 Task: Create a Low-Poly Animal.
Action: Mouse moved to (453, 313)
Screenshot: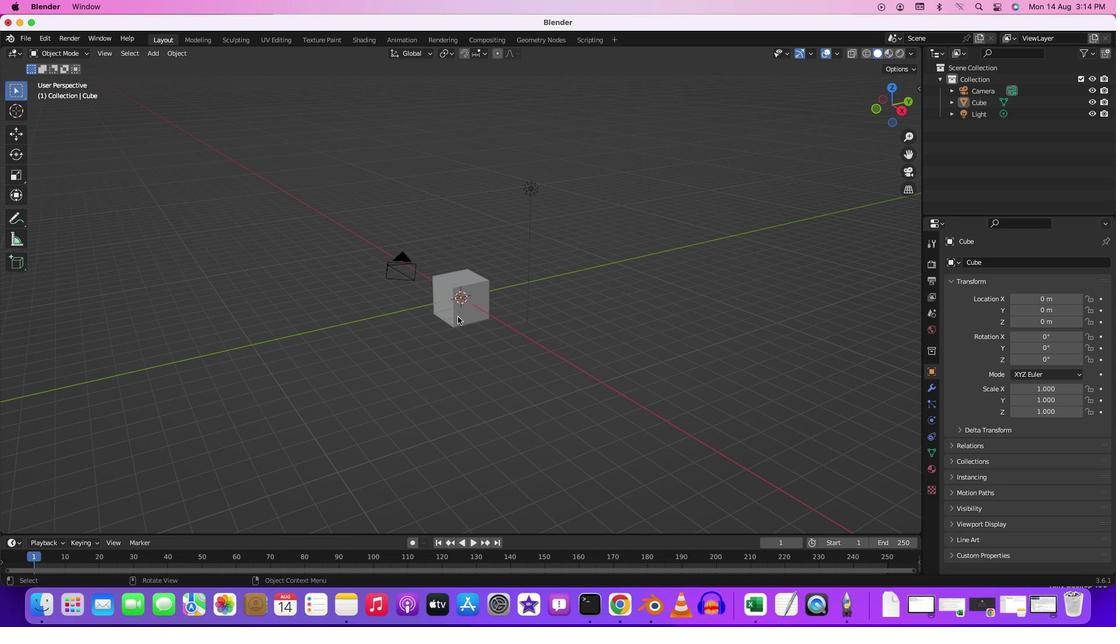 
Action: Mouse pressed left at (453, 313)
Screenshot: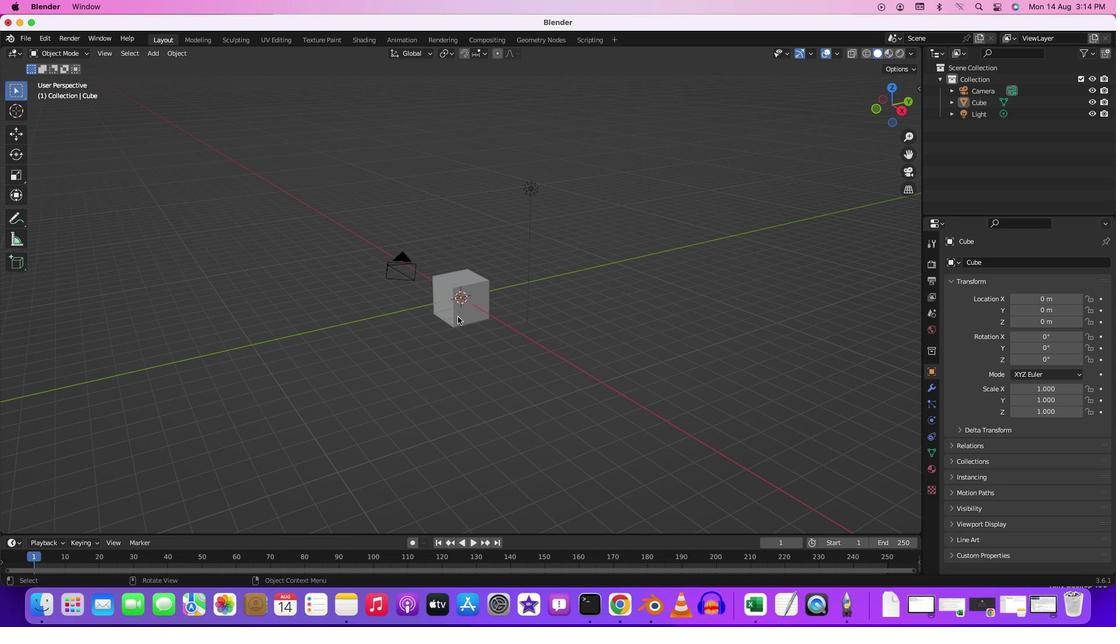 
Action: Mouse moved to (453, 313)
Screenshot: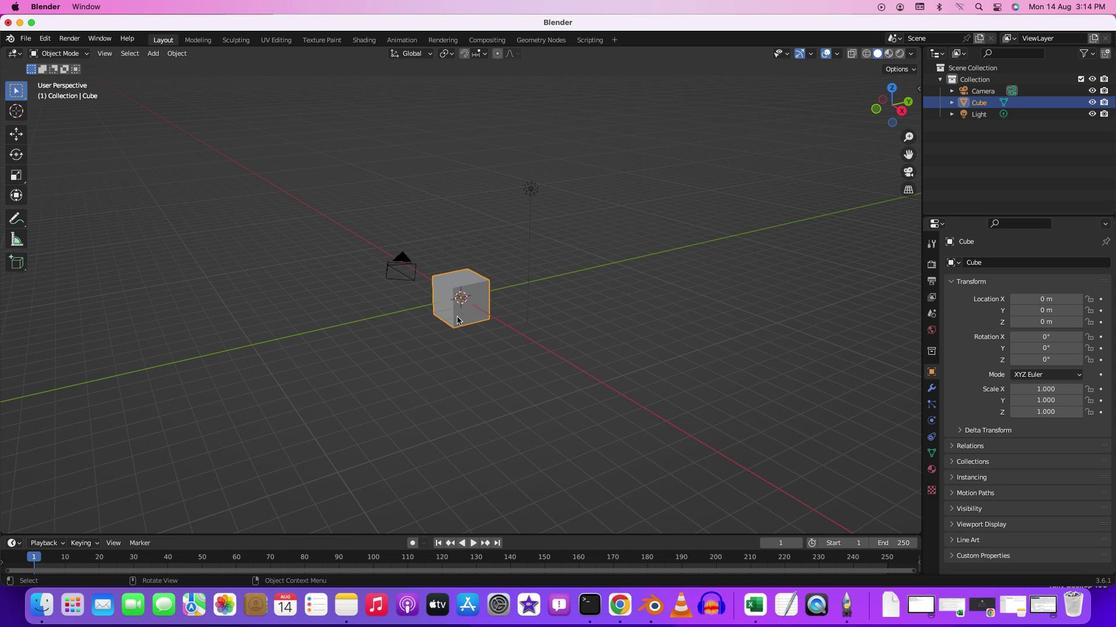 
Action: Key pressed Key.delete
Screenshot: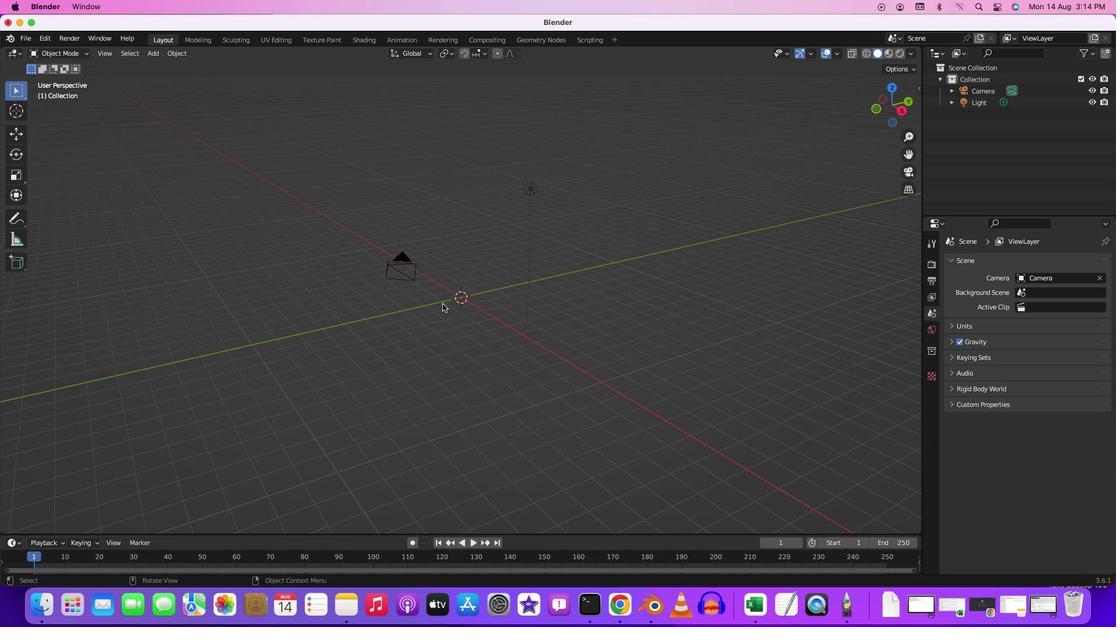 
Action: Mouse moved to (403, 271)
Screenshot: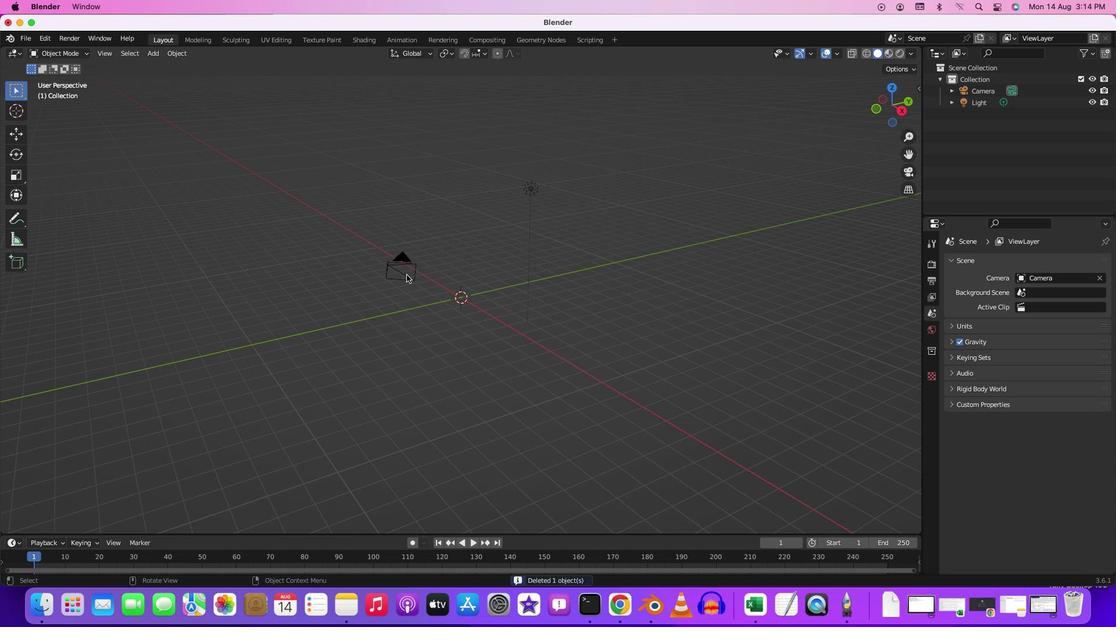 
Action: Mouse pressed left at (403, 271)
Screenshot: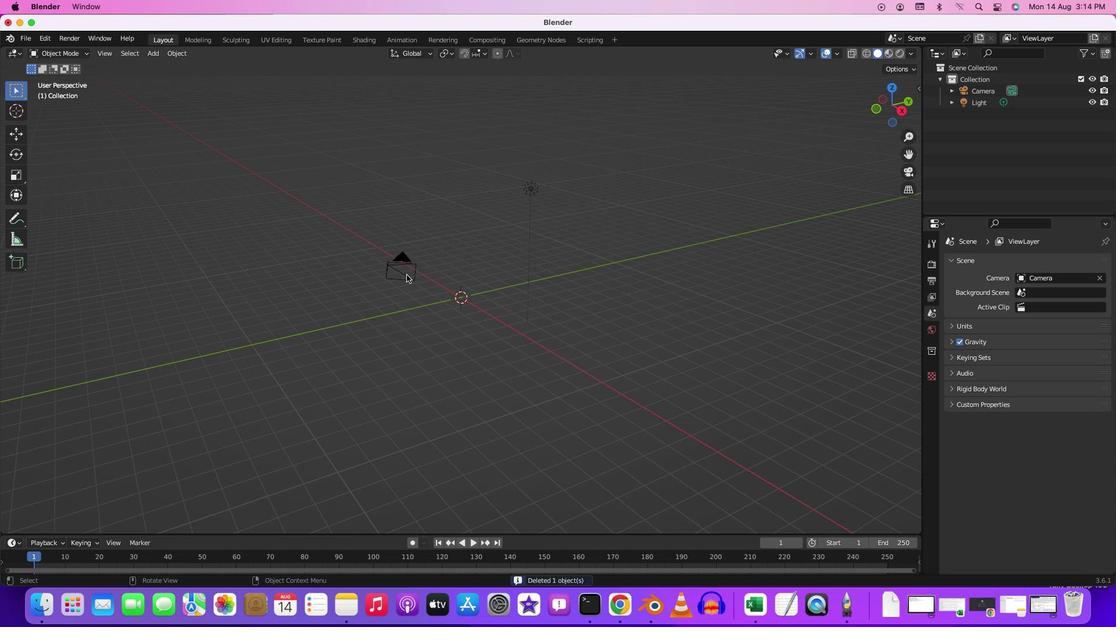 
Action: Mouse moved to (472, 242)
Screenshot: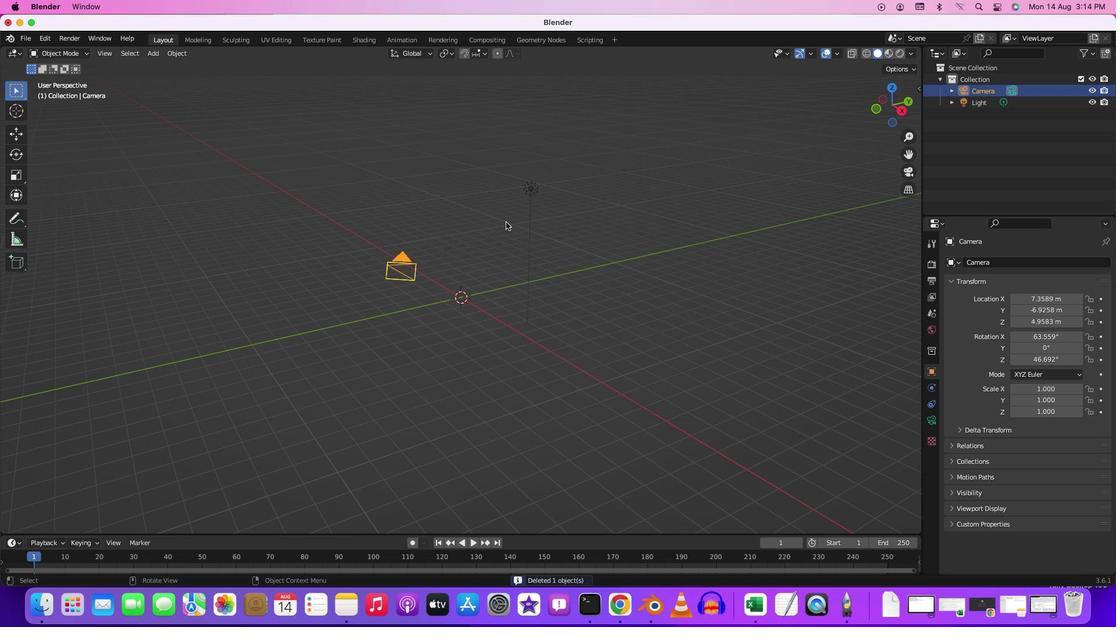 
Action: Key pressed Key.delete
Screenshot: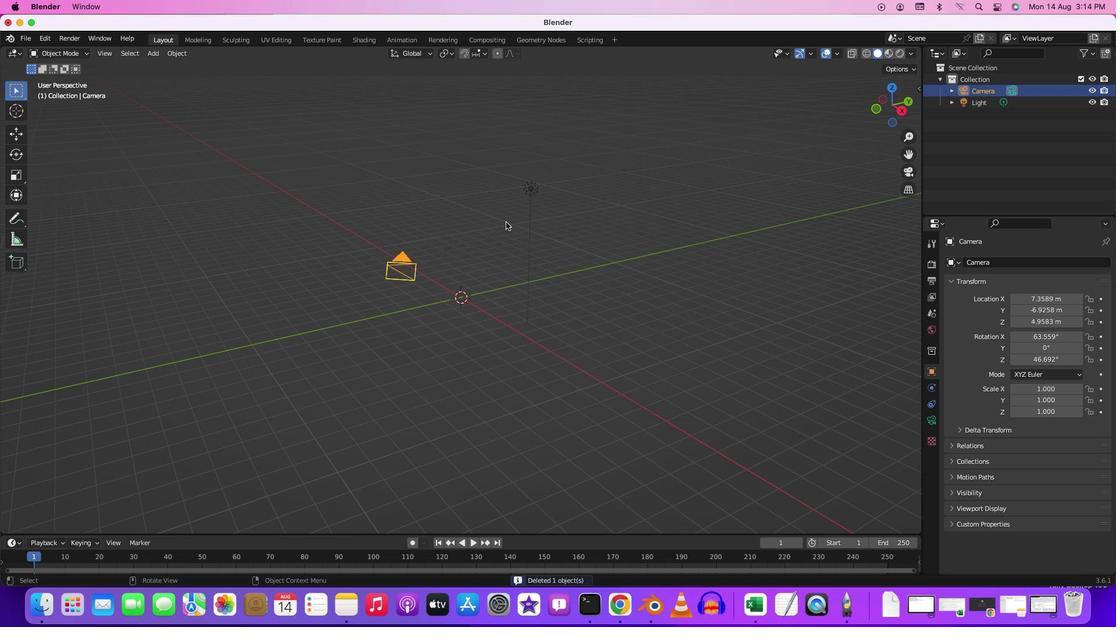 
Action: Mouse moved to (524, 188)
Screenshot: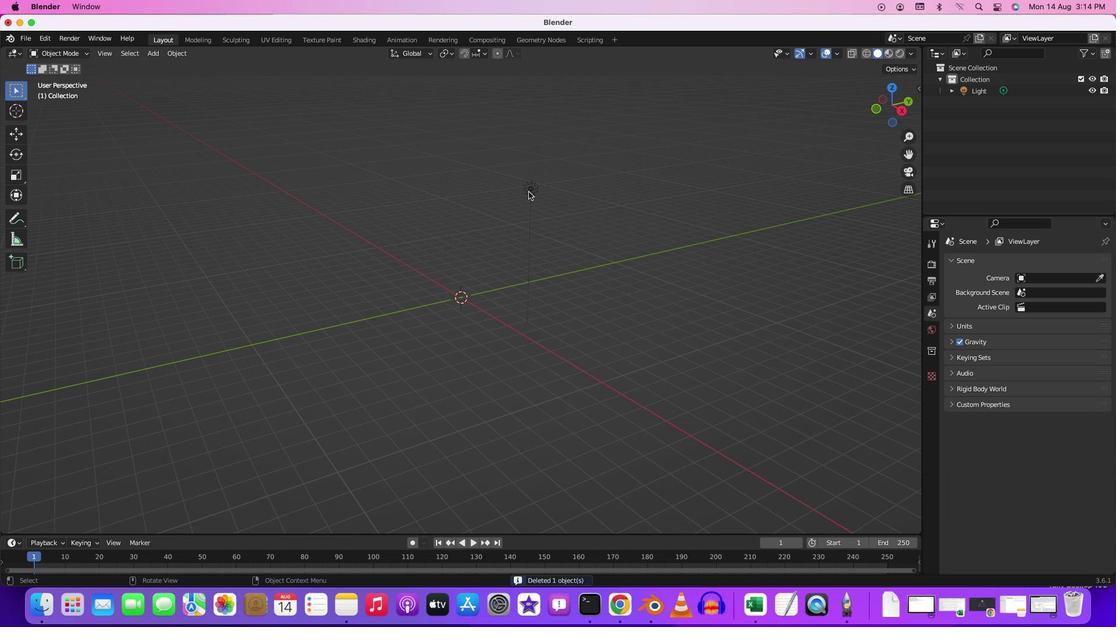 
Action: Mouse pressed left at (524, 188)
Screenshot: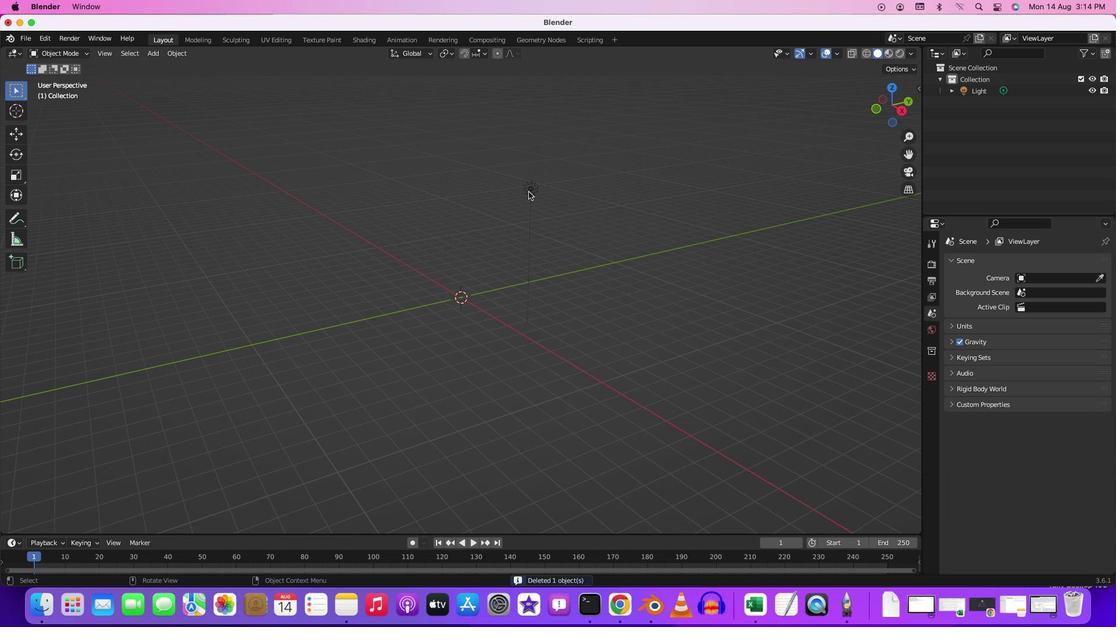 
Action: Mouse moved to (524, 212)
Screenshot: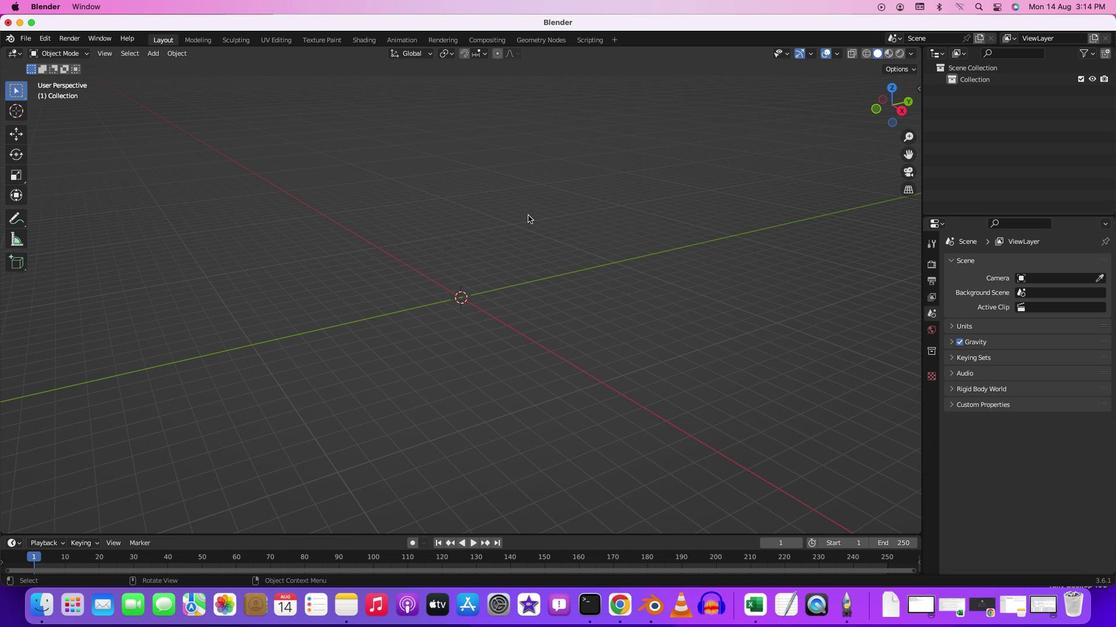 
Action: Key pressed Key.delete
Screenshot: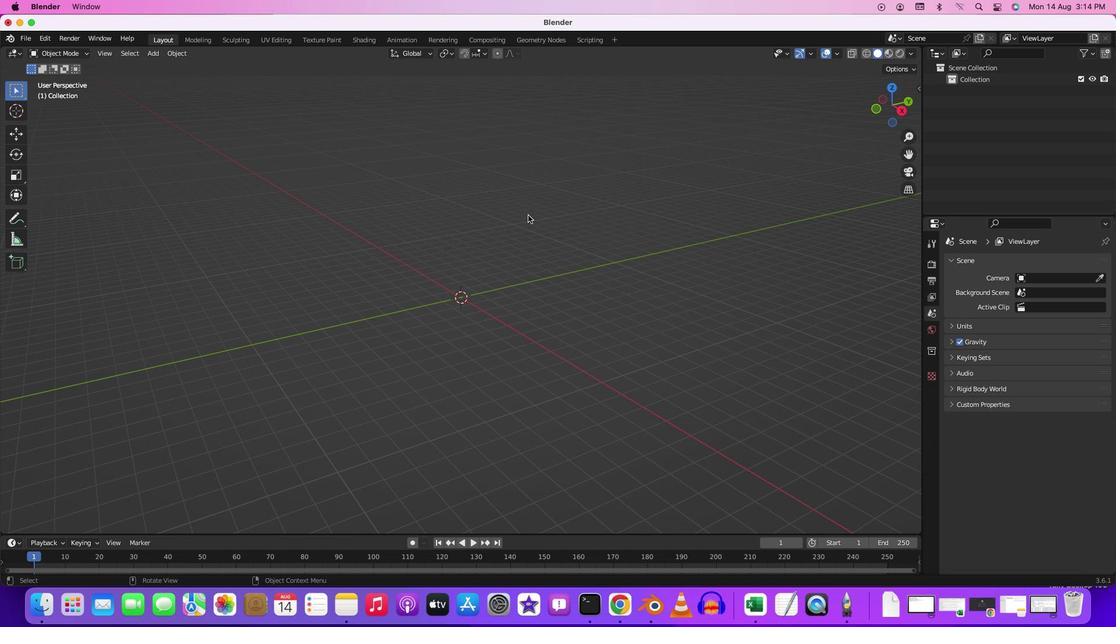 
Action: Mouse moved to (435, 291)
Screenshot: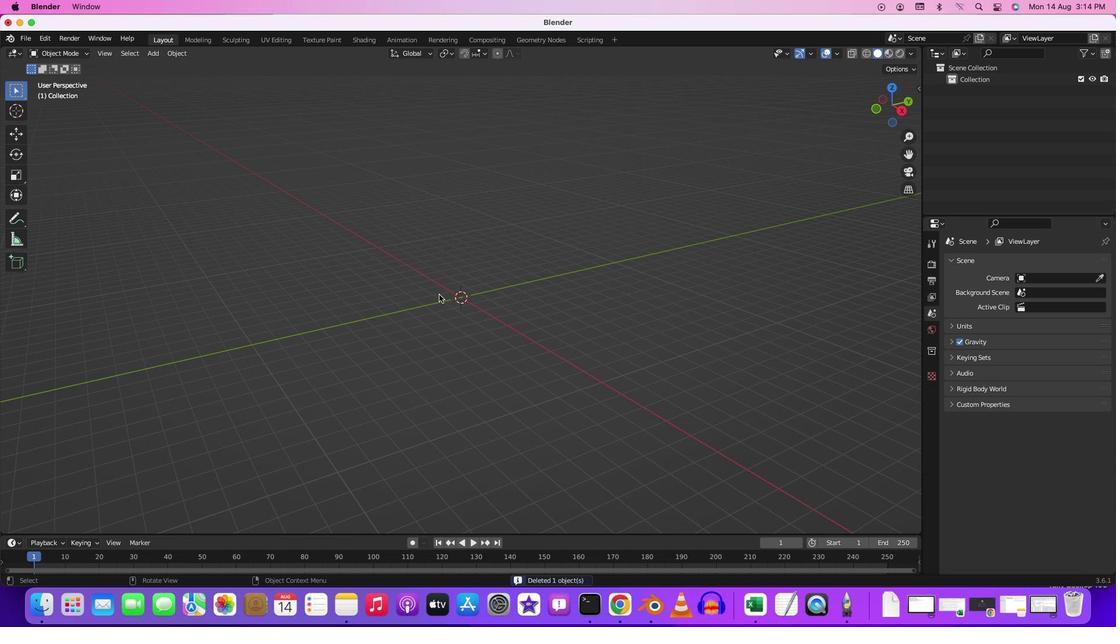 
Action: Key pressed Key.shift'A'
Screenshot: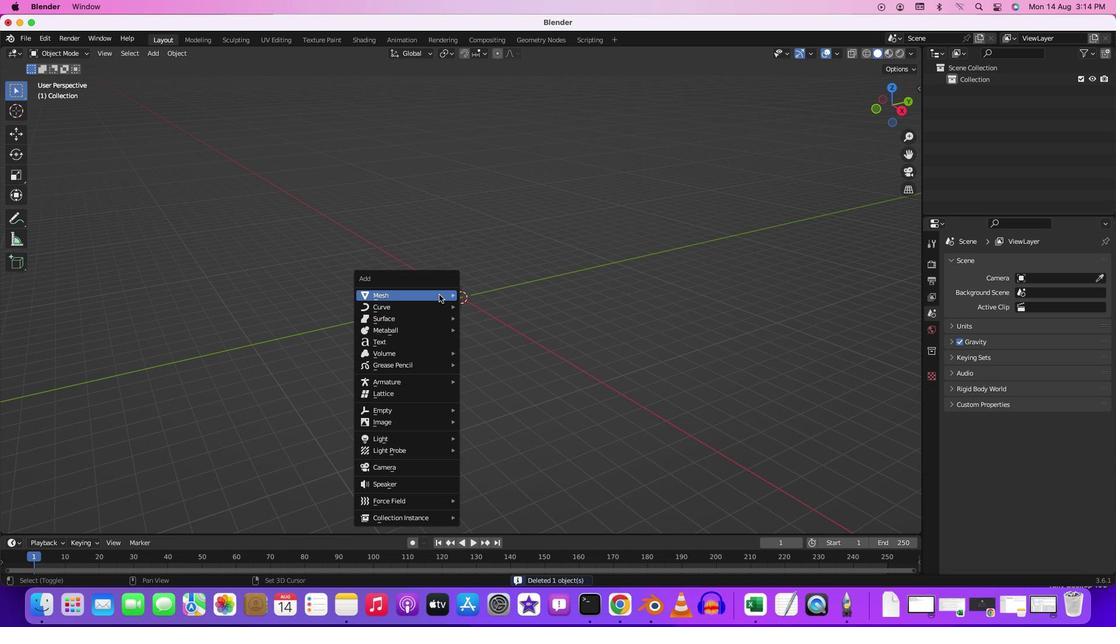 
Action: Mouse moved to (485, 346)
Screenshot: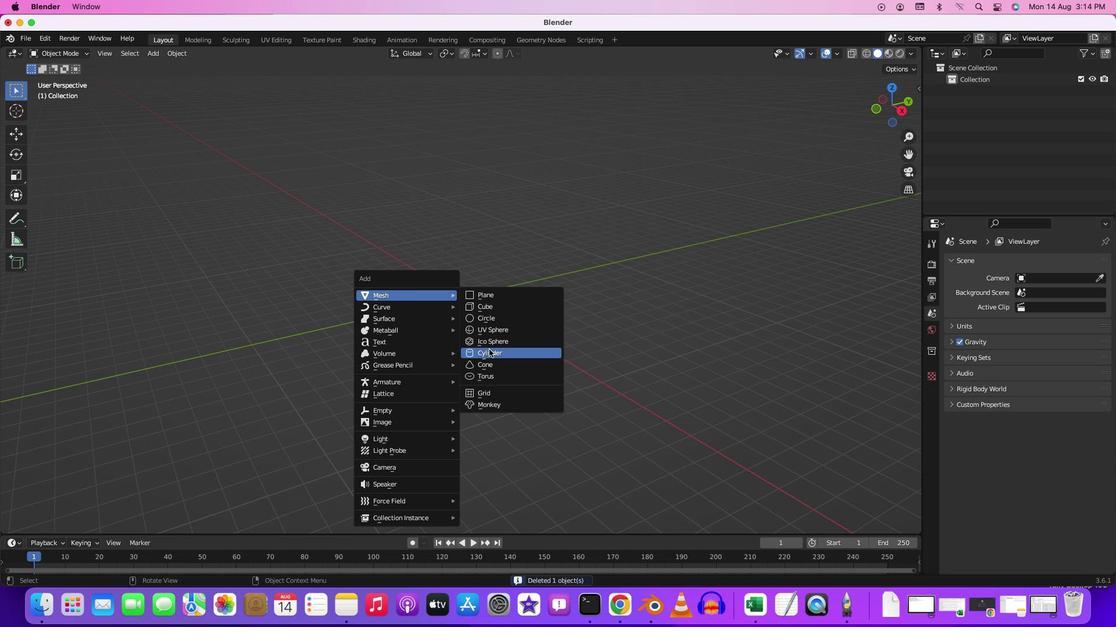 
Action: Mouse pressed left at (485, 346)
Screenshot: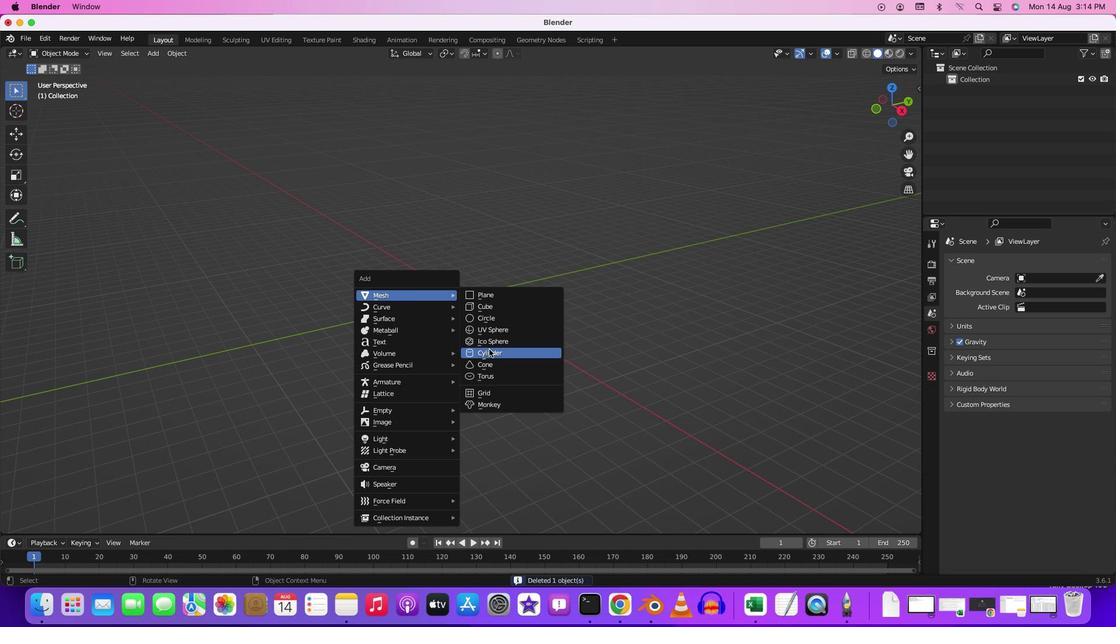 
Action: Mouse moved to (512, 293)
Screenshot: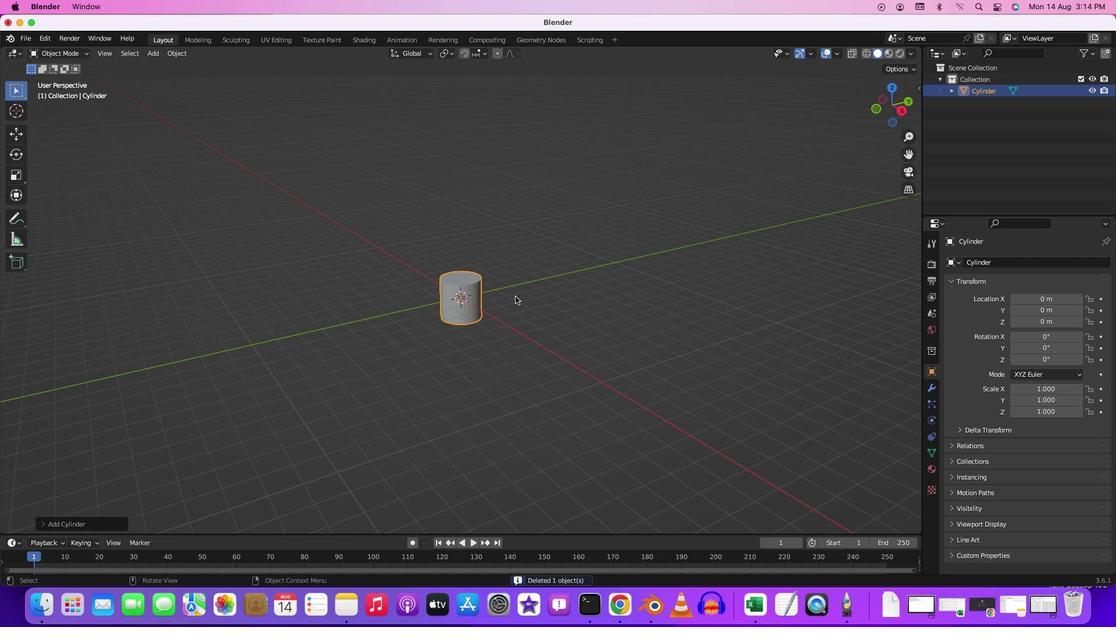 
Action: Mouse pressed middle at (512, 293)
Screenshot: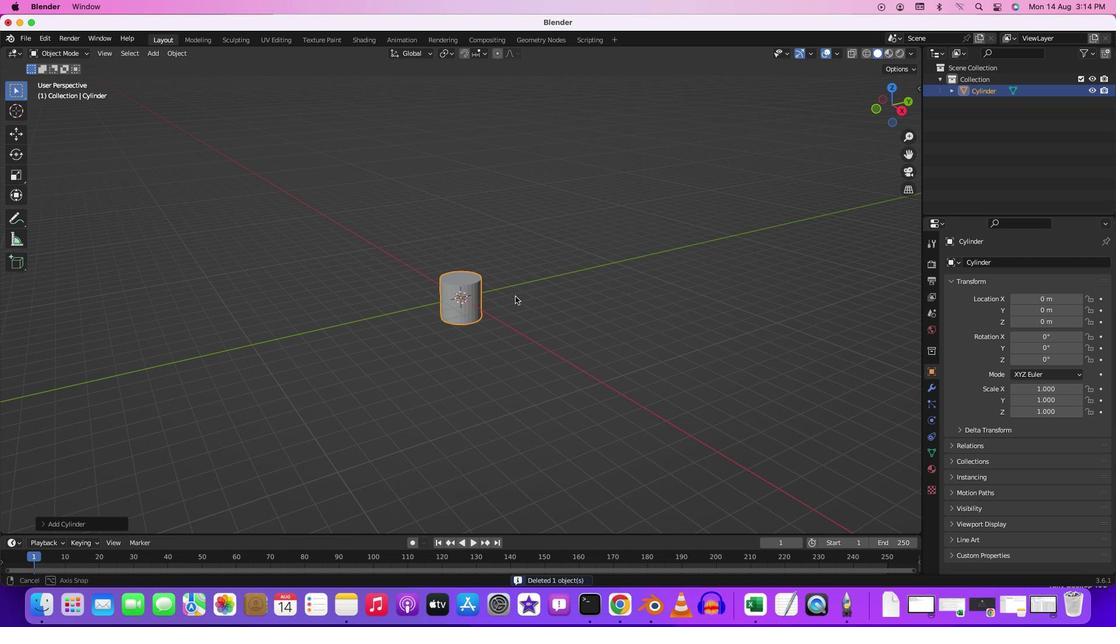 
Action: Mouse moved to (496, 288)
Screenshot: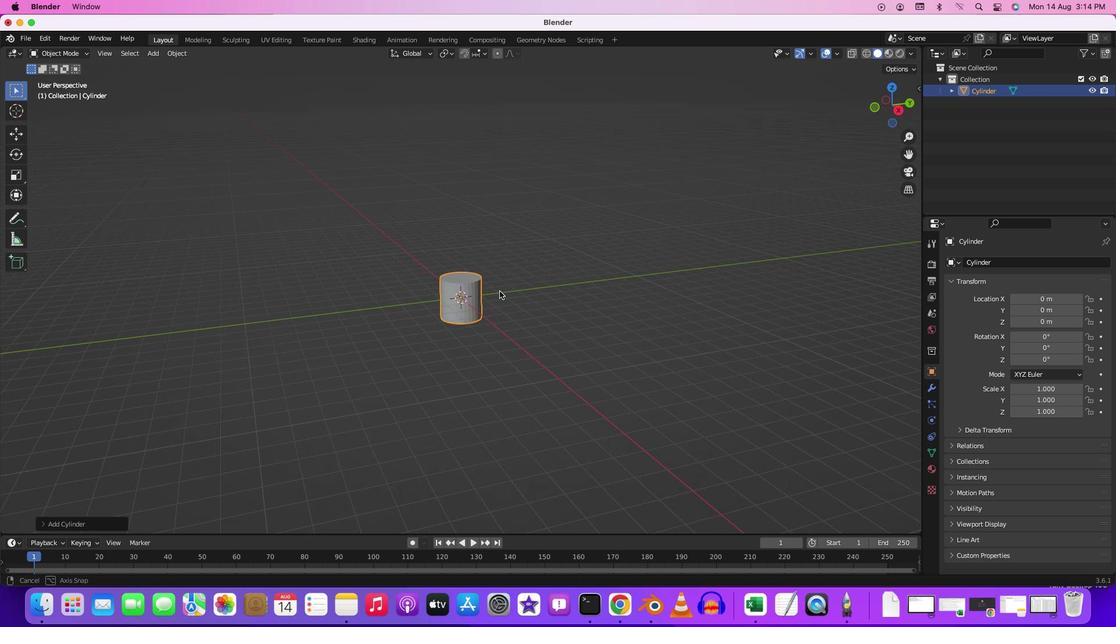 
Action: Key pressed 'r''x''9''0'Key.enter
Screenshot: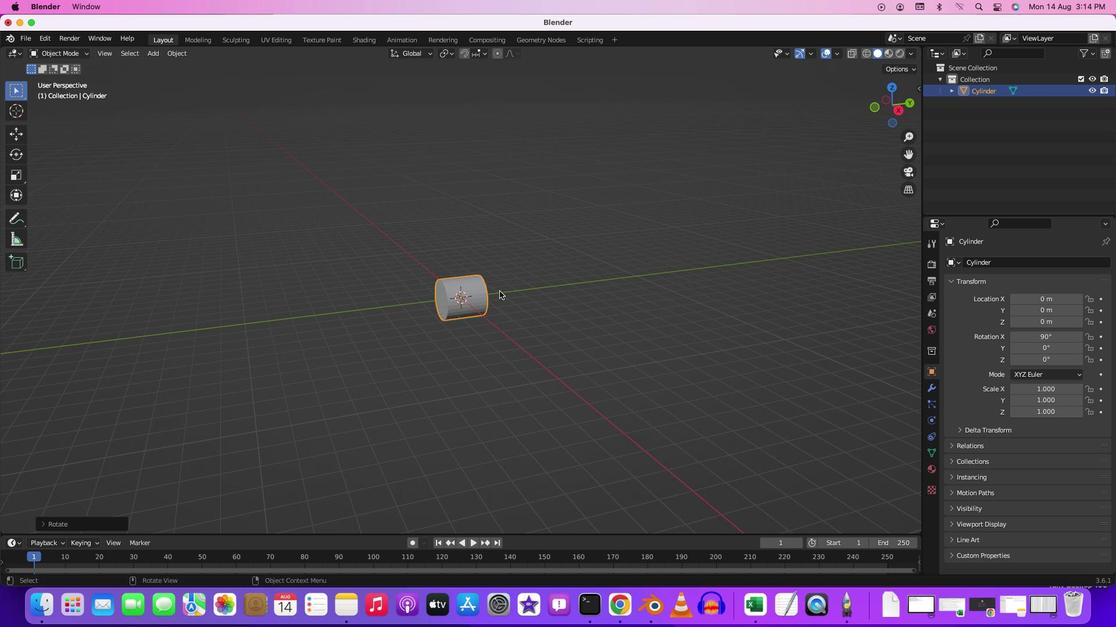
Action: Mouse moved to (487, 321)
Screenshot: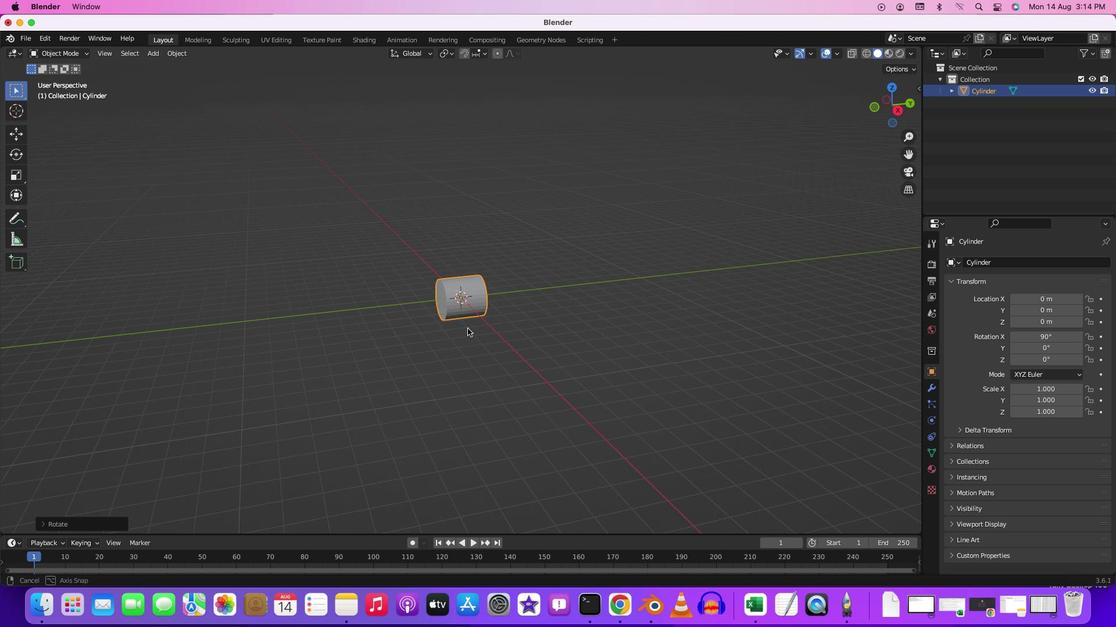 
Action: Mouse pressed middle at (487, 321)
Screenshot: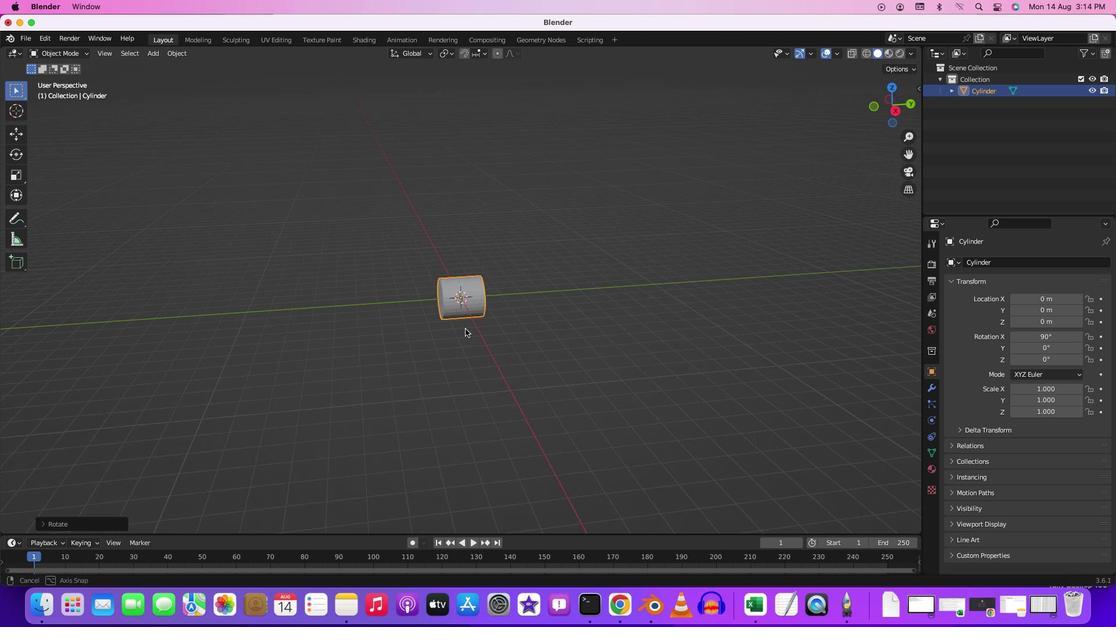 
Action: Mouse moved to (463, 337)
Screenshot: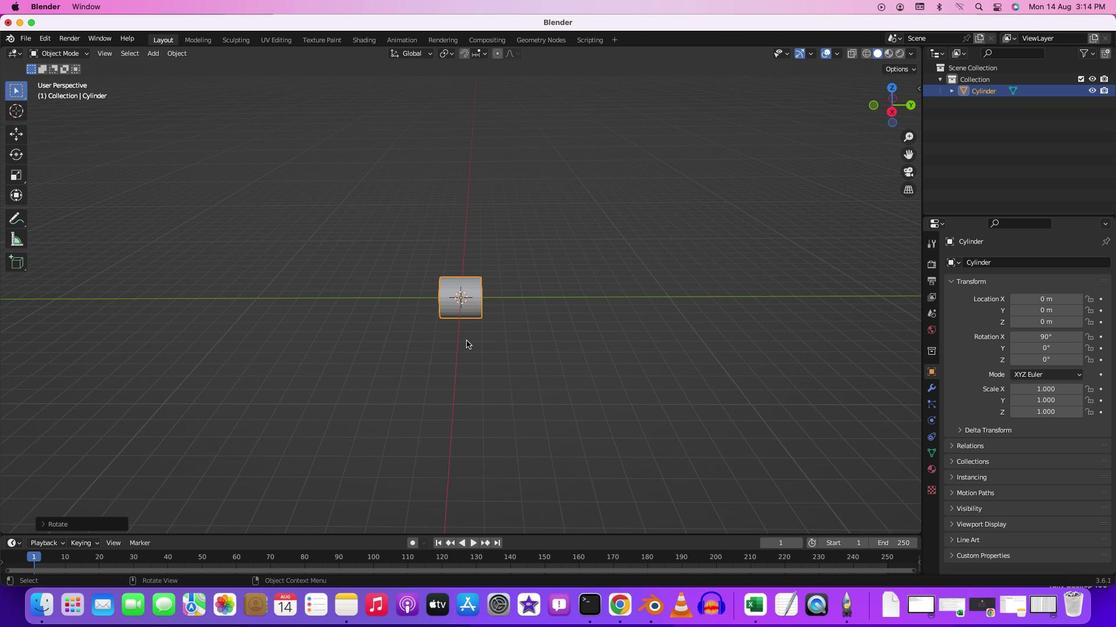 
Action: Mouse scrolled (463, 337) with delta (-2, -2)
Screenshot: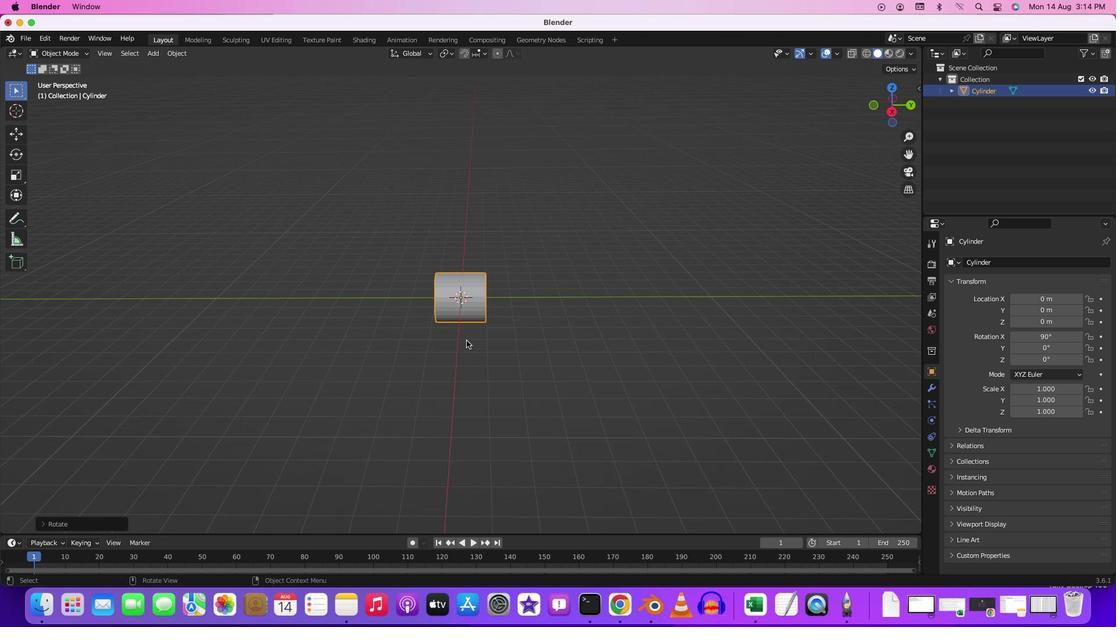 
Action: Mouse scrolled (463, 337) with delta (-2, -2)
Screenshot: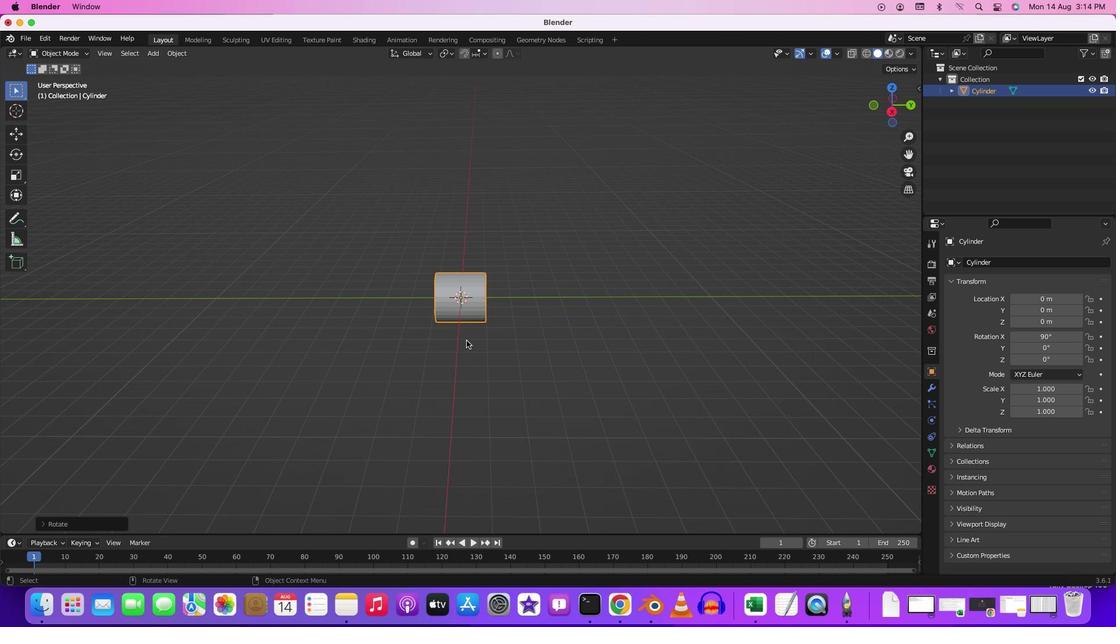 
Action: Mouse scrolled (463, 337) with delta (-2, -2)
Screenshot: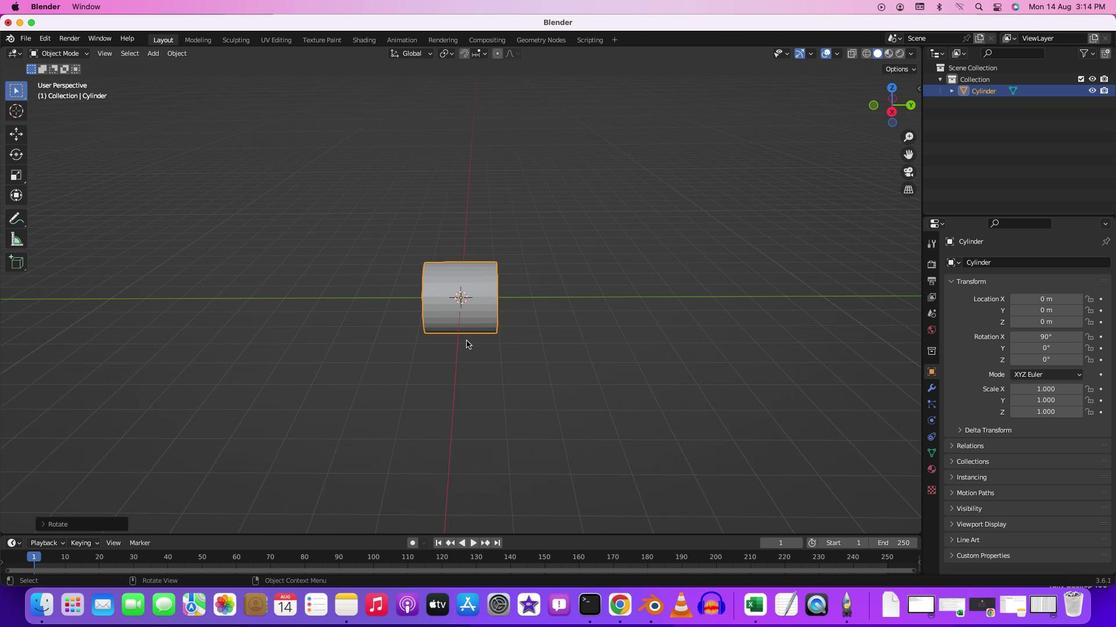 
Action: Mouse scrolled (463, 337) with delta (-2, -2)
Screenshot: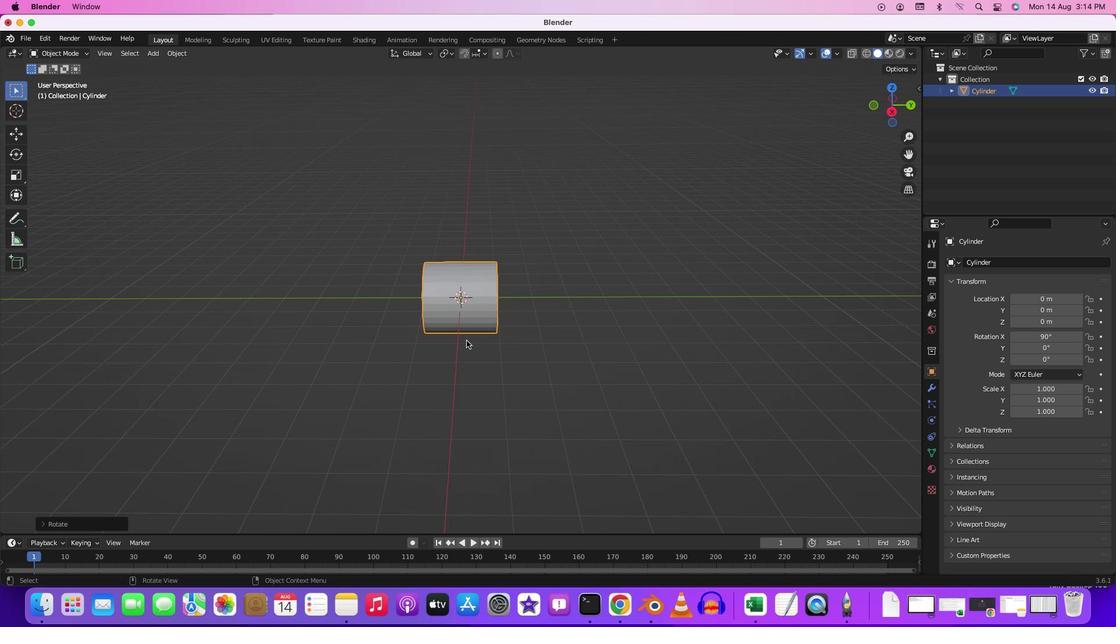 
Action: Mouse scrolled (463, 337) with delta (-2, -2)
Screenshot: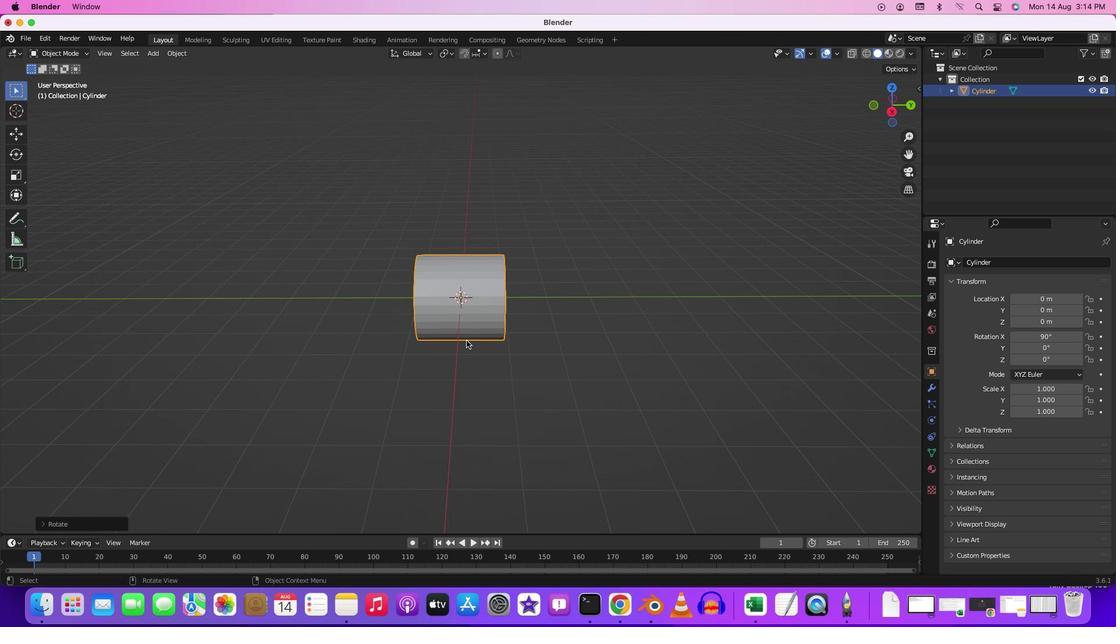 
Action: Mouse scrolled (463, 337) with delta (-2, -2)
Screenshot: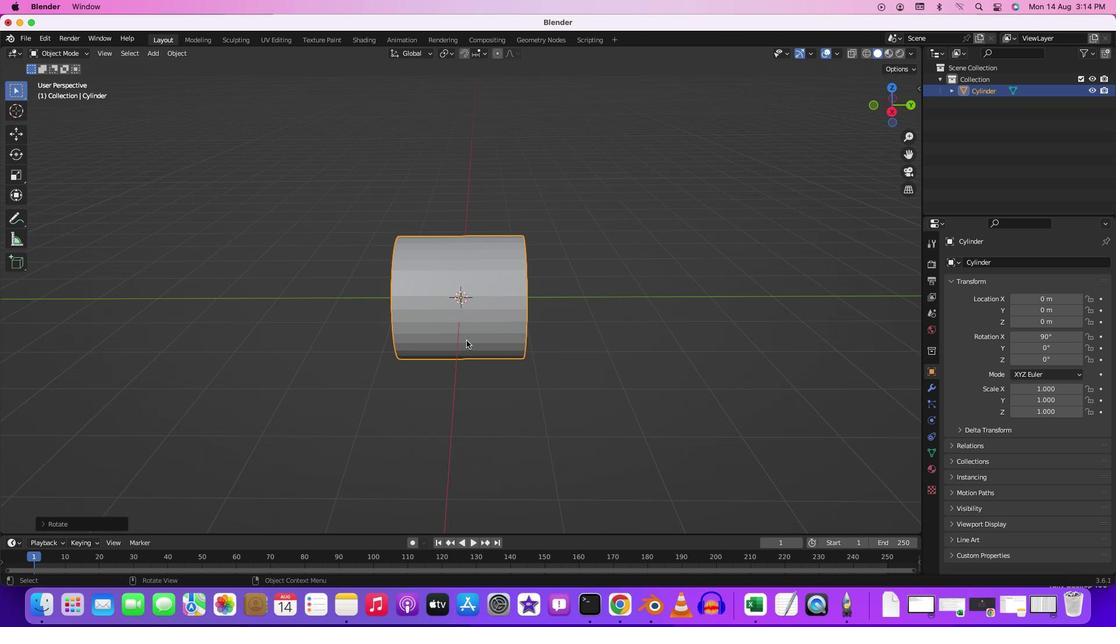 
Action: Mouse scrolled (463, 337) with delta (-2, -2)
Screenshot: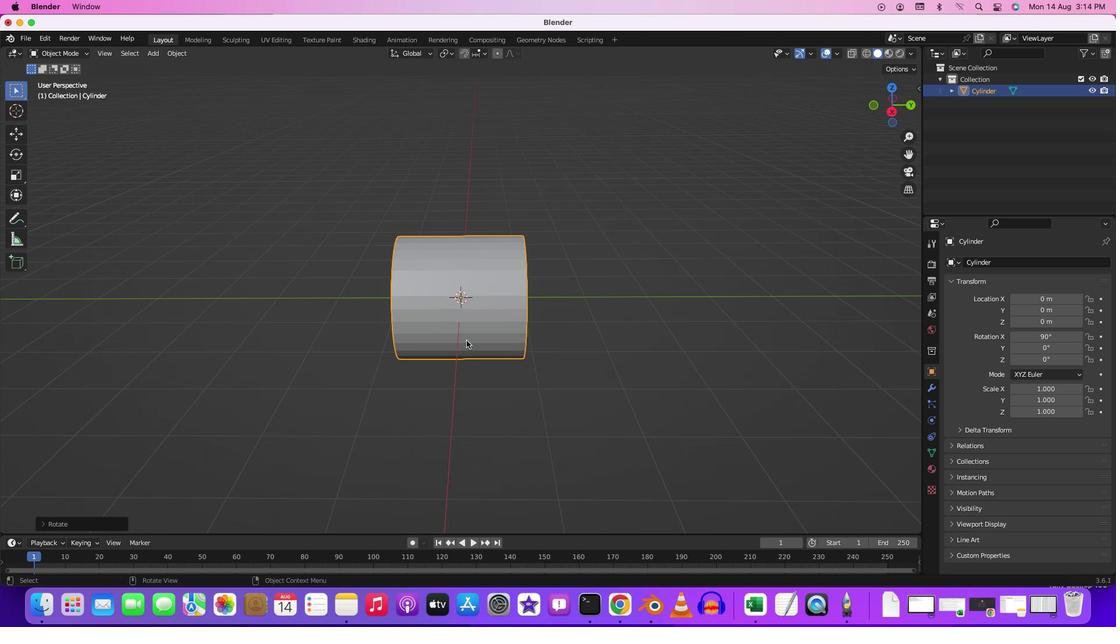 
Action: Mouse scrolled (463, 337) with delta (-2, -2)
Screenshot: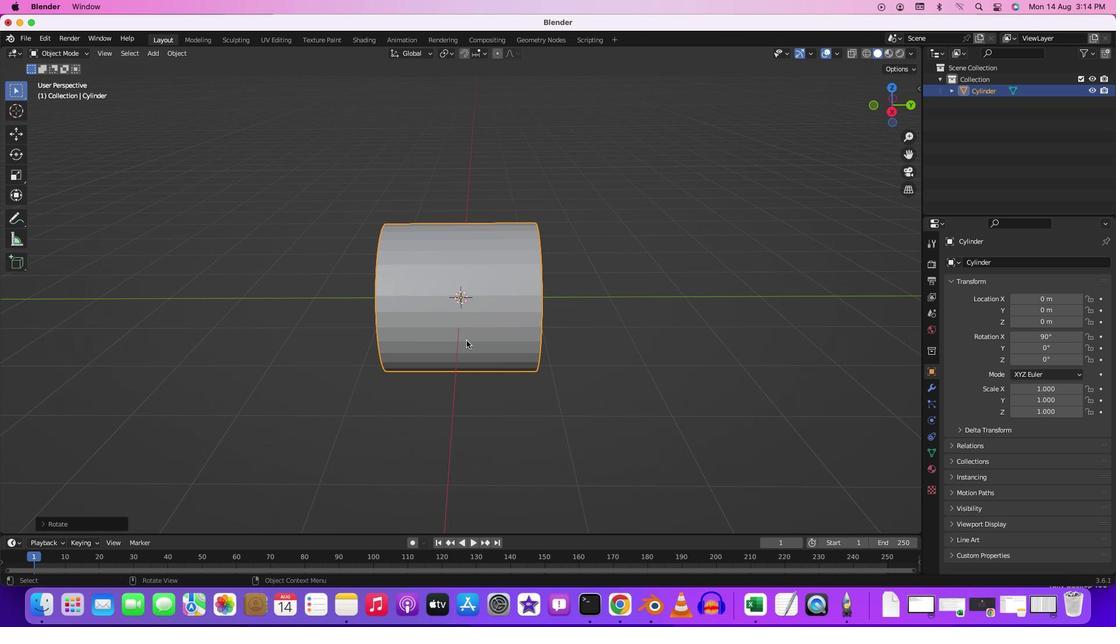 
Action: Mouse scrolled (463, 337) with delta (-2, -2)
Screenshot: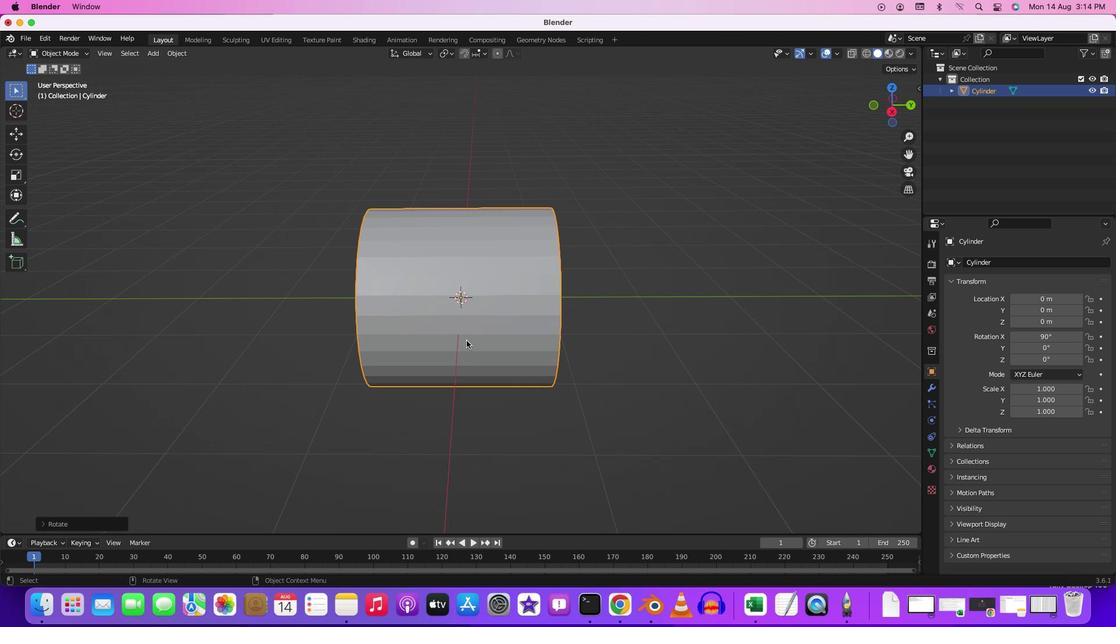 
Action: Mouse scrolled (463, 337) with delta (-2, -2)
Screenshot: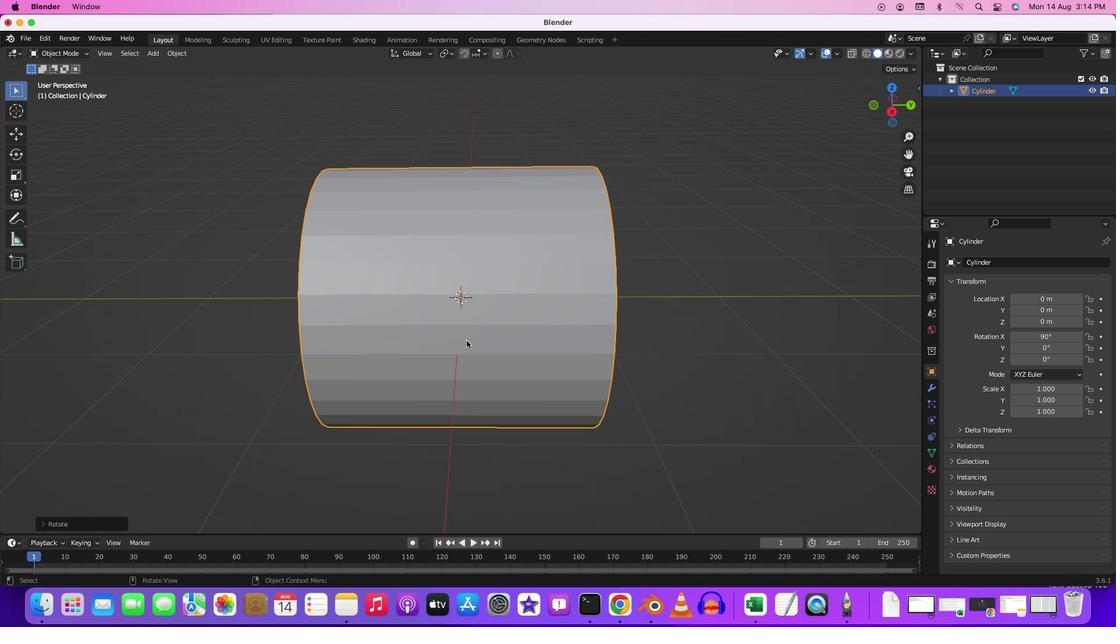
Action: Mouse scrolled (463, 337) with delta (-2, -2)
Screenshot: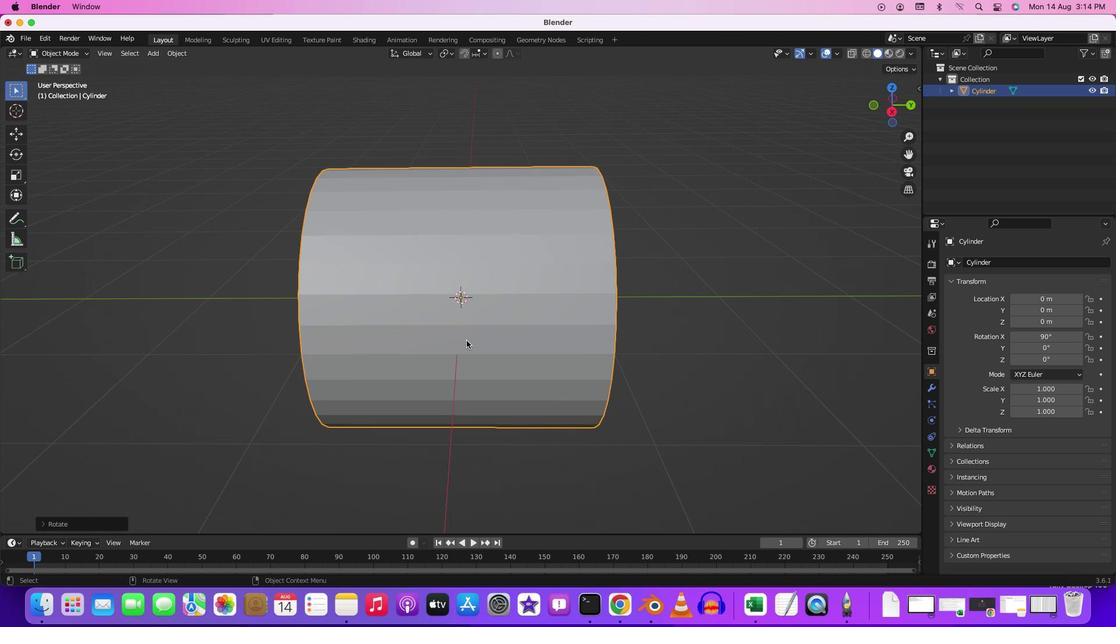 
Action: Mouse moved to (485, 337)
Screenshot: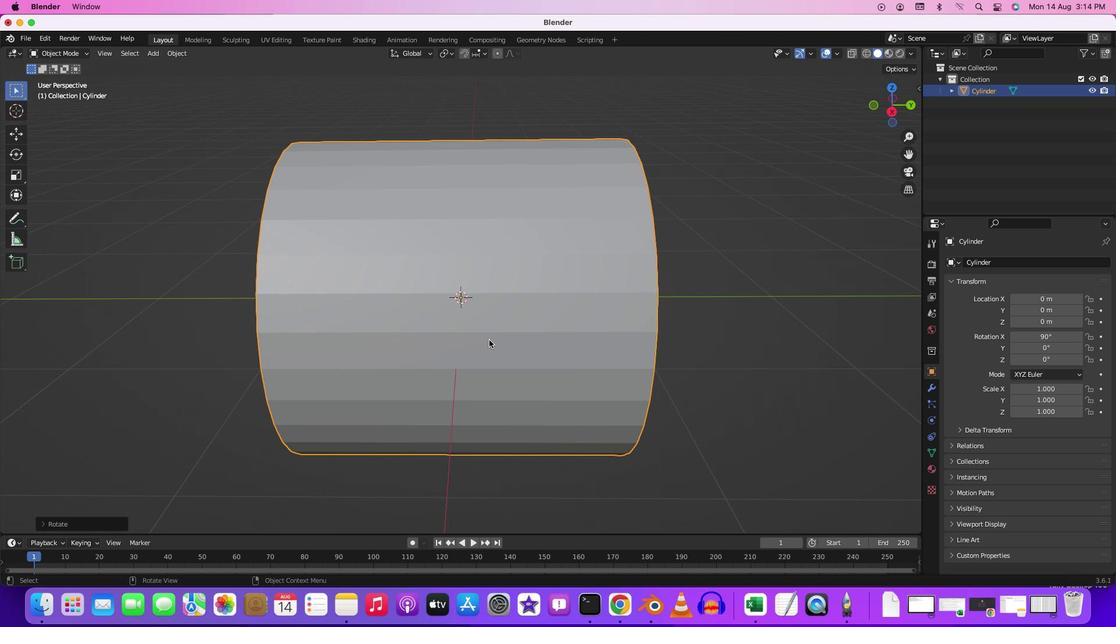 
Action: Mouse pressed middle at (485, 337)
Screenshot: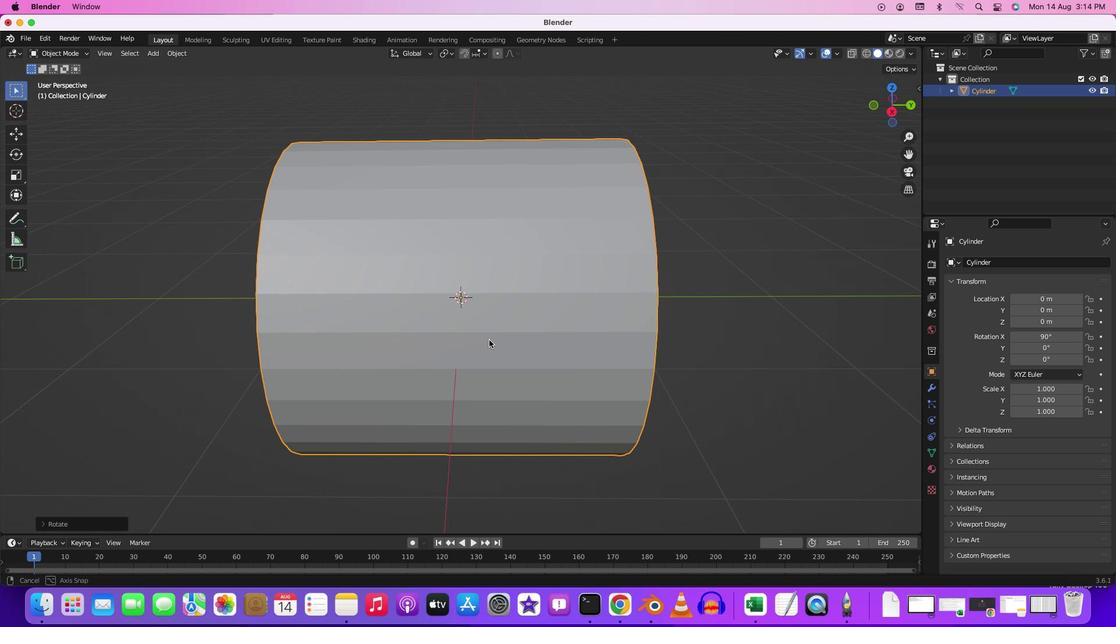 
Action: Mouse moved to (555, 348)
Screenshot: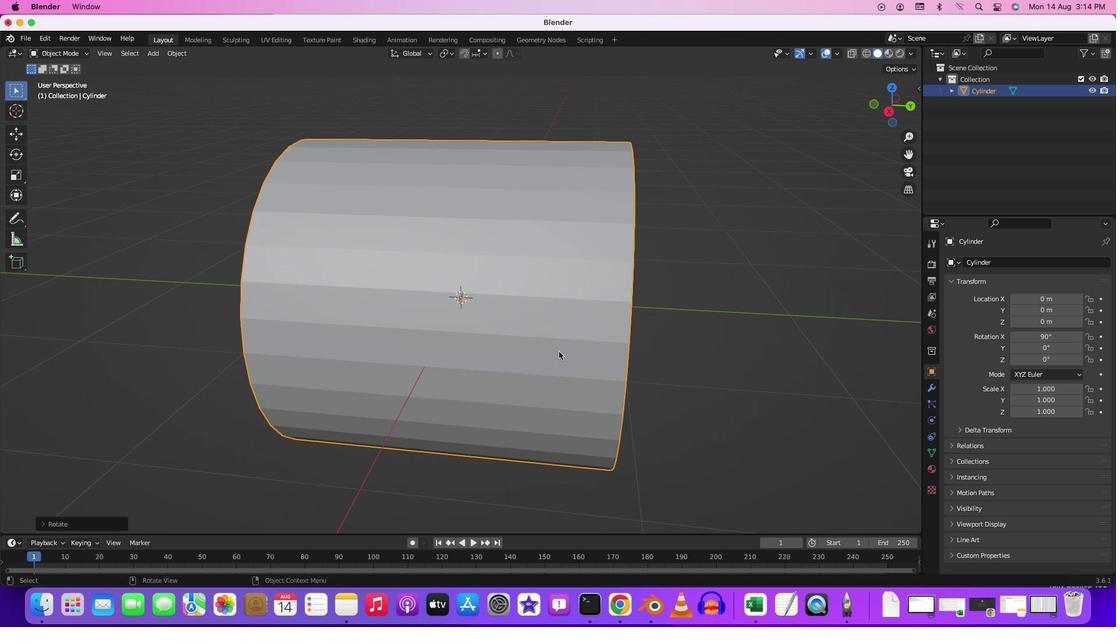 
Action: Mouse pressed middle at (555, 348)
Screenshot: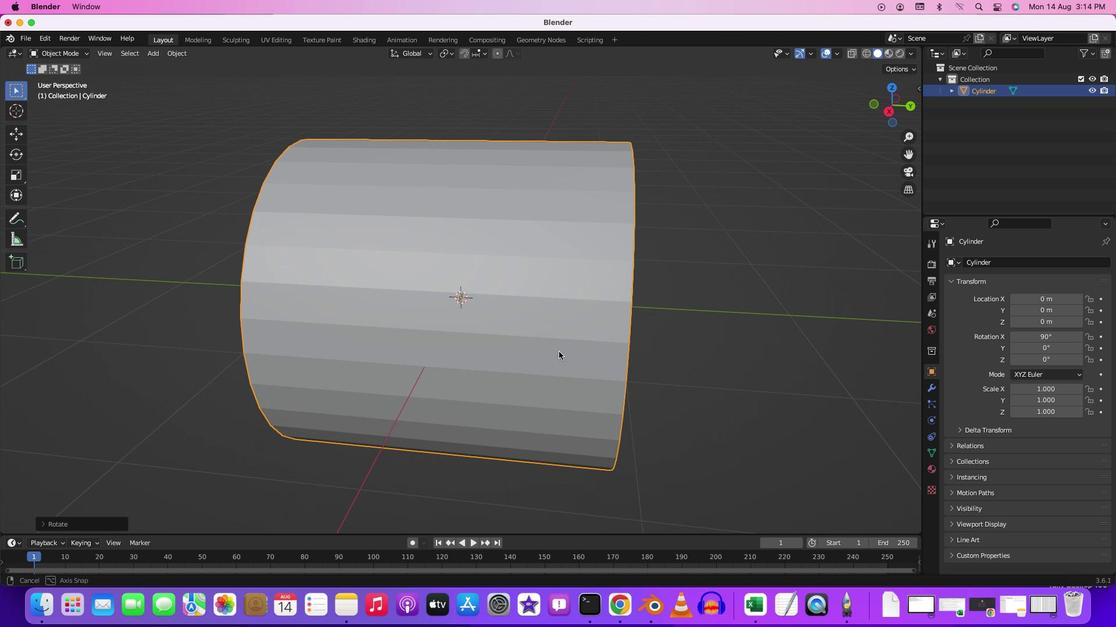 
Action: Mouse moved to (573, 339)
Screenshot: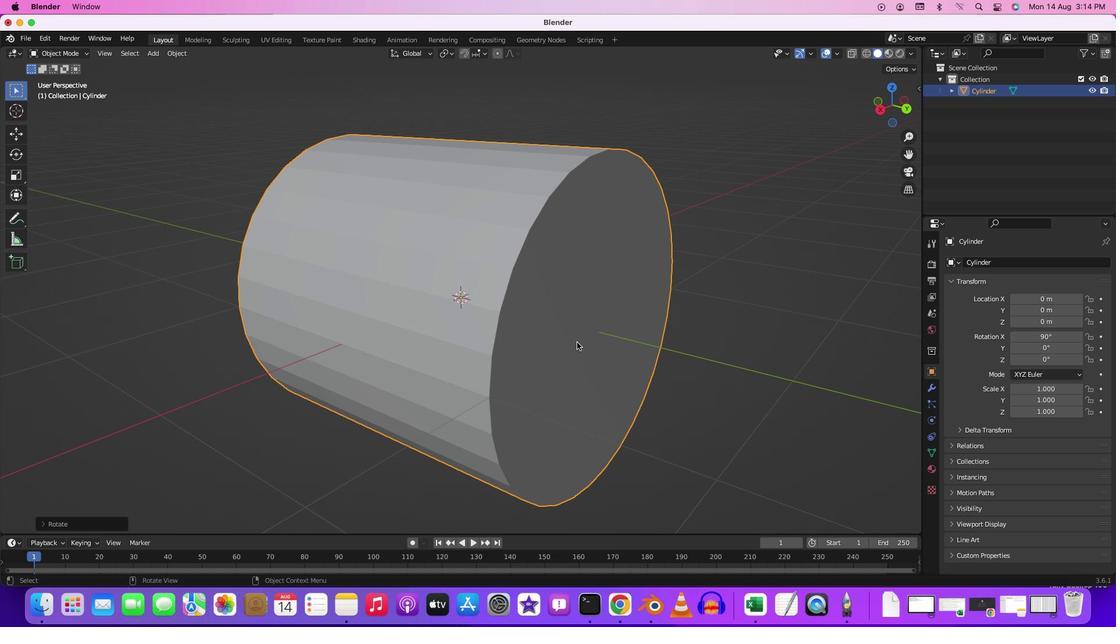 
Action: Mouse pressed left at (573, 339)
Screenshot: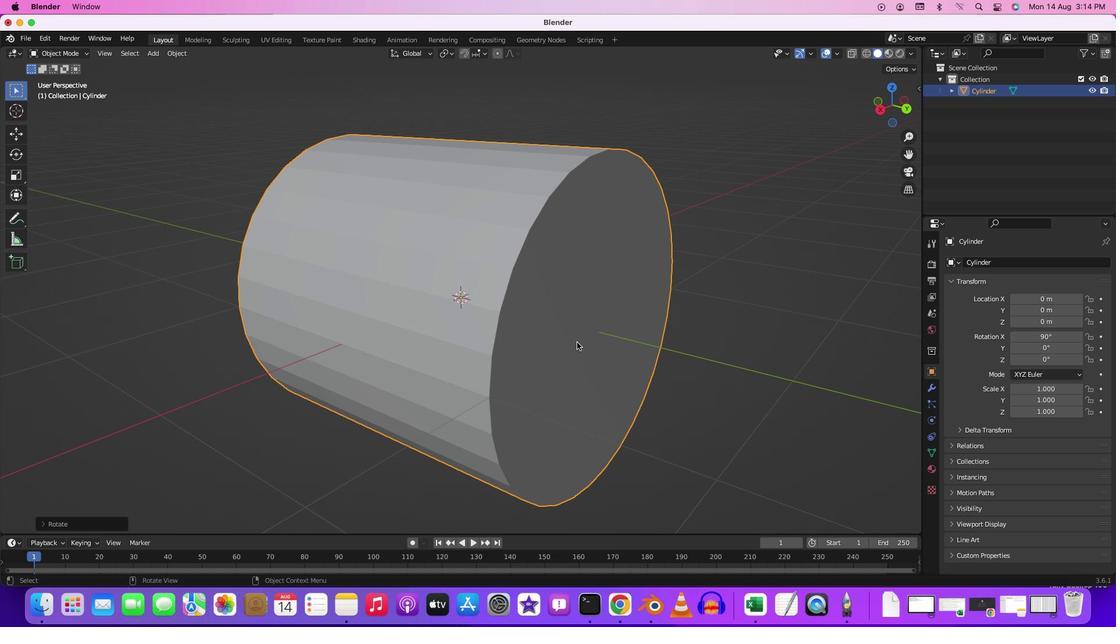
Action: Mouse moved to (612, 263)
Screenshot: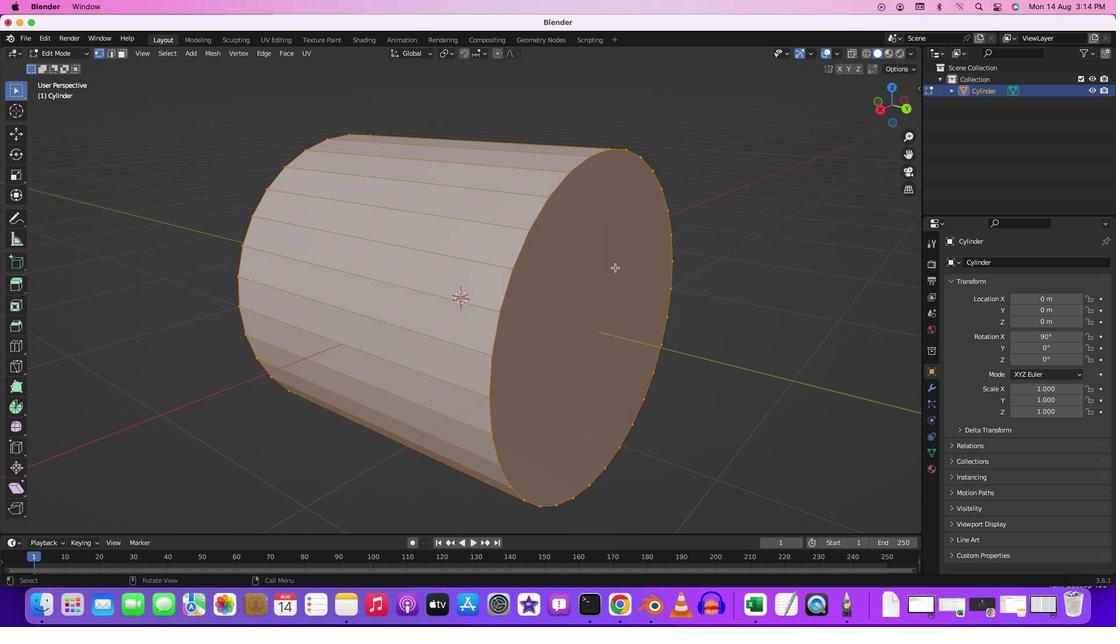 
Action: Key pressed Key.tab
Screenshot: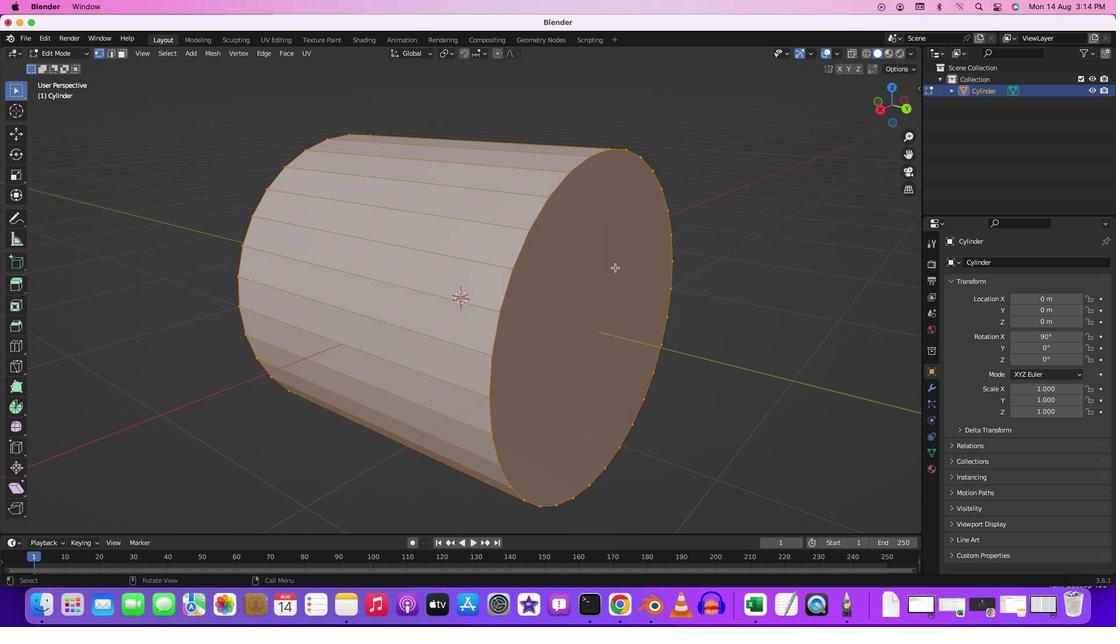 
Action: Mouse moved to (119, 52)
Screenshot: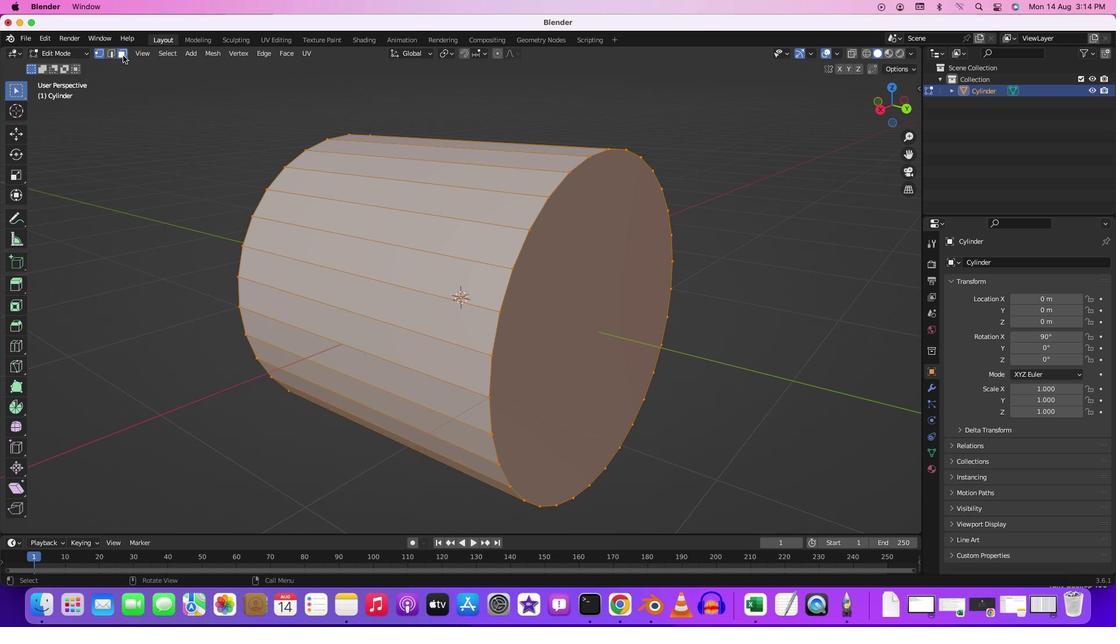 
Action: Mouse pressed left at (119, 52)
Screenshot: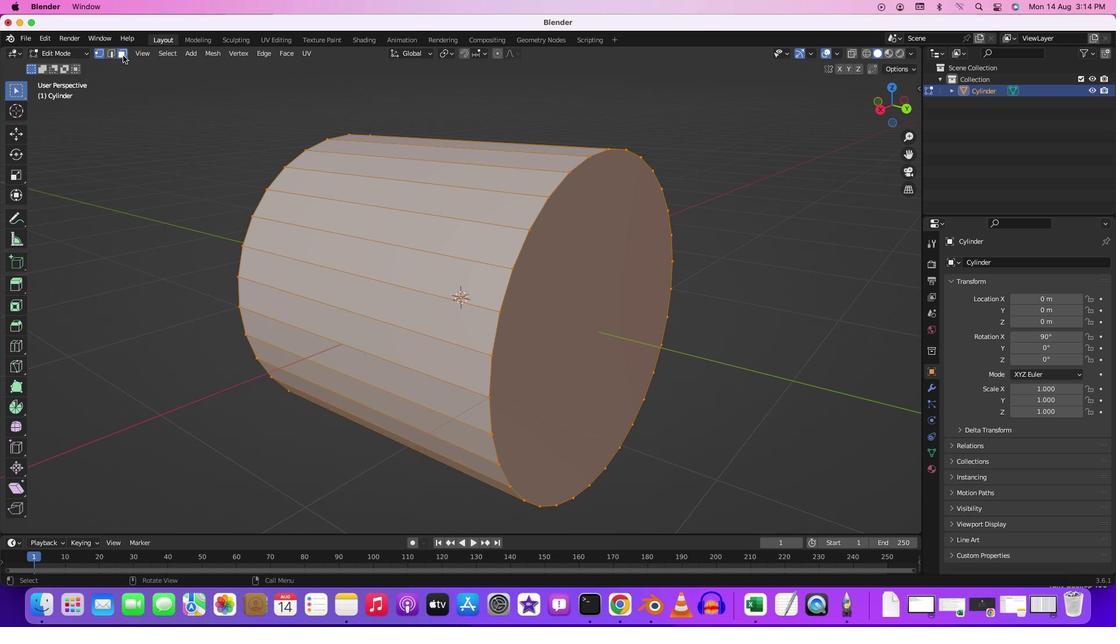 
Action: Mouse moved to (539, 273)
Screenshot: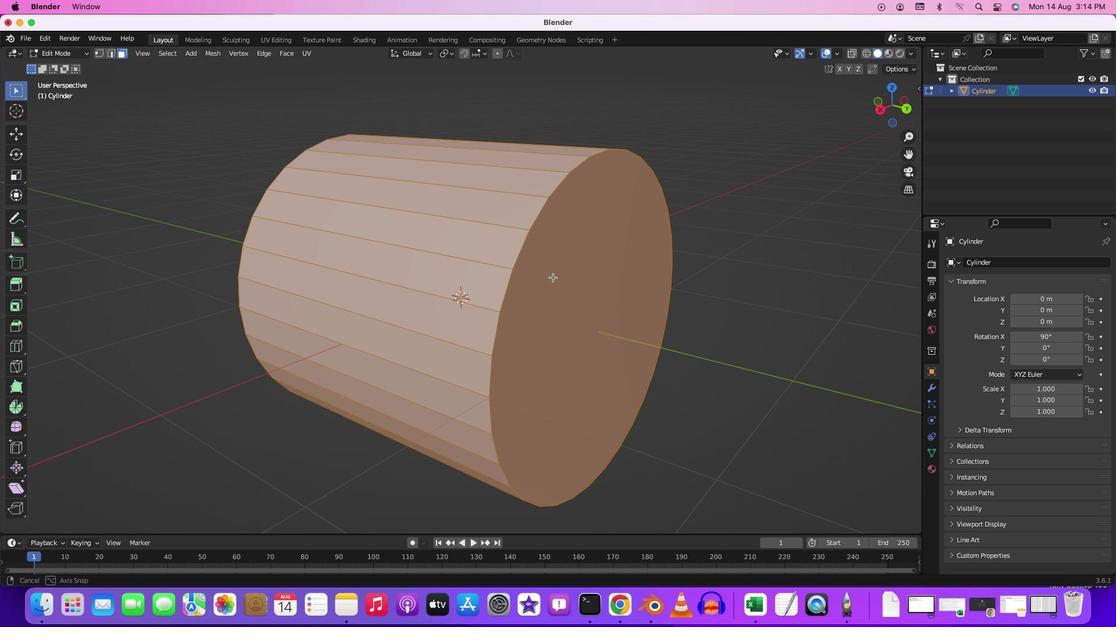 
Action: Mouse pressed middle at (539, 273)
Screenshot: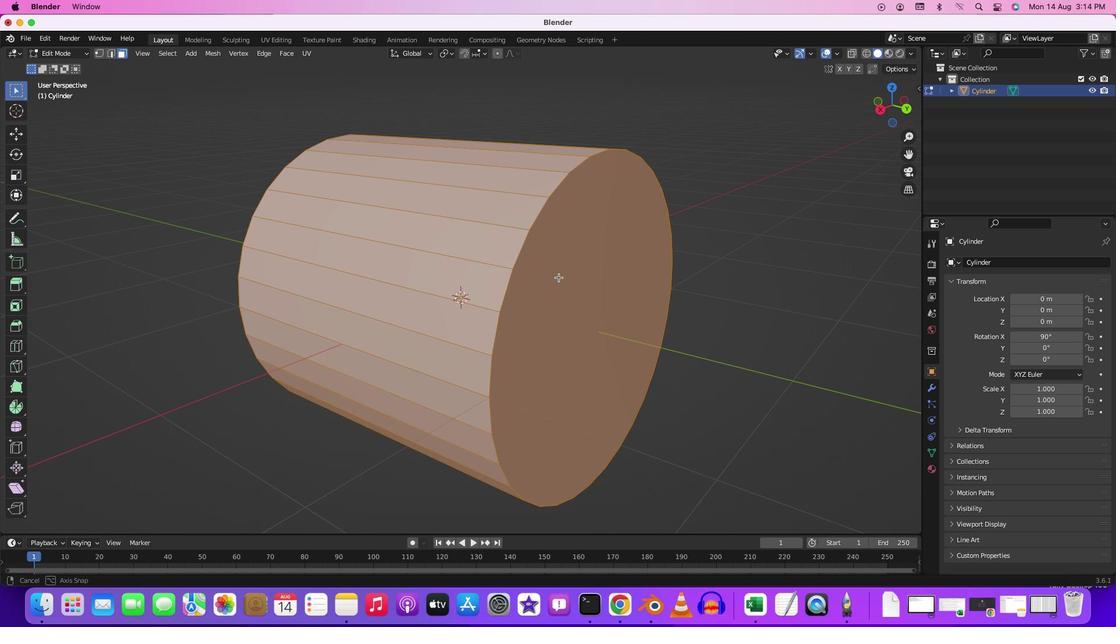 
Action: Mouse moved to (587, 266)
Screenshot: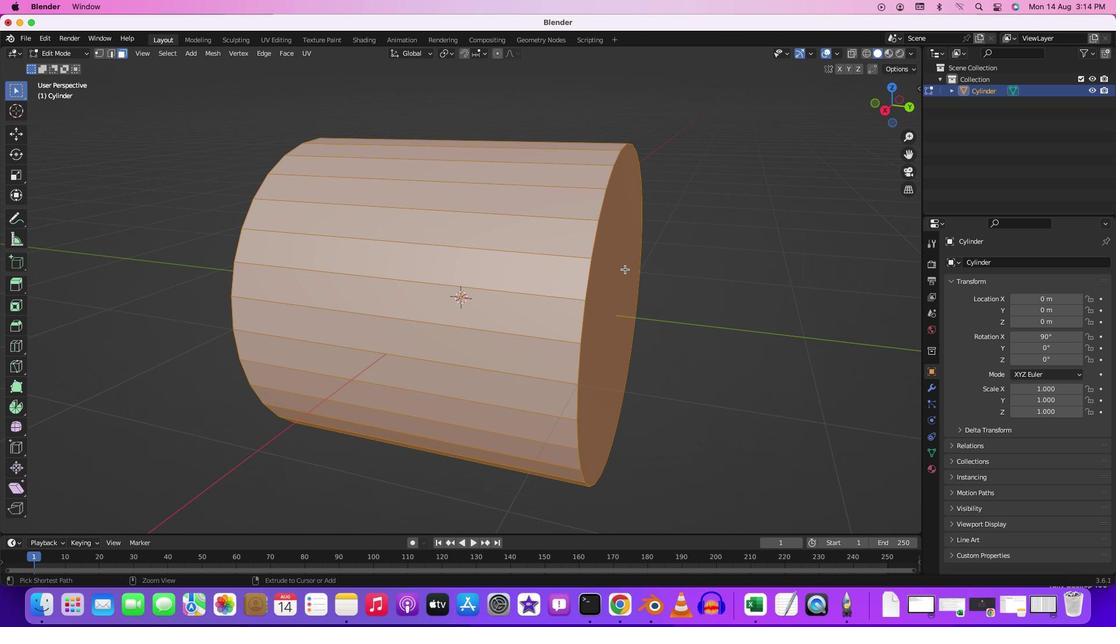 
Action: Key pressed Key.cmd
Screenshot: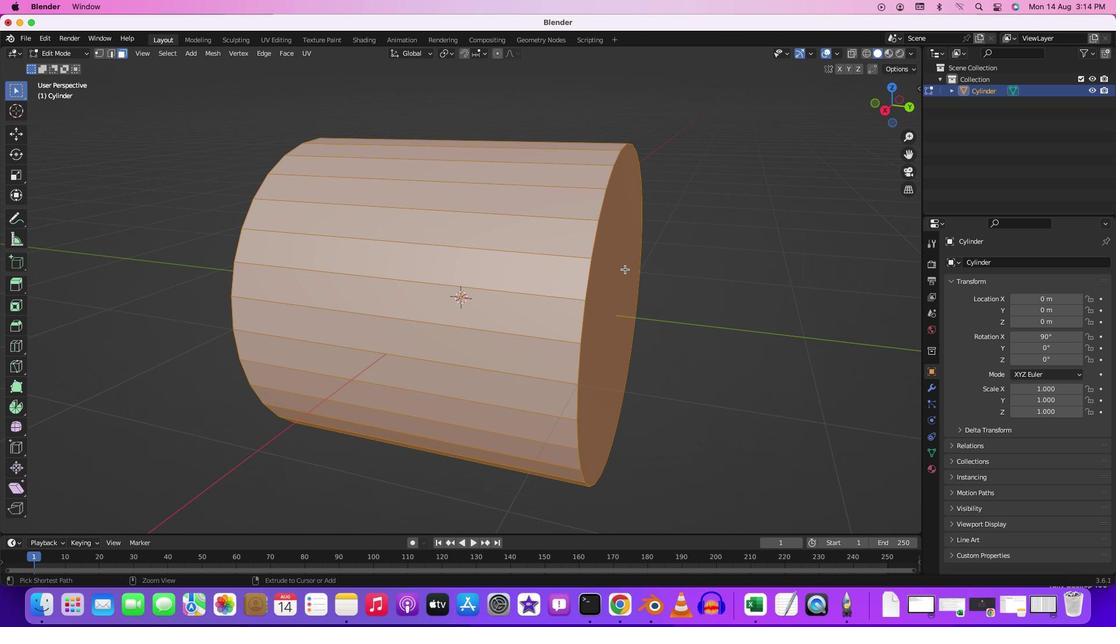 
Action: Mouse moved to (621, 265)
Screenshot: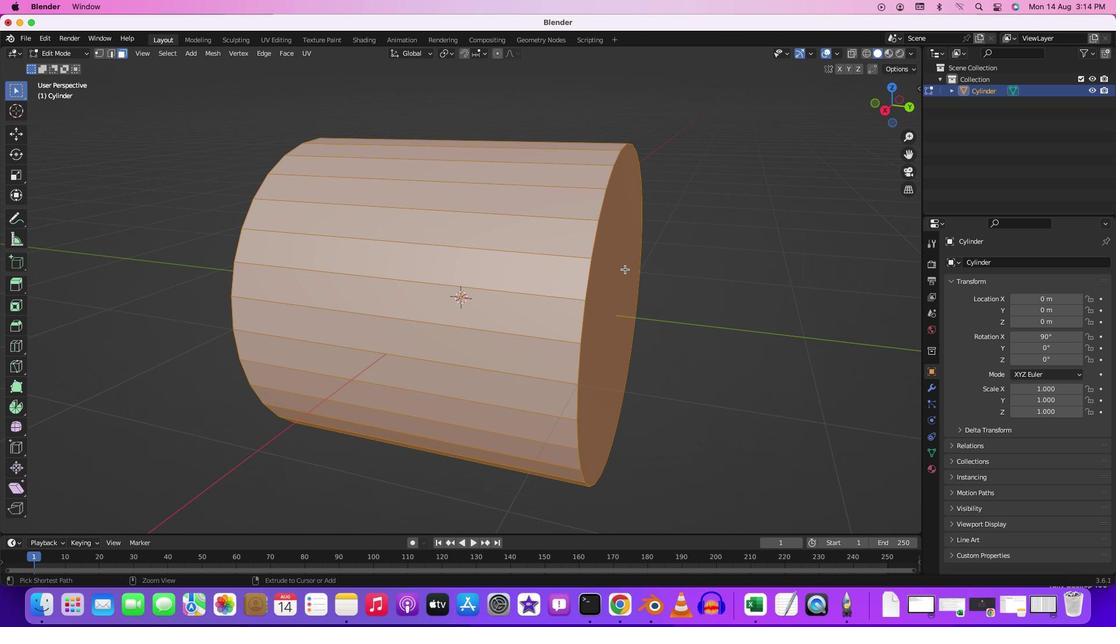 
Action: Mouse scrolled (621, 265) with delta (-2, -3)
Screenshot: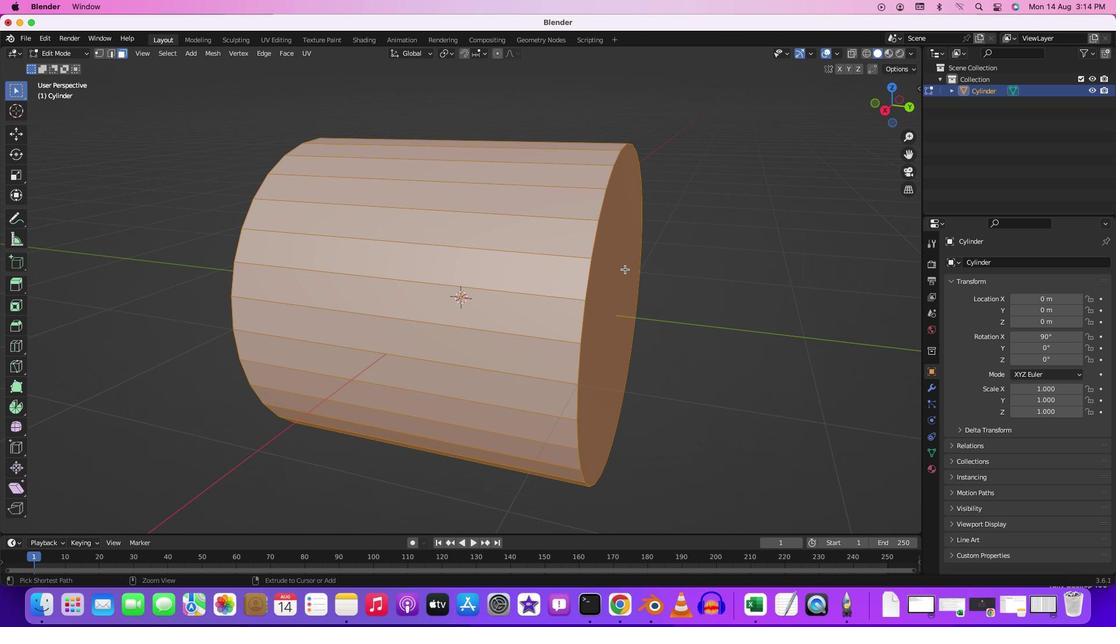 
Action: Mouse scrolled (621, 265) with delta (-2, -3)
Screenshot: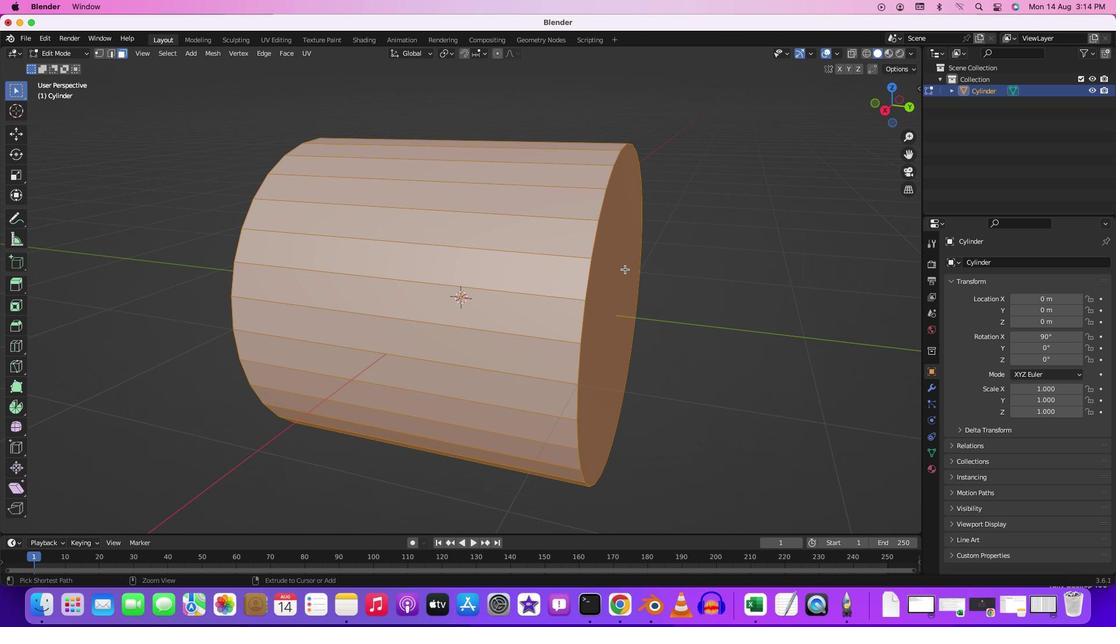 
Action: Mouse scrolled (621, 265) with delta (-2, -3)
Screenshot: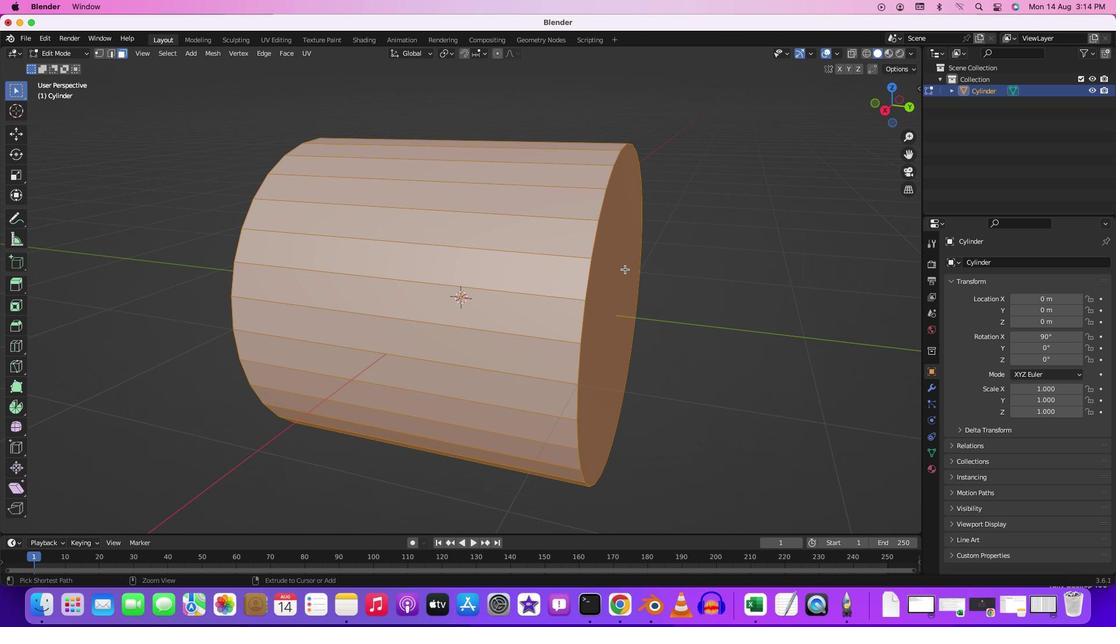
Action: Mouse scrolled (621, 265) with delta (-2, -3)
Screenshot: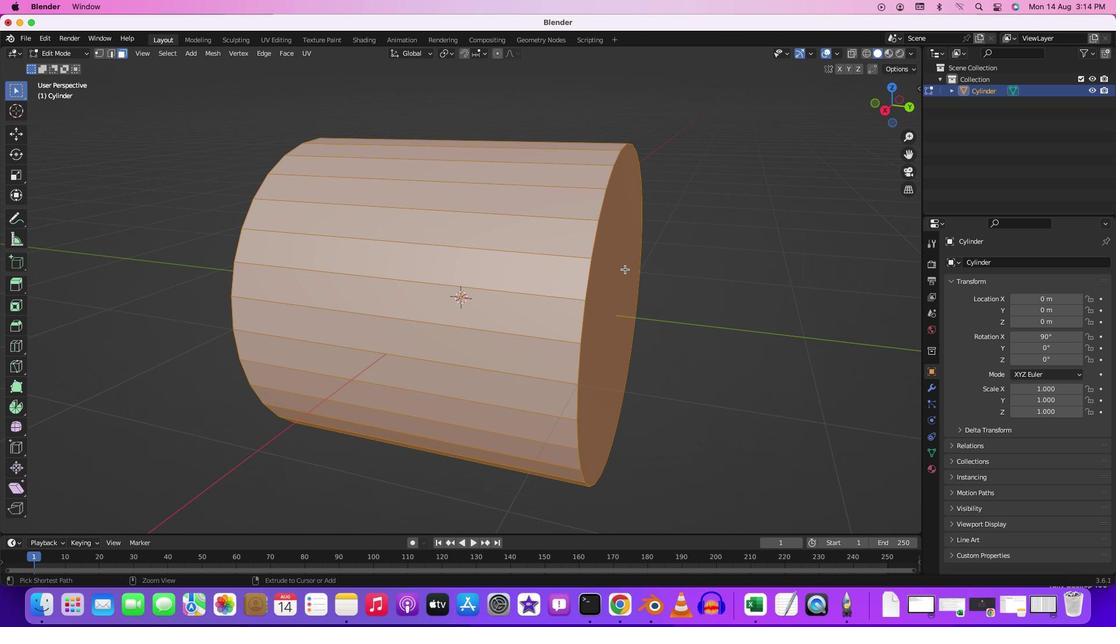 
Action: Mouse moved to (706, 297)
Screenshot: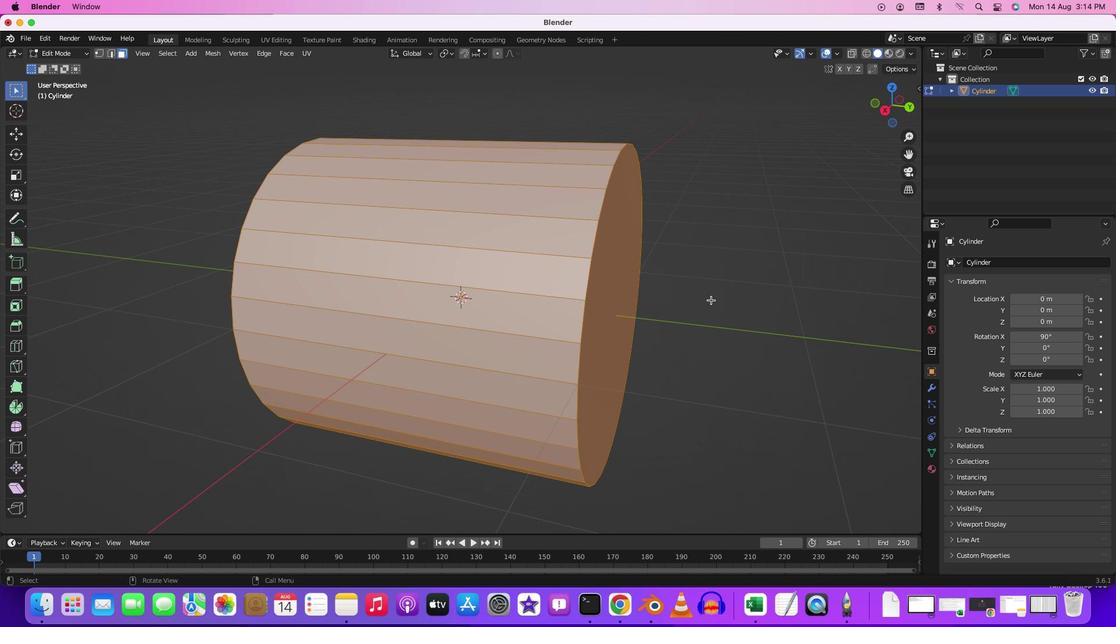 
Action: Mouse pressed left at (706, 297)
Screenshot: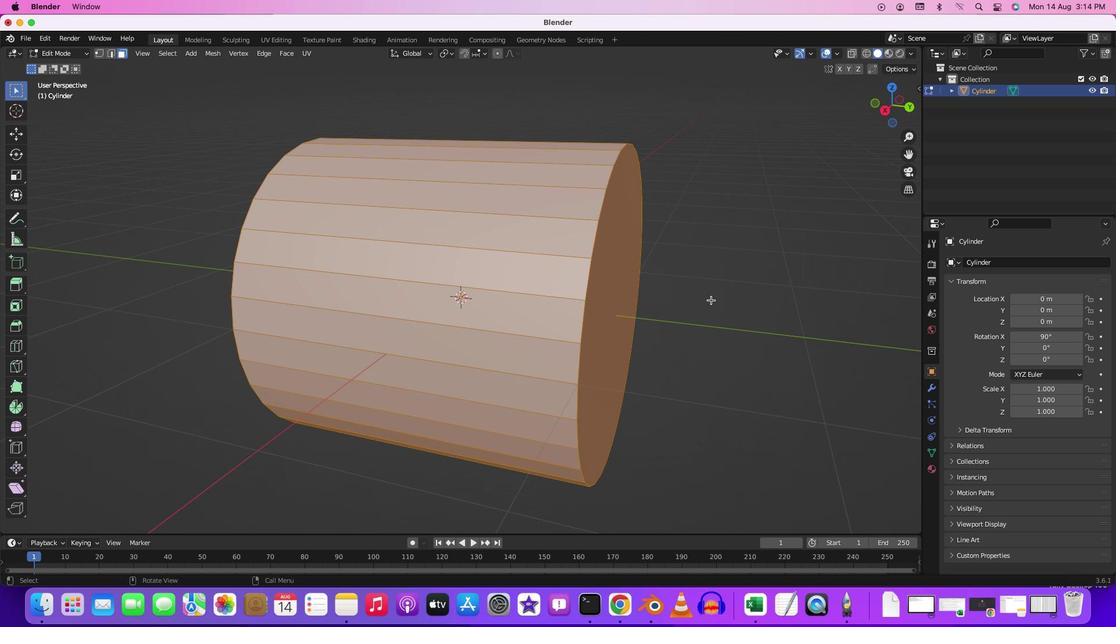 
Action: Mouse moved to (633, 288)
Screenshot: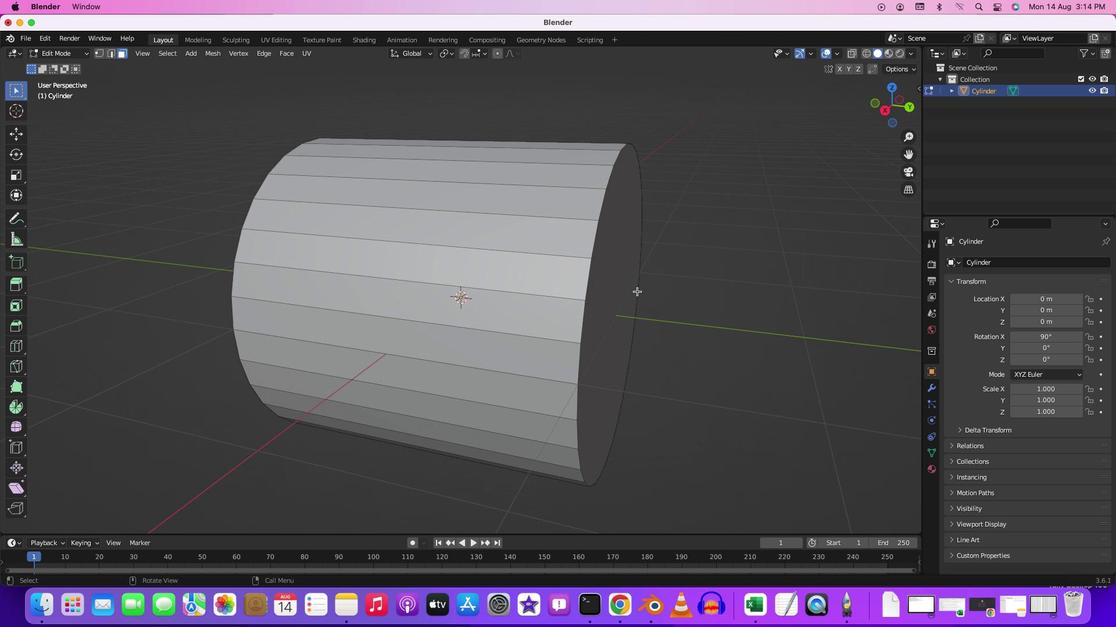 
Action: Mouse pressed left at (633, 288)
Screenshot: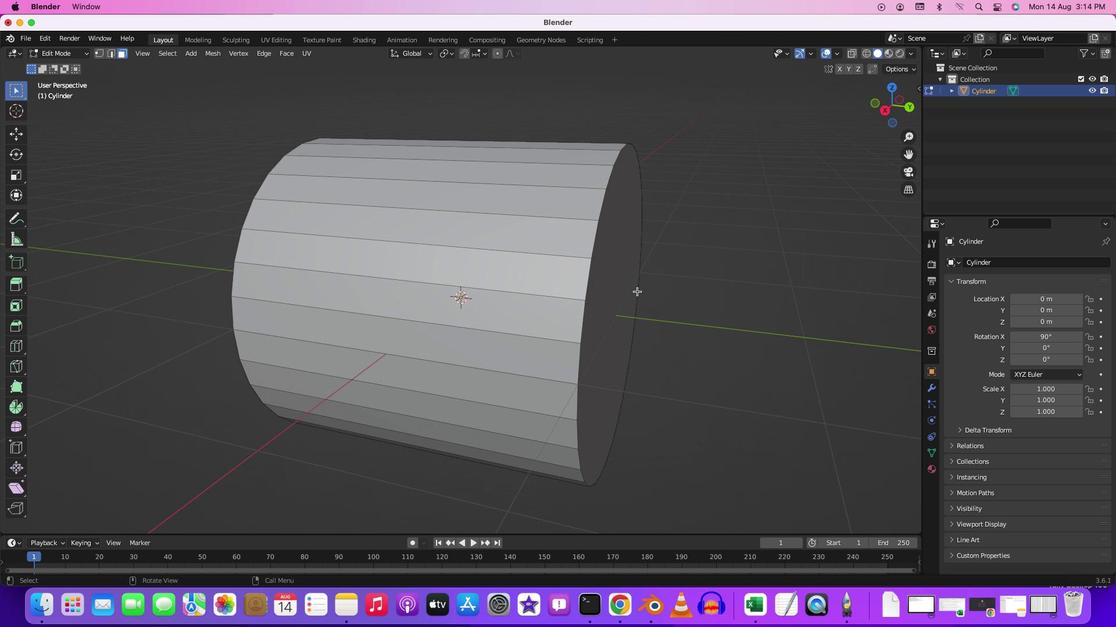 
Action: Mouse moved to (660, 285)
Screenshot: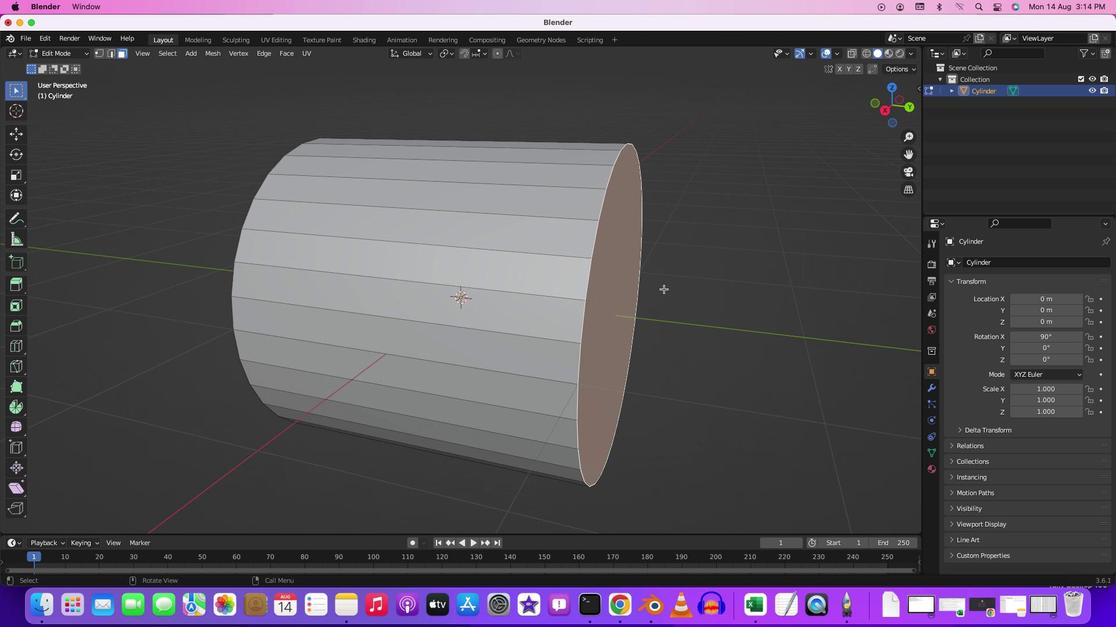 
Action: Mouse scrolled (660, 285) with delta (-2, -3)
Screenshot: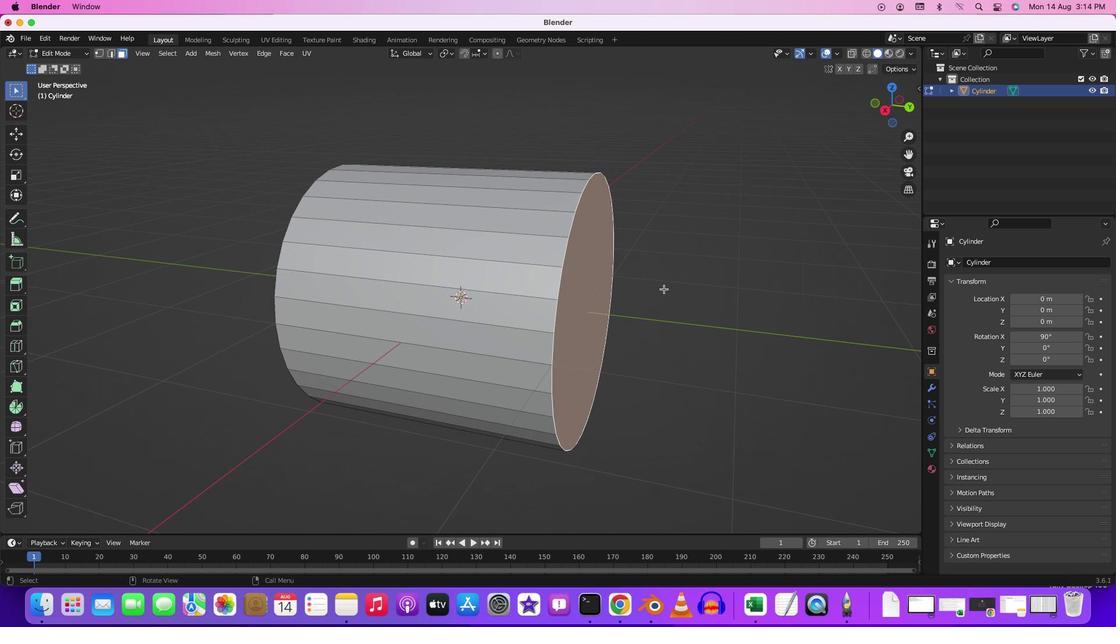 
Action: Mouse scrolled (660, 285) with delta (-2, -3)
Screenshot: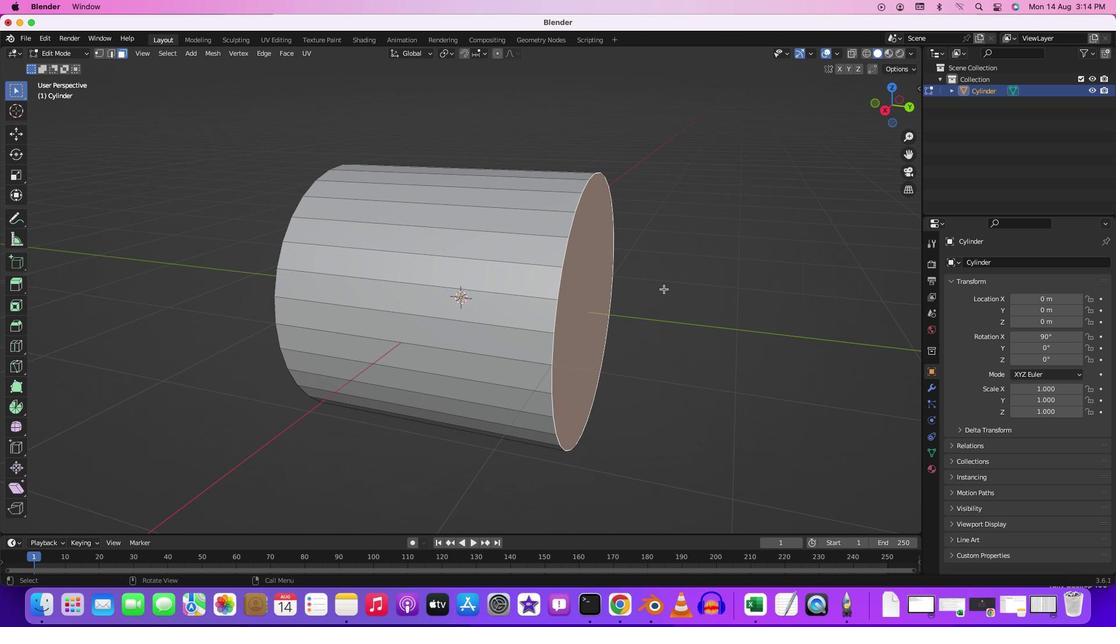 
Action: Mouse moved to (626, 279)
Screenshot: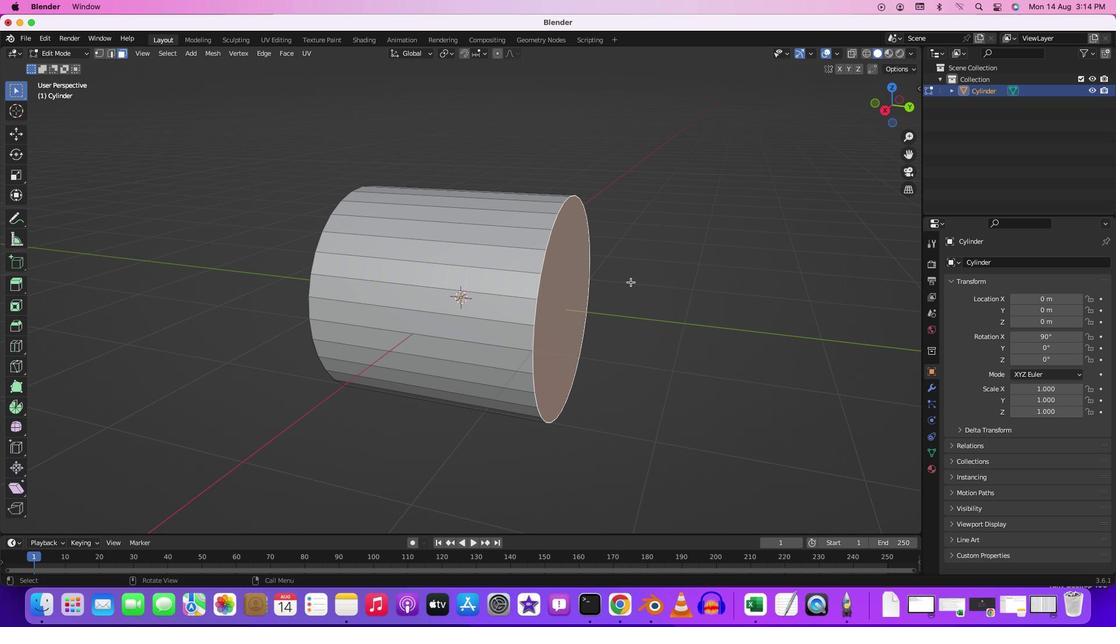 
Action: Key pressed 'e'
Screenshot: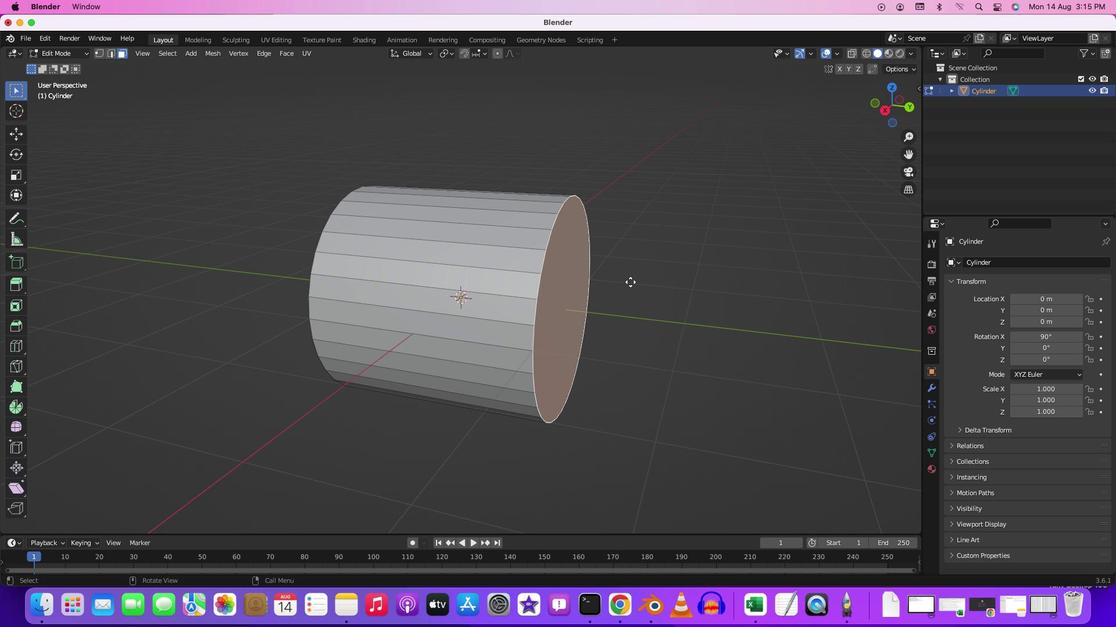 
Action: Mouse moved to (774, 321)
Screenshot: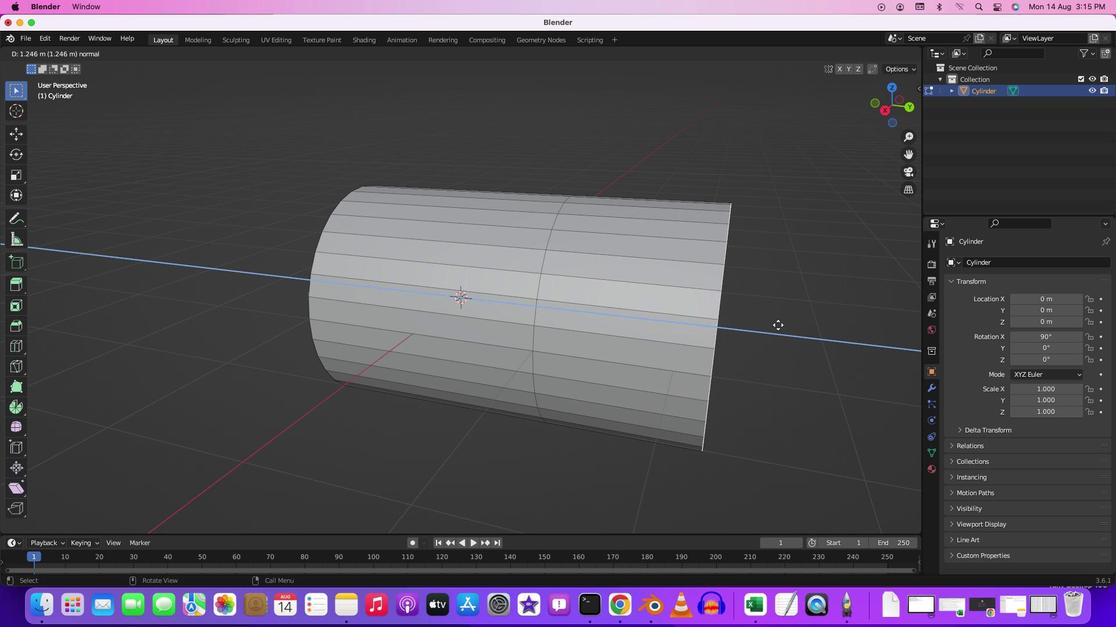 
Action: Mouse pressed left at (774, 321)
Screenshot: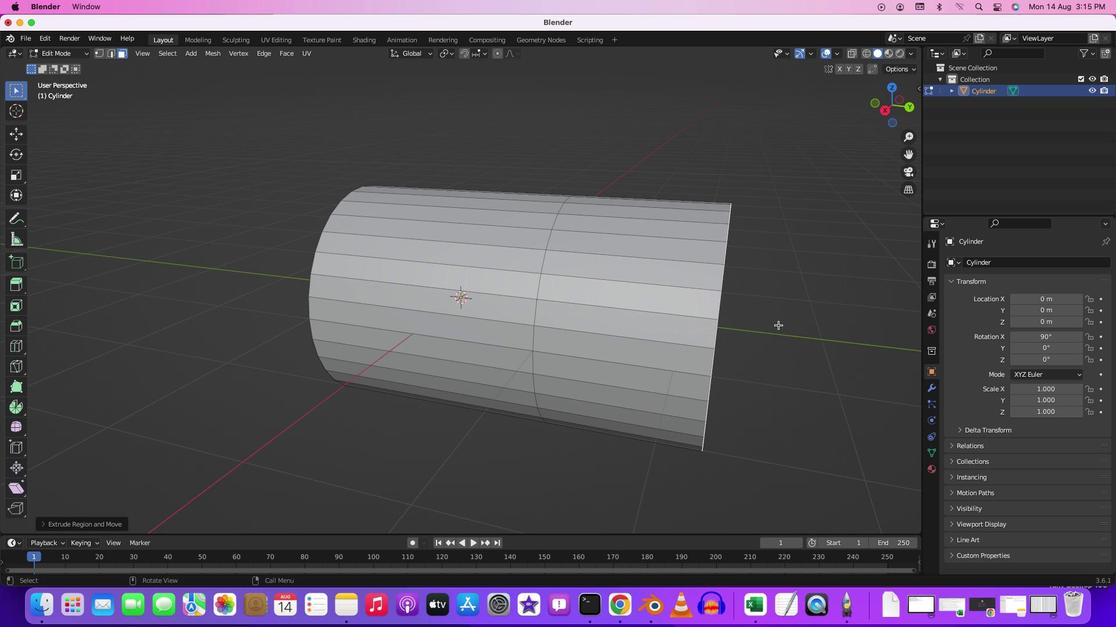 
Action: Mouse moved to (770, 320)
Screenshot: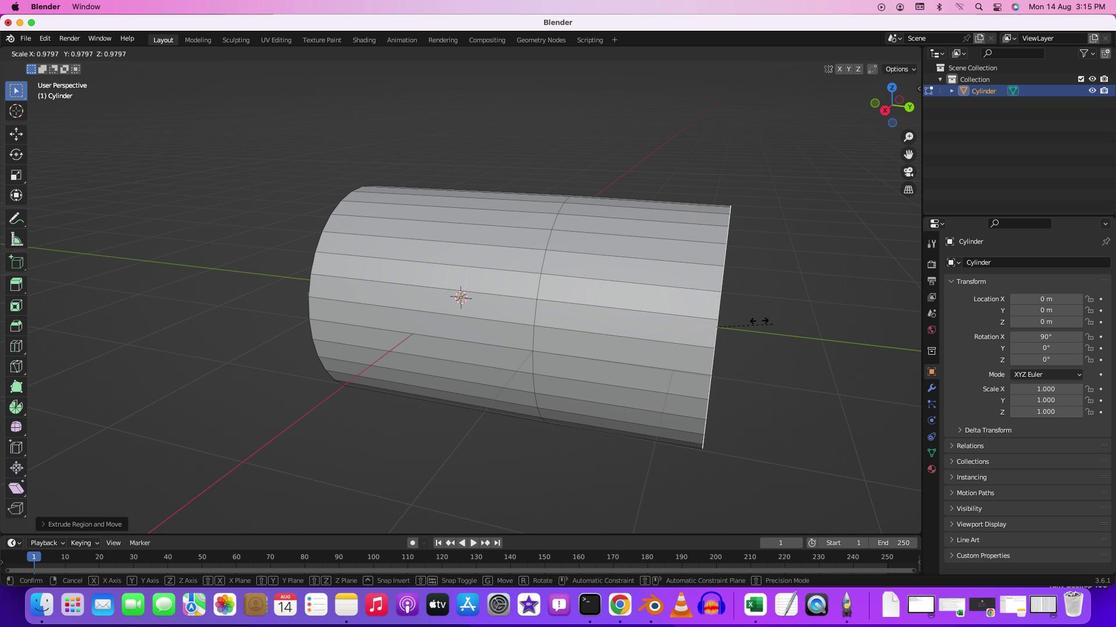 
Action: Key pressed 's'
Screenshot: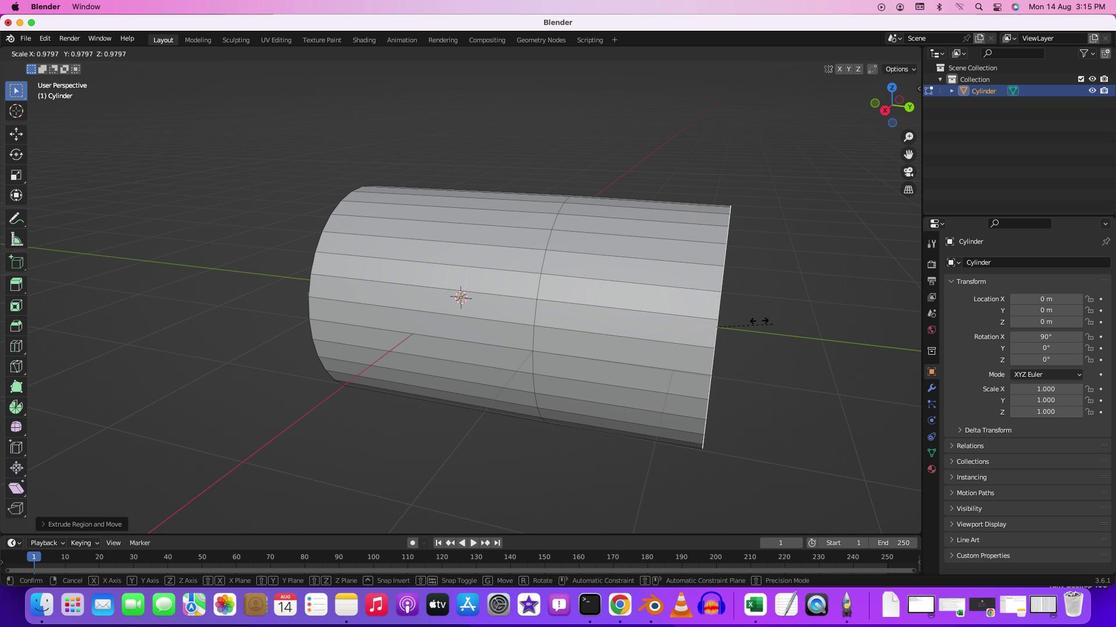 
Action: Mouse moved to (715, 319)
Screenshot: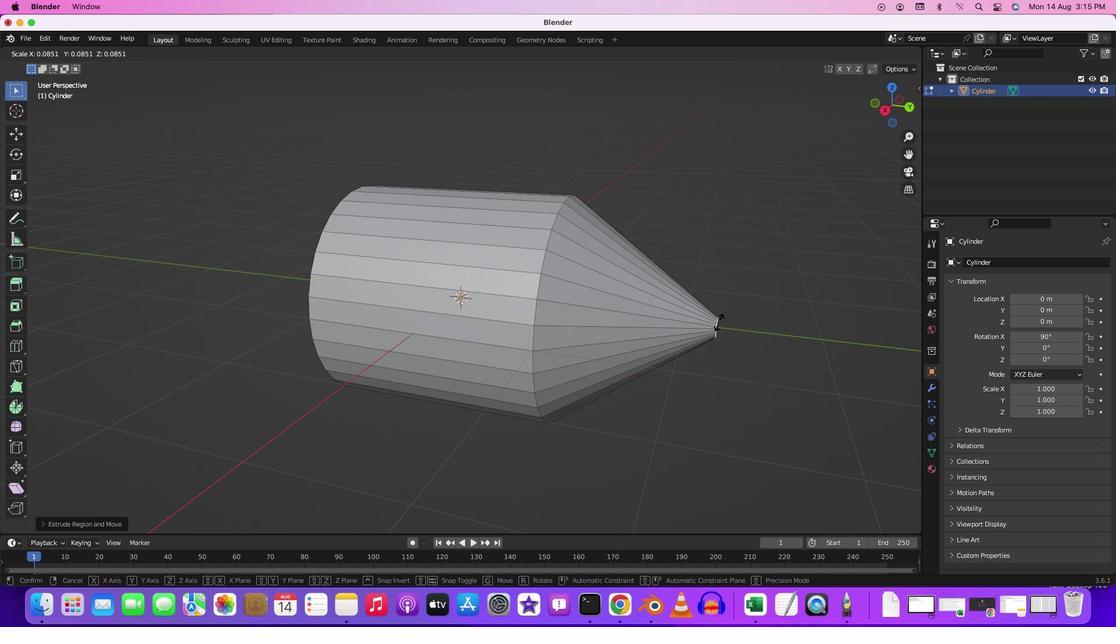 
Action: Mouse pressed left at (715, 319)
Screenshot: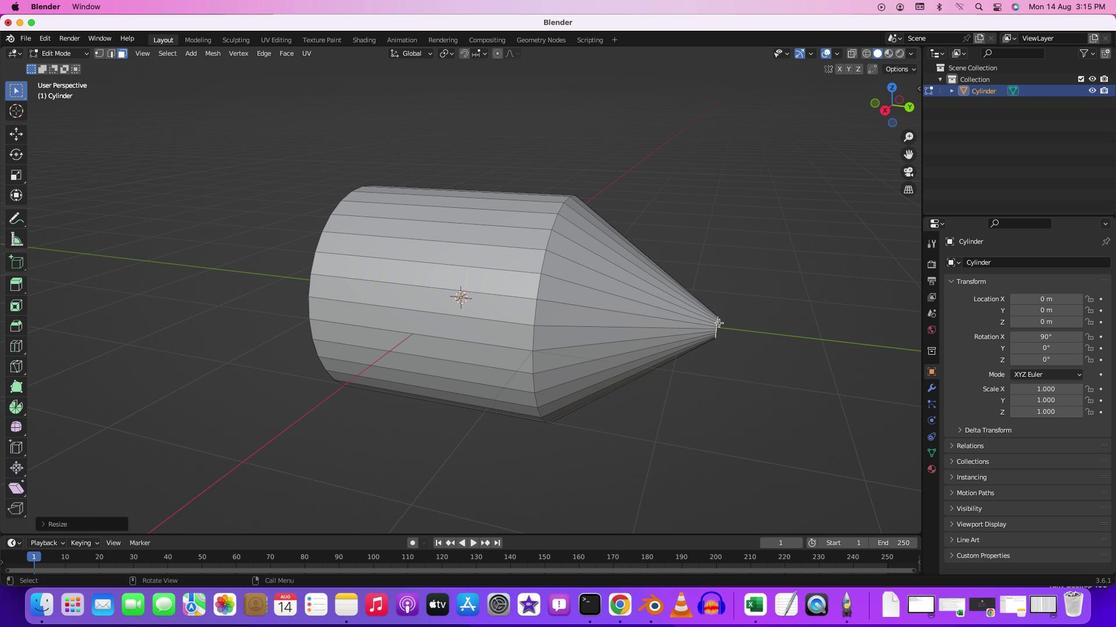 
Action: Mouse moved to (774, 323)
Screenshot: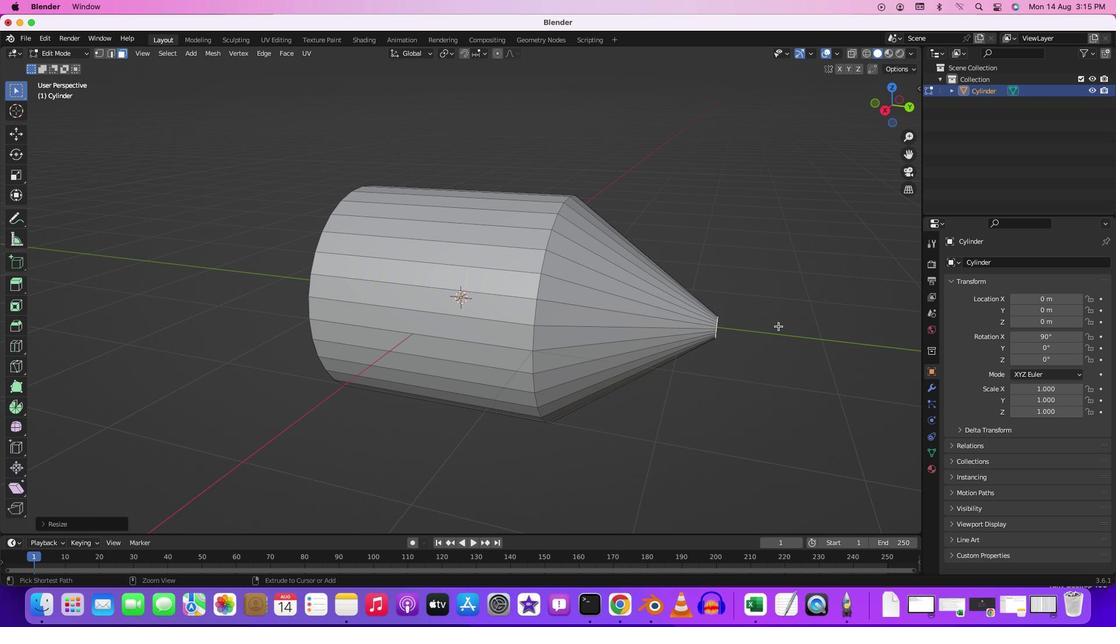
Action: Key pressed Key.cmd
Screenshot: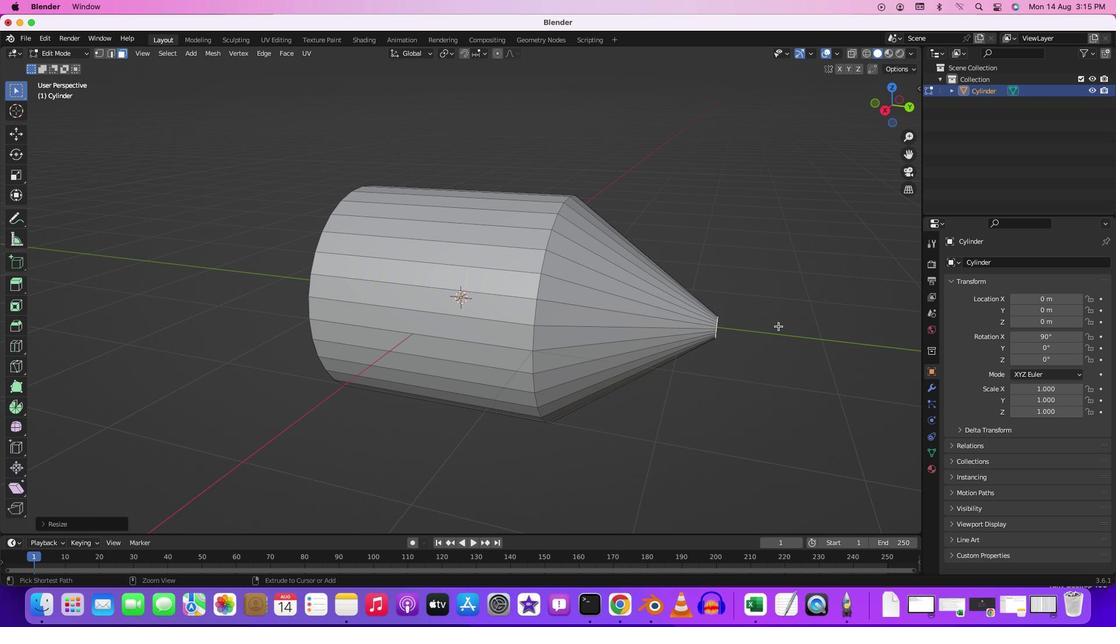 
Action: Mouse moved to (775, 322)
Screenshot: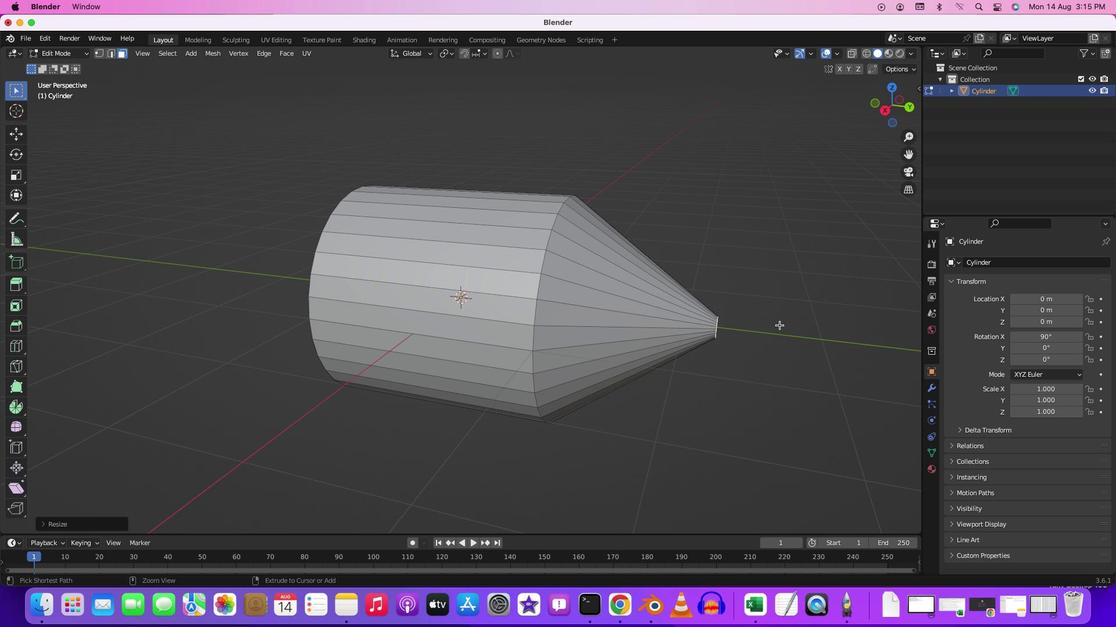 
Action: Key pressed 'z'
Screenshot: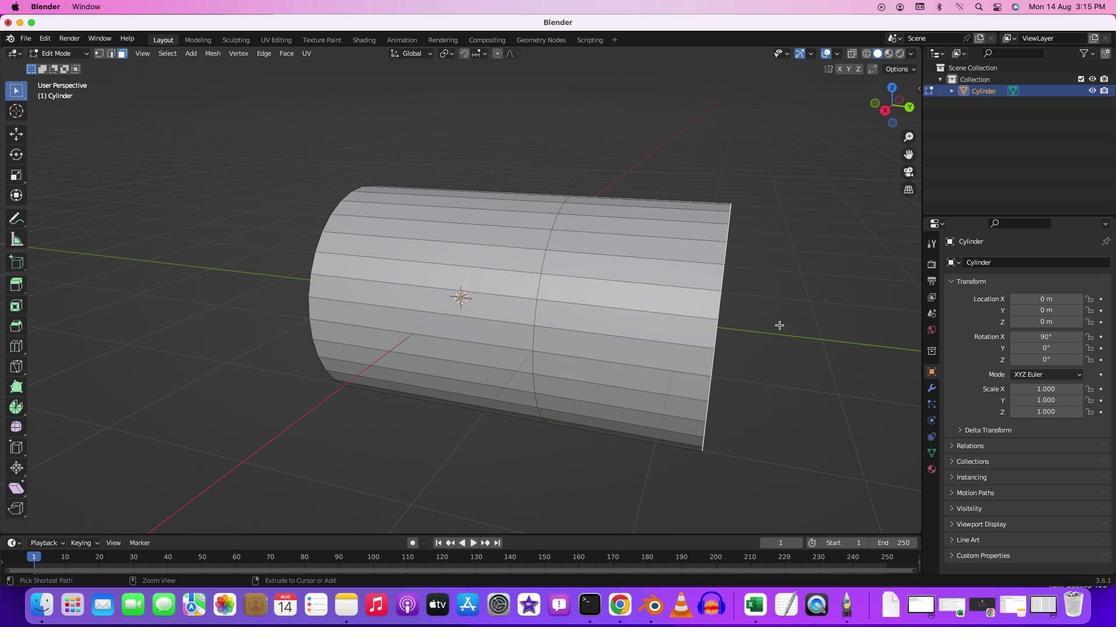 
Action: Mouse moved to (833, 486)
Screenshot: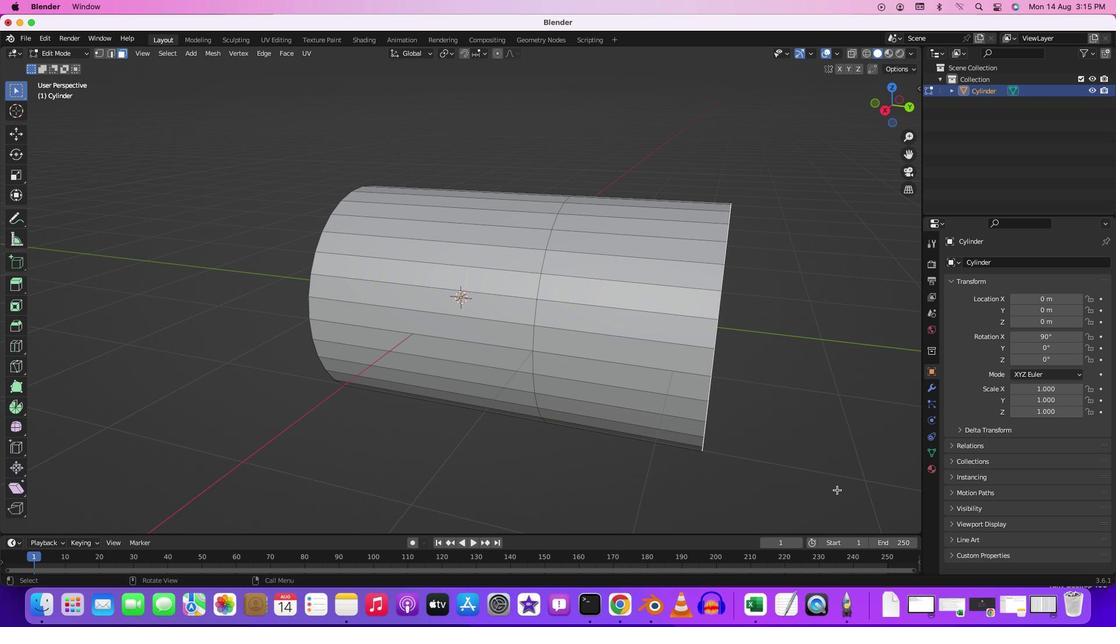 
Action: Key pressed 's'
Screenshot: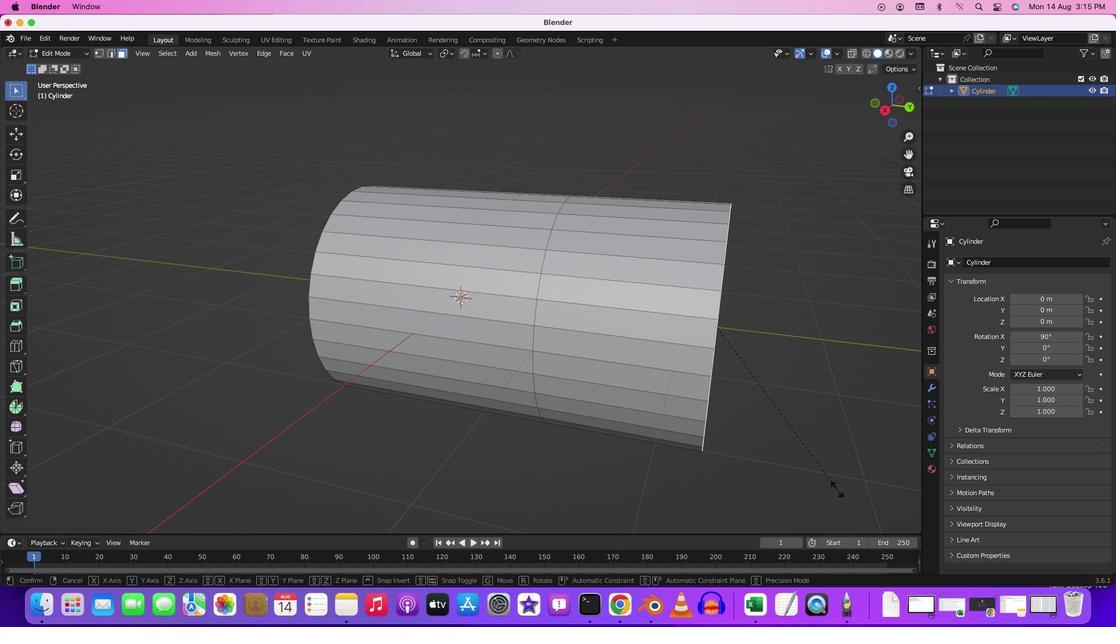 
Action: Mouse moved to (714, 331)
Screenshot: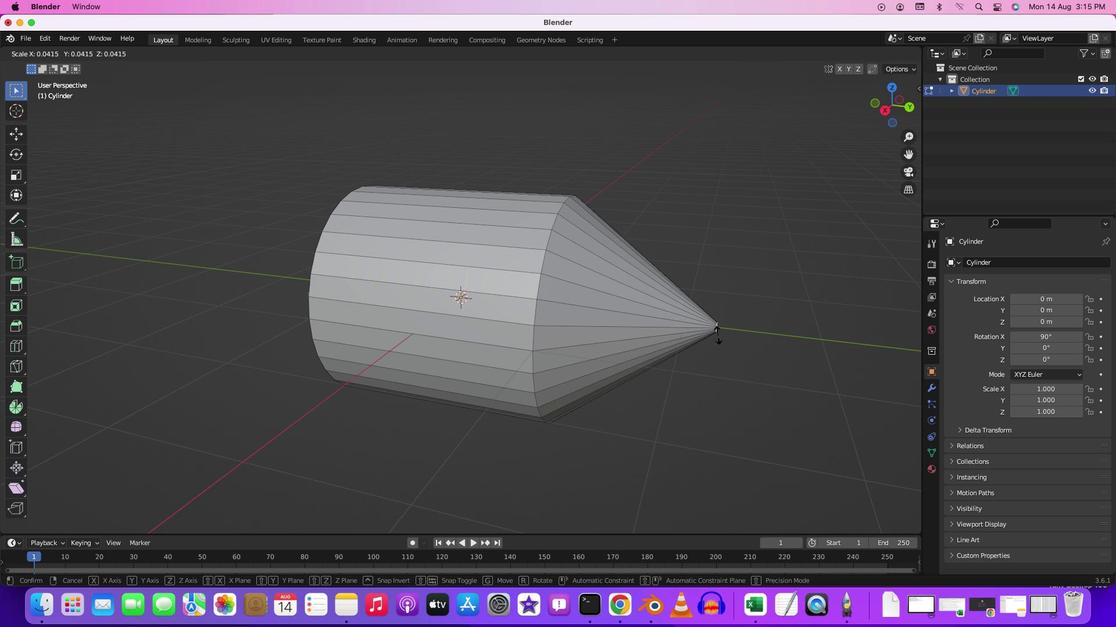 
Action: Mouse pressed left at (714, 331)
Screenshot: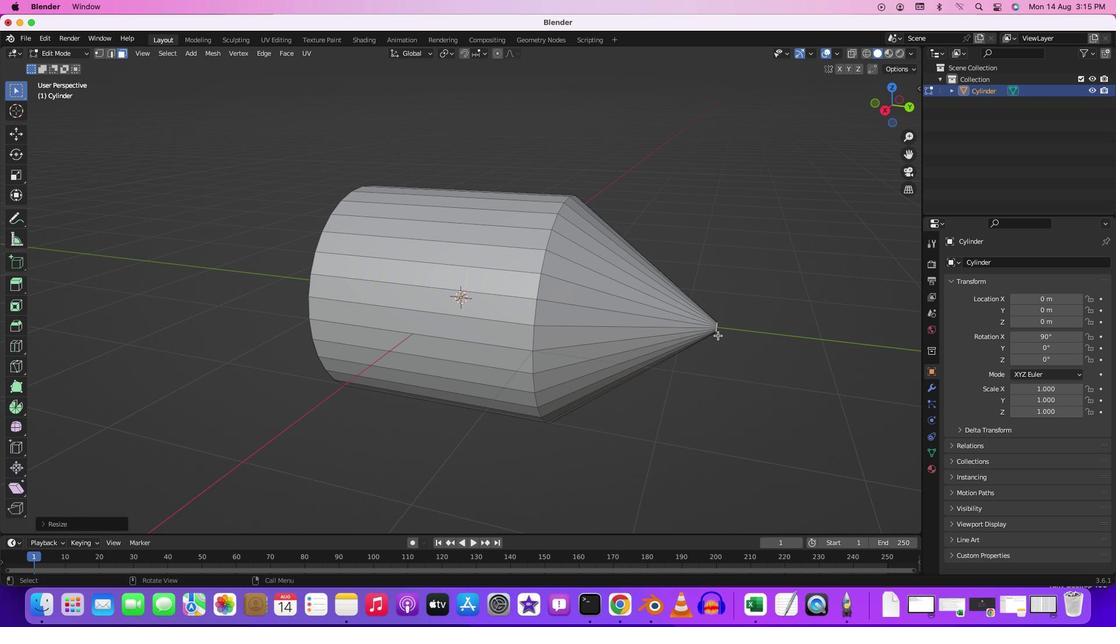 
Action: Mouse moved to (755, 355)
Screenshot: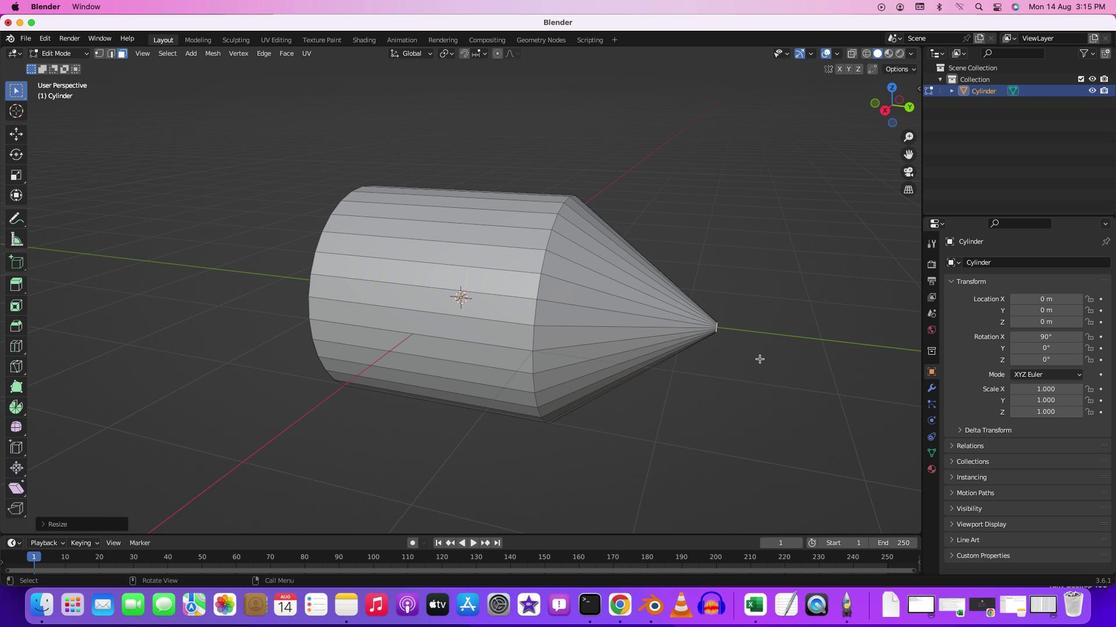 
Action: Mouse pressed middle at (755, 355)
Screenshot: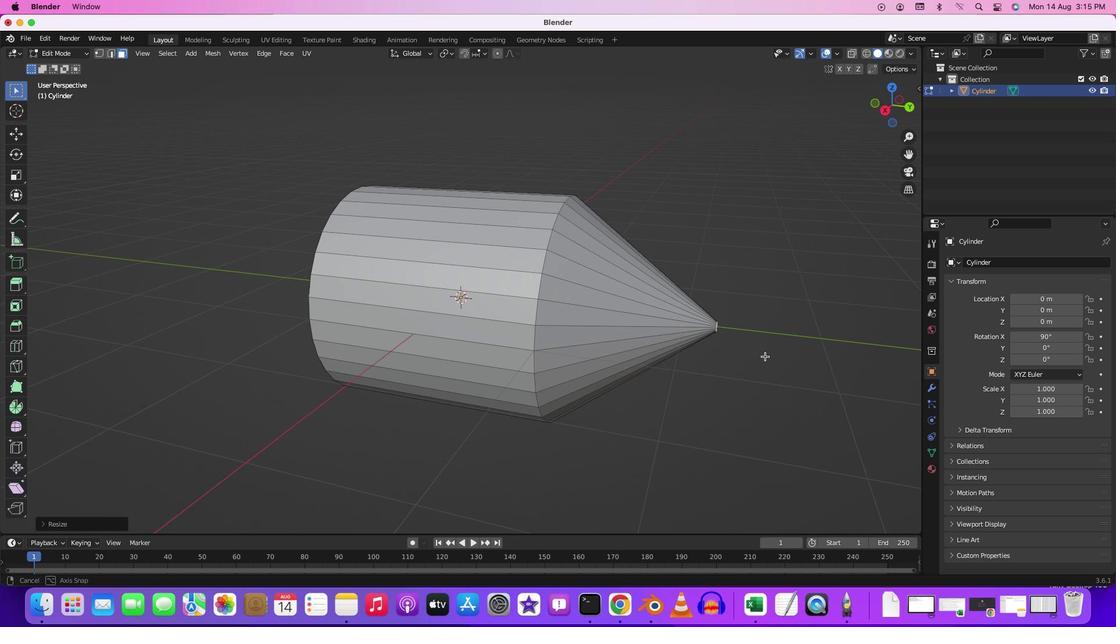 
Action: Mouse moved to (764, 315)
Screenshot: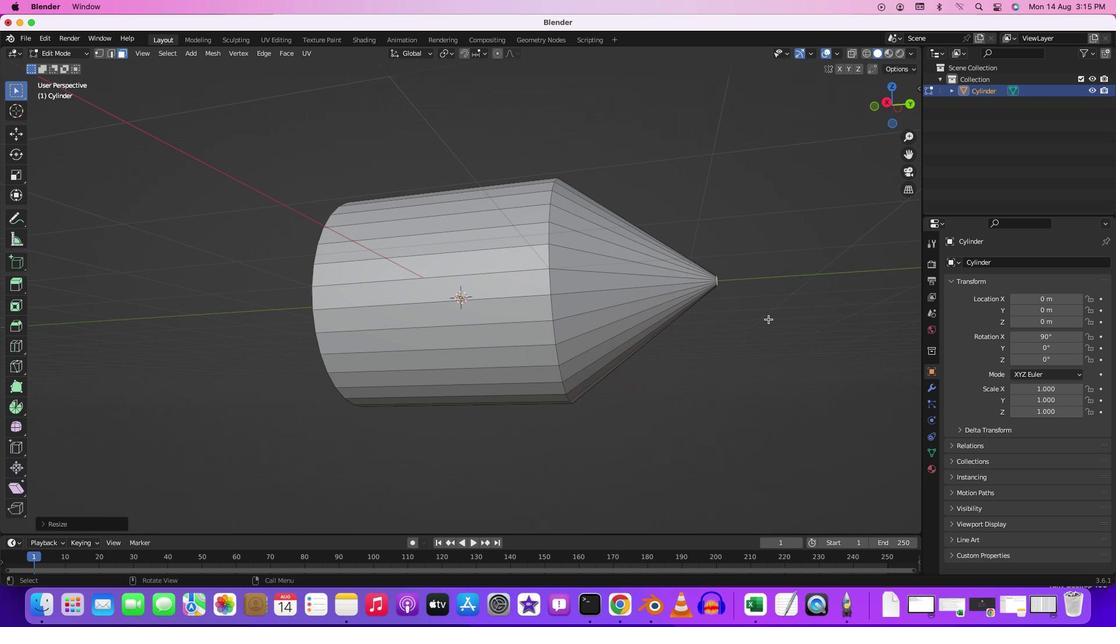
Action: Key pressed '1''3'
Screenshot: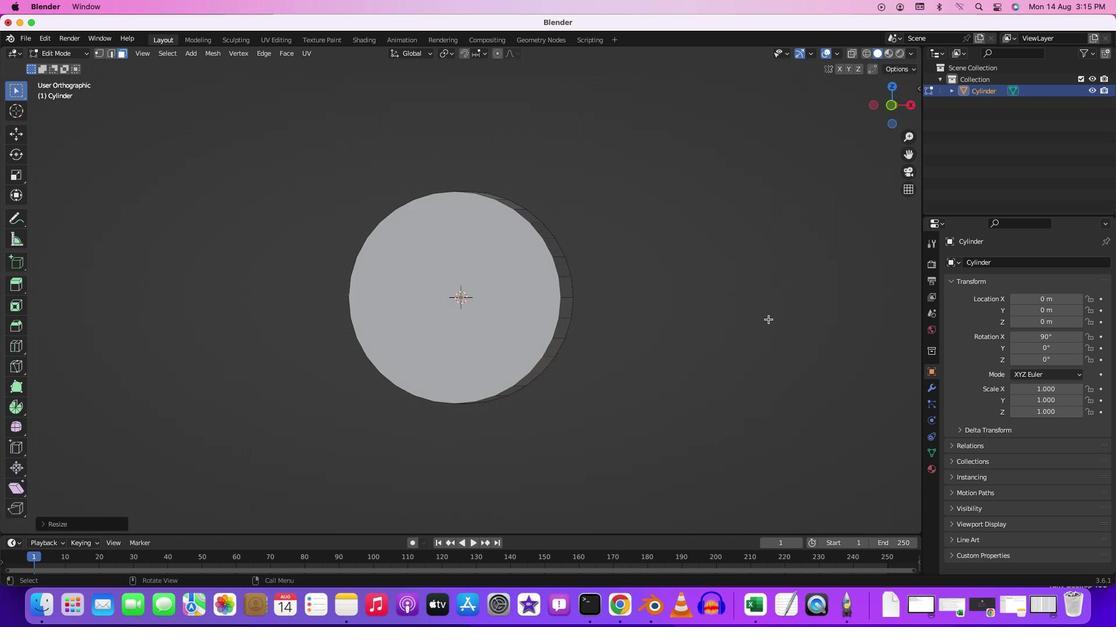 
Action: Mouse moved to (753, 310)
Screenshot: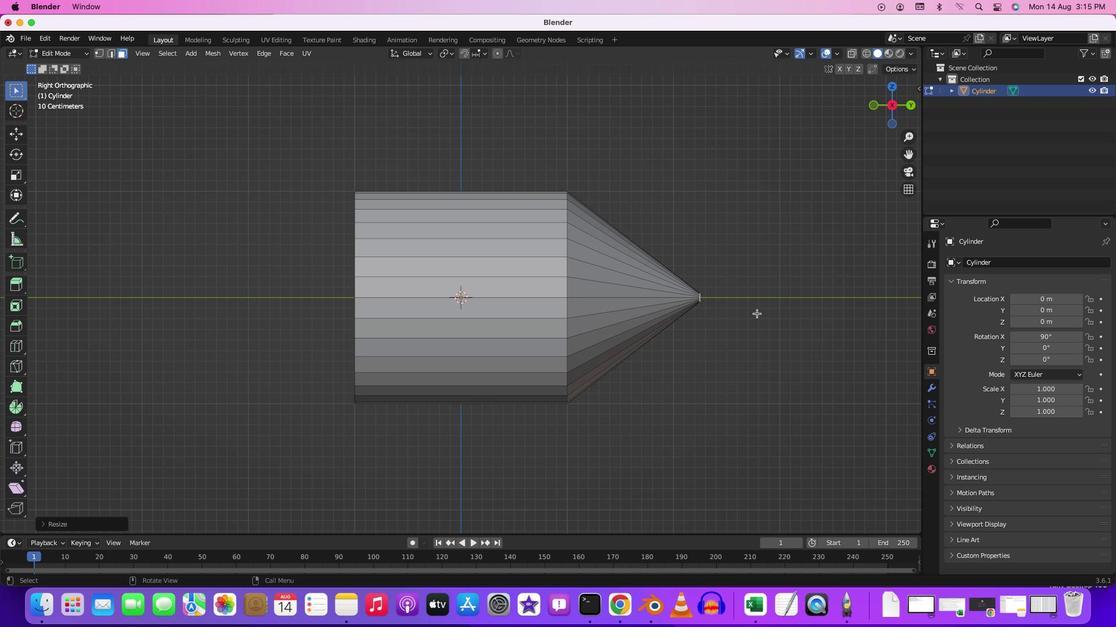 
Action: Key pressed 'g'
Screenshot: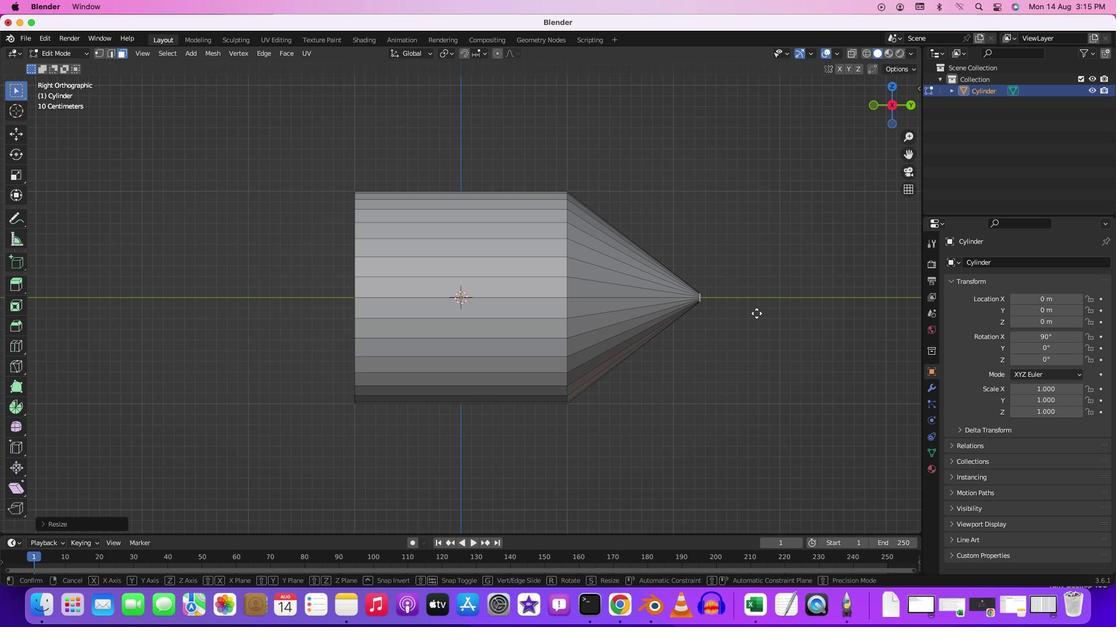
Action: Mouse moved to (773, 381)
Screenshot: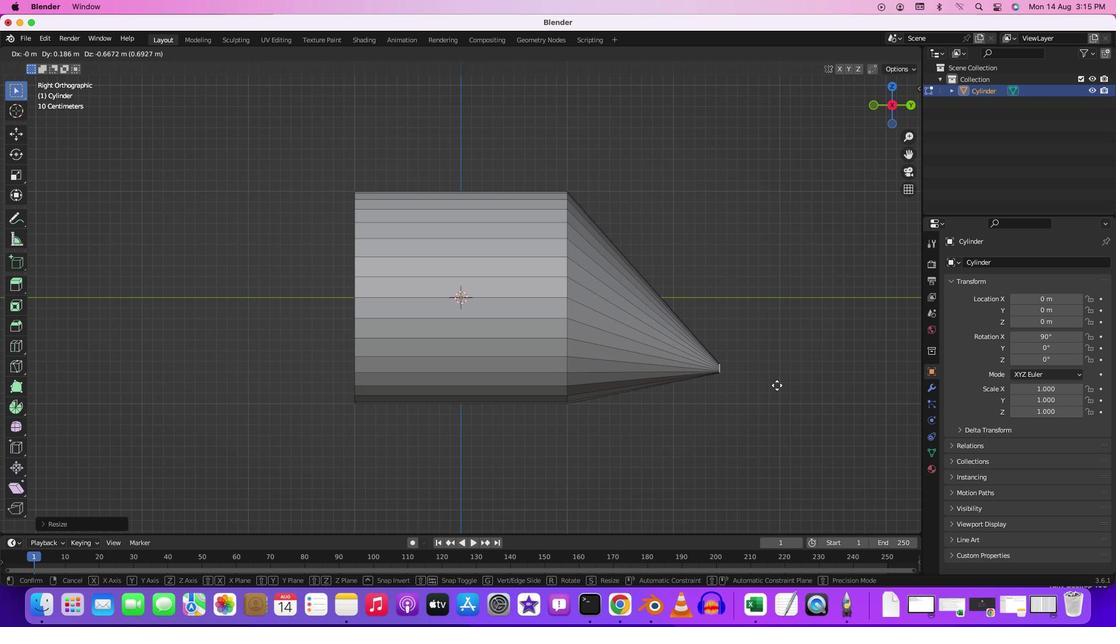
Action: Mouse pressed left at (773, 381)
Screenshot: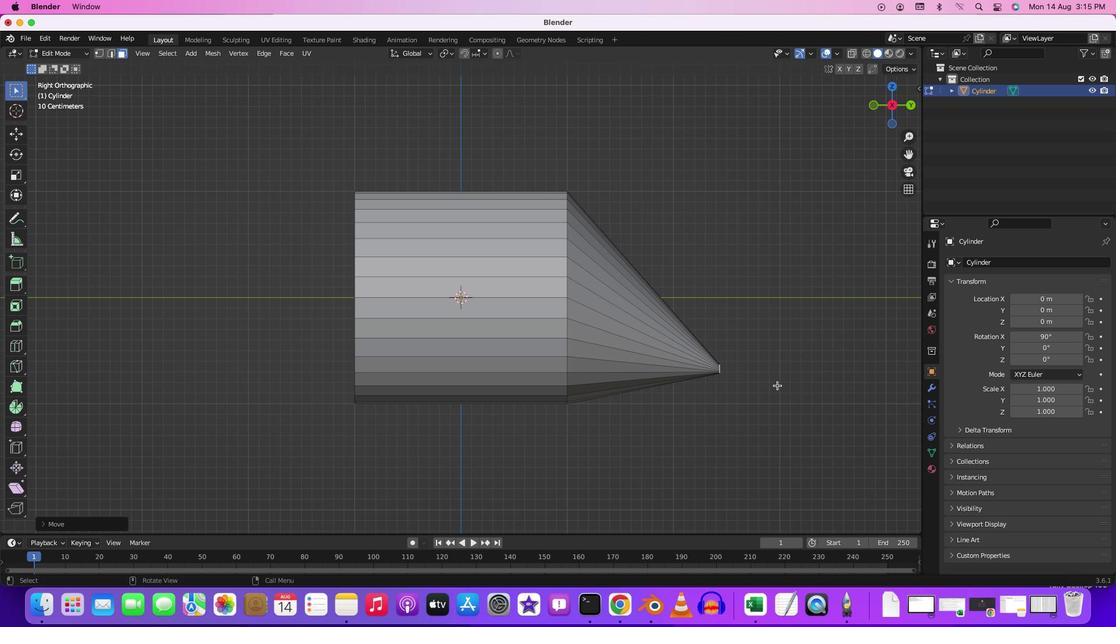 
Action: Key pressed Key.cmd'z''z''z''z''z''z''z''z''z''z'
Screenshot: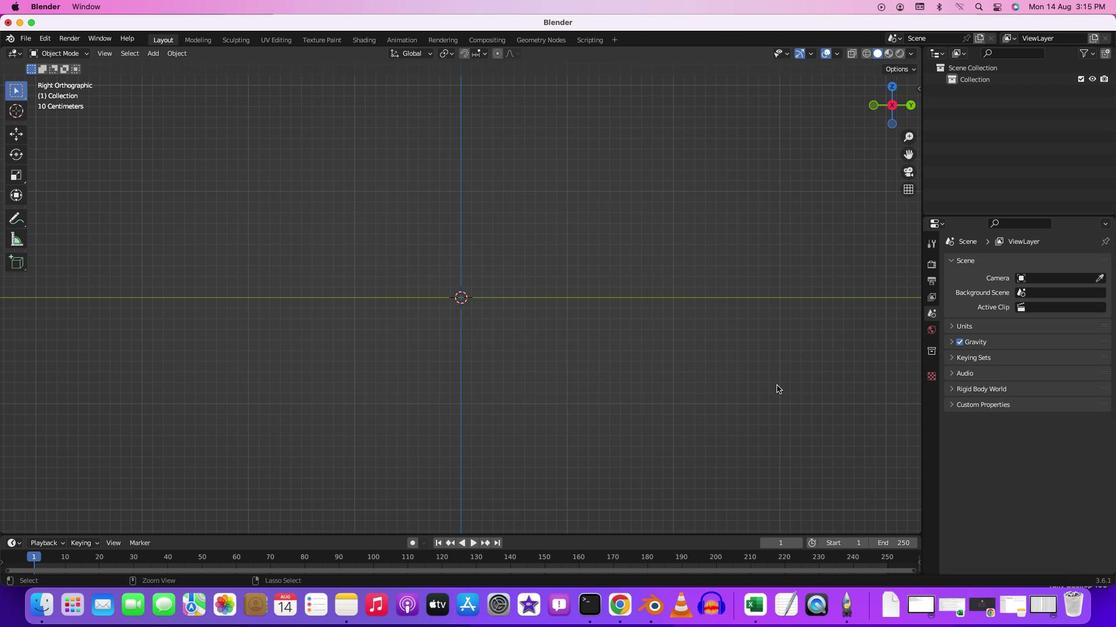 
Action: Mouse moved to (536, 359)
Screenshot: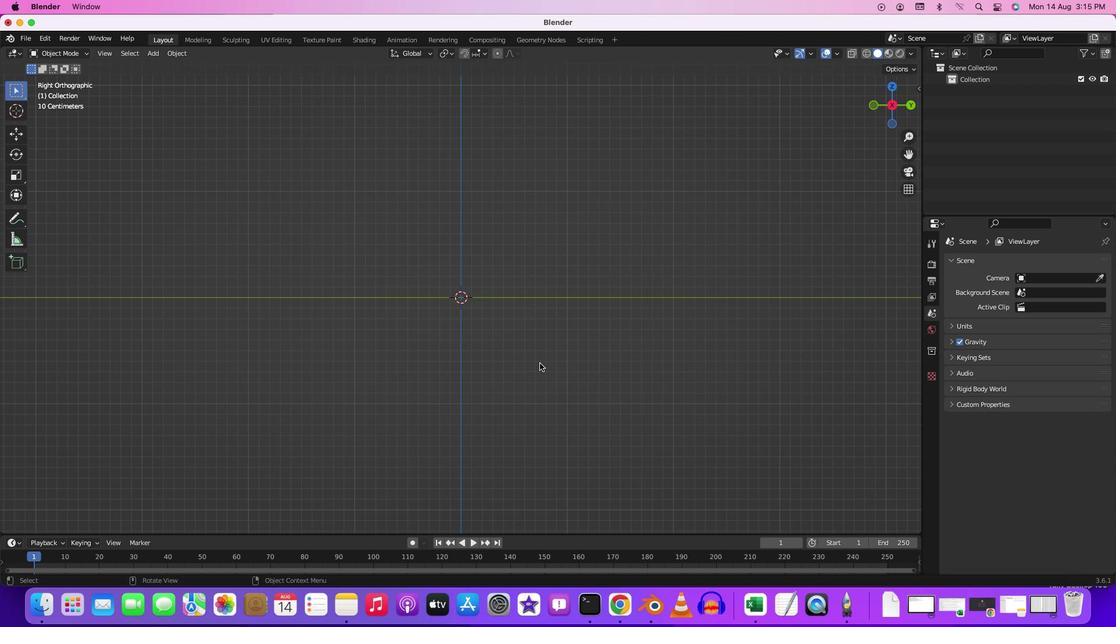 
Action: Key pressed Key.shift'A'
Screenshot: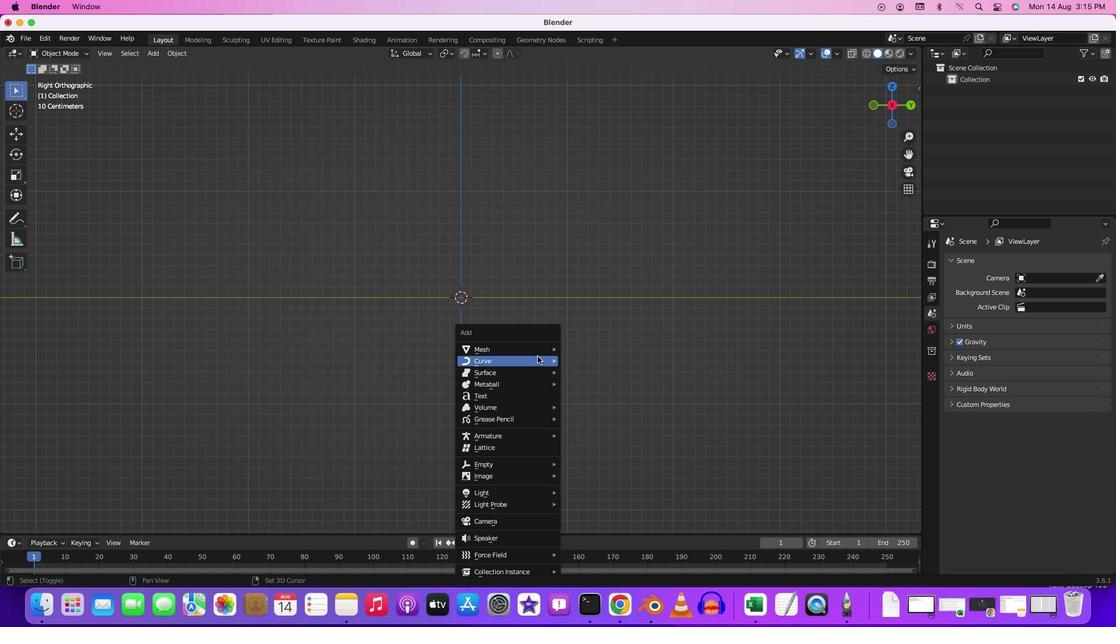 
Action: Mouse moved to (583, 401)
Screenshot: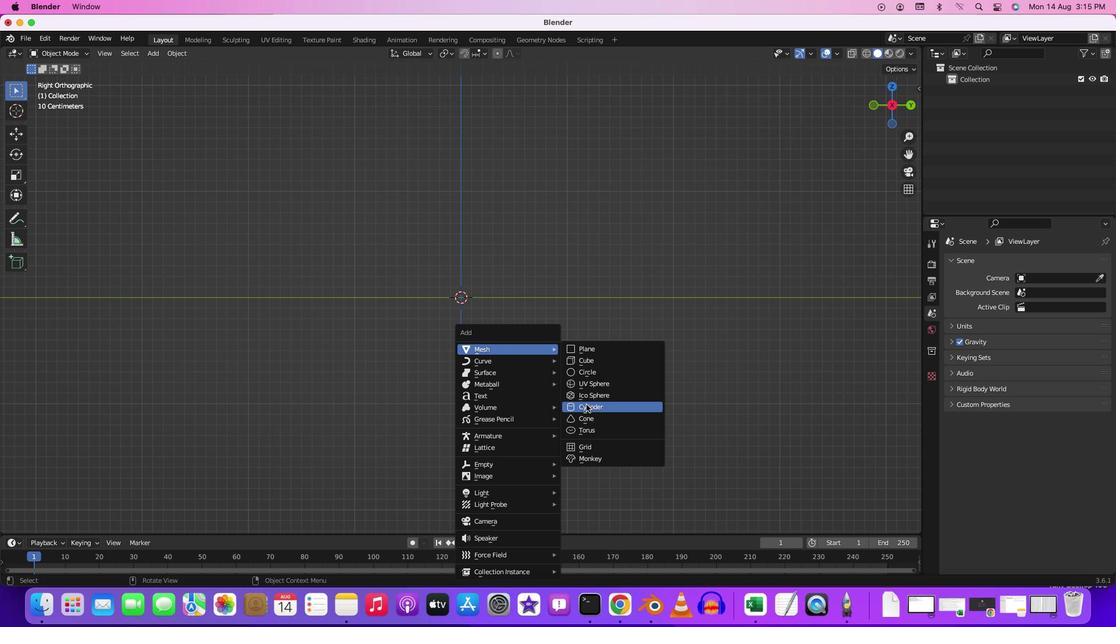 
Action: Mouse pressed left at (583, 401)
Screenshot: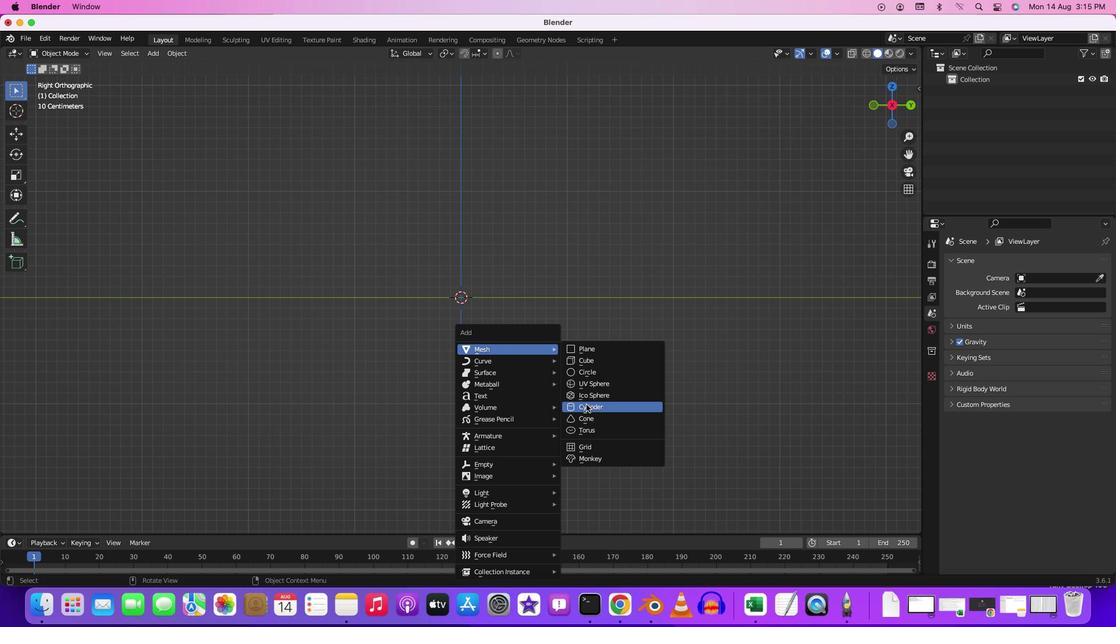 
Action: Mouse moved to (40, 519)
Screenshot: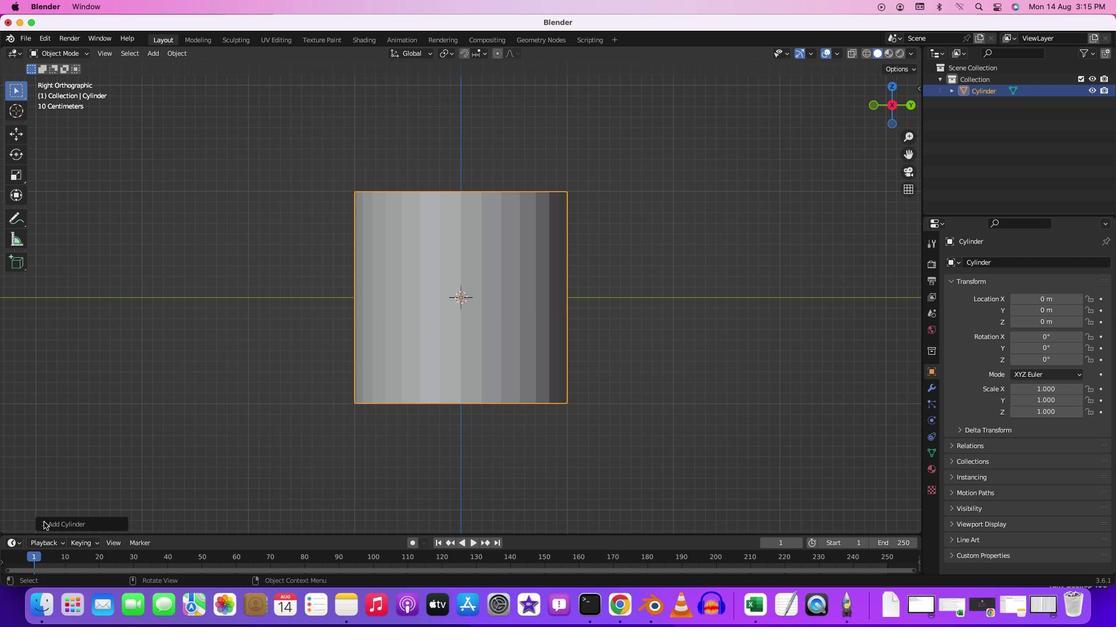 
Action: Mouse pressed left at (40, 519)
Screenshot: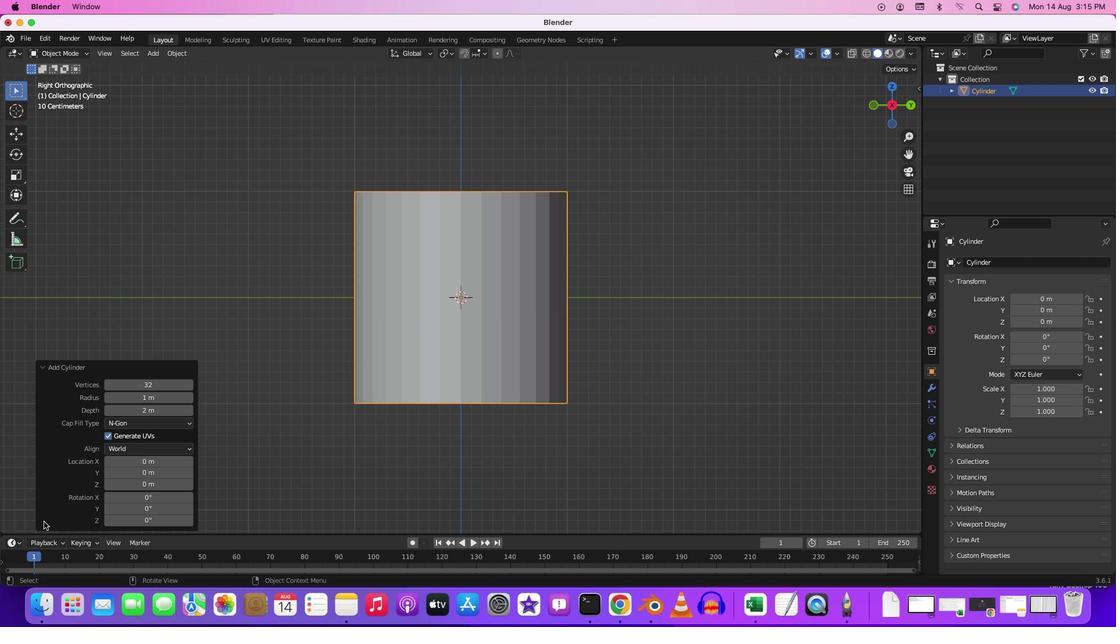 
Action: Mouse moved to (164, 387)
Screenshot: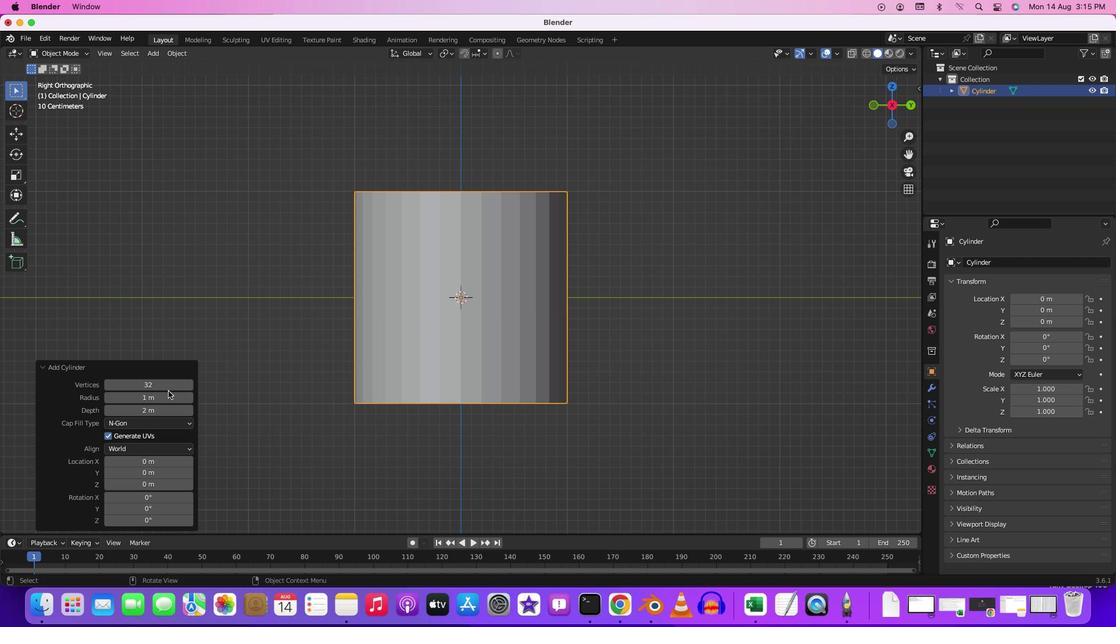 
Action: Mouse pressed left at (164, 387)
Screenshot: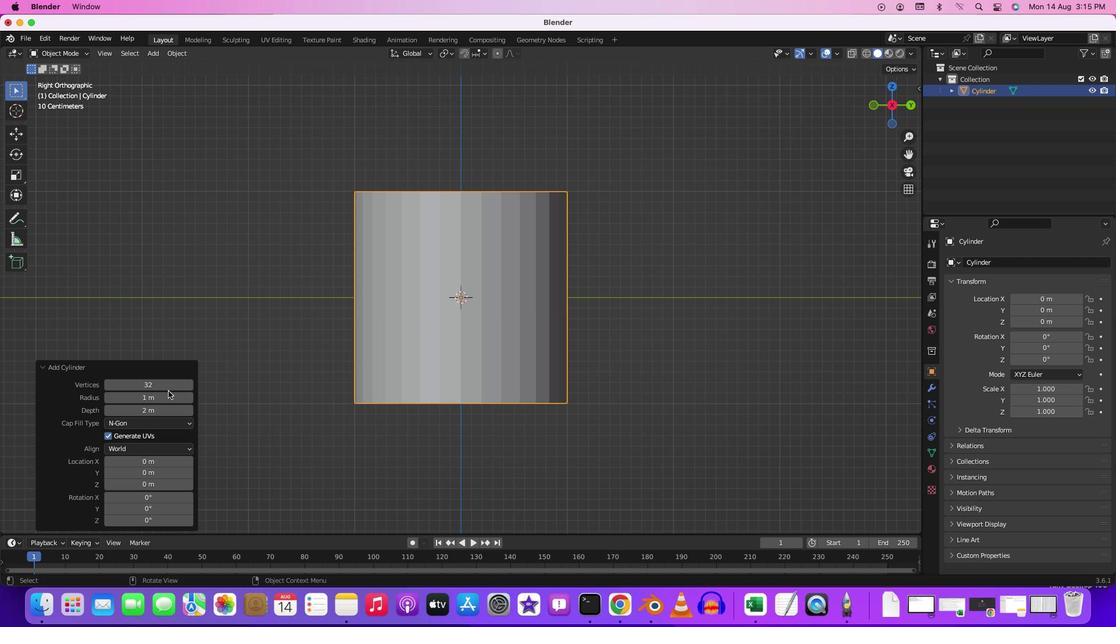 
Action: Mouse moved to (165, 383)
Screenshot: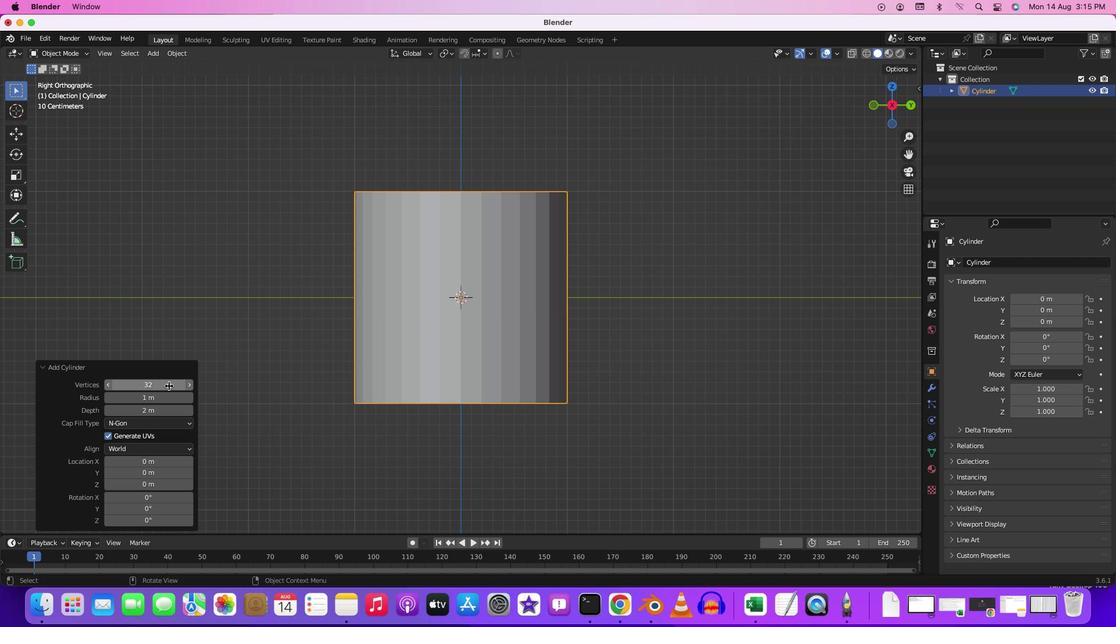 
Action: Mouse pressed left at (165, 383)
Screenshot: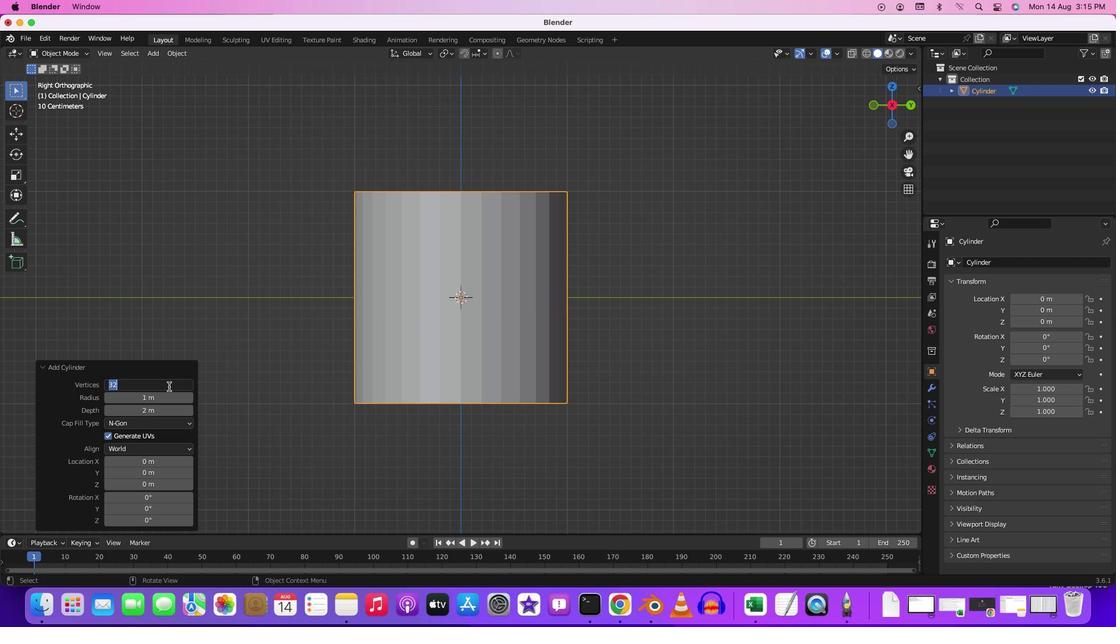 
Action: Key pressed '=''8'Key.enter'8'Key.backspace
Screenshot: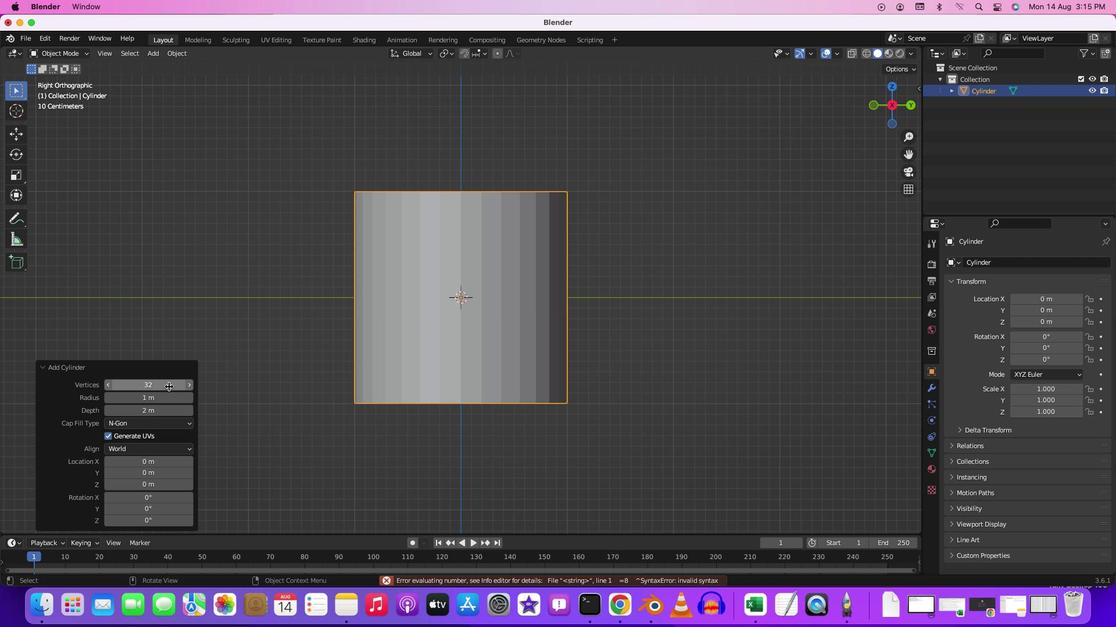 
Action: Mouse pressed left at (165, 383)
Screenshot: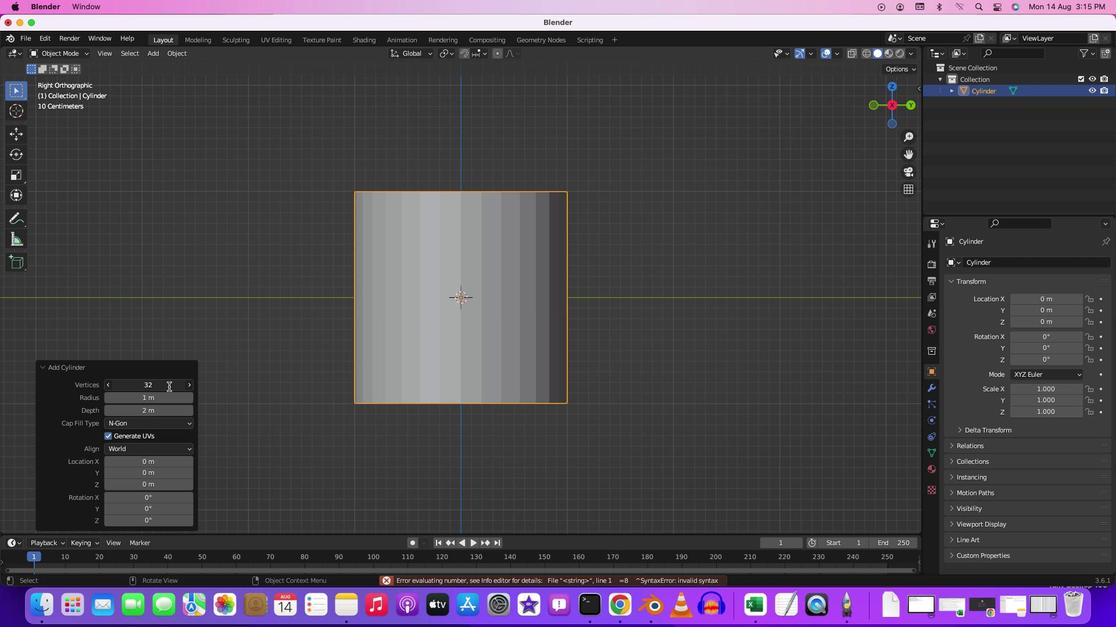 
Action: Key pressed '8'Key.enter
Screenshot: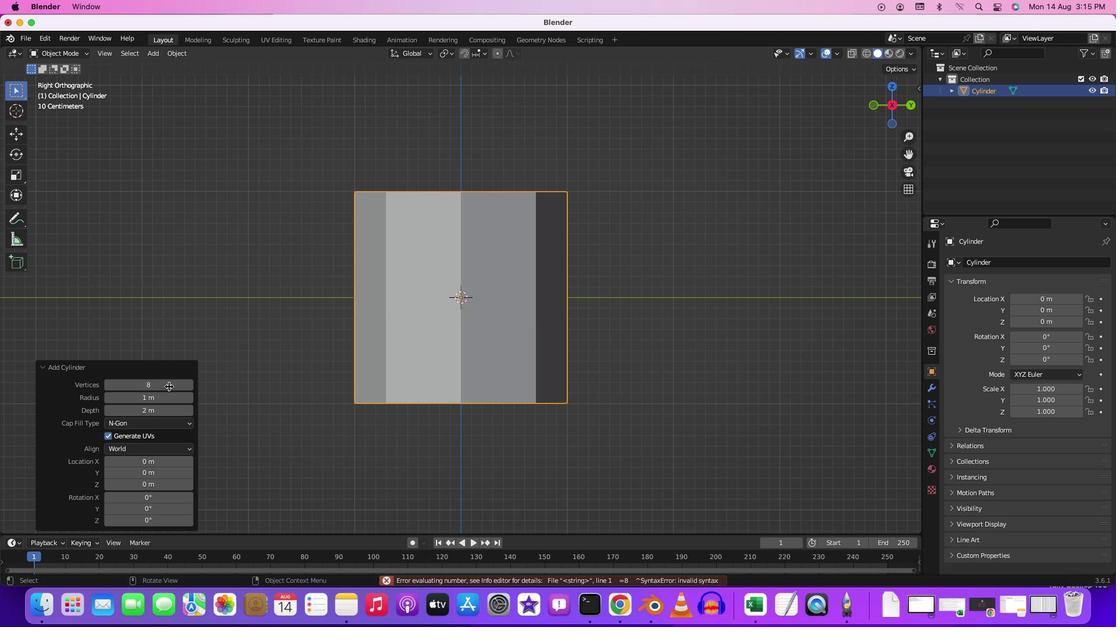 
Action: Mouse moved to (462, 263)
Screenshot: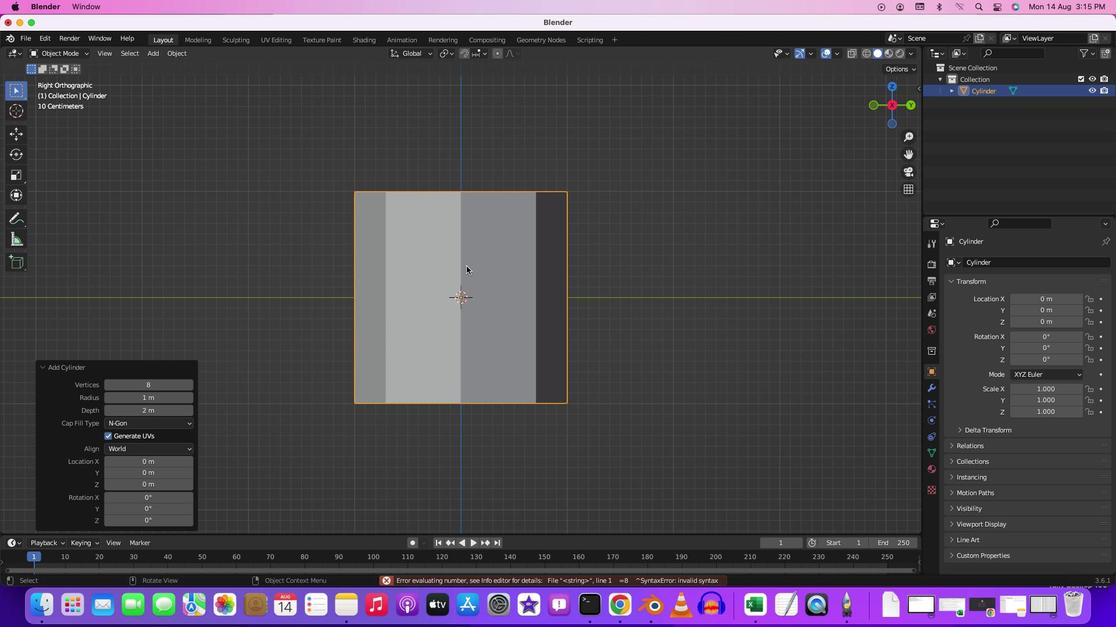 
Action: Mouse pressed left at (462, 263)
Screenshot: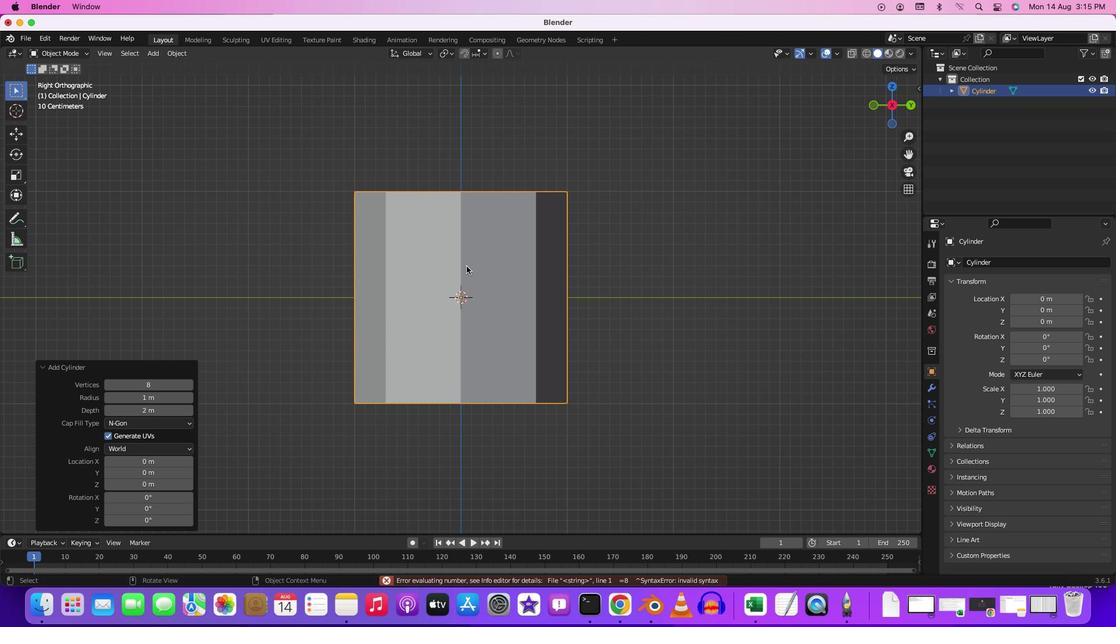 
Action: Key pressed 'r''x''9''0'Key.enter
Screenshot: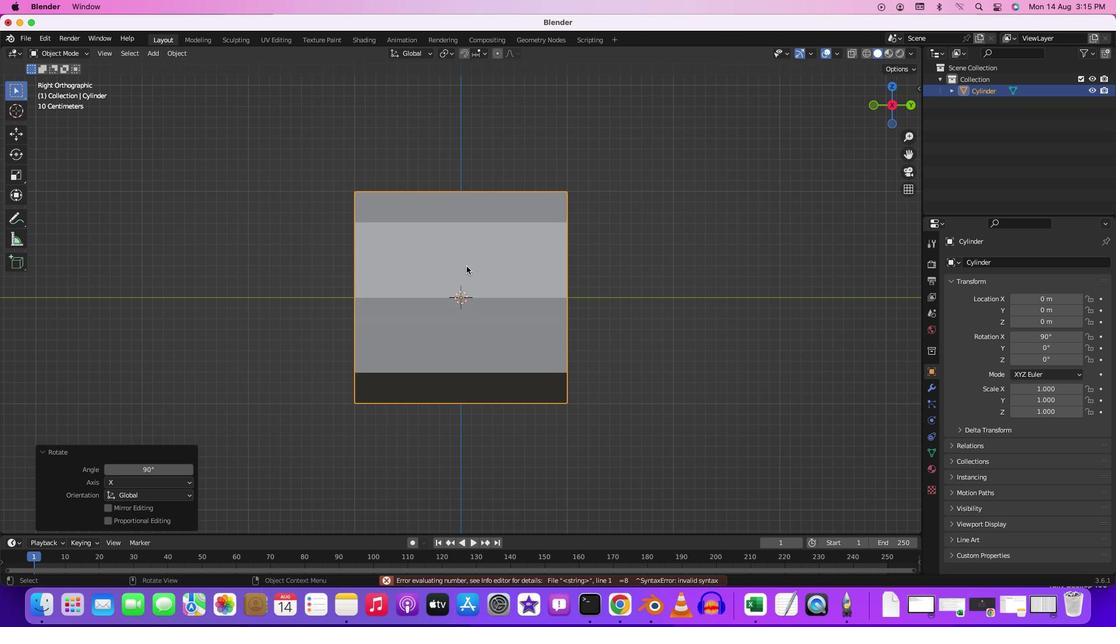 
Action: Mouse moved to (552, 299)
Screenshot: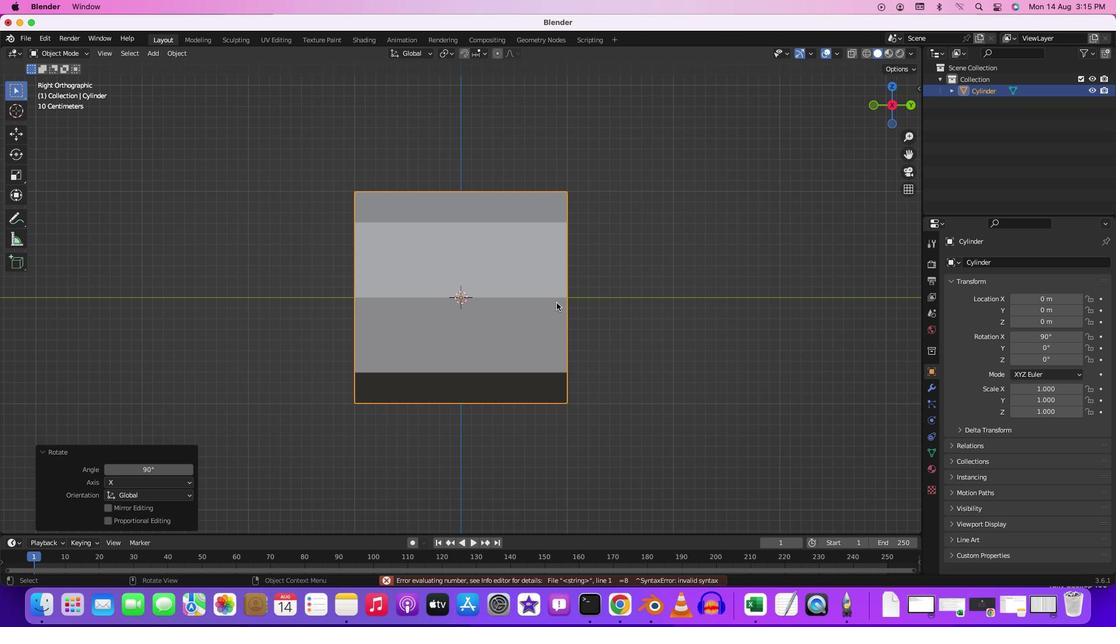 
Action: Mouse pressed middle at (552, 299)
Screenshot: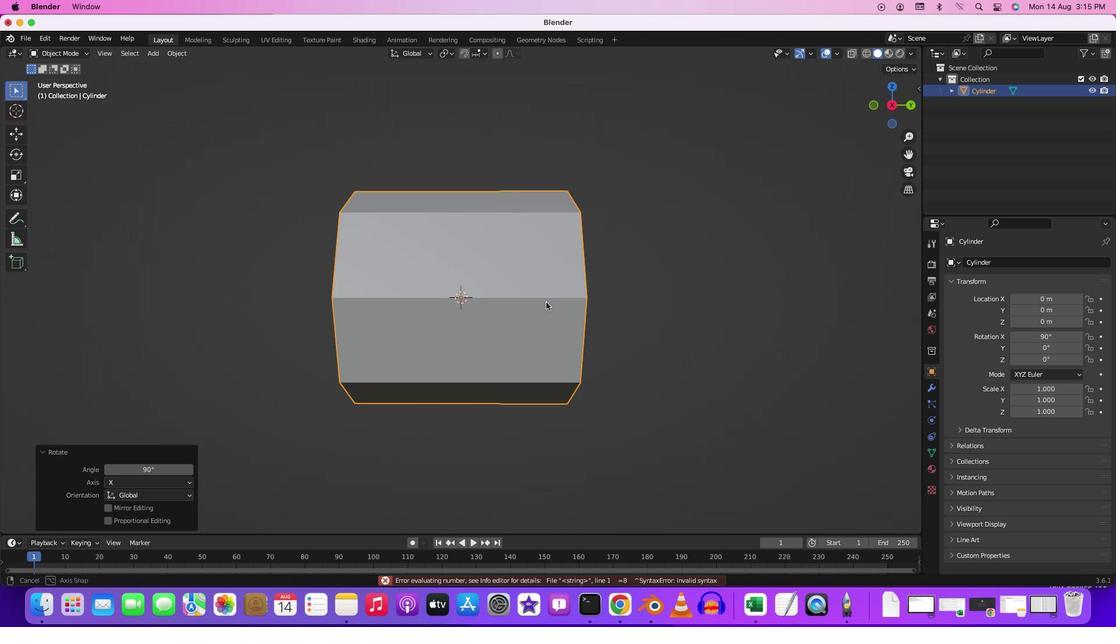
Action: Mouse moved to (551, 312)
Screenshot: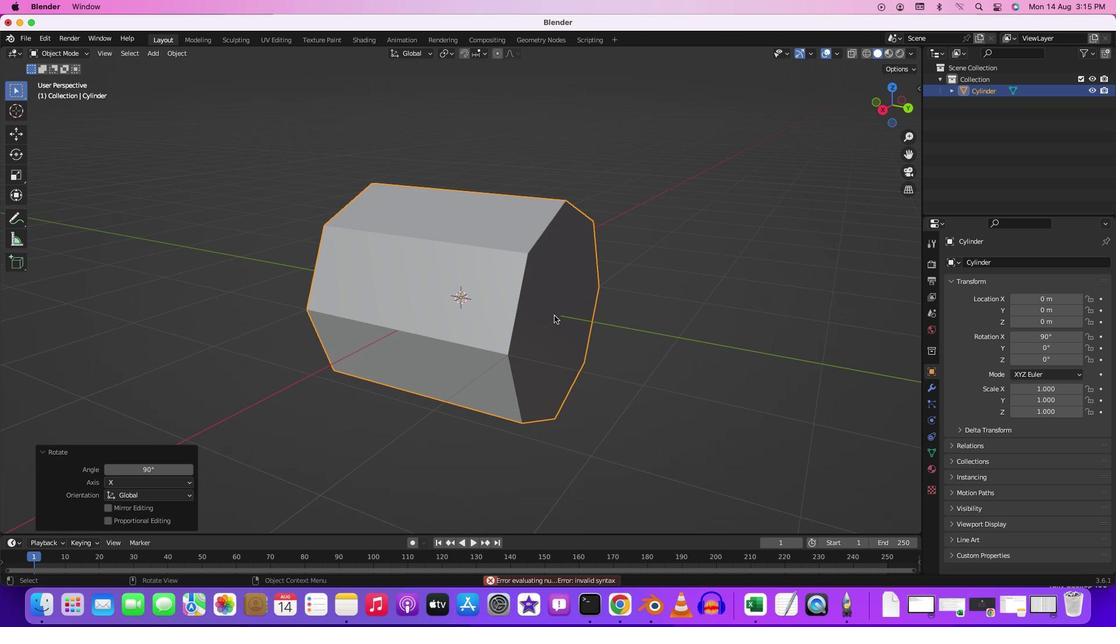 
Action: Mouse pressed left at (551, 312)
Screenshot: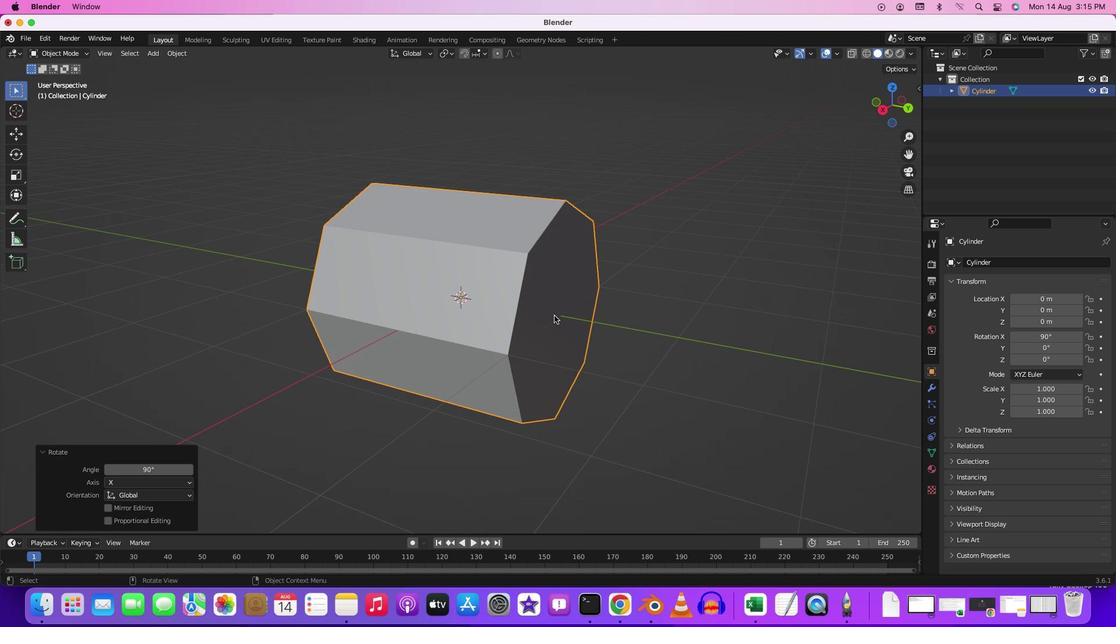 
Action: Mouse moved to (548, 292)
Screenshot: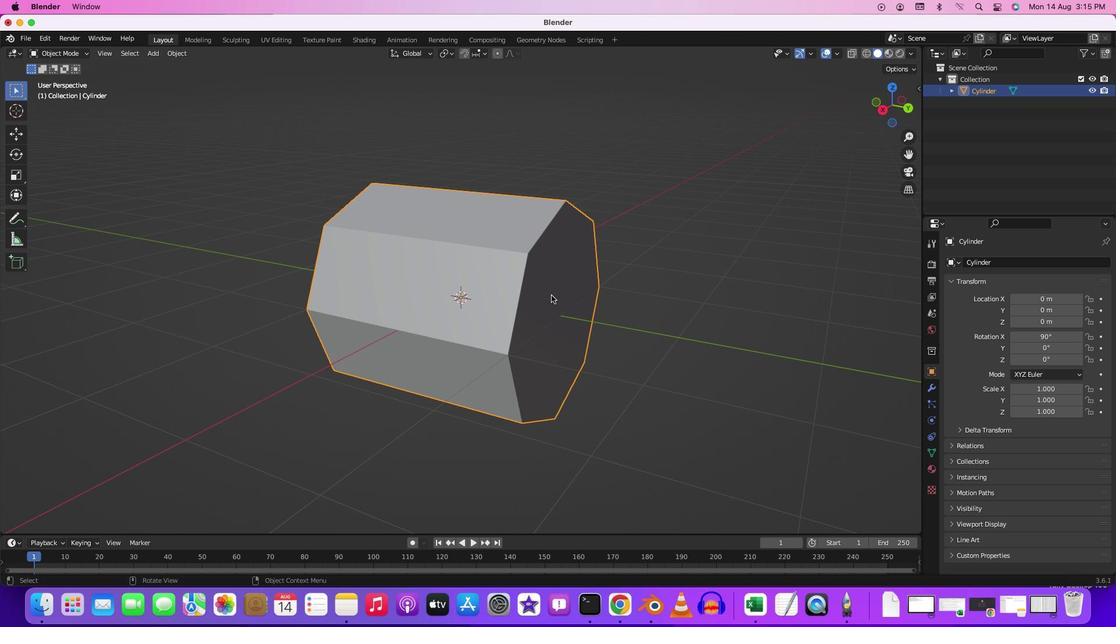 
Action: Mouse pressed left at (548, 292)
Screenshot: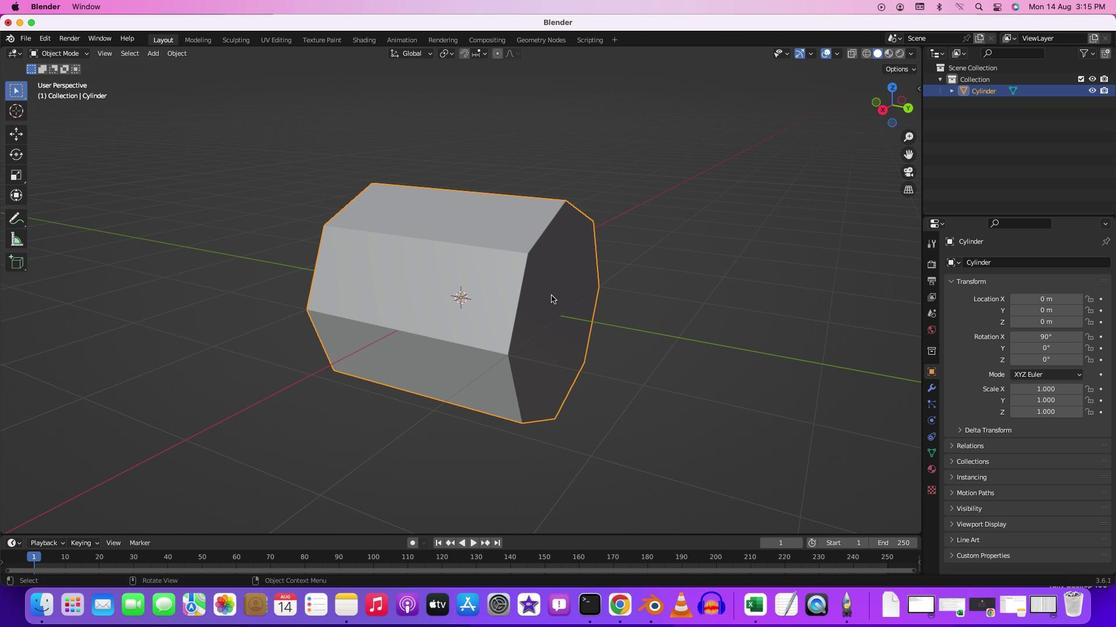 
Action: Mouse moved to (548, 292)
Screenshot: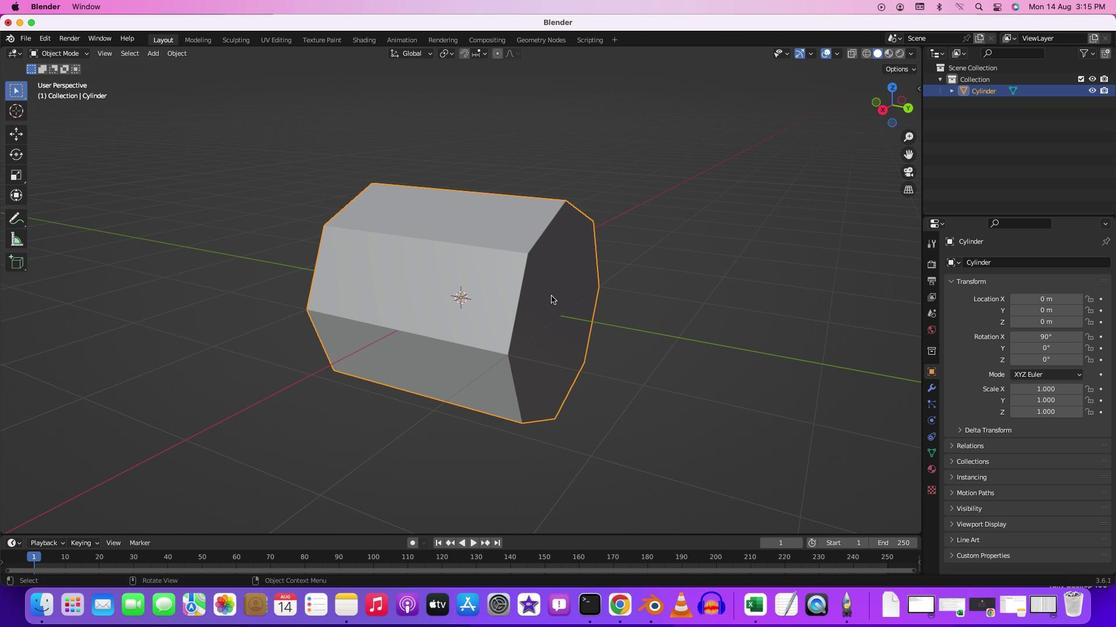 
Action: Key pressed Key.tab
Screenshot: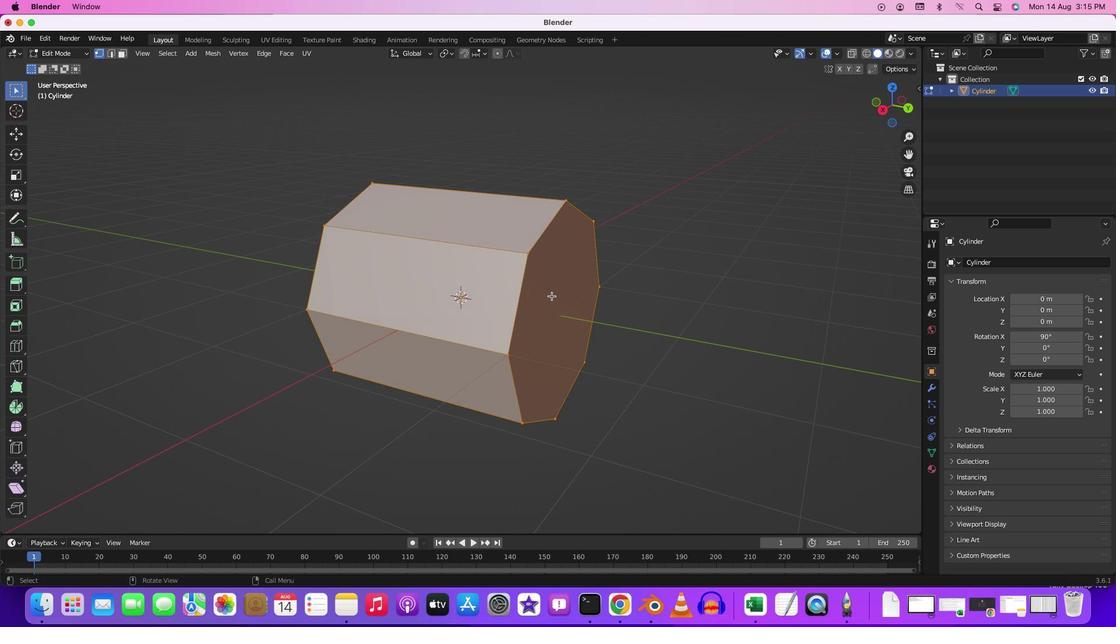 
Action: Mouse moved to (550, 295)
Screenshot: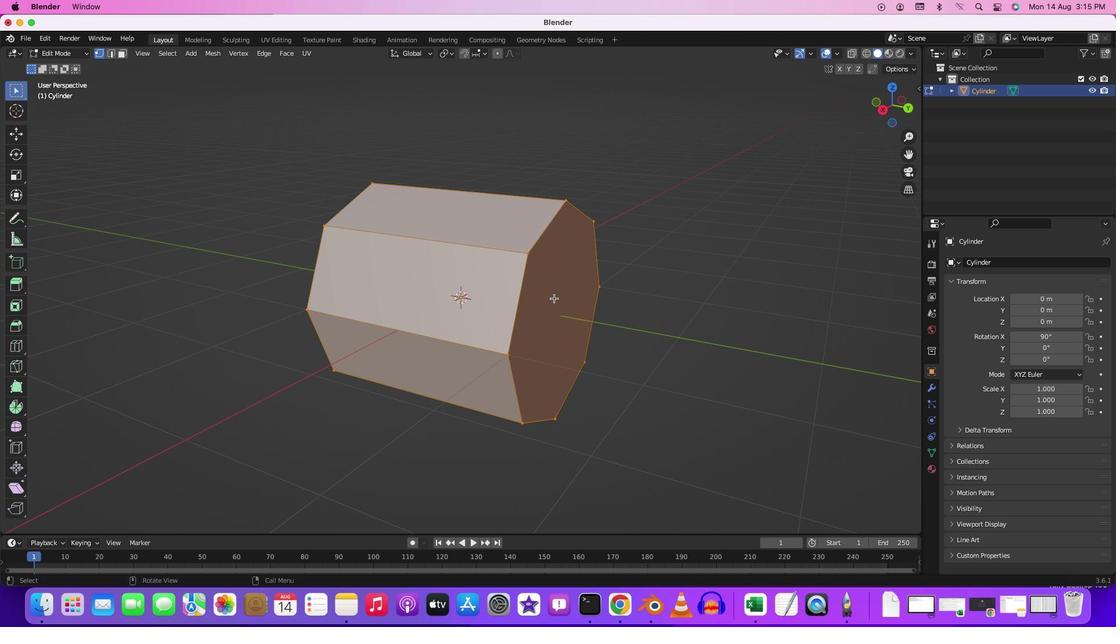
Action: Mouse pressed left at (550, 295)
Screenshot: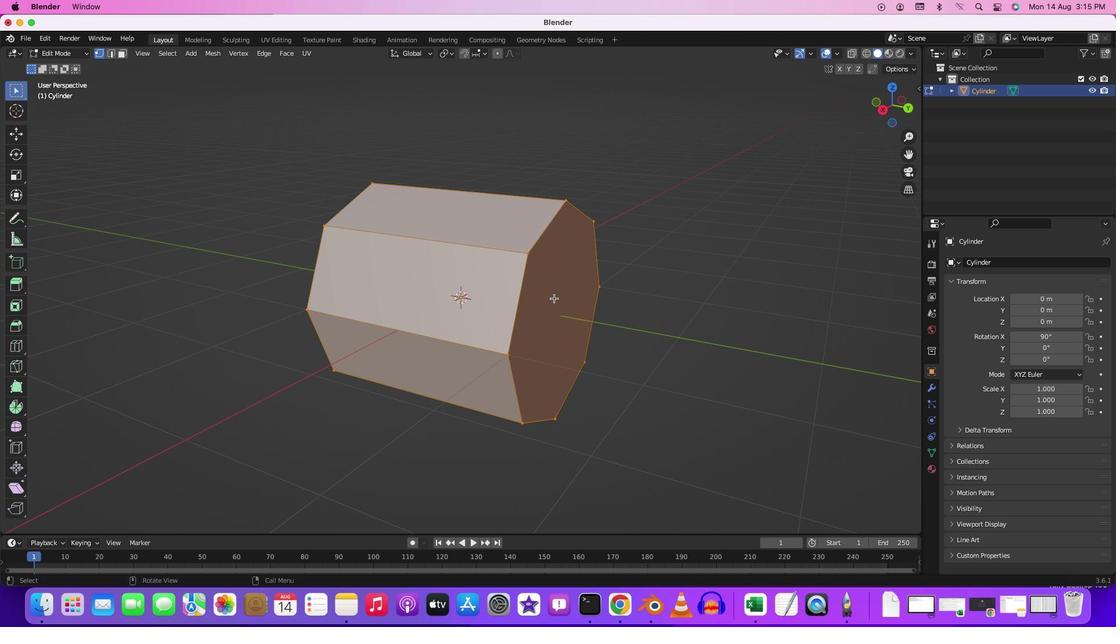 
Action: Mouse moved to (560, 265)
Screenshot: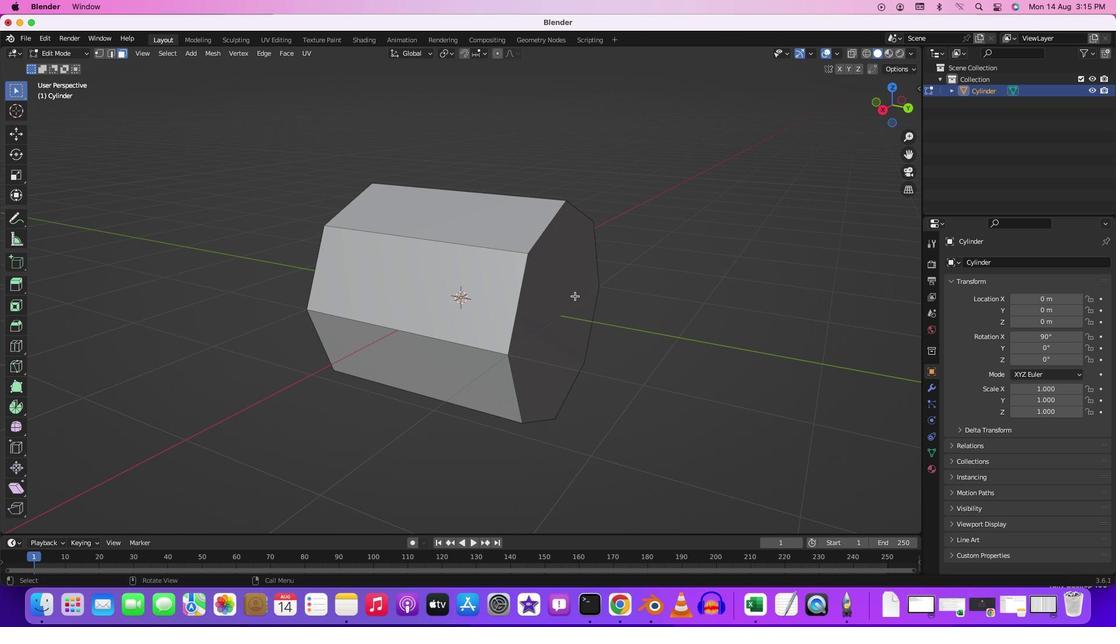 
Action: Key pressed '3'
Screenshot: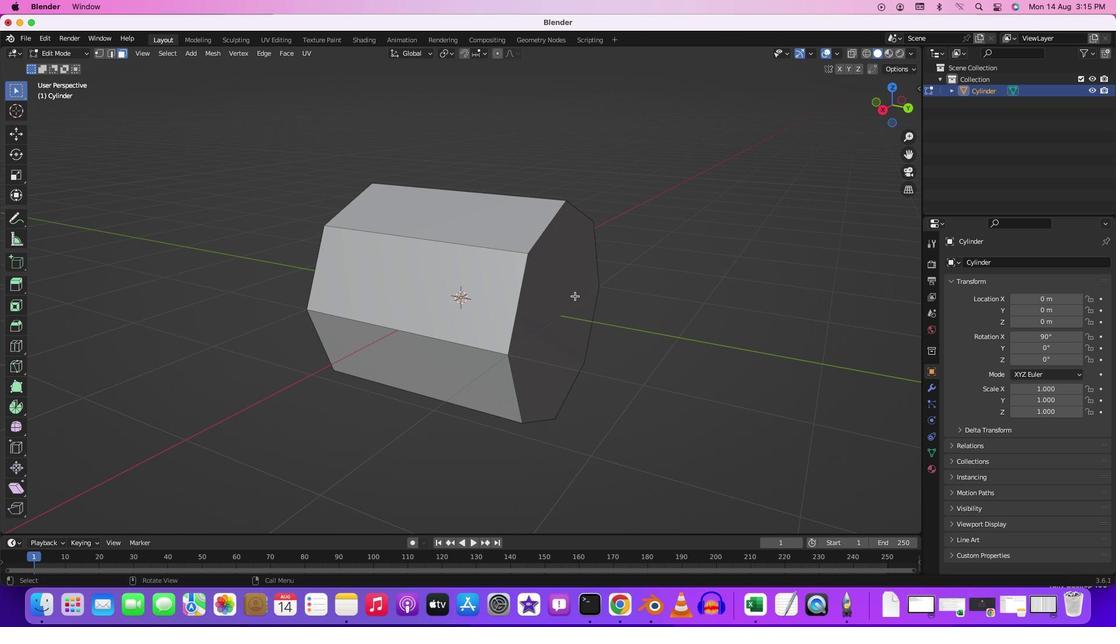 
Action: Mouse moved to (555, 305)
Screenshot: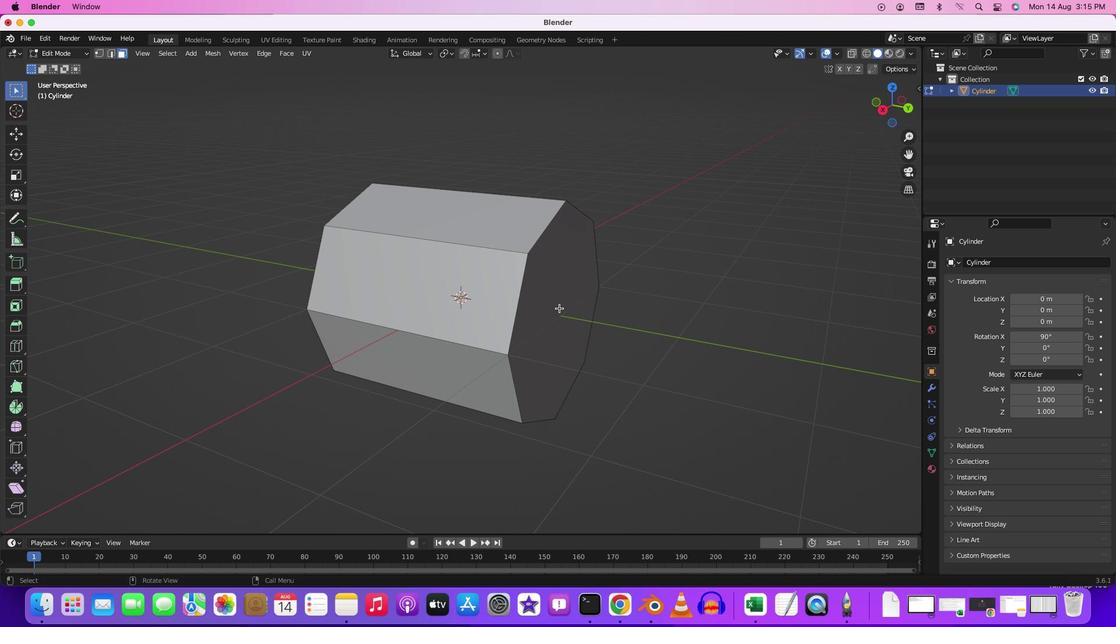 
Action: Mouse pressed left at (555, 305)
Screenshot: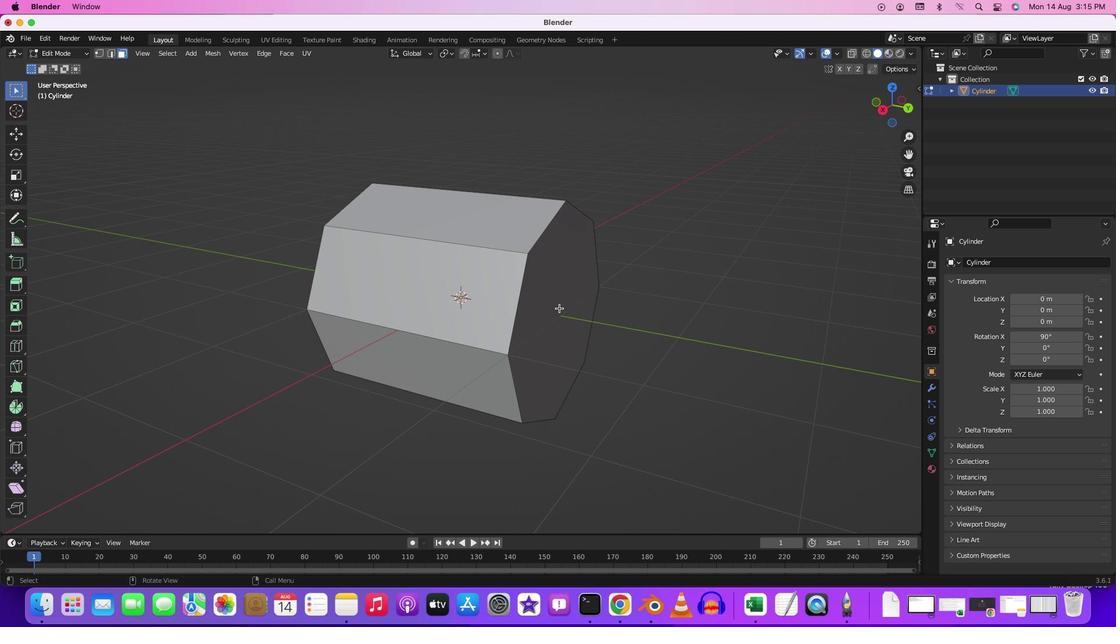 
Action: Mouse moved to (641, 311)
Screenshot: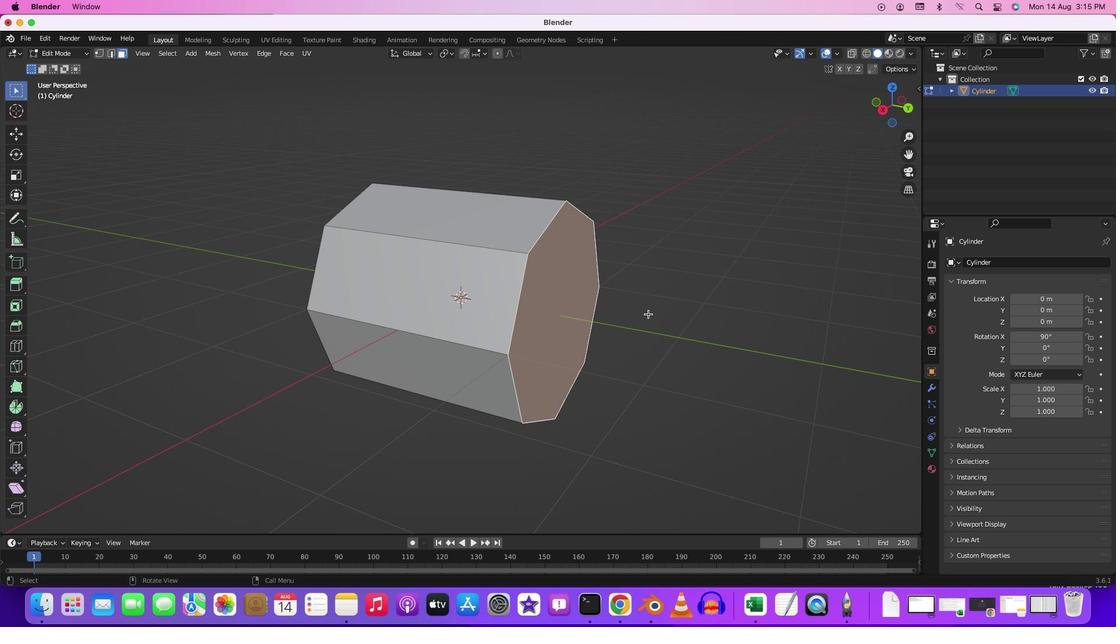 
Action: Mouse pressed middle at (641, 311)
Screenshot: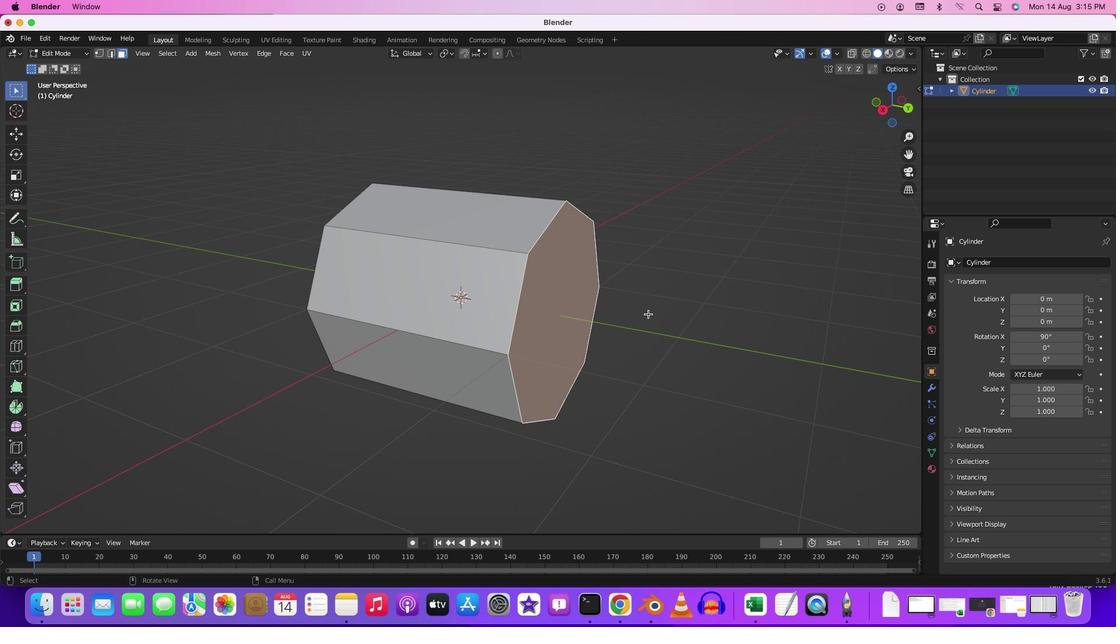 
Action: Mouse moved to (666, 291)
Screenshot: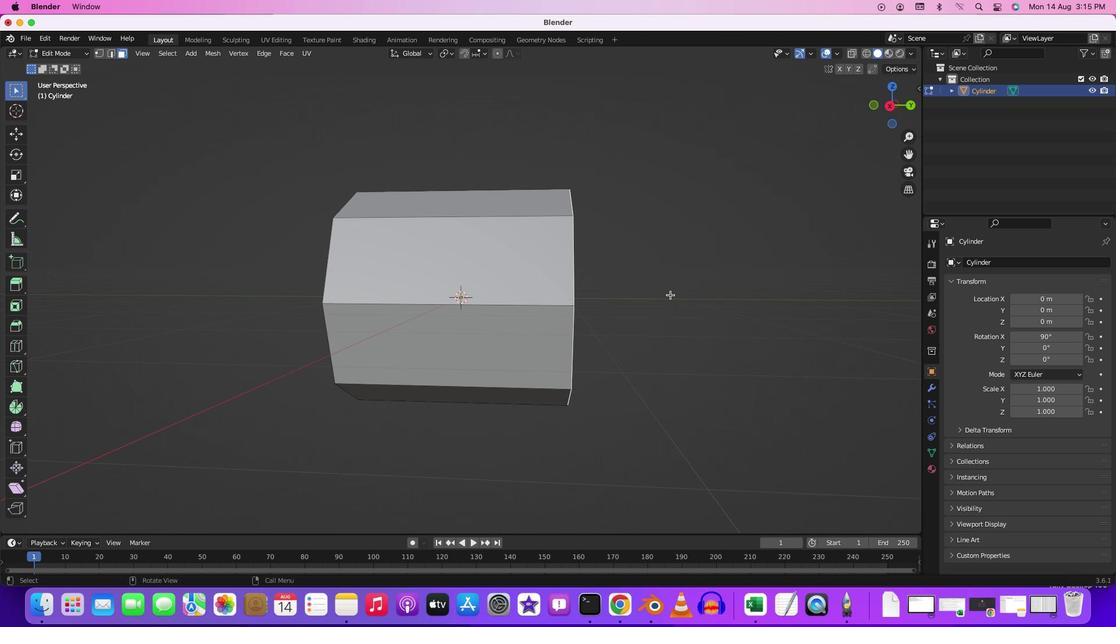 
Action: Key pressed 'e'
Screenshot: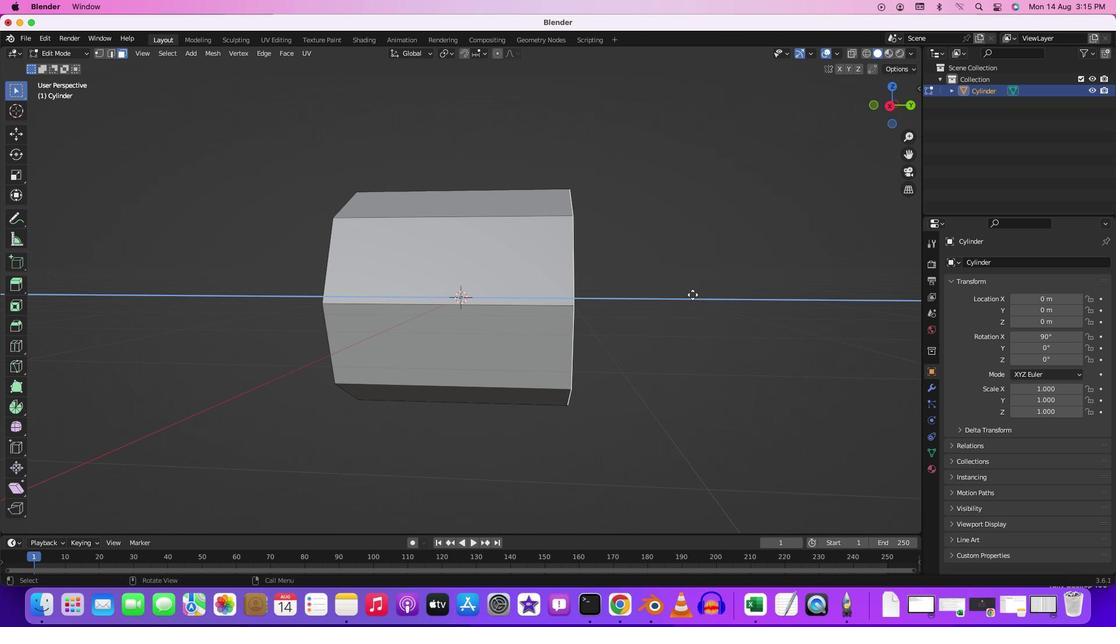 
Action: Mouse moved to (810, 304)
Screenshot: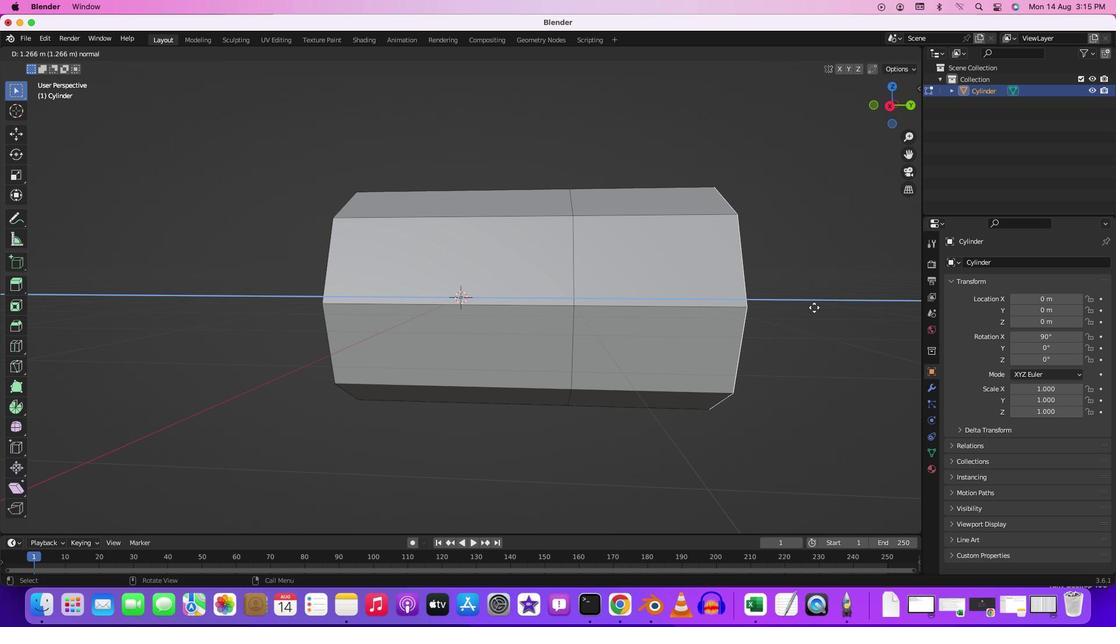 
Action: Mouse pressed left at (810, 304)
Screenshot: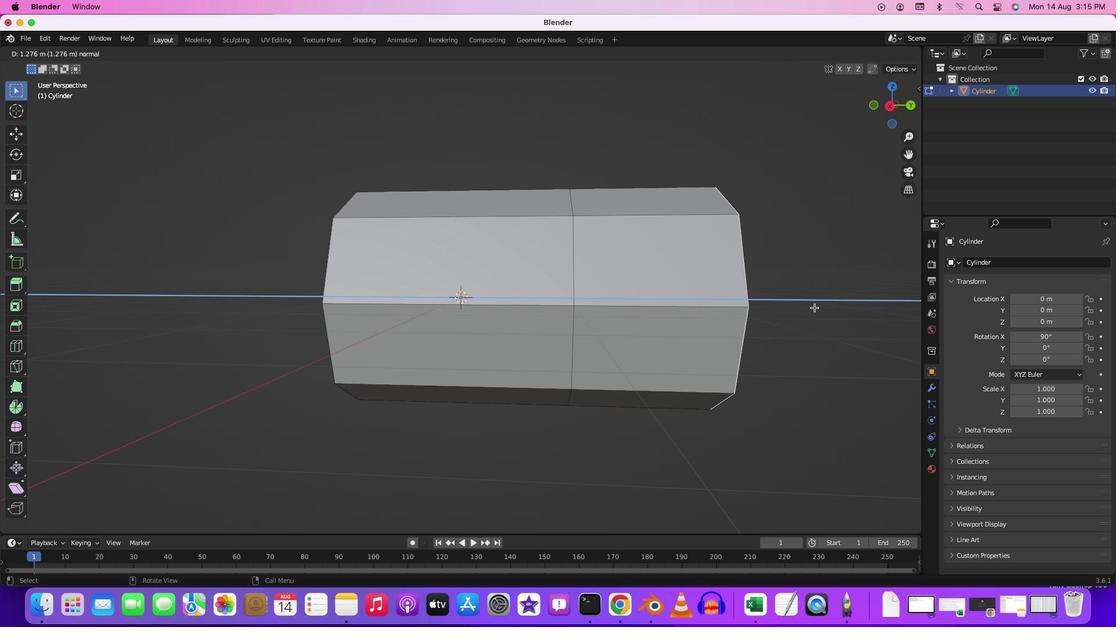 
Action: Mouse moved to (836, 340)
Screenshot: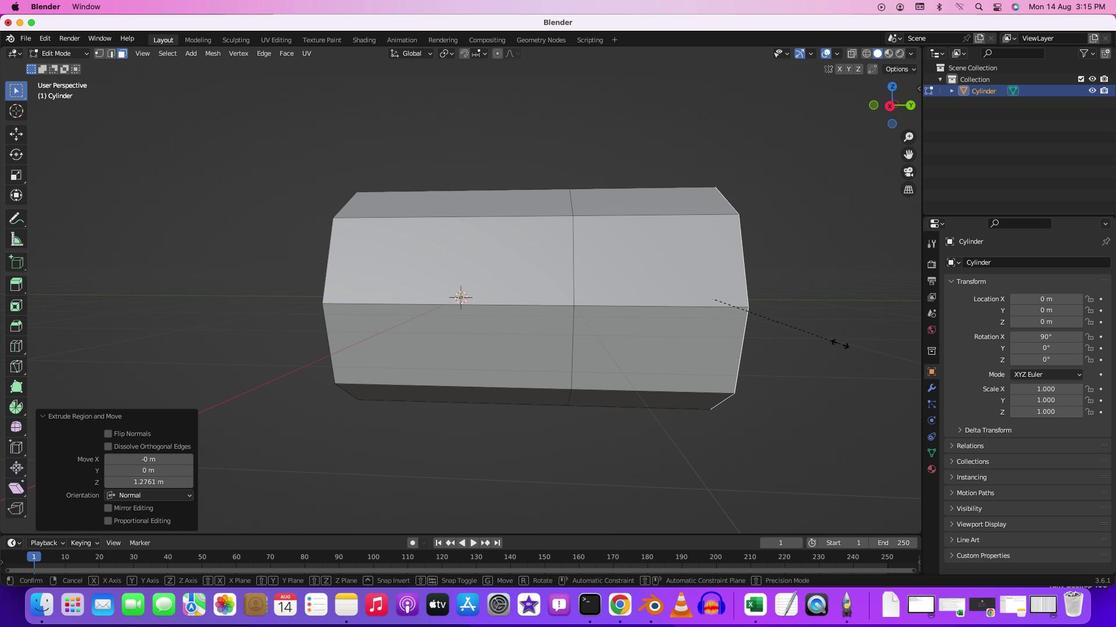 
Action: Key pressed 's'
Screenshot: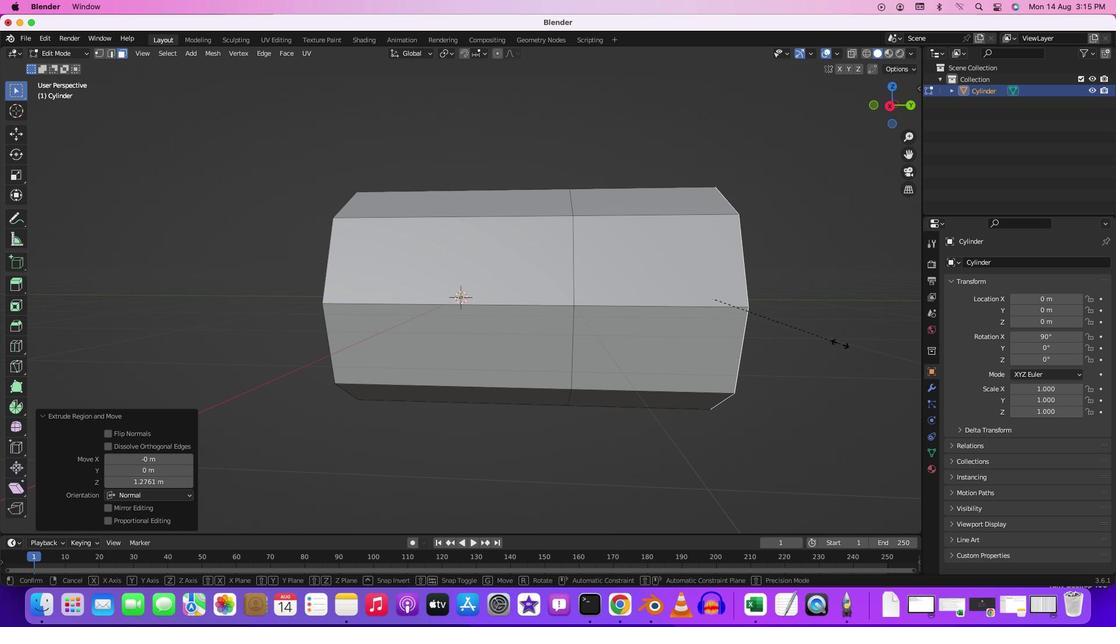 
Action: Mouse moved to (713, 295)
Screenshot: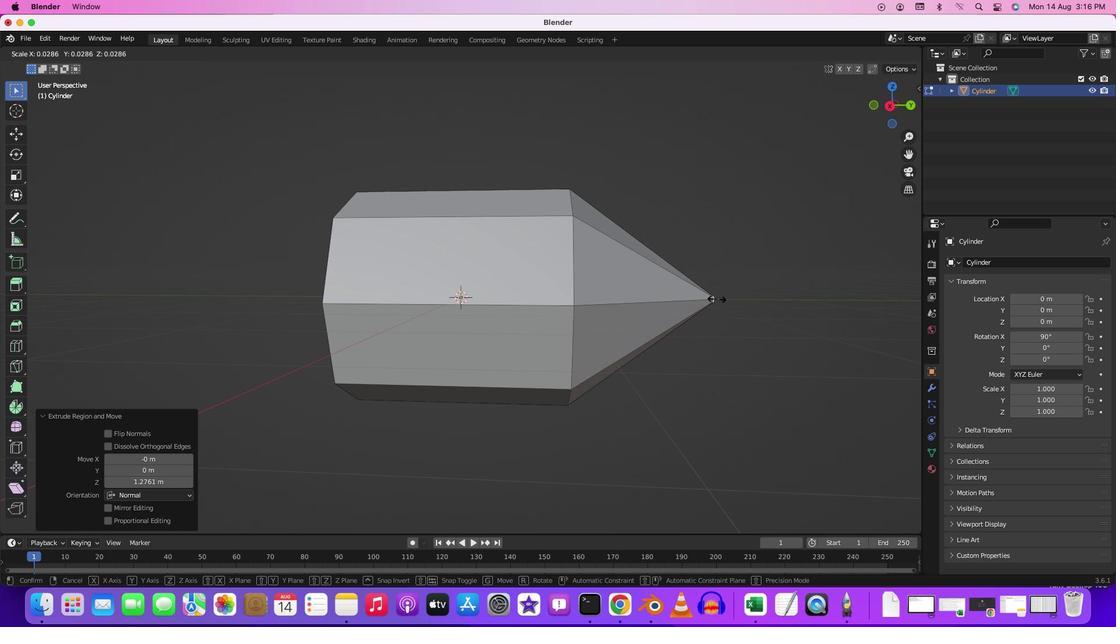 
Action: Mouse pressed left at (713, 295)
Screenshot: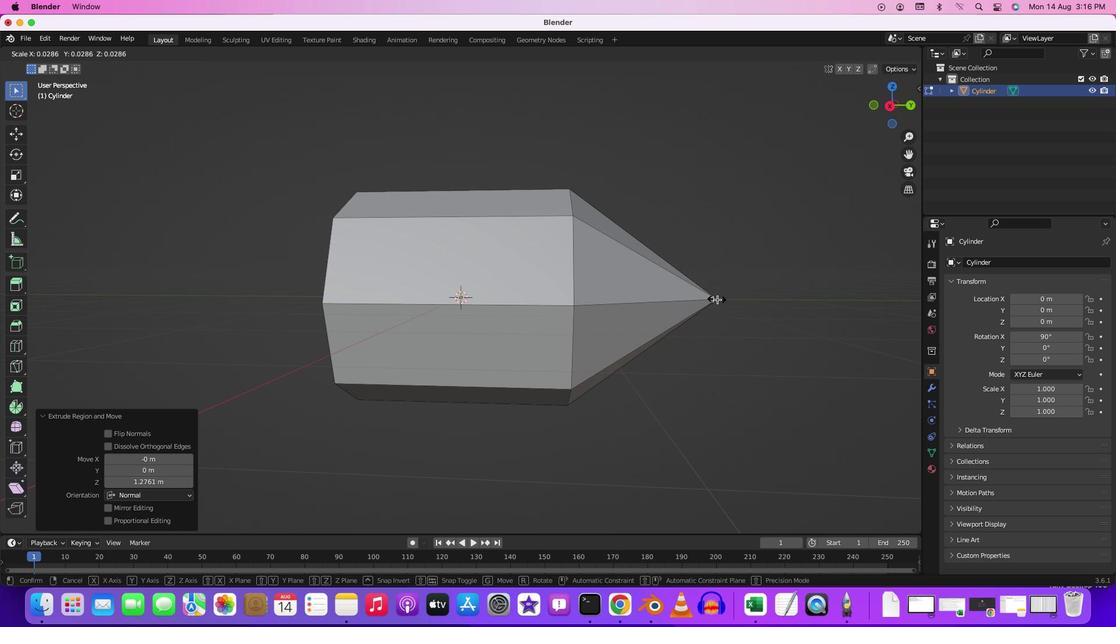 
Action: Mouse moved to (763, 308)
Screenshot: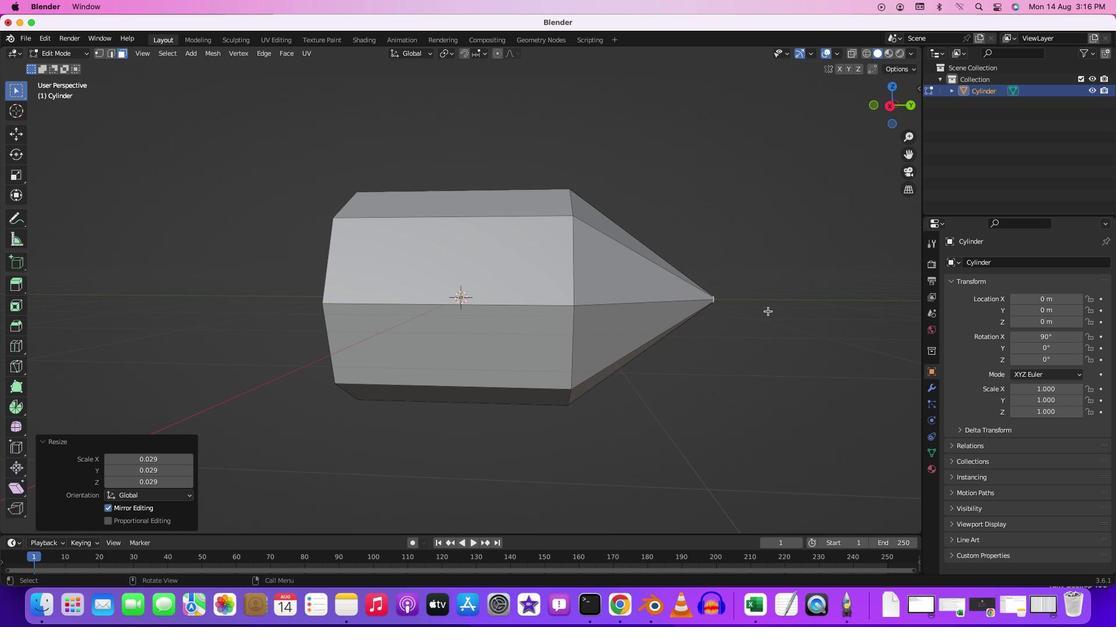 
Action: Key pressed '1''3'
Screenshot: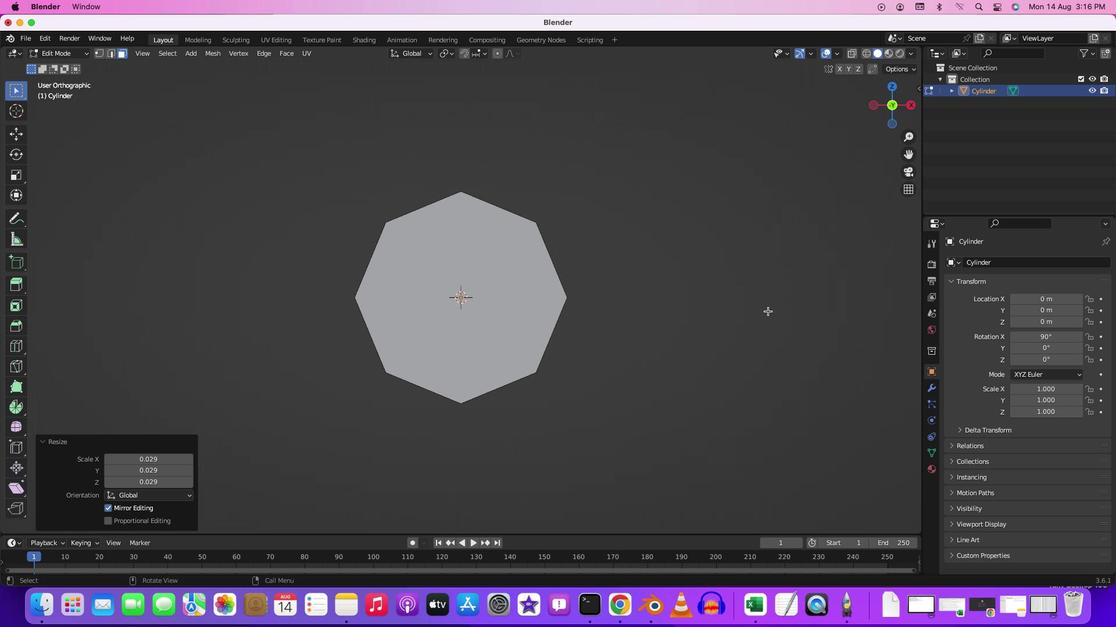 
Action: Mouse moved to (762, 307)
Screenshot: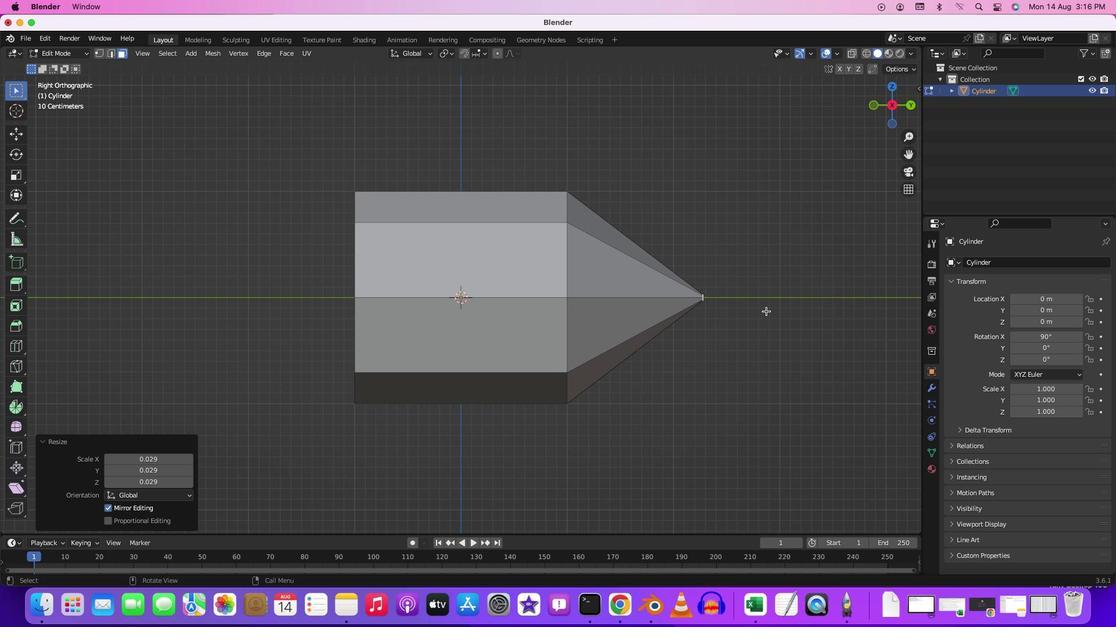 
Action: Key pressed 'g'
Screenshot: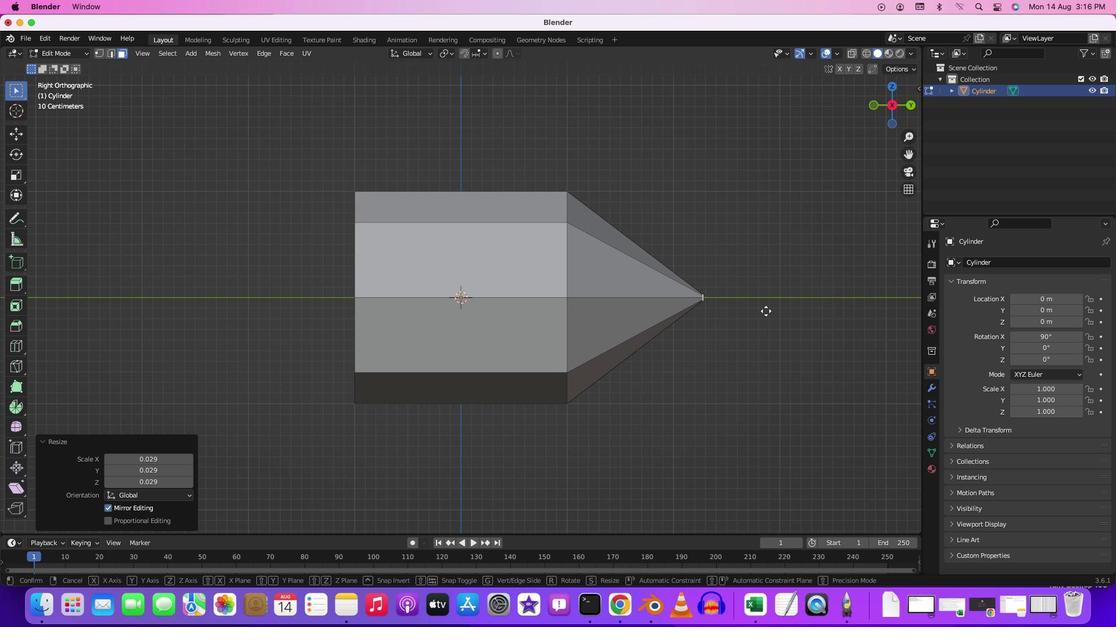 
Action: Mouse moved to (781, 416)
Screenshot: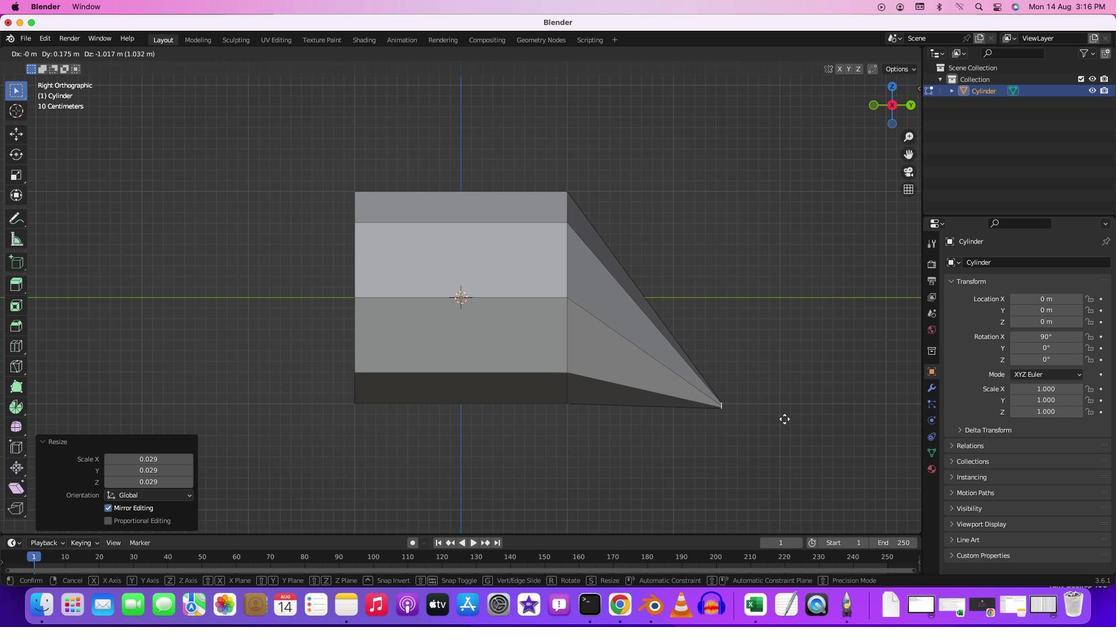 
Action: Mouse pressed left at (781, 416)
Screenshot: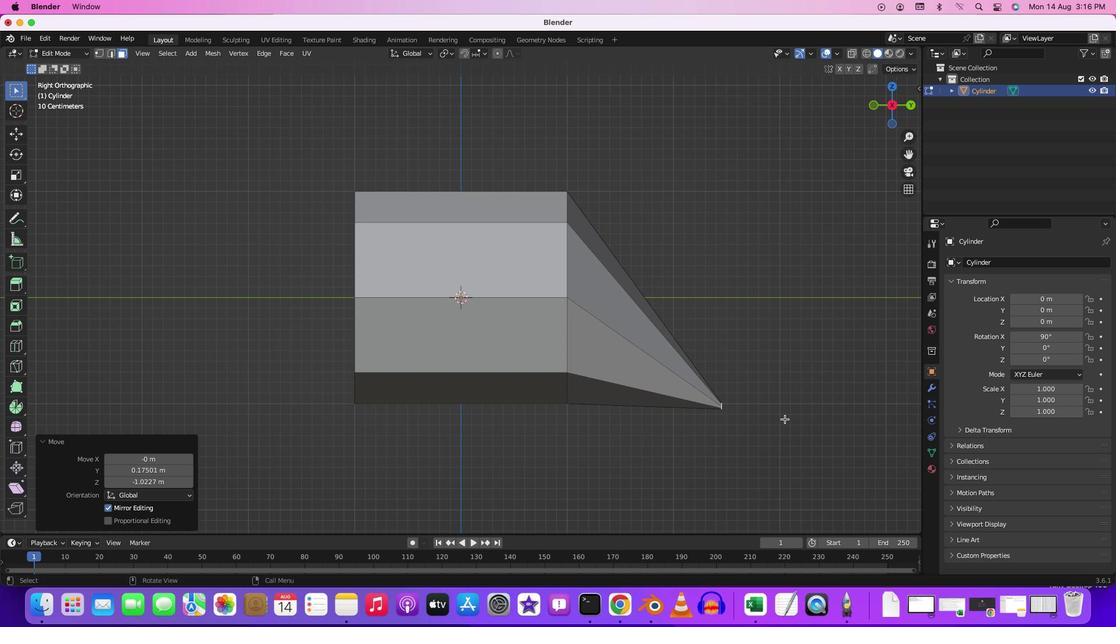 
Action: Mouse moved to (830, 317)
Screenshot: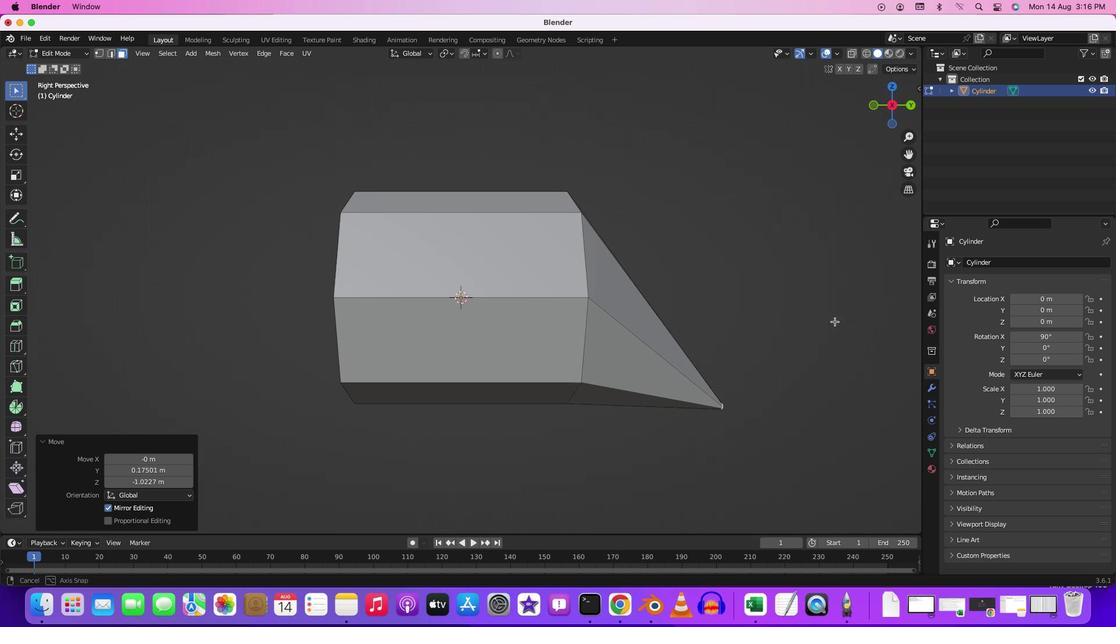 
Action: Mouse pressed middle at (830, 317)
Screenshot: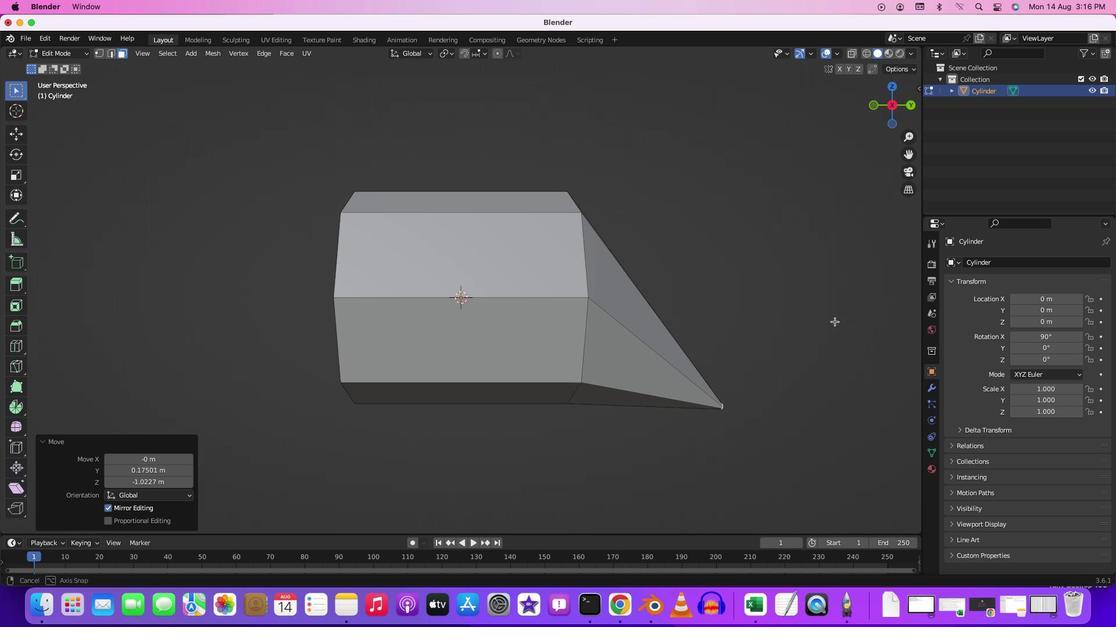 
Action: Mouse moved to (708, 323)
Screenshot: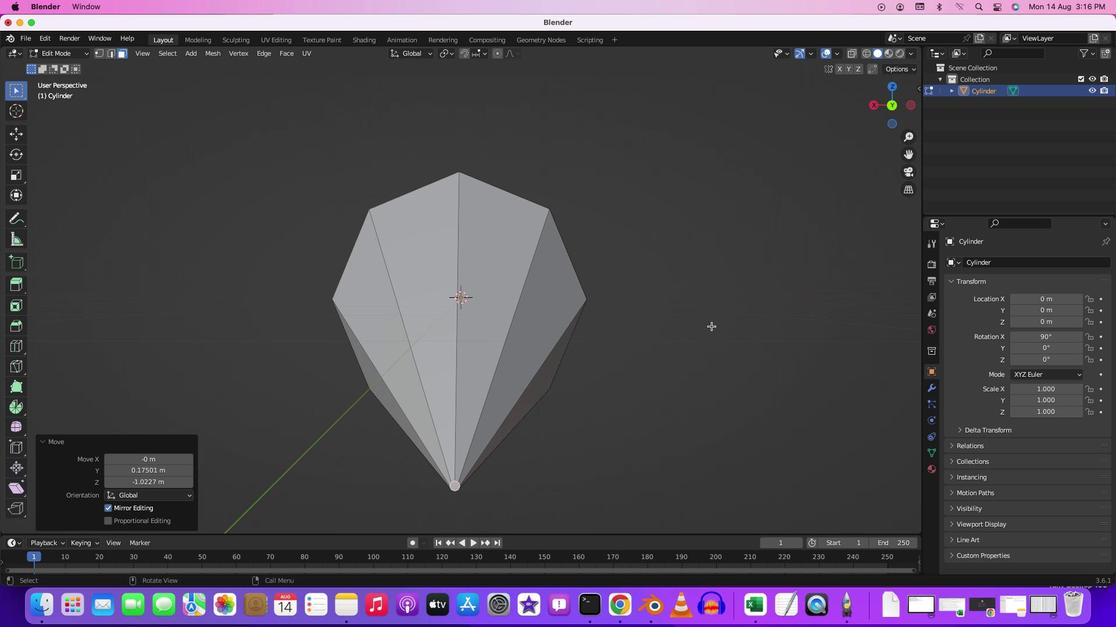 
Action: Mouse pressed middle at (708, 323)
Screenshot: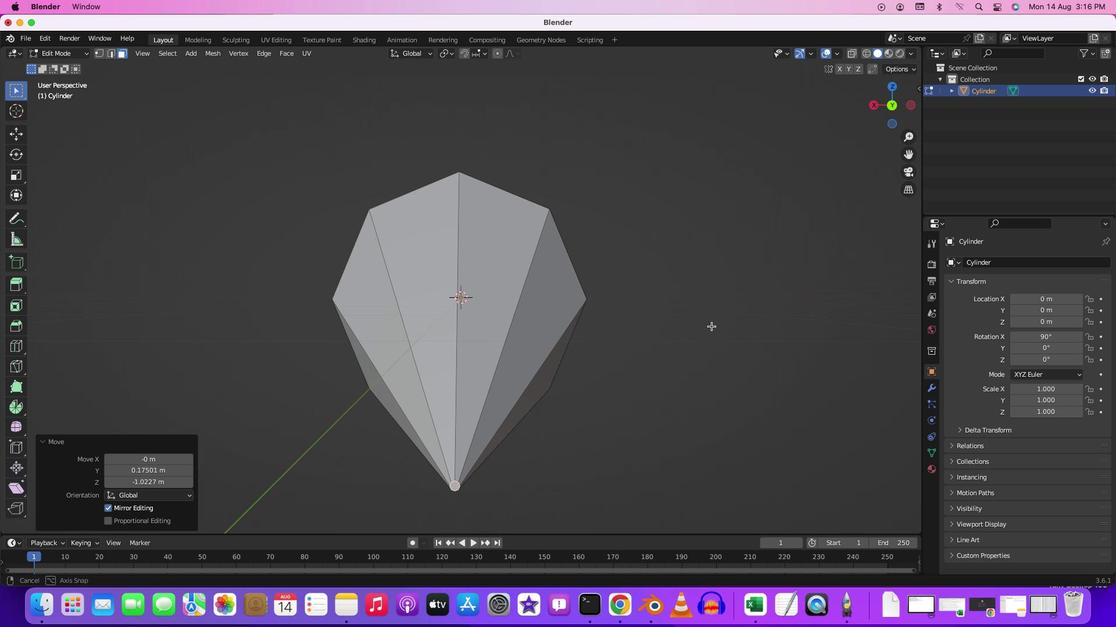 
Action: Mouse moved to (415, 349)
Screenshot: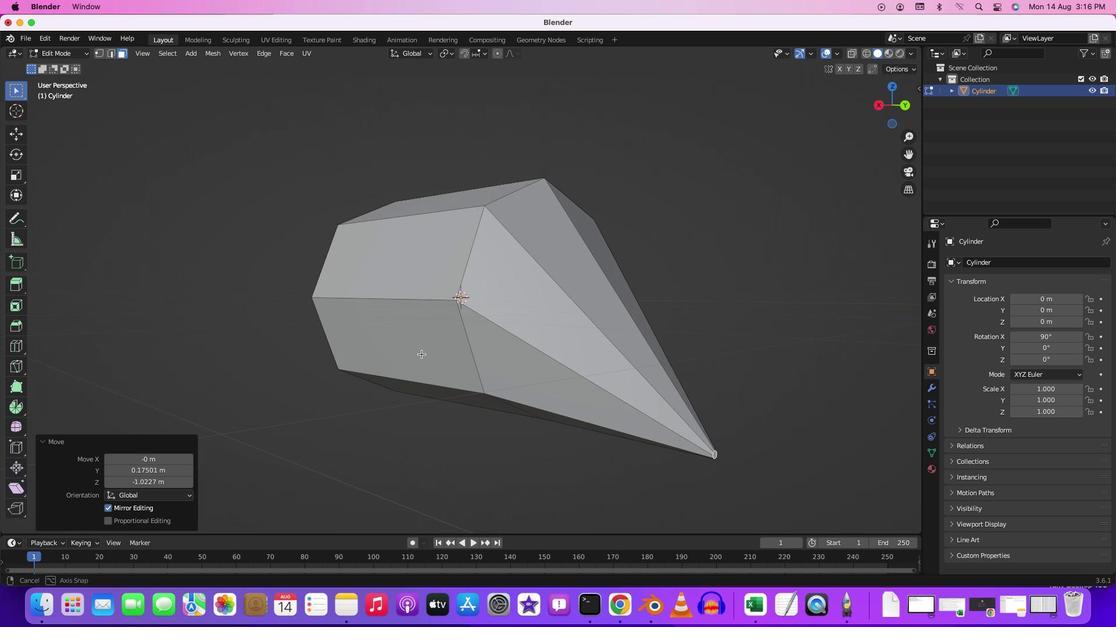 
Action: Mouse pressed middle at (415, 349)
Screenshot: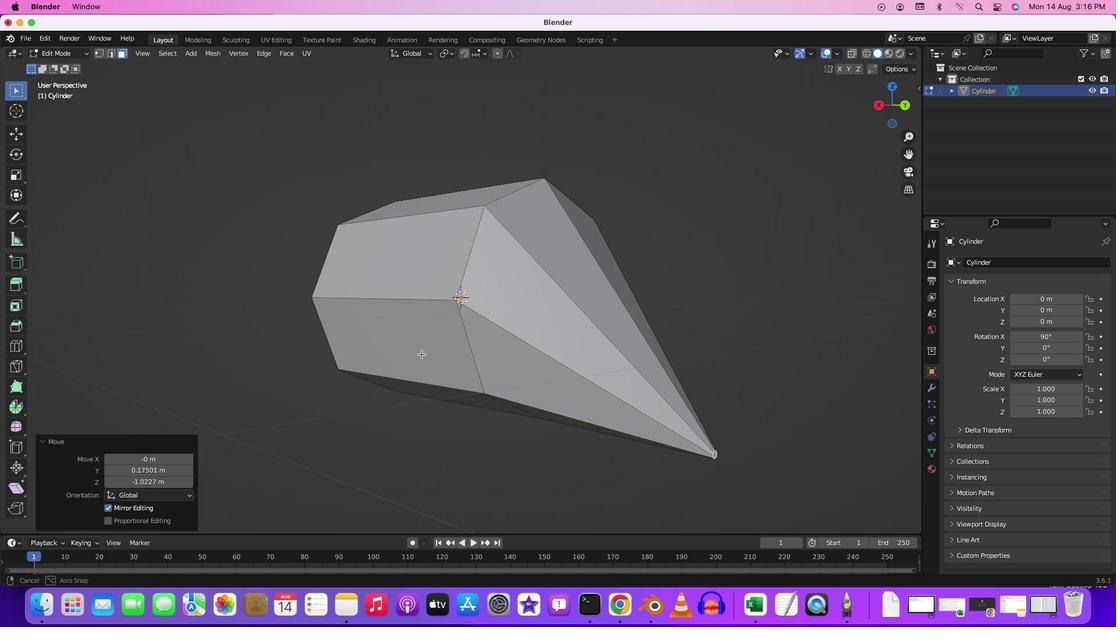 
Action: Mouse moved to (601, 375)
Screenshot: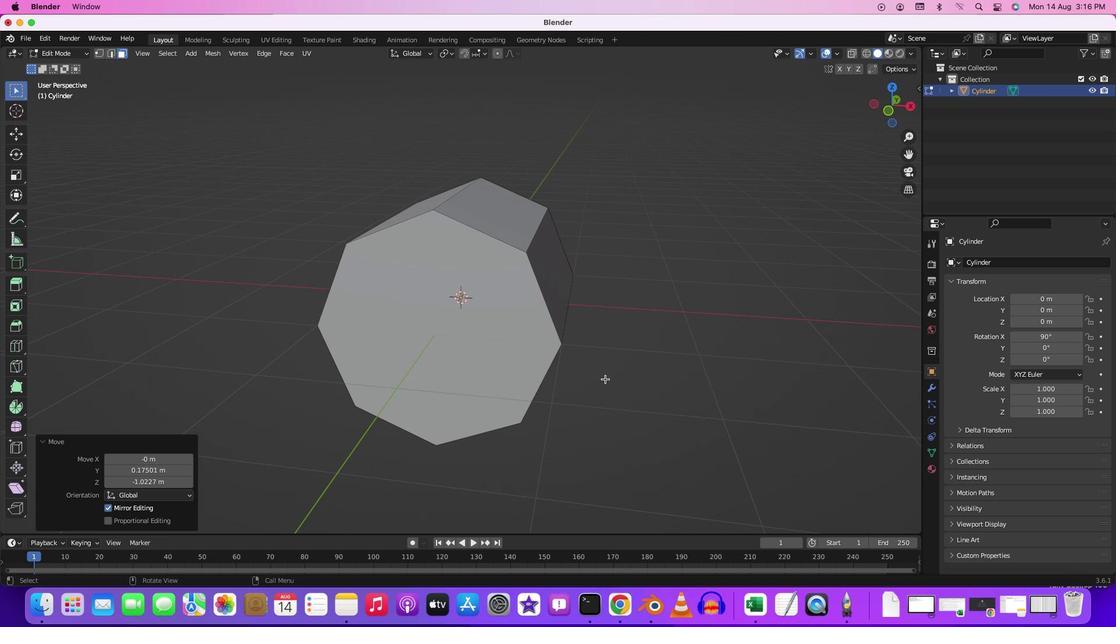 
Action: Mouse pressed middle at (601, 375)
Screenshot: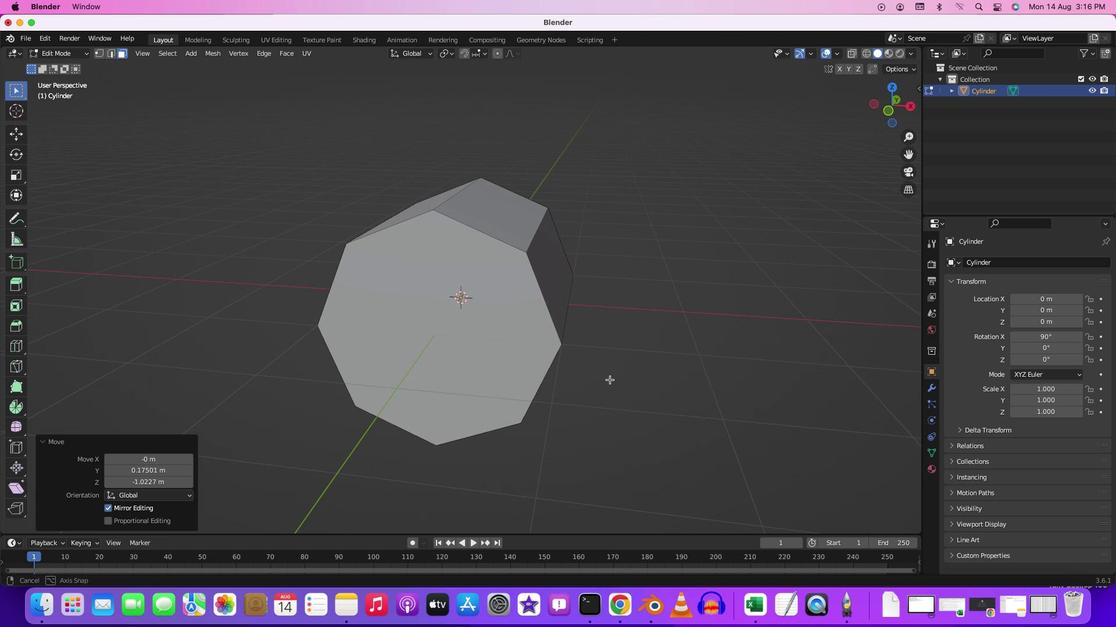 
Action: Mouse moved to (615, 385)
Screenshot: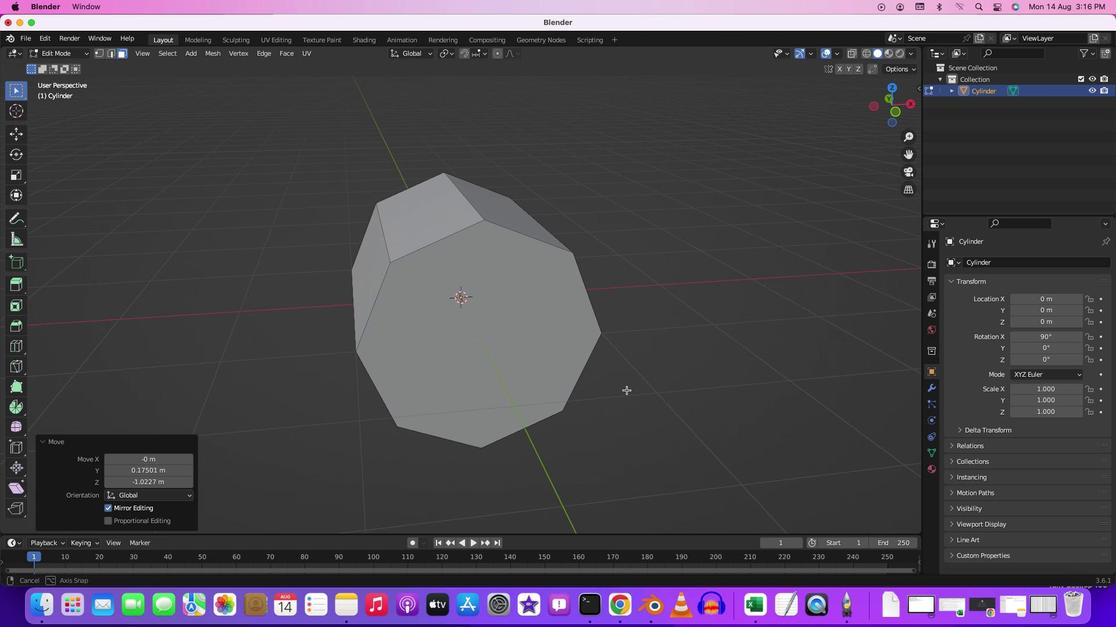 
Action: Mouse pressed middle at (615, 385)
Screenshot: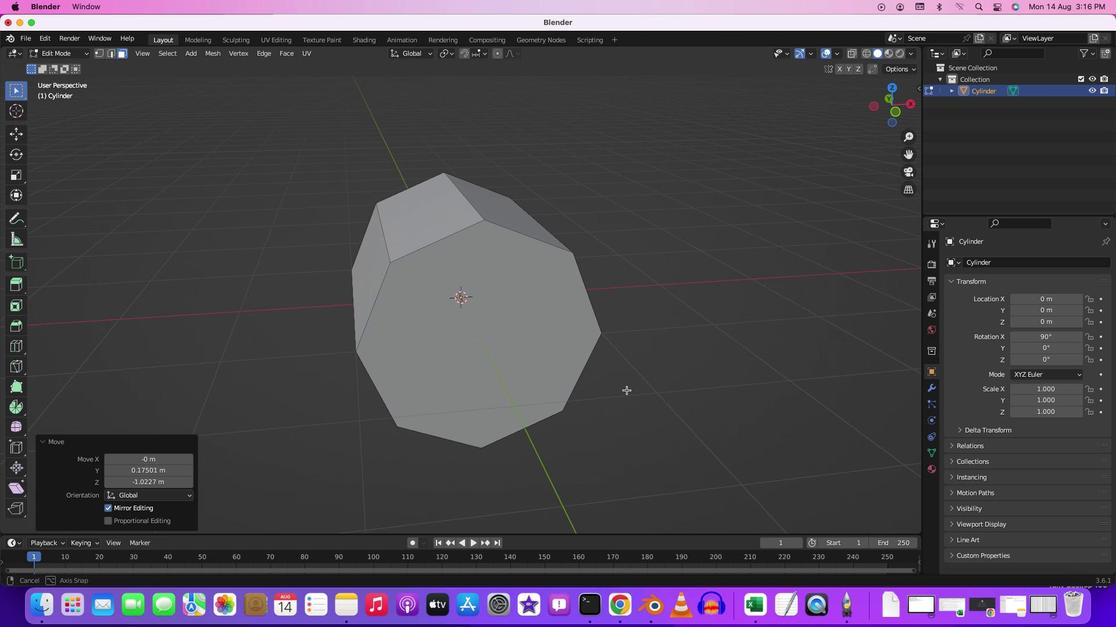 
Action: Mouse moved to (522, 290)
Screenshot: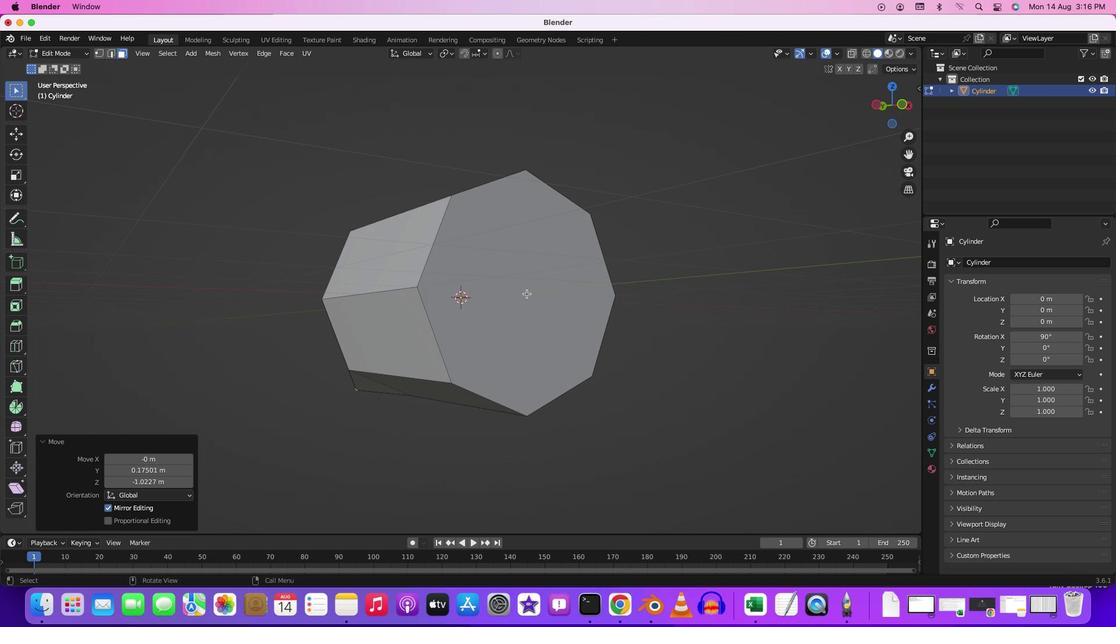 
Action: Mouse pressed left at (522, 290)
Screenshot: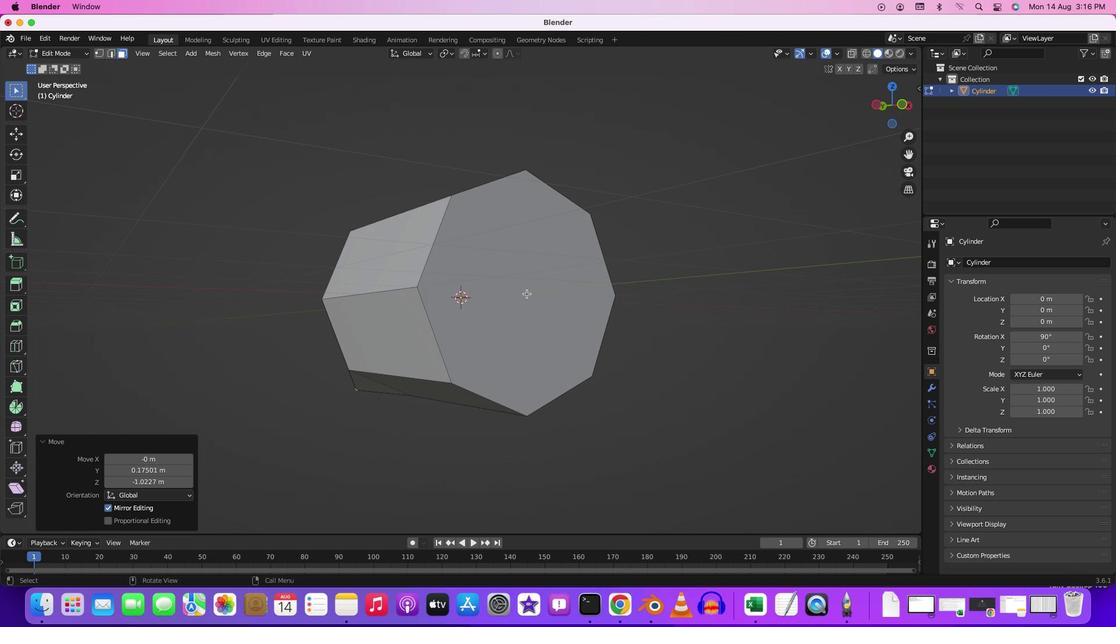 
Action: Mouse moved to (654, 301)
Screenshot: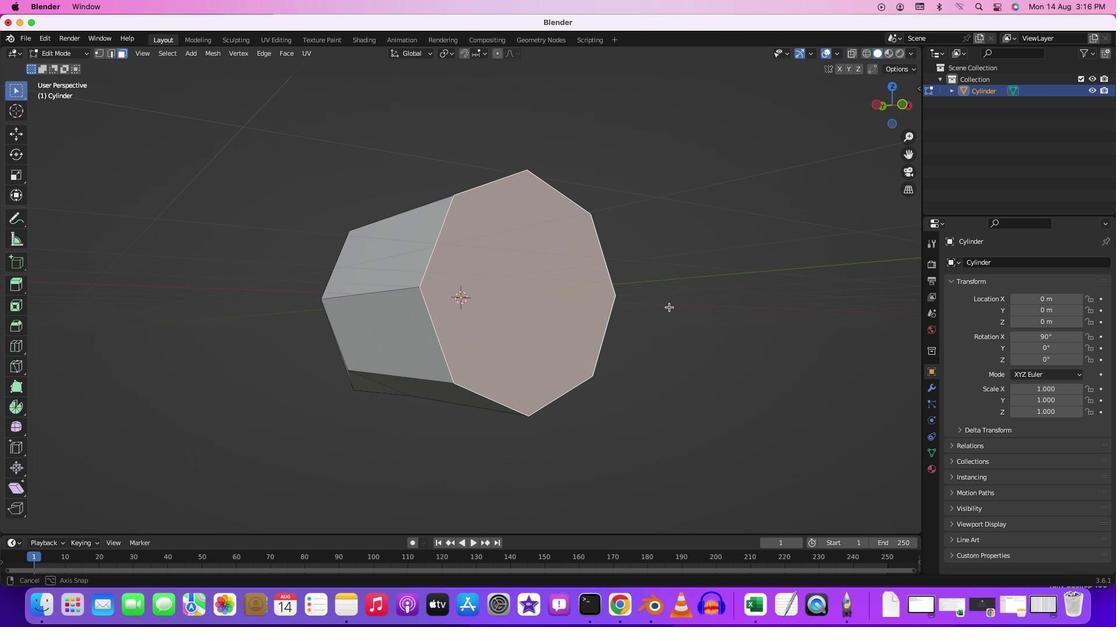 
Action: Mouse pressed middle at (654, 301)
Screenshot: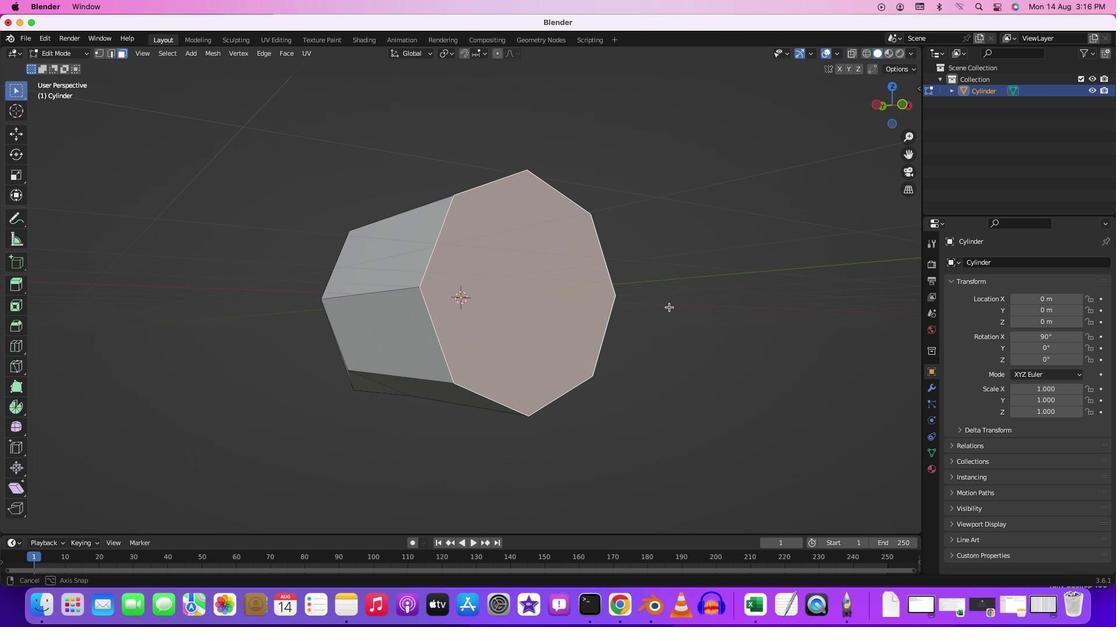 
Action: Mouse moved to (728, 332)
Screenshot: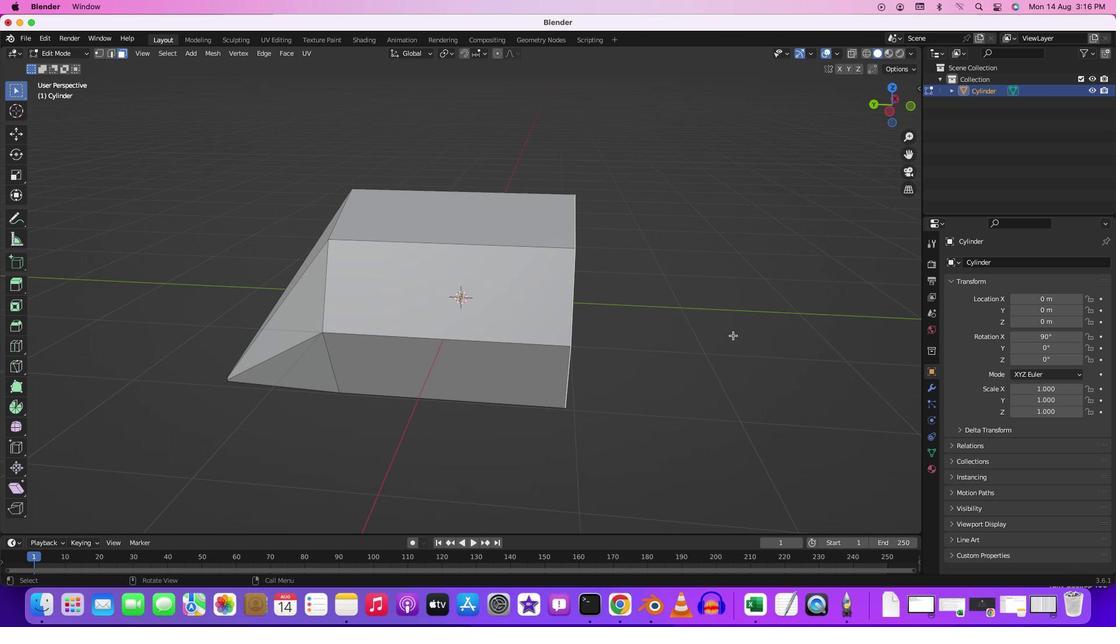 
Action: Key pressed 's'
Screenshot: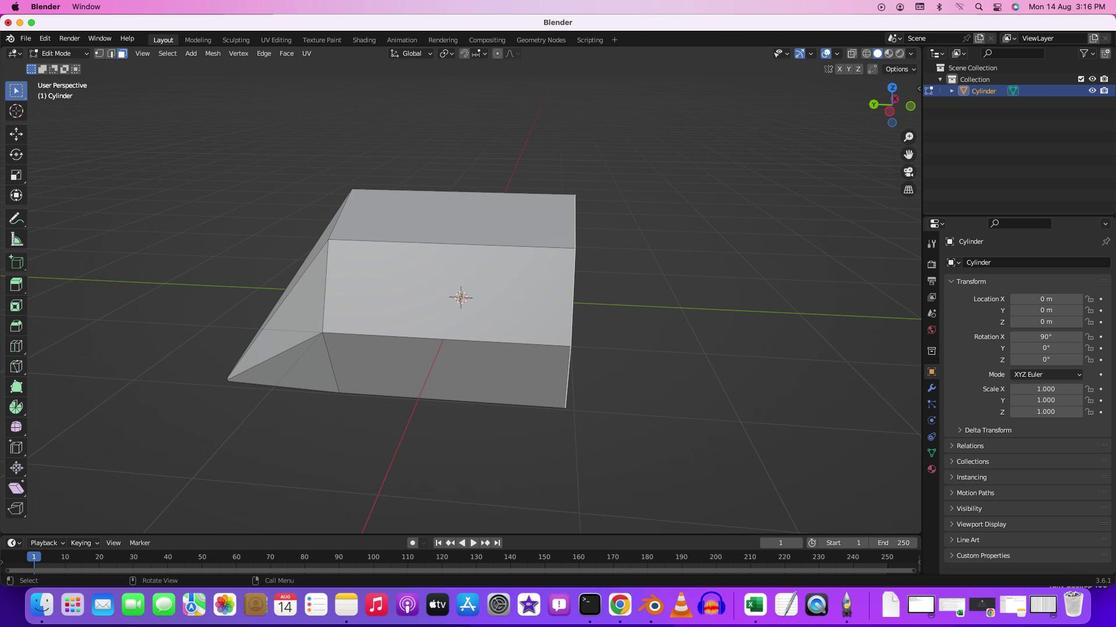 
Action: Mouse moved to (694, 195)
Screenshot: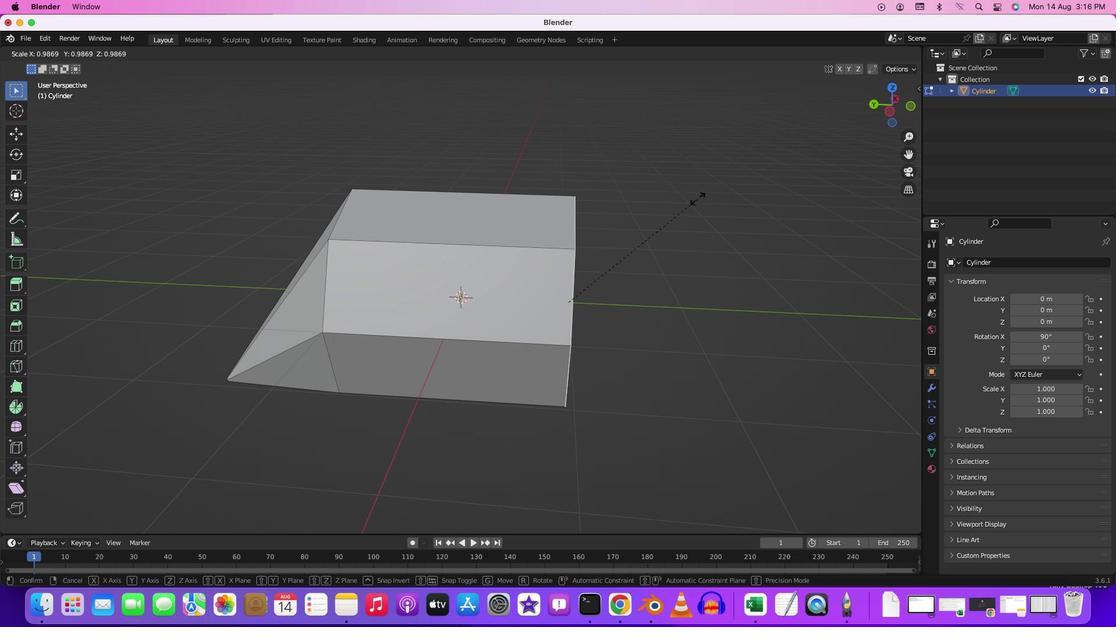 
Action: Mouse pressed left at (694, 195)
Screenshot: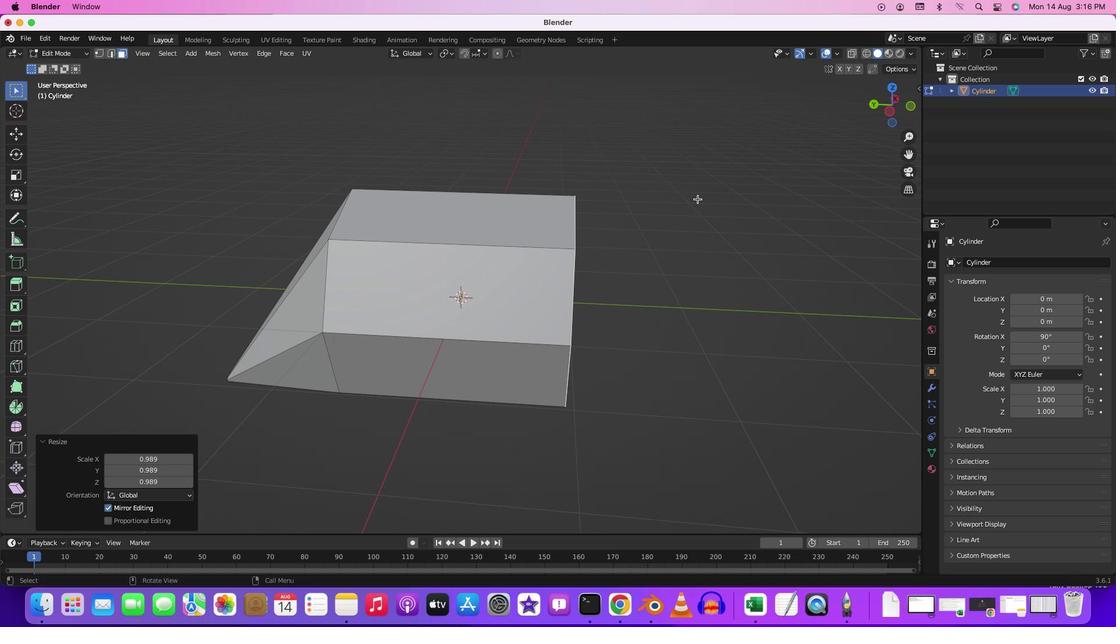 
Action: Key pressed Key.cmd'z'
Screenshot: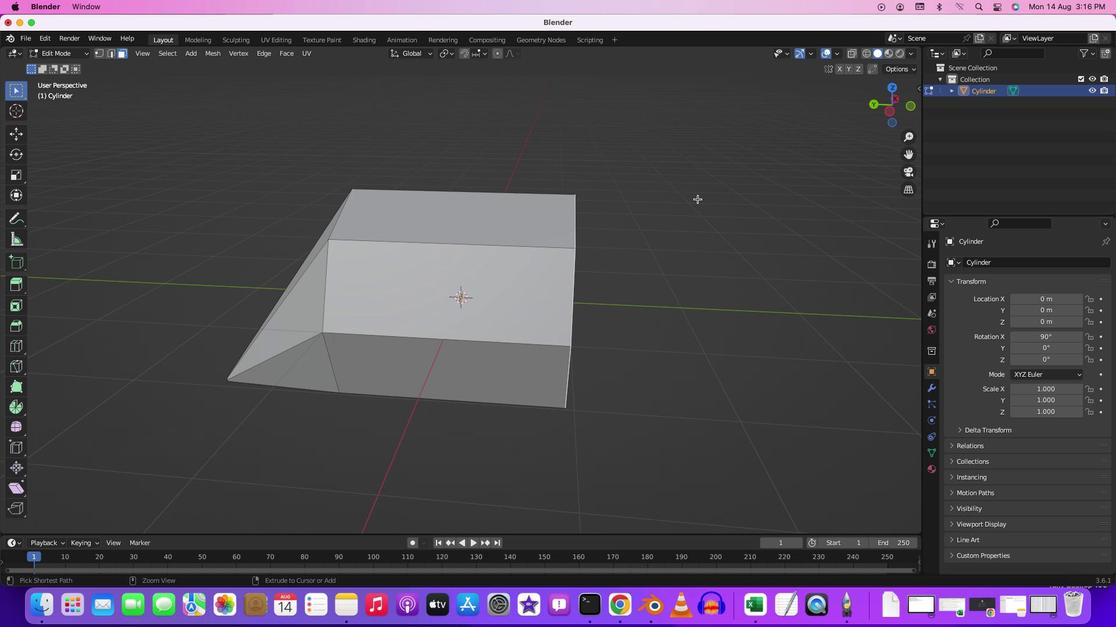
Action: Mouse moved to (590, 245)
Screenshot: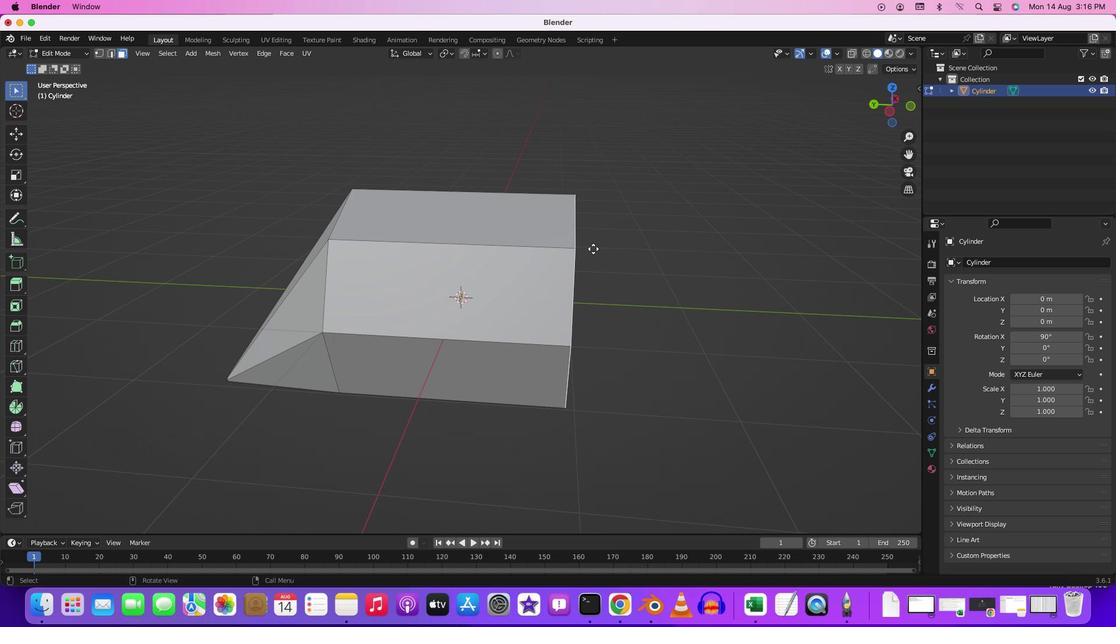 
Action: Key pressed 'e'
Screenshot: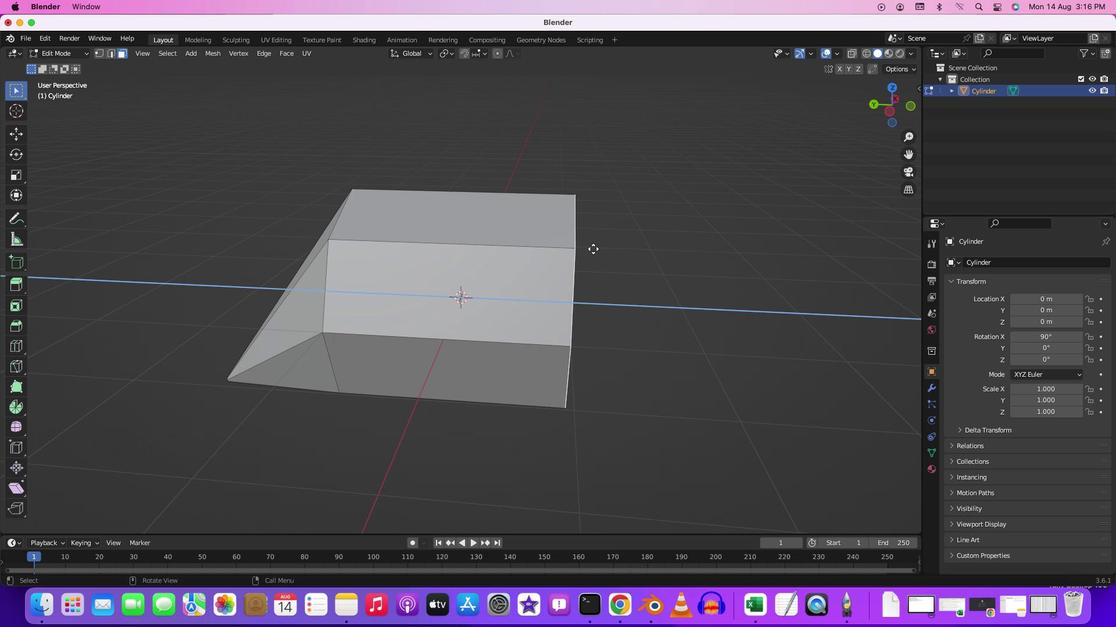 
Action: Mouse moved to (590, 245)
Screenshot: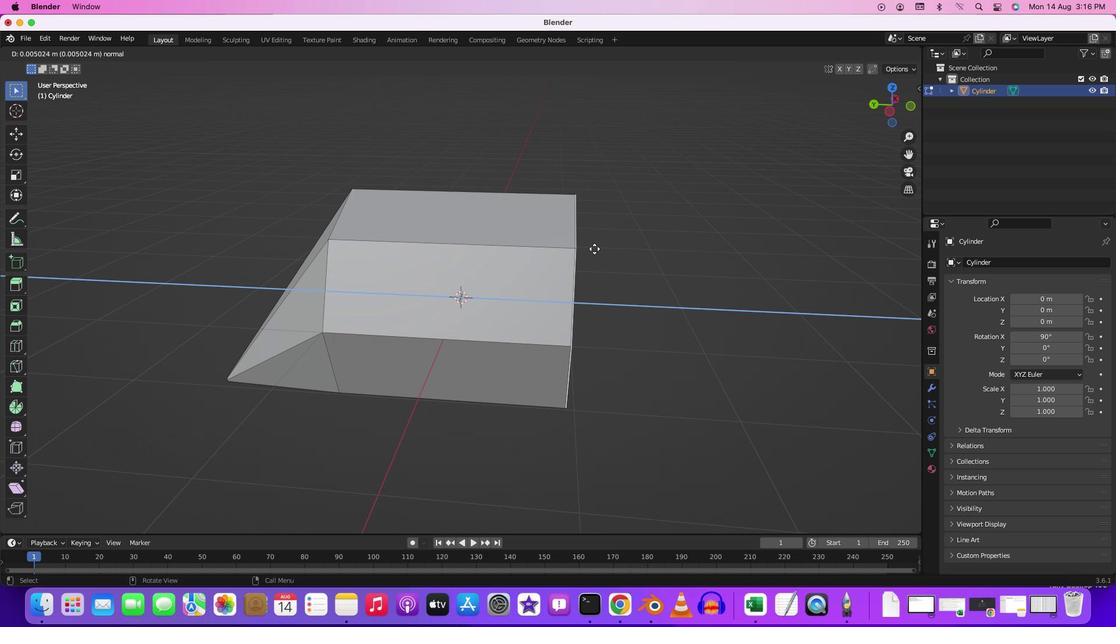 
Action: Mouse pressed left at (590, 245)
Screenshot: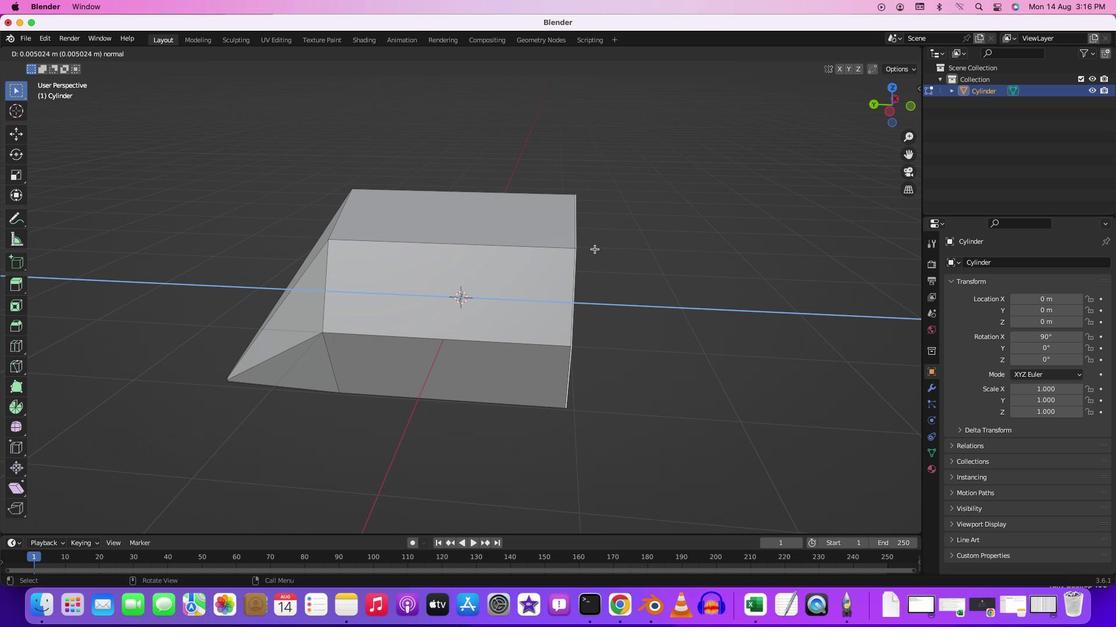 
Action: Key pressed 's'
Screenshot: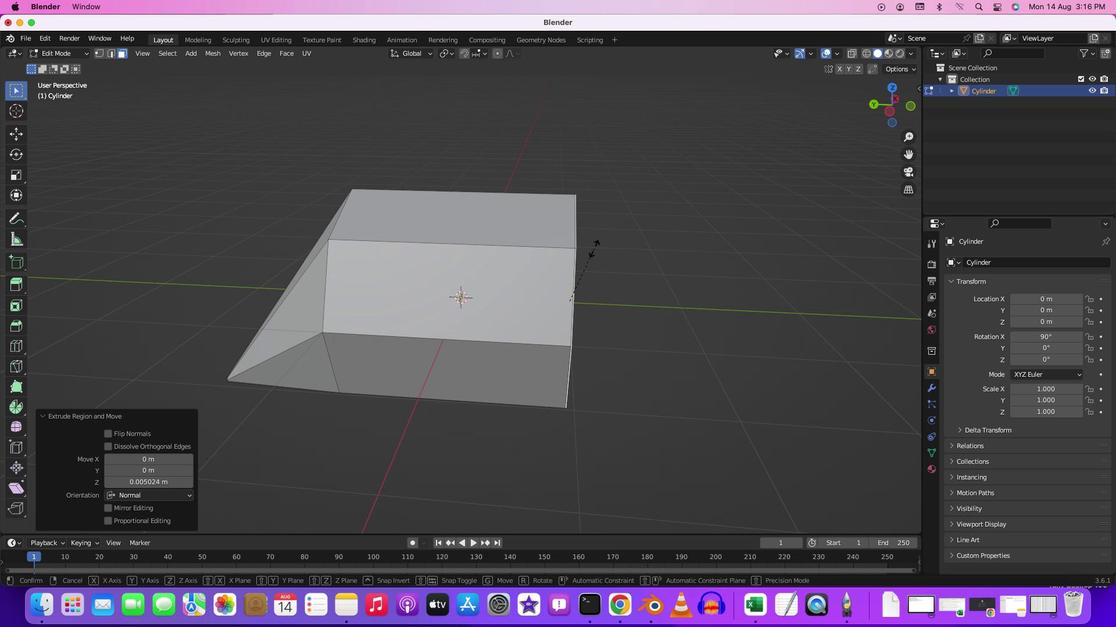 
Action: Mouse moved to (643, 283)
Screenshot: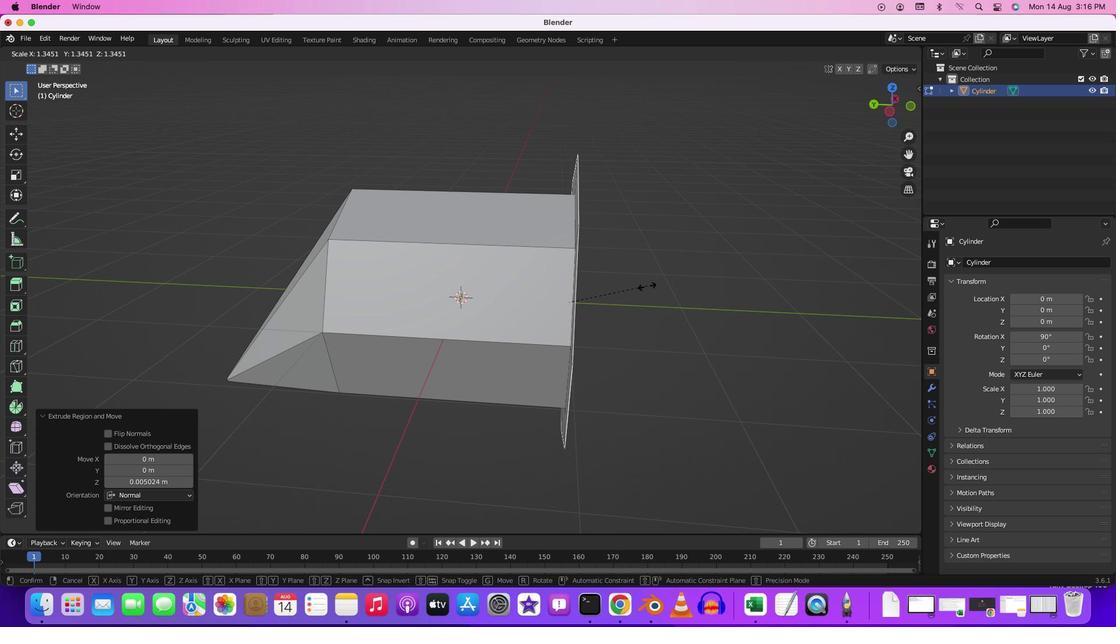 
Action: Mouse pressed left at (643, 283)
Screenshot: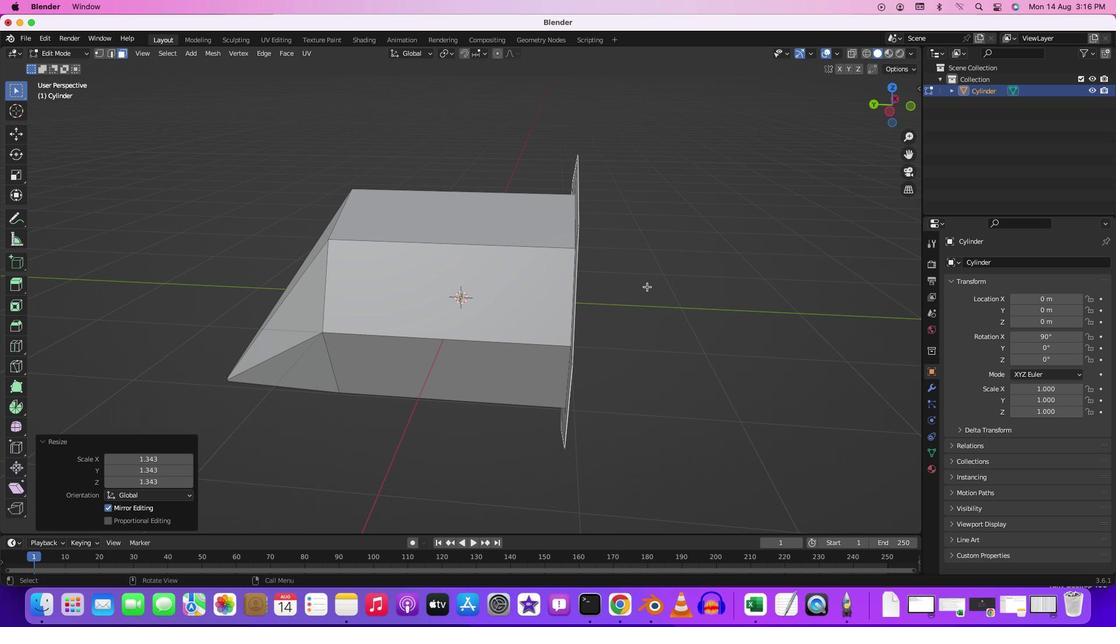 
Action: Key pressed Key.cmd'z''e'
Screenshot: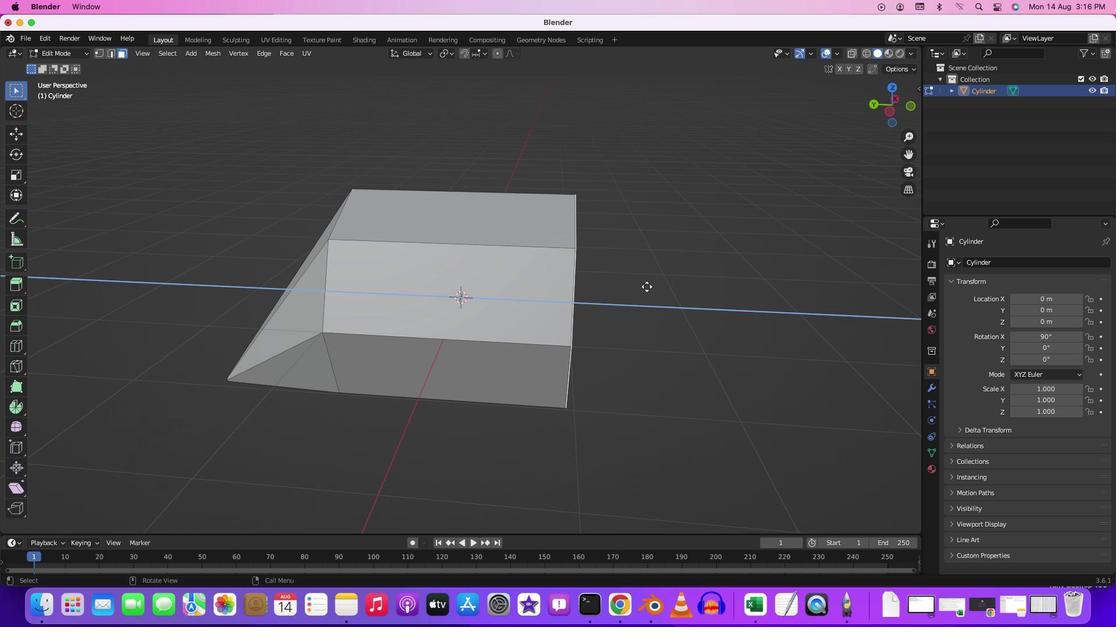 
Action: Mouse moved to (735, 299)
Screenshot: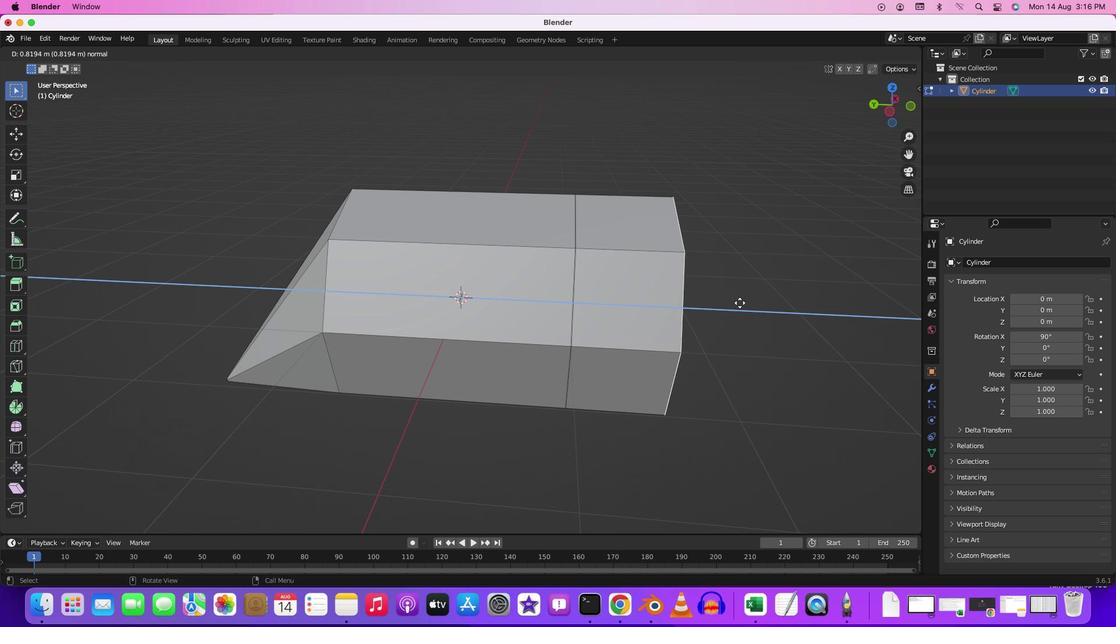 
Action: Mouse pressed left at (735, 299)
Screenshot: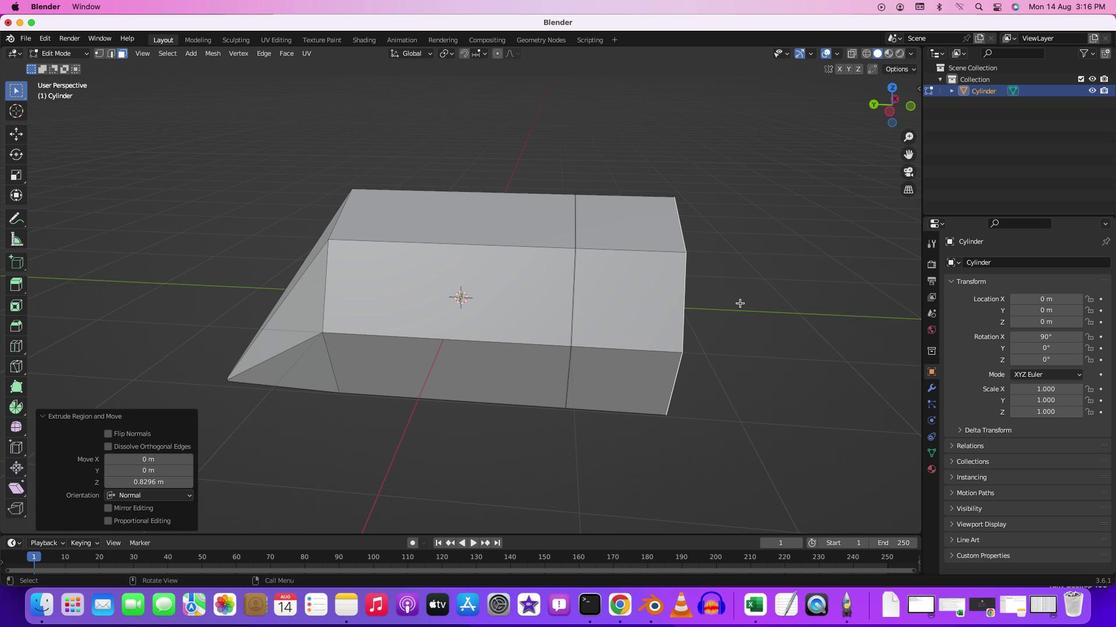 
Action: Mouse moved to (735, 299)
Screenshot: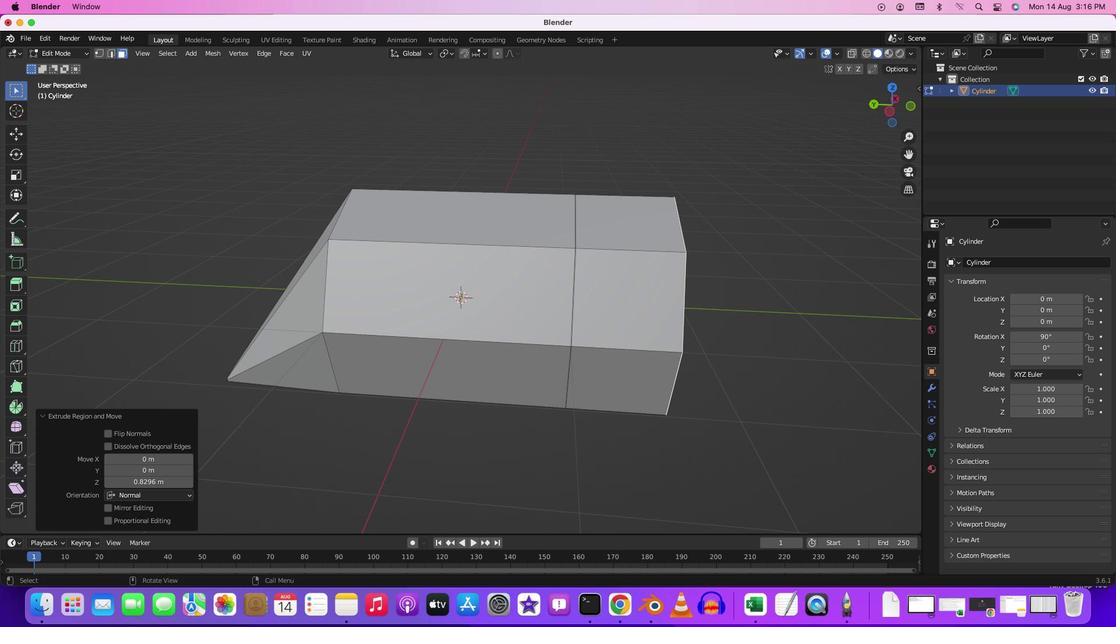 
Action: Key pressed 's'
Screenshot: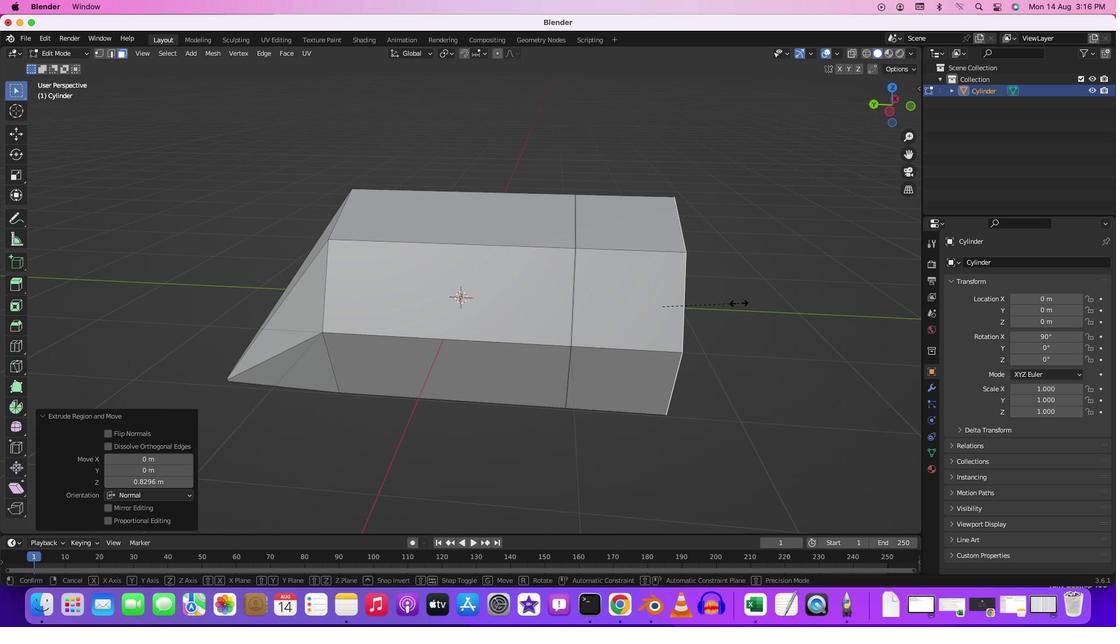 
Action: Mouse moved to (764, 265)
Screenshot: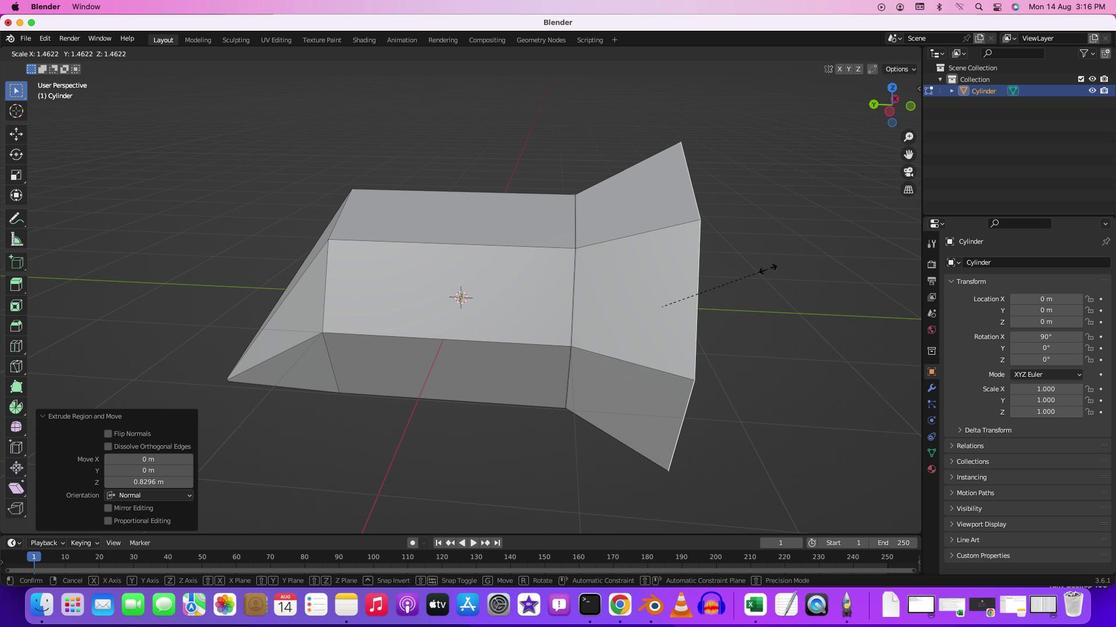 
Action: Mouse pressed left at (764, 265)
Screenshot: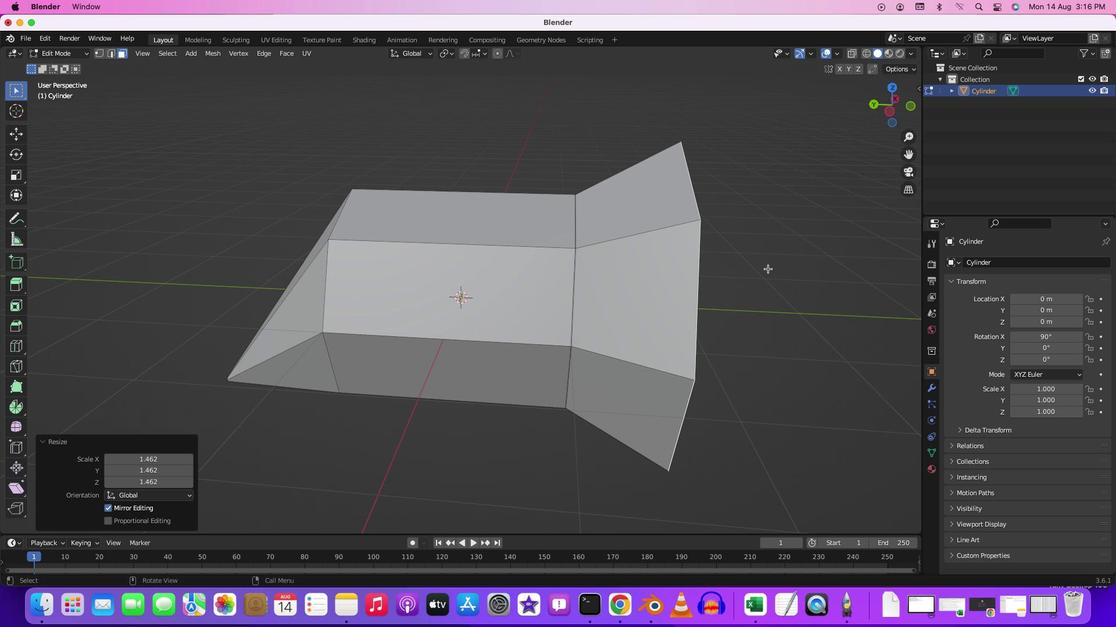 
Action: Mouse moved to (763, 265)
Screenshot: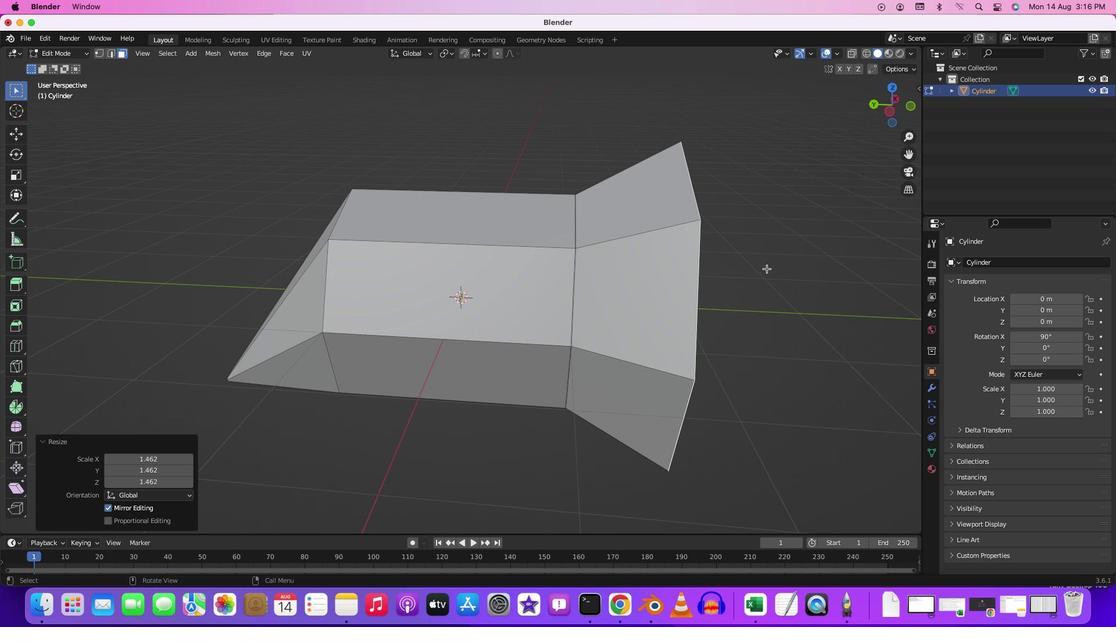
Action: Key pressed '1''3'
Screenshot: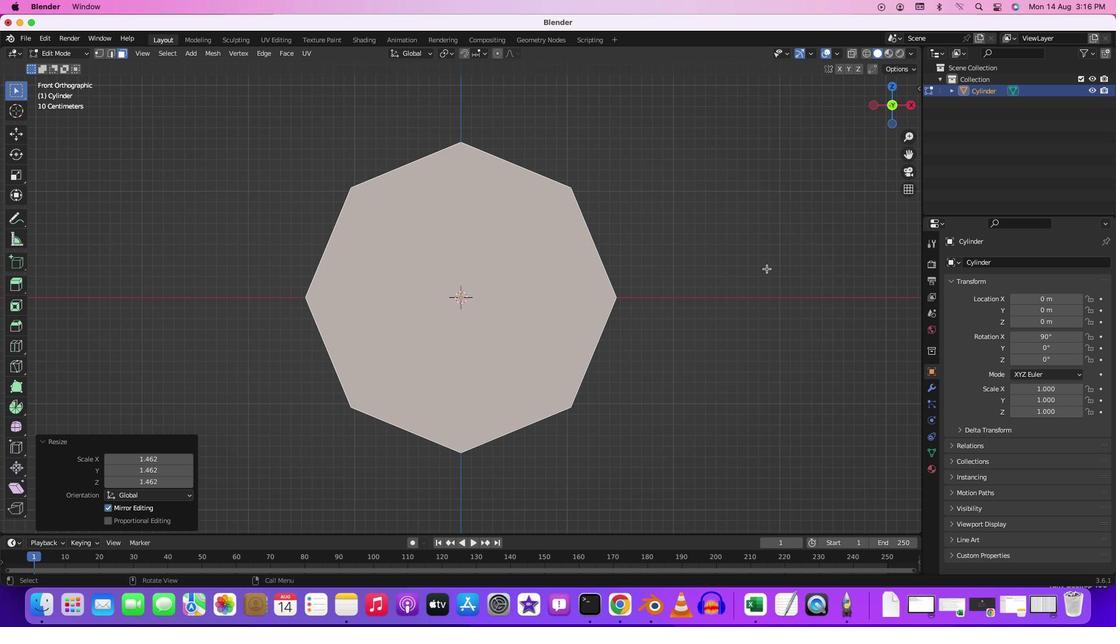 
Action: Mouse moved to (630, 254)
Screenshot: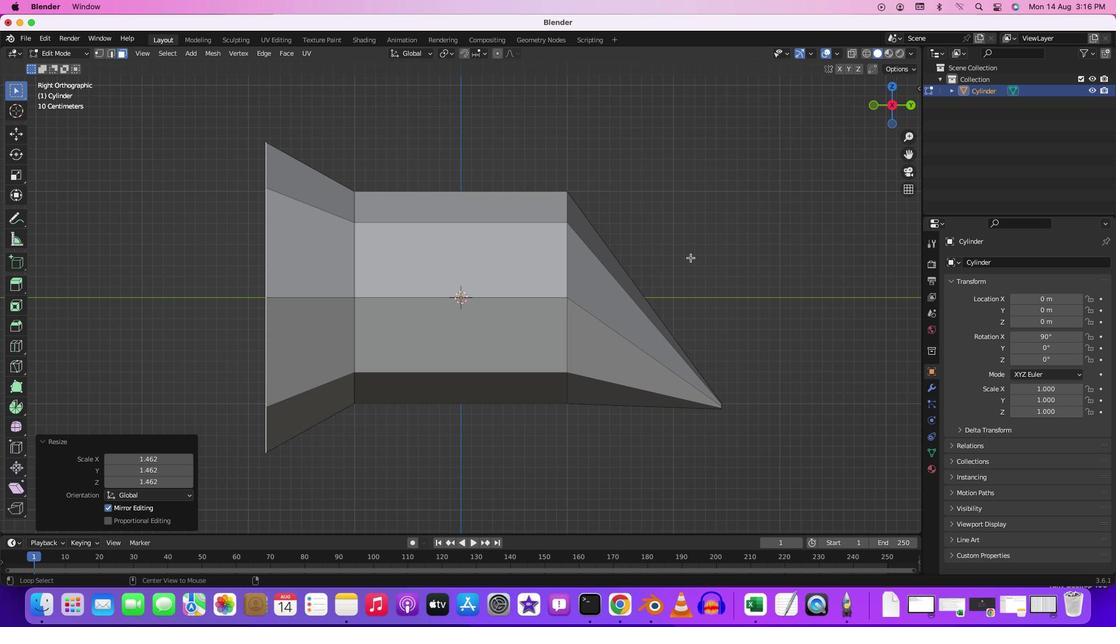 
Action: Key pressed Key.alt
Screenshot: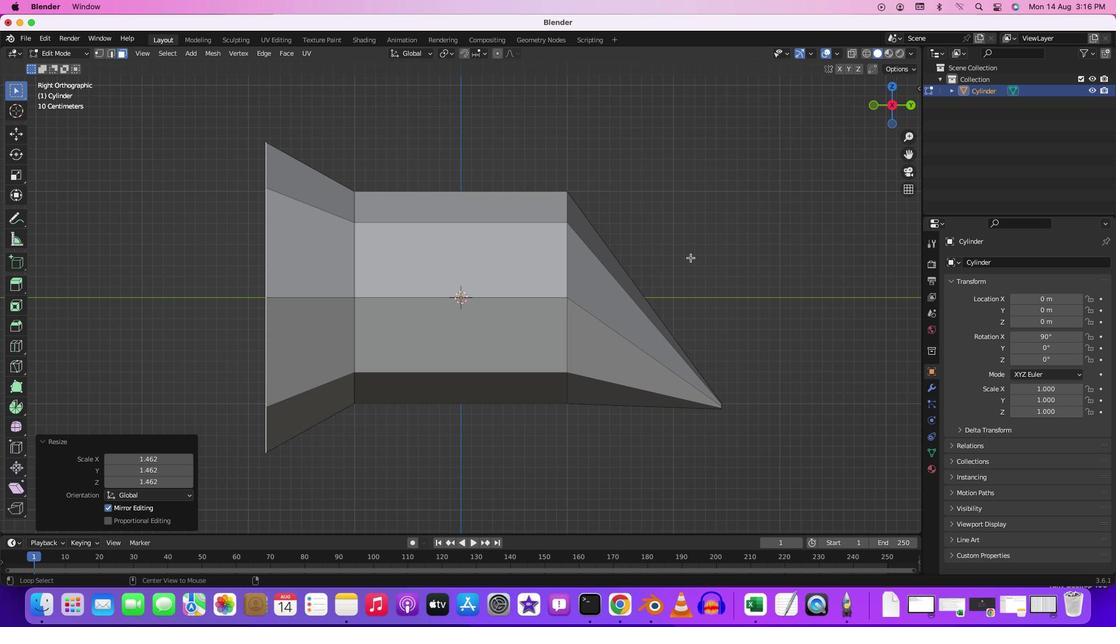 
Action: Mouse moved to (715, 252)
Screenshot: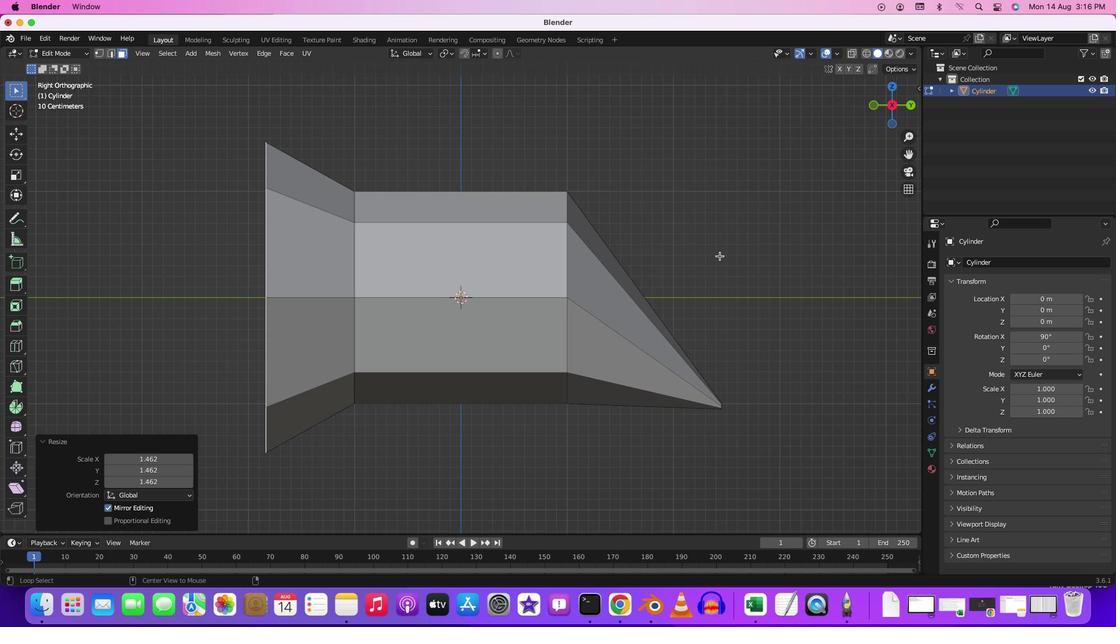 
Action: Mouse pressed middle at (715, 252)
Screenshot: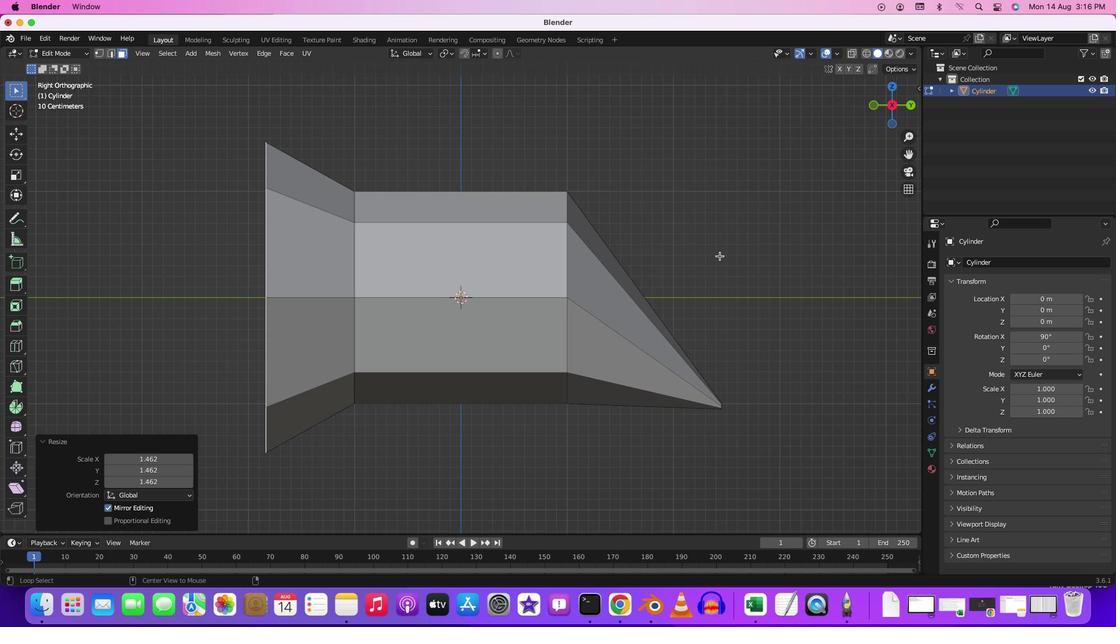 
Action: Mouse moved to (667, 255)
Screenshot: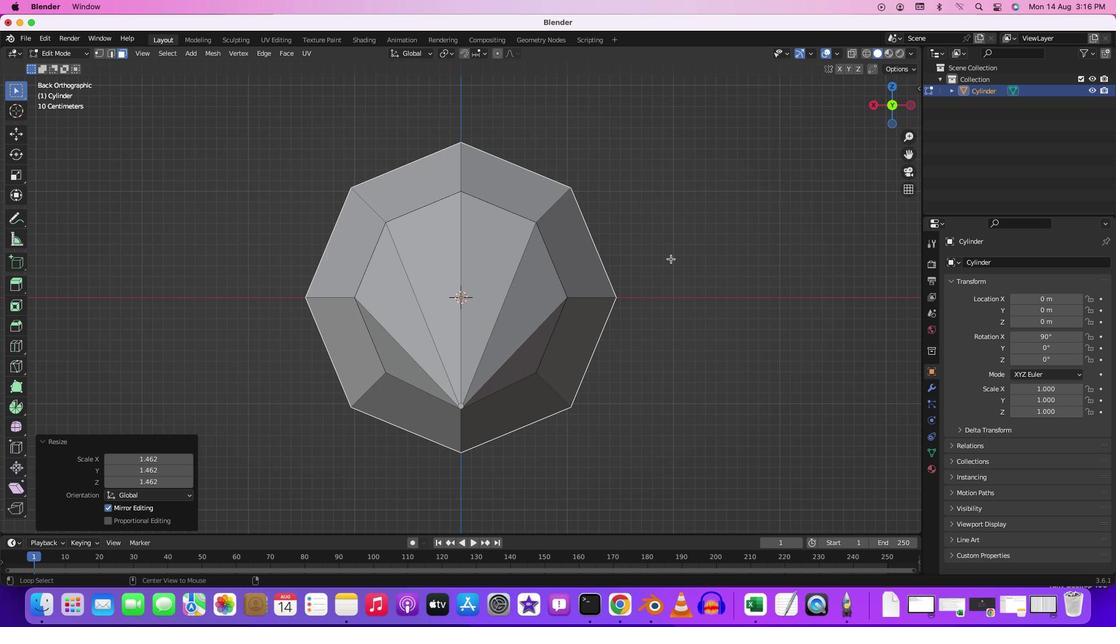 
Action: Mouse pressed middle at (667, 255)
Screenshot: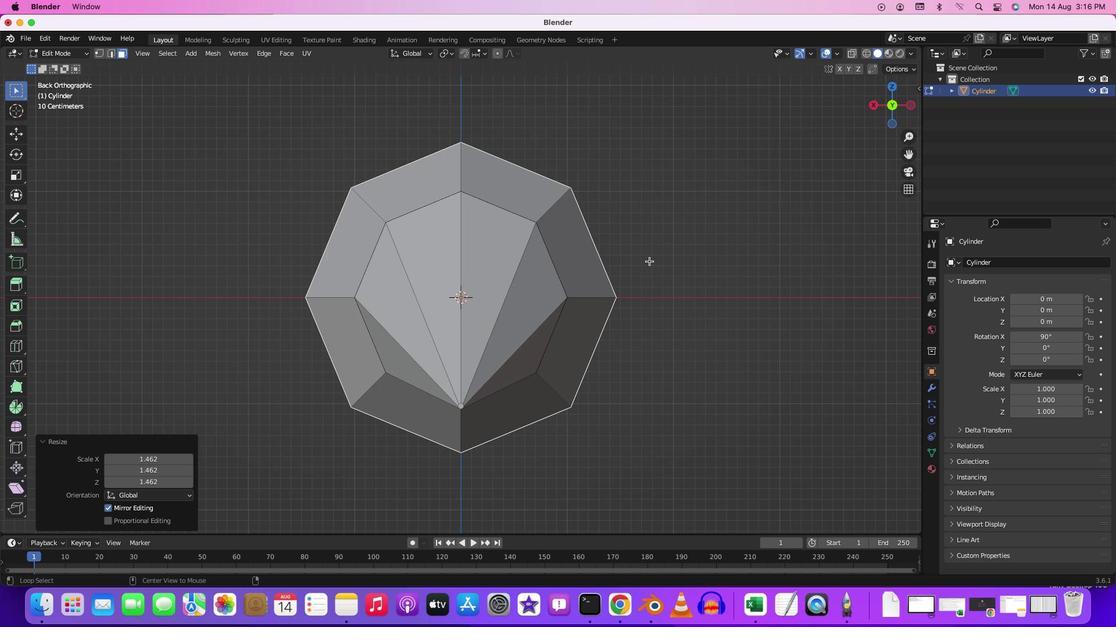 
Action: Mouse moved to (705, 376)
Screenshot: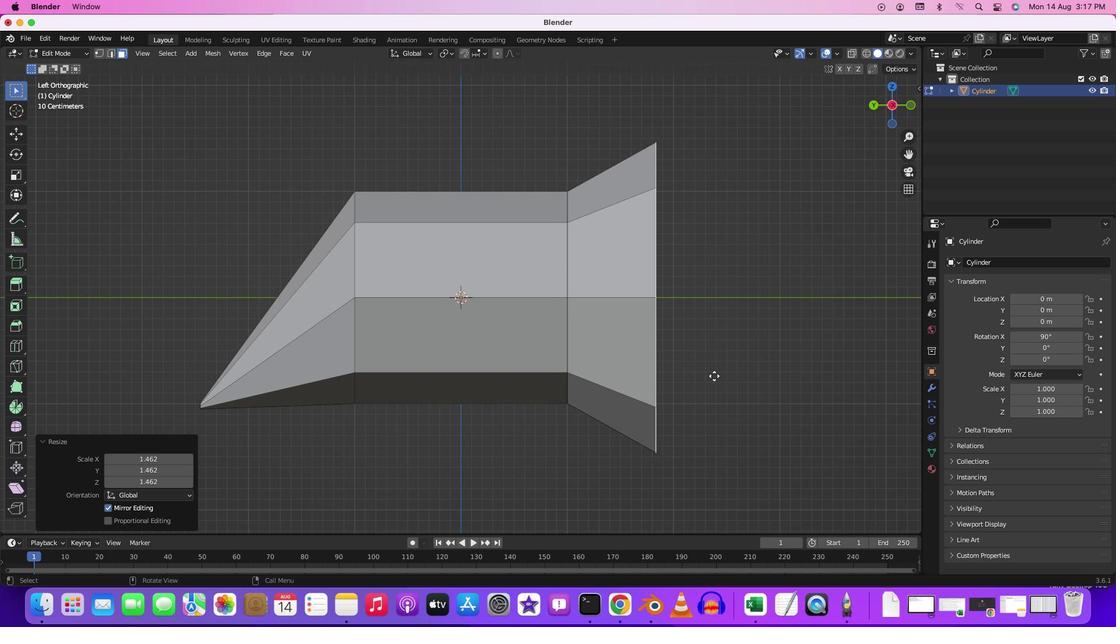 
Action: Key pressed 'g'
Screenshot: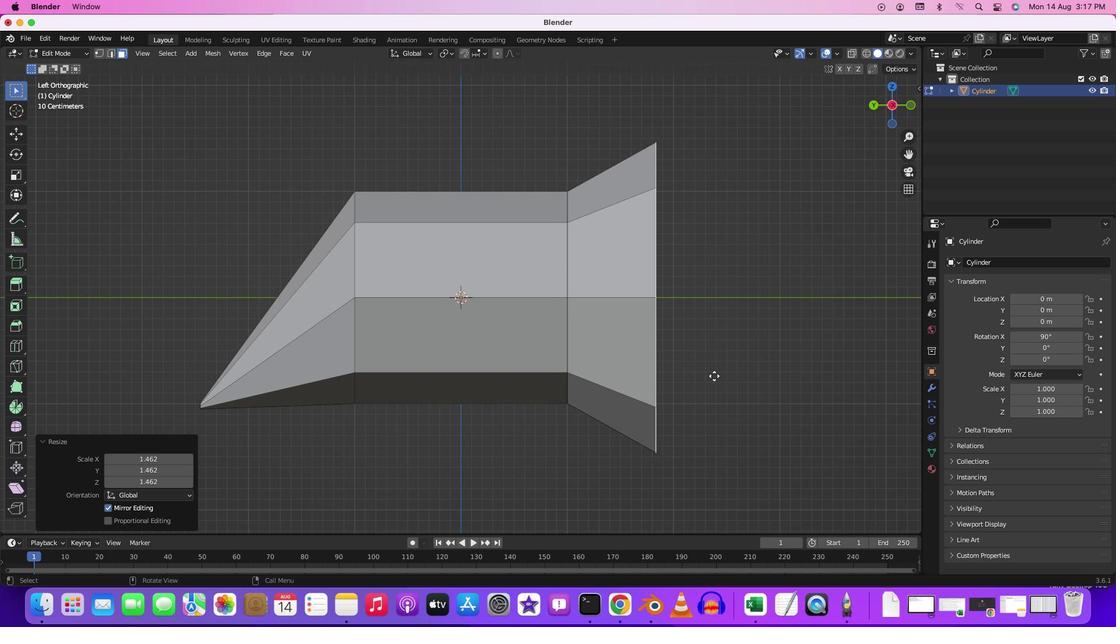 
Action: Mouse moved to (724, 329)
Screenshot: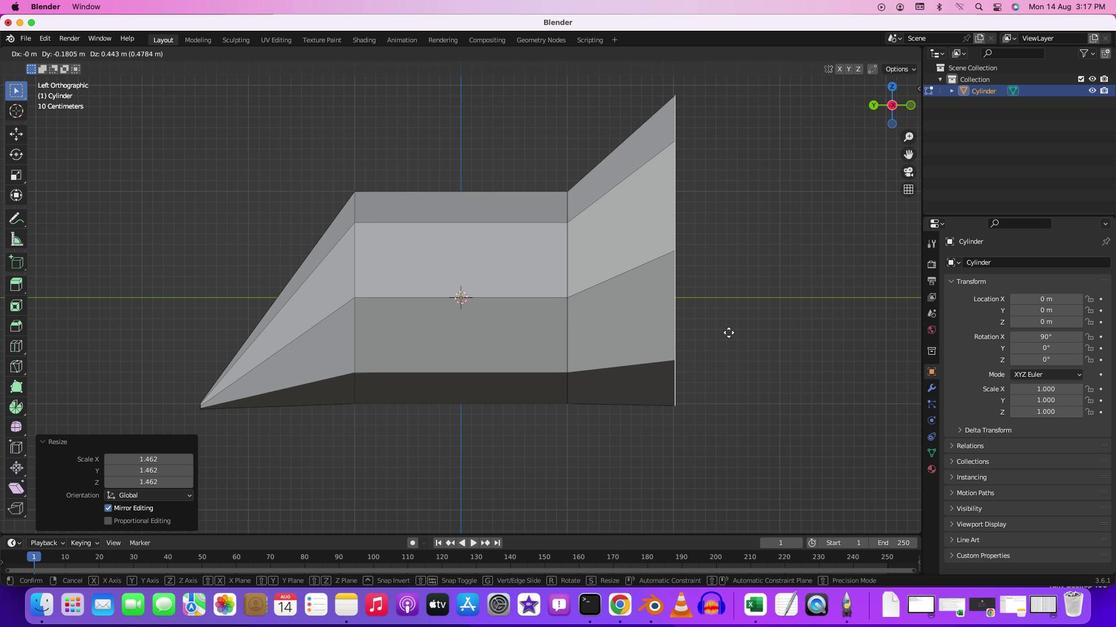 
Action: Mouse pressed left at (724, 329)
Screenshot: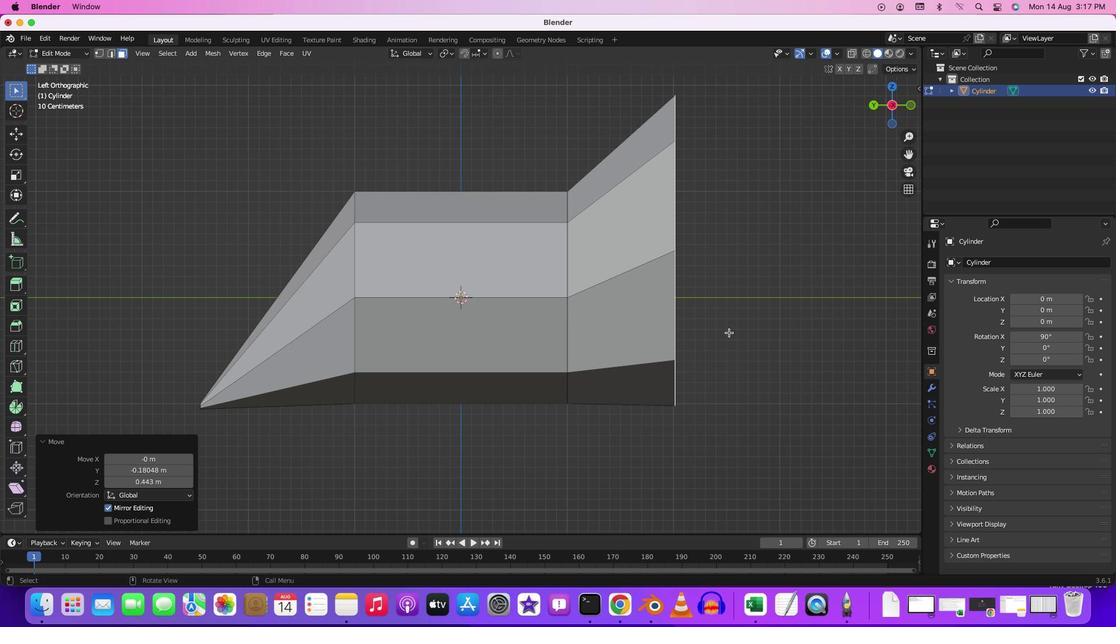 
Action: Mouse moved to (725, 244)
Screenshot: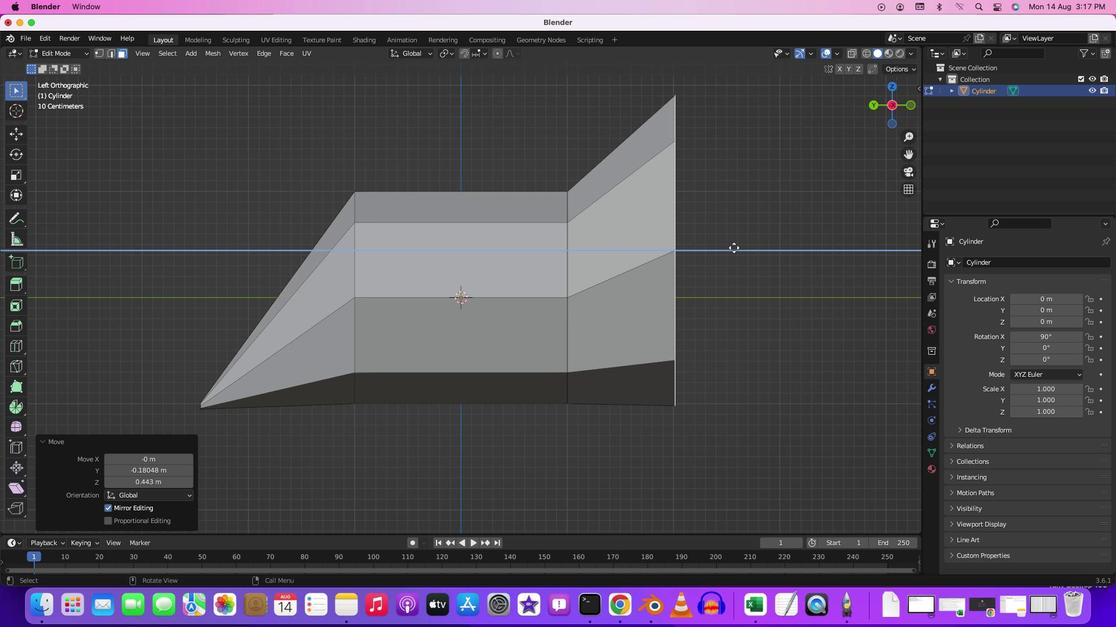 
Action: Key pressed 'e'
Screenshot: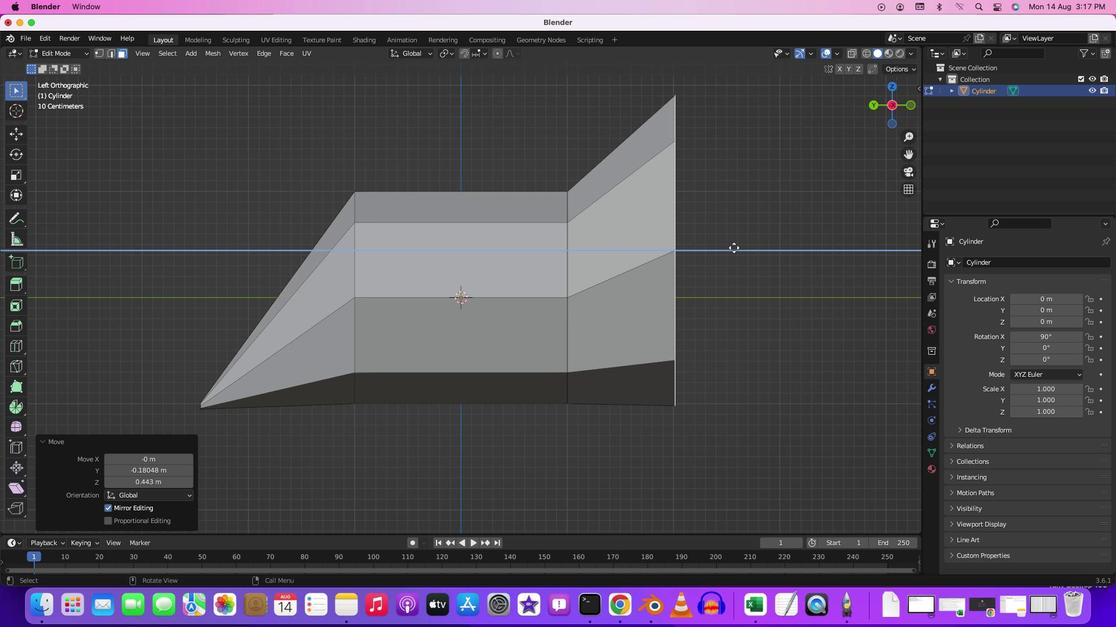 
Action: Mouse moved to (837, 248)
Screenshot: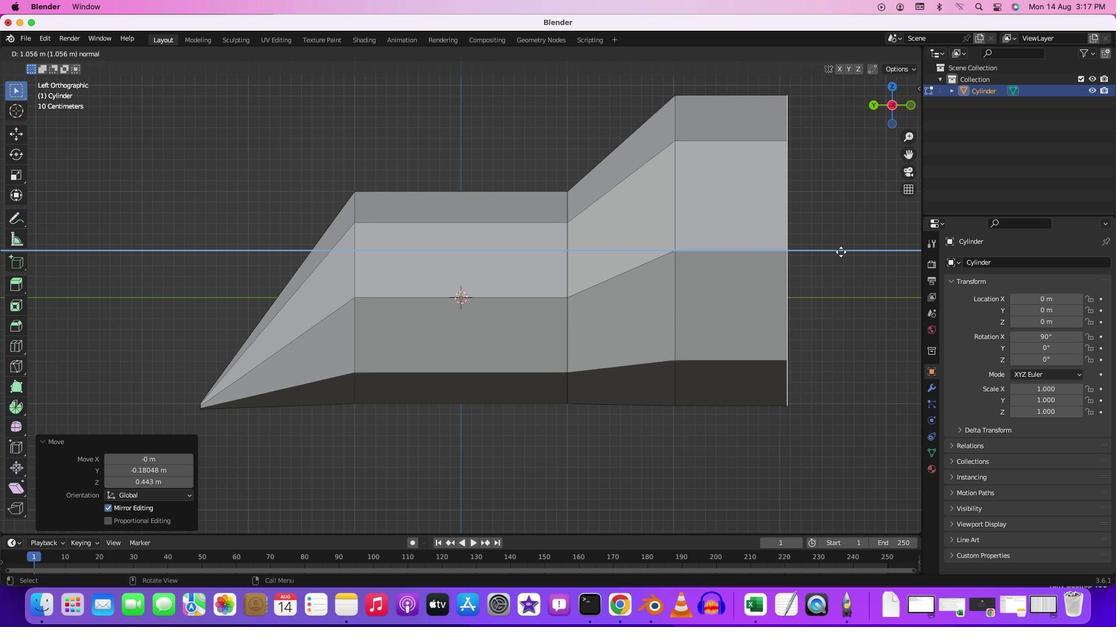 
Action: Mouse scrolled (837, 248) with delta (-2, -3)
Screenshot: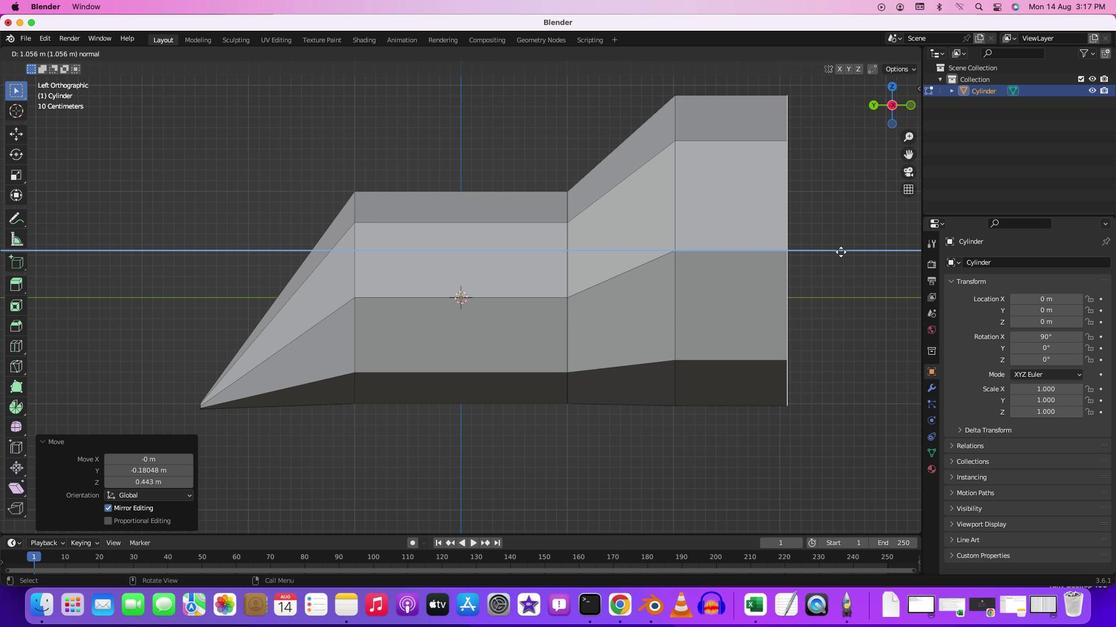 
Action: Mouse scrolled (837, 248) with delta (-2, -3)
Screenshot: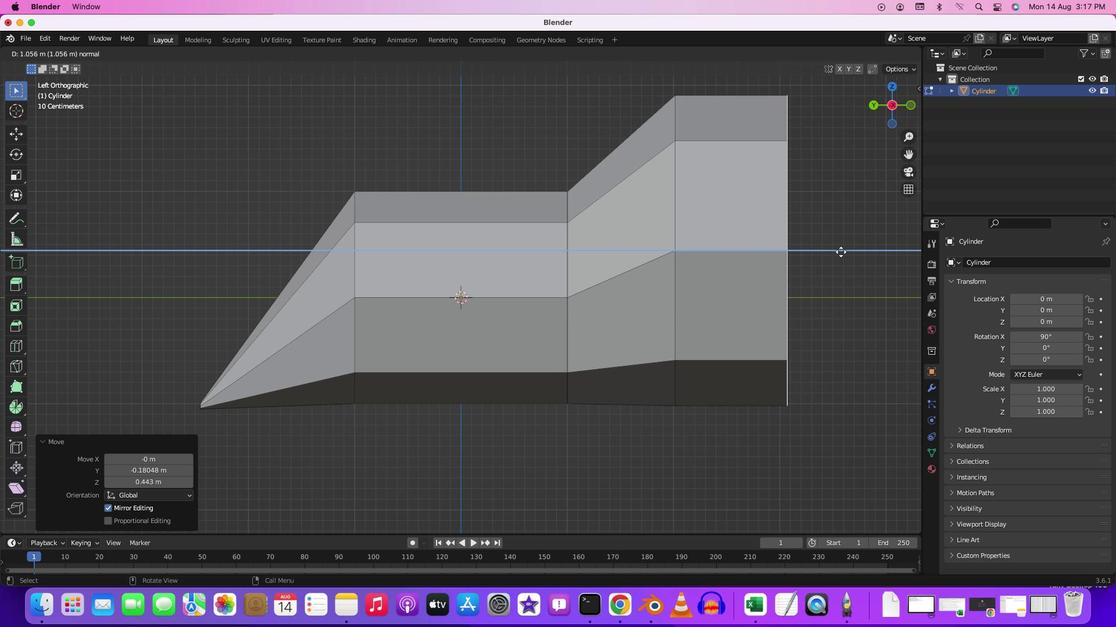 
Action: Mouse scrolled (837, 248) with delta (-2, -3)
Screenshot: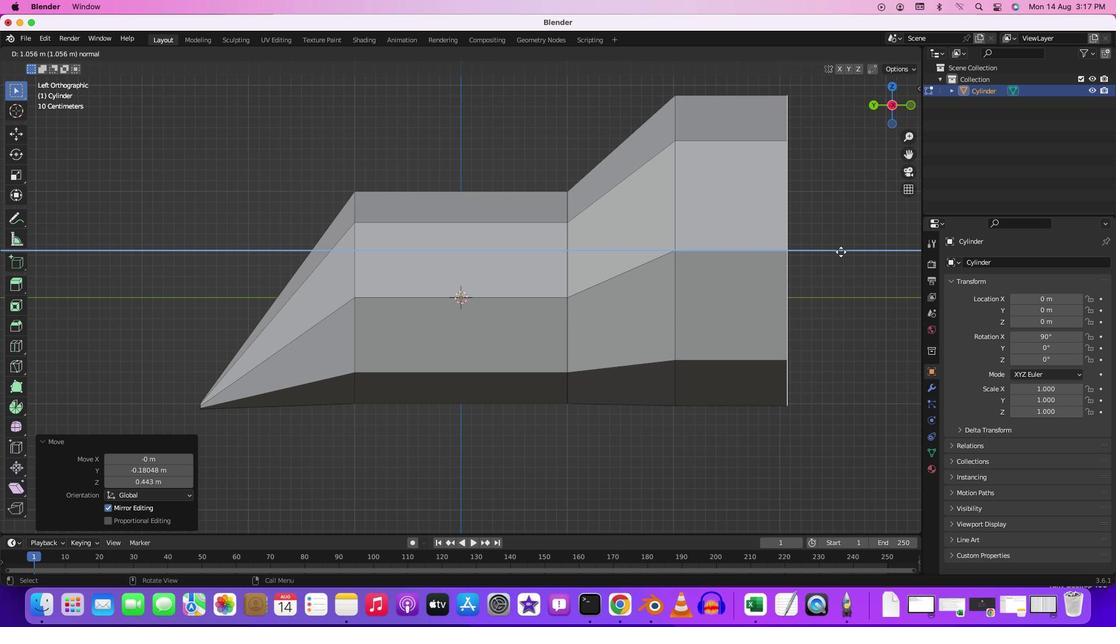 
Action: Mouse pressed left at (837, 248)
Screenshot: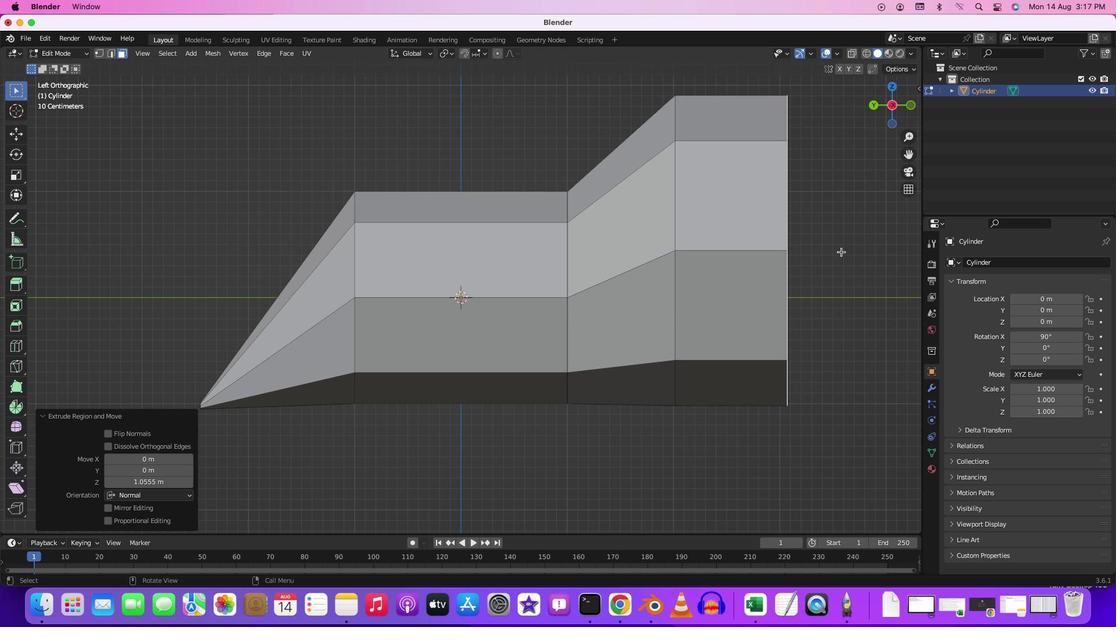 
Action: Mouse scrolled (837, 248) with delta (-2, -3)
Screenshot: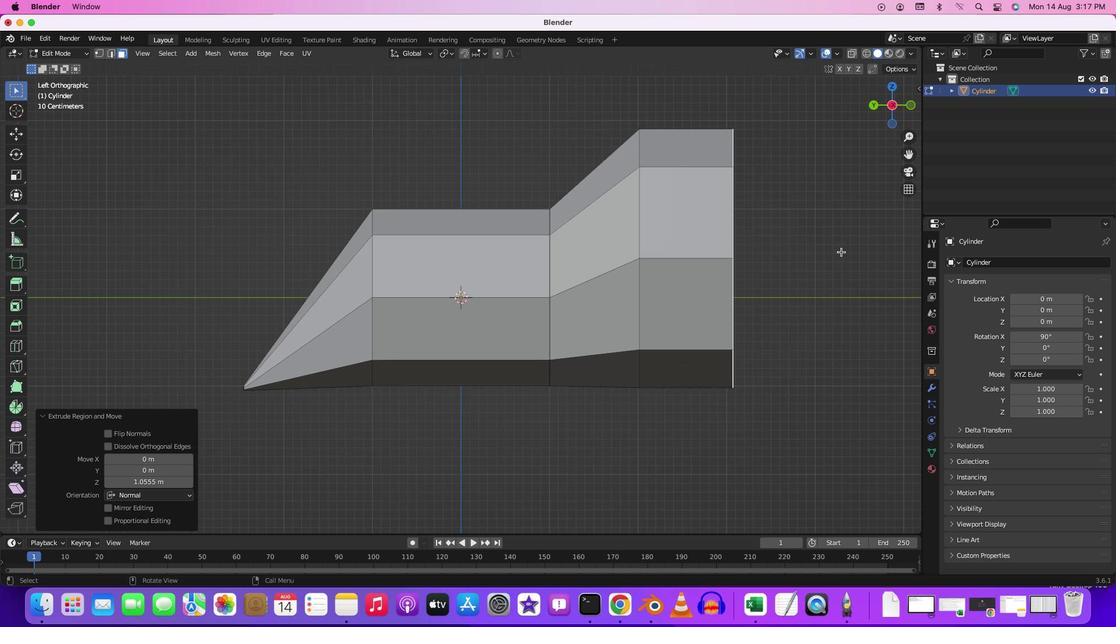
Action: Mouse scrolled (837, 248) with delta (-2, -3)
Screenshot: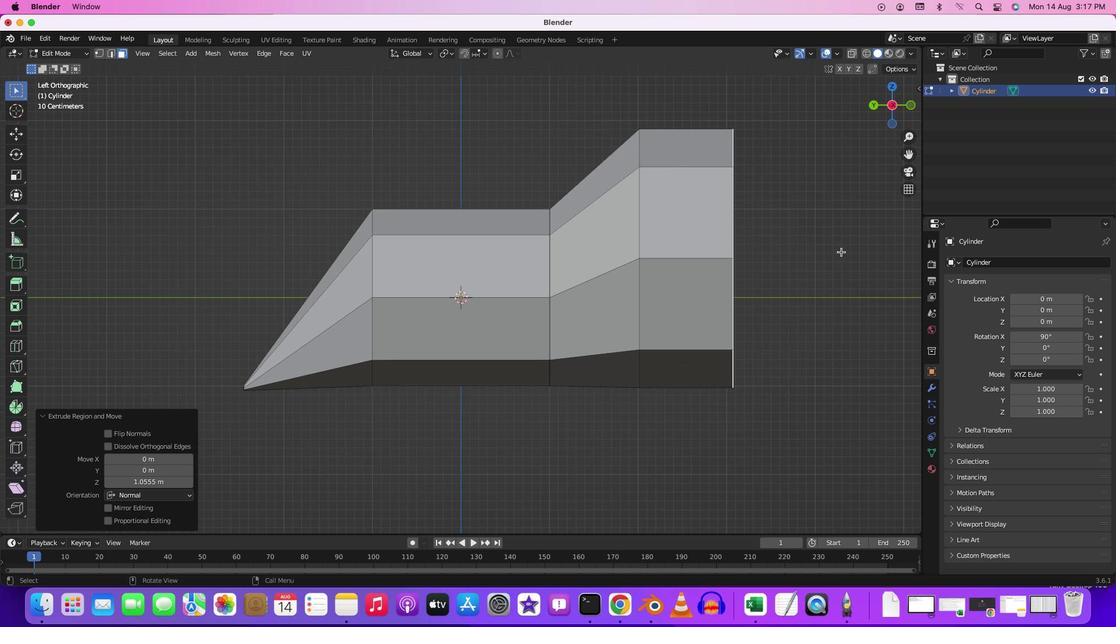 
Action: Mouse scrolled (837, 248) with delta (-2, -4)
Screenshot: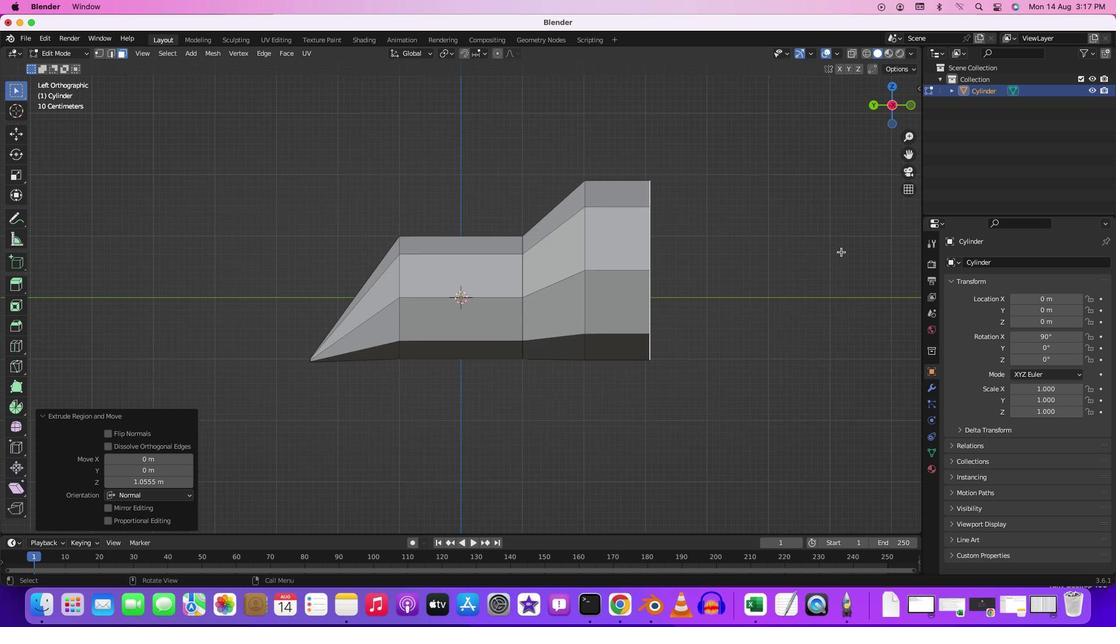 
Action: Mouse moved to (748, 248)
Screenshot: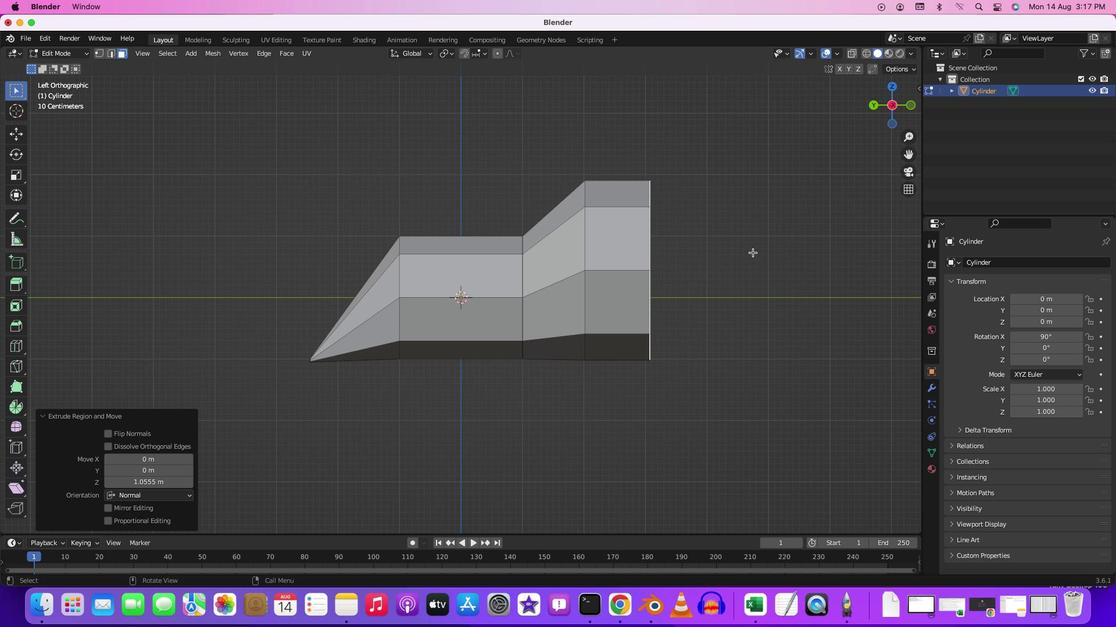 
Action: Key pressed Key.cmd'z'
Screenshot: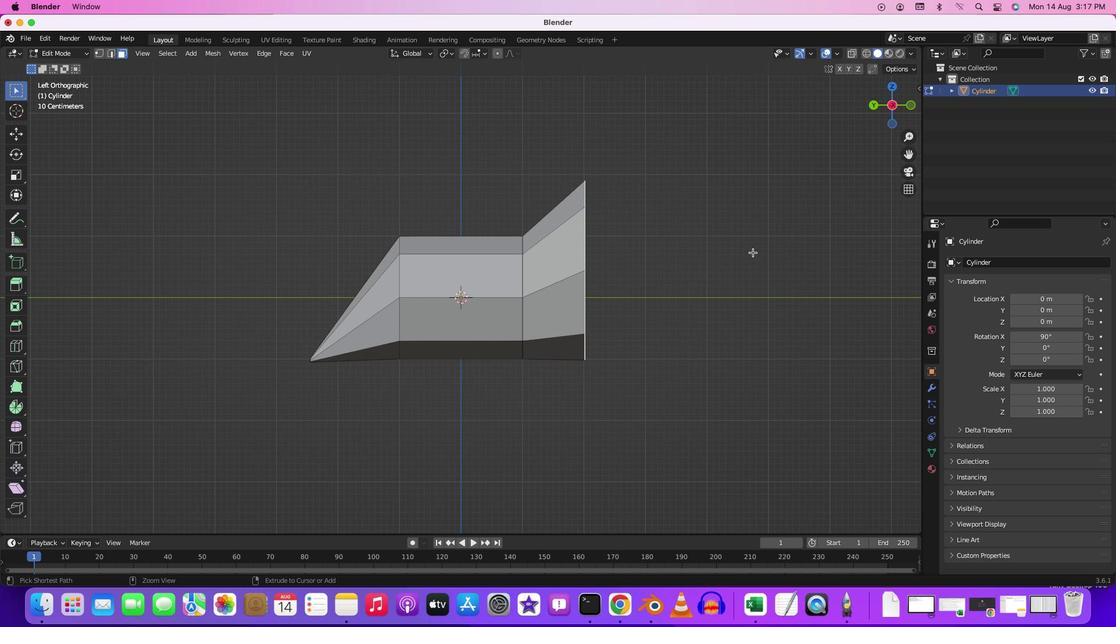 
Action: Mouse moved to (719, 251)
Screenshot: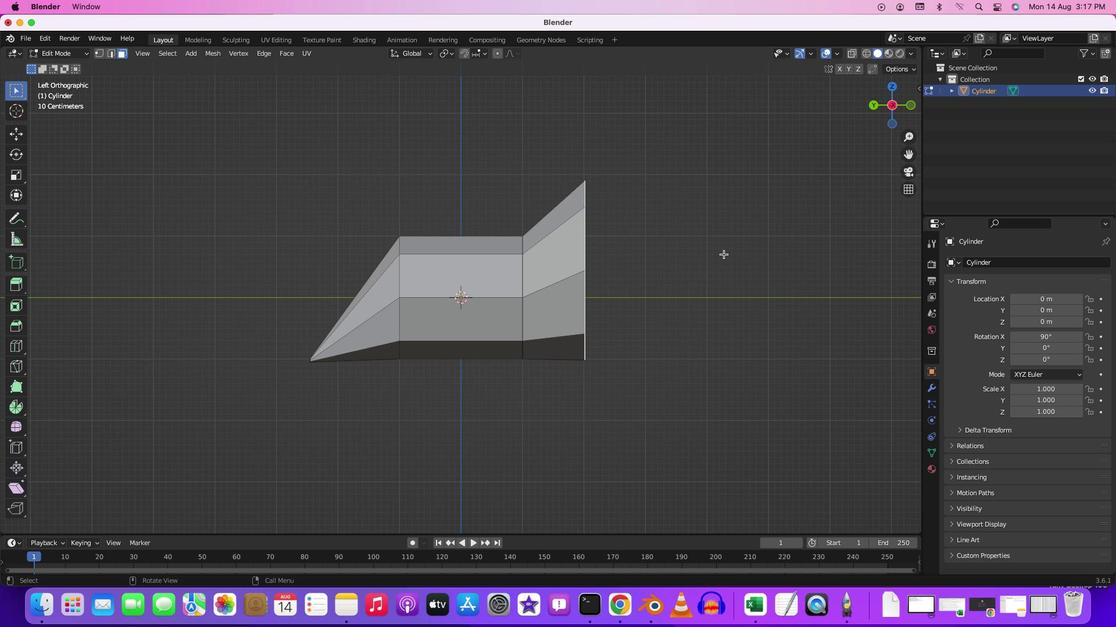 
Action: Key pressed 'e'
Screenshot: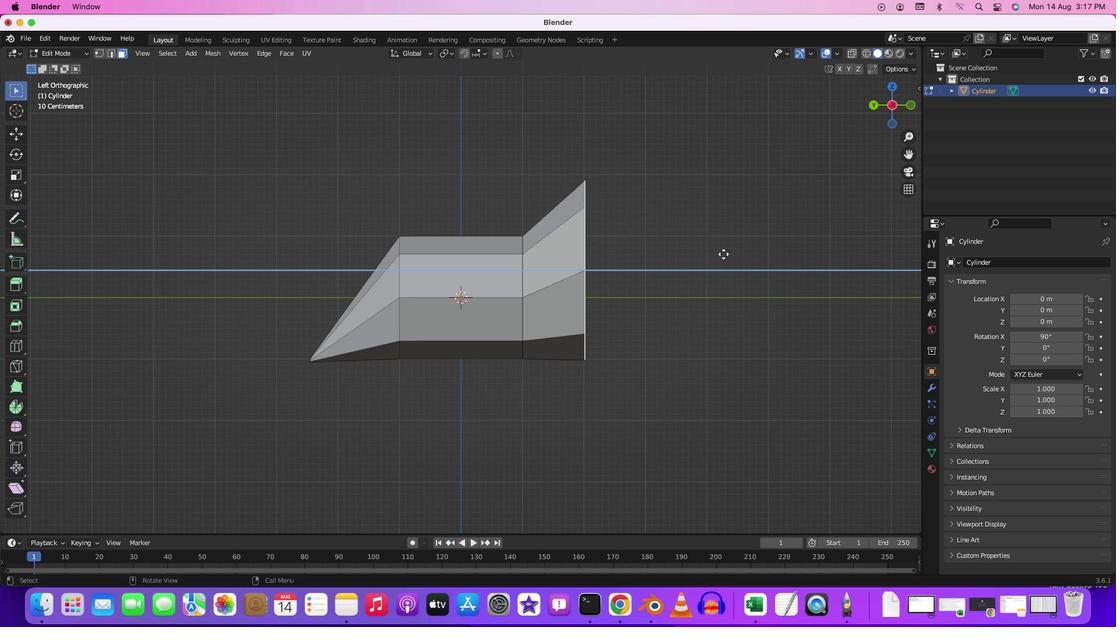 
Action: Mouse moved to (864, 274)
Screenshot: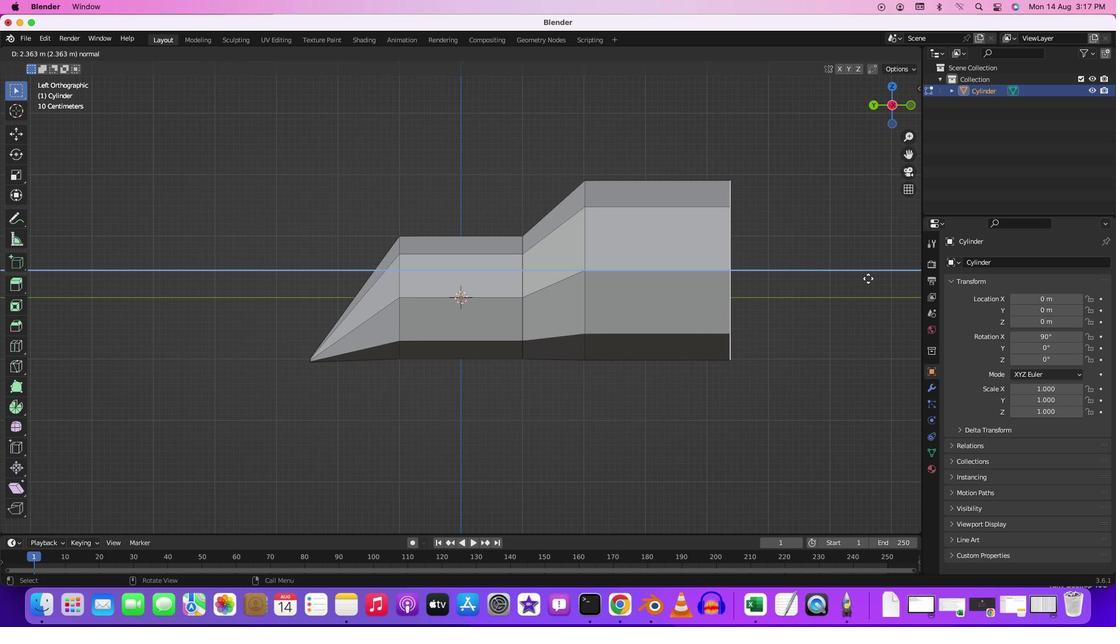 
Action: Mouse pressed left at (864, 274)
Screenshot: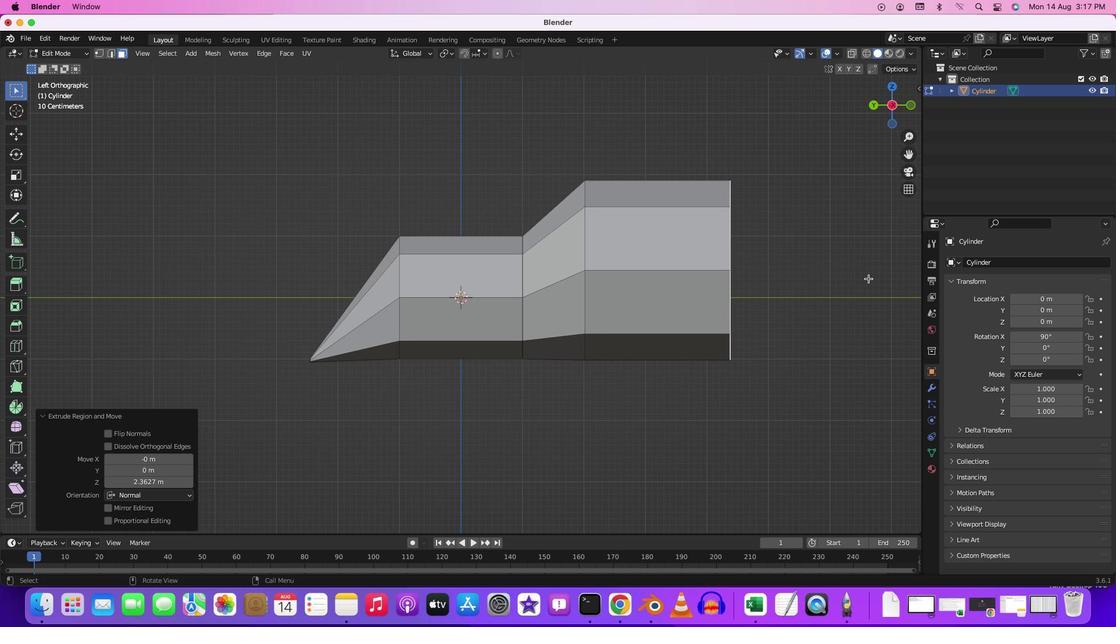 
Action: Mouse moved to (846, 272)
Screenshot: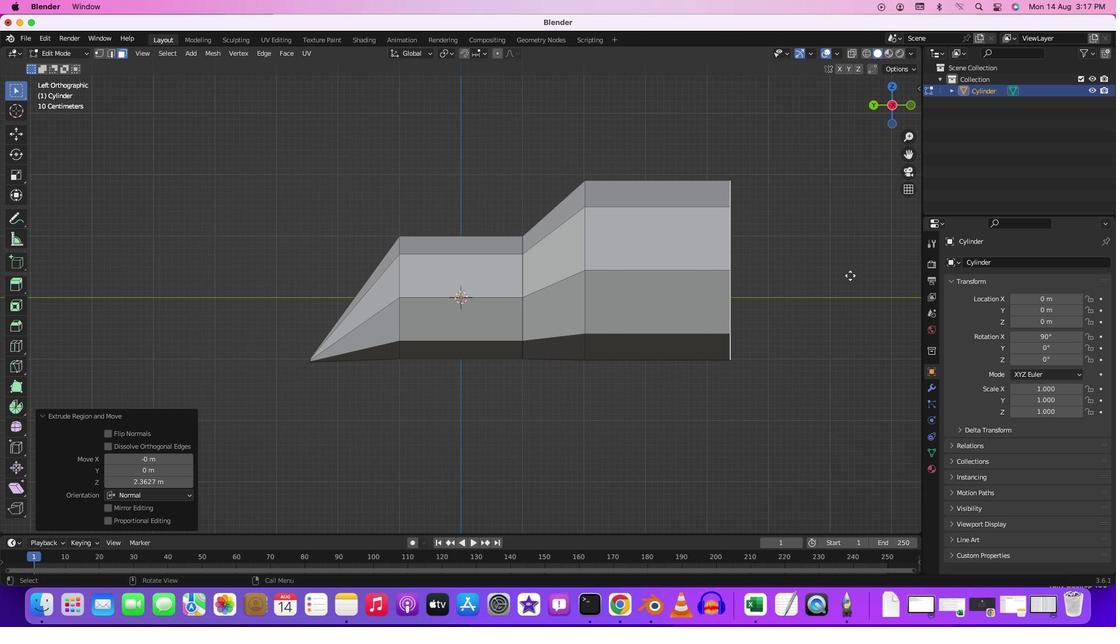 
Action: Key pressed 'e'
Screenshot: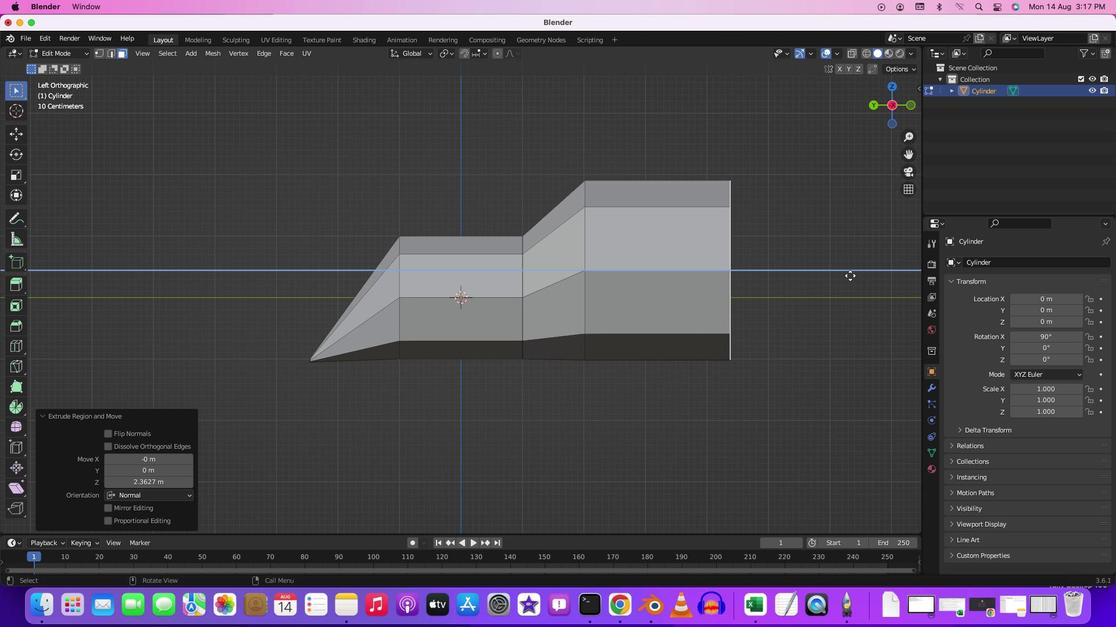
Action: Mouse moved to (40, 285)
Screenshot: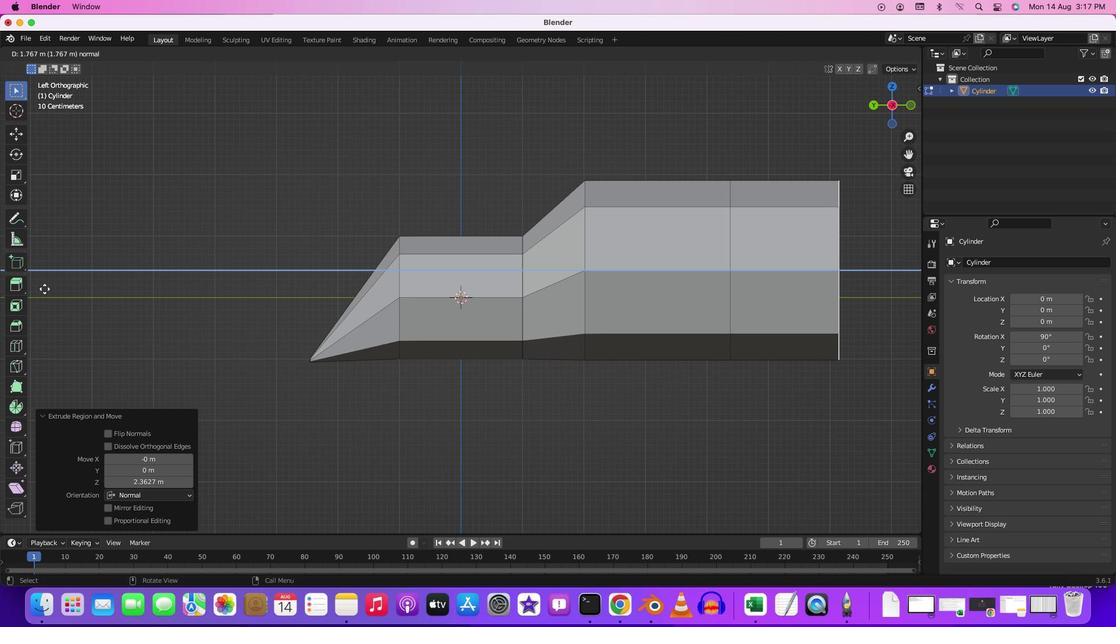 
Action: Mouse pressed left at (40, 285)
Screenshot: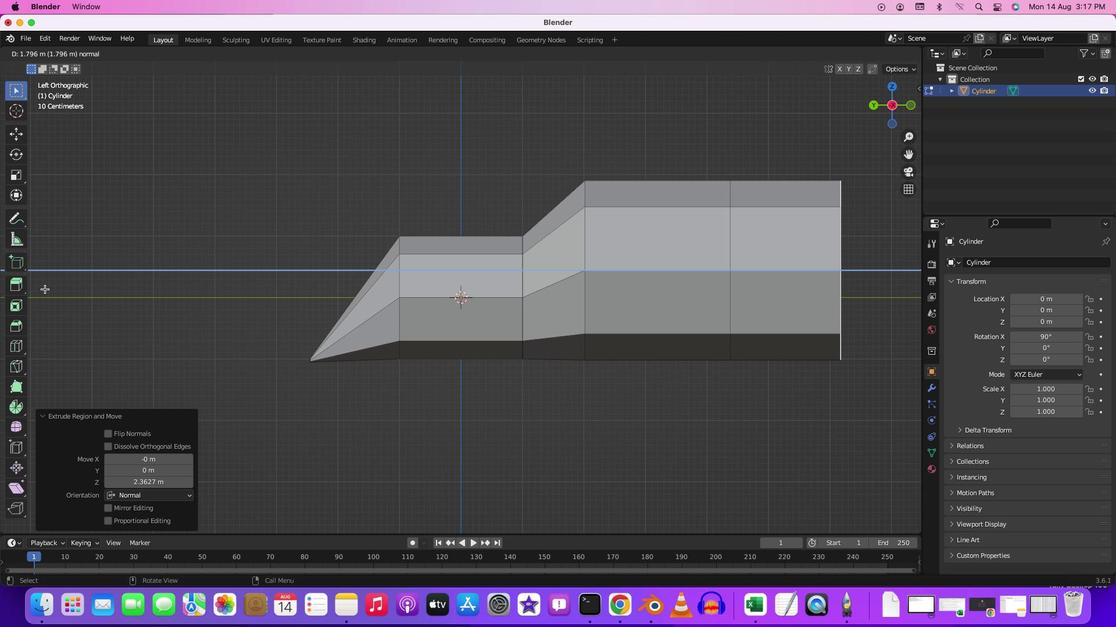 
Action: Mouse moved to (183, 313)
Screenshot: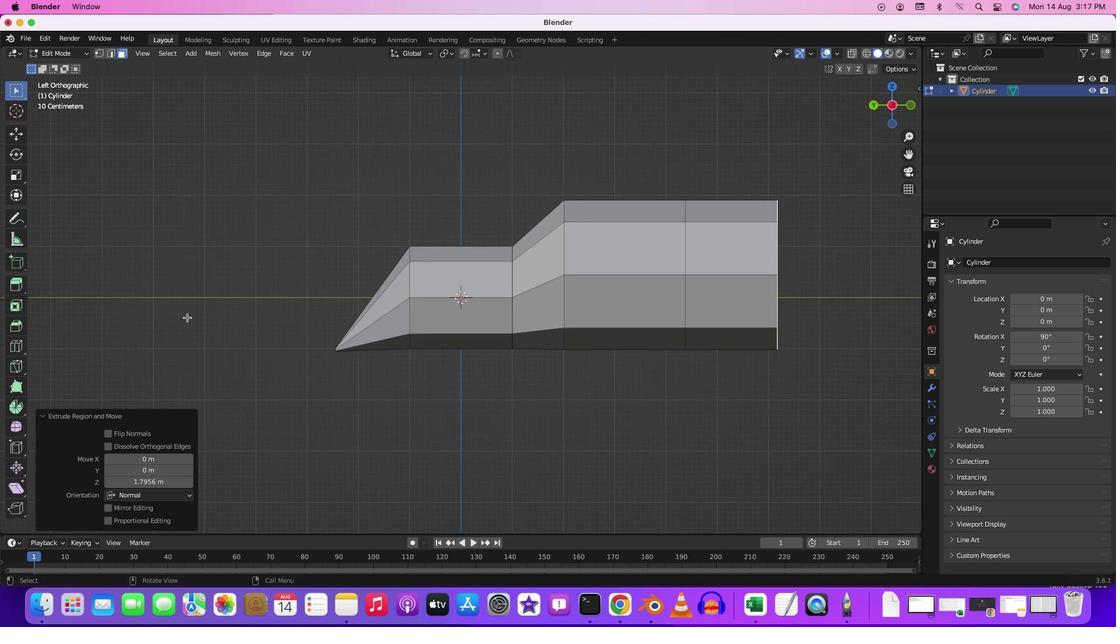 
Action: Mouse scrolled (183, 313) with delta (-2, -3)
Screenshot: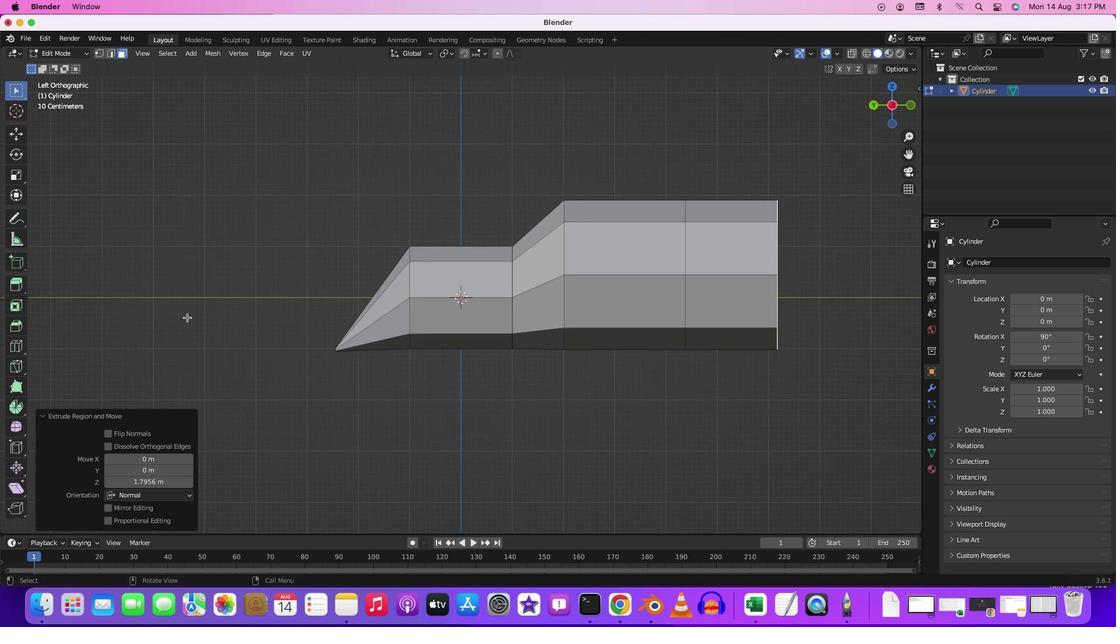 
Action: Mouse moved to (183, 313)
Screenshot: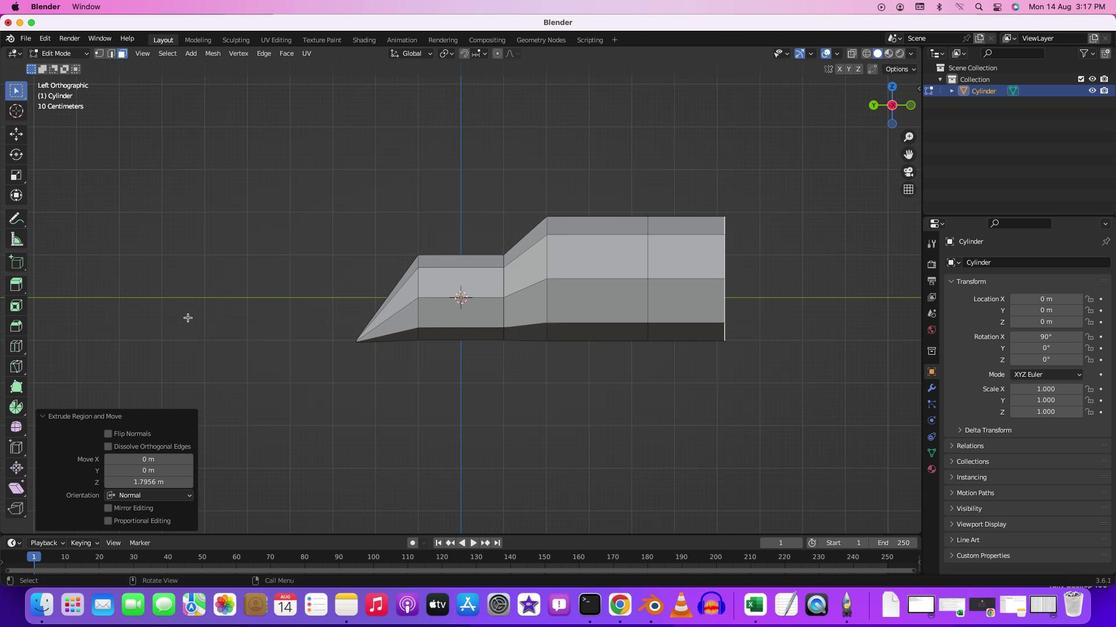 
Action: Mouse scrolled (183, 313) with delta (-2, -3)
Screenshot: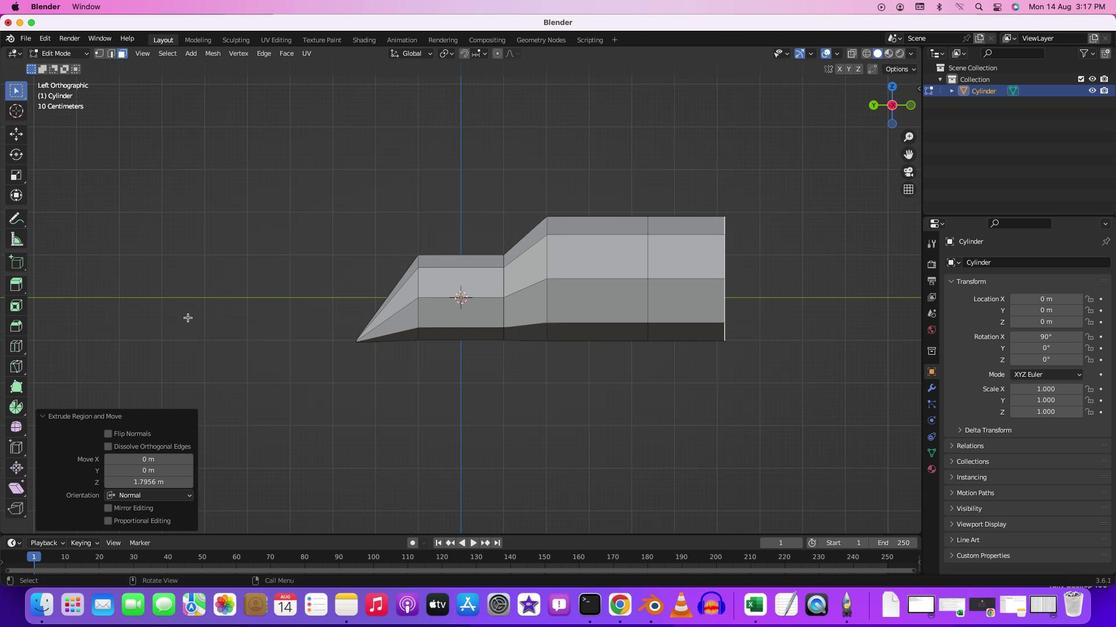 
Action: Mouse scrolled (183, 313) with delta (-2, -4)
Screenshot: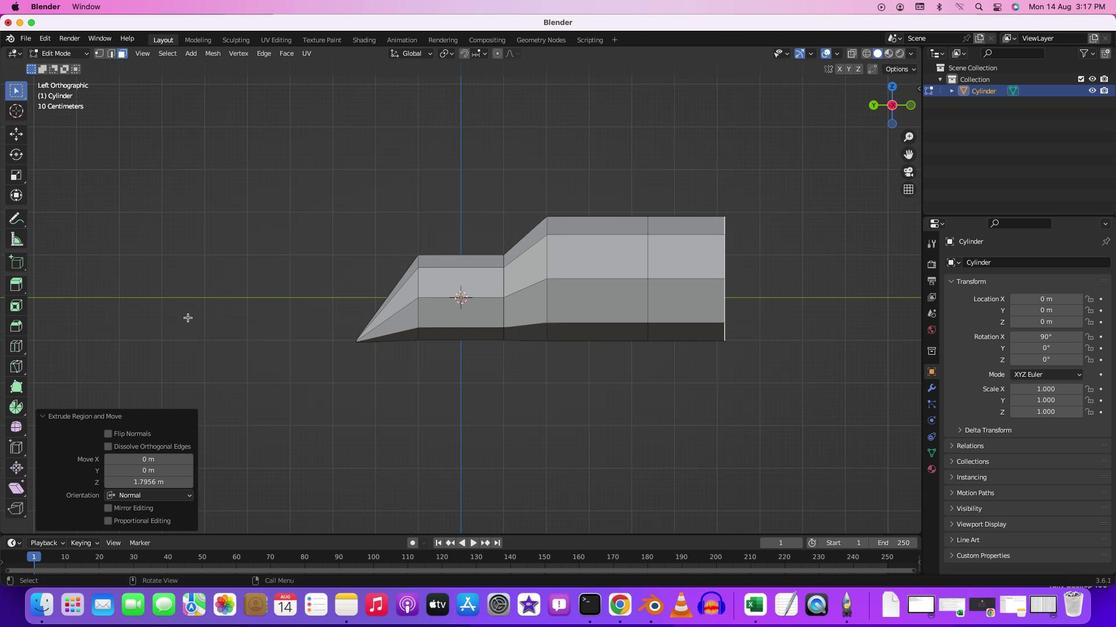 
Action: Mouse moved to (185, 313)
Screenshot: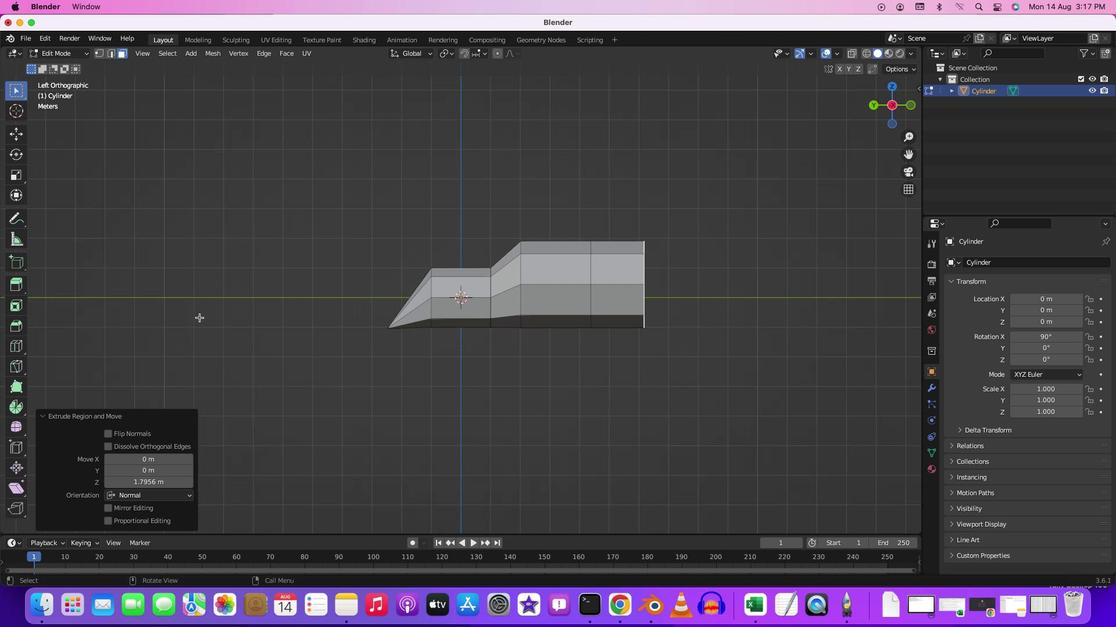 
Action: Mouse scrolled (185, 313) with delta (-2, -5)
Screenshot: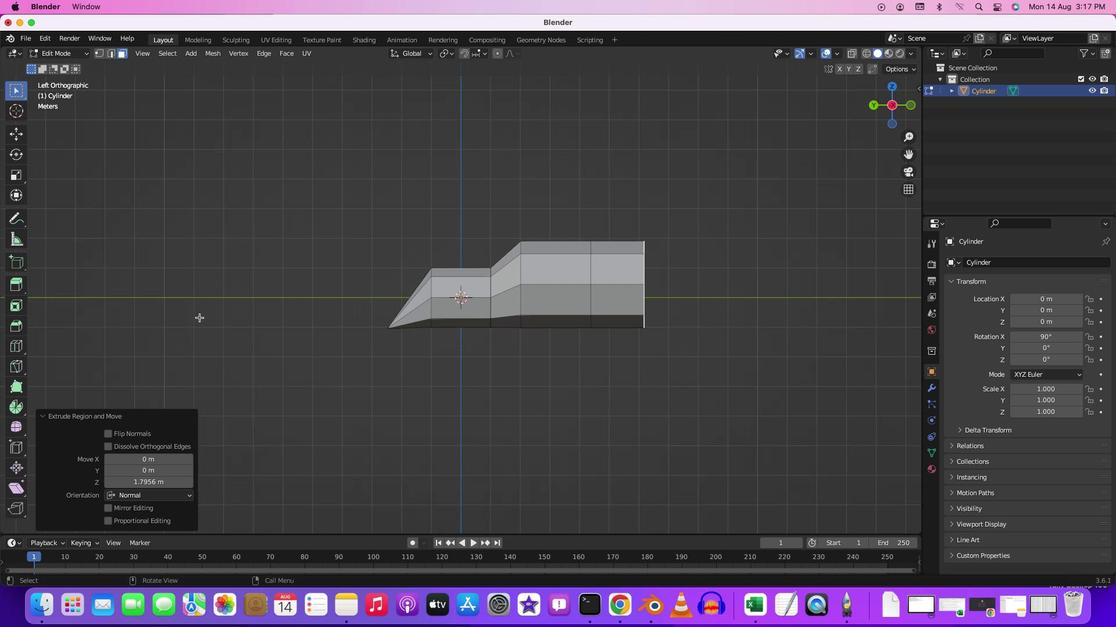 
Action: Mouse moved to (426, 364)
Screenshot: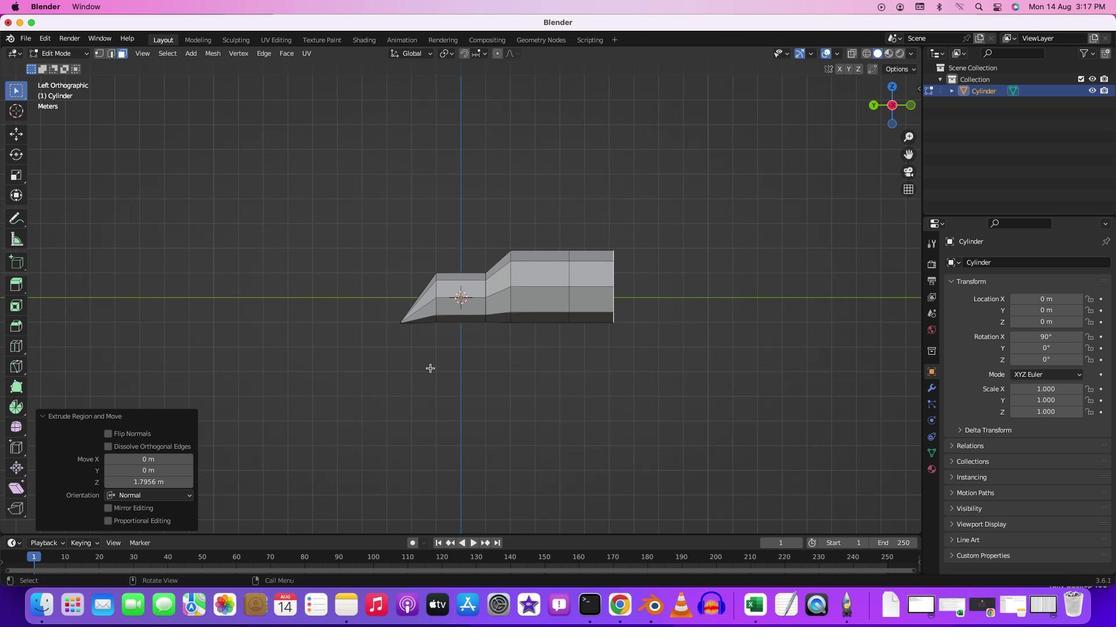 
Action: Mouse scrolled (426, 364) with delta (-2, -3)
Screenshot: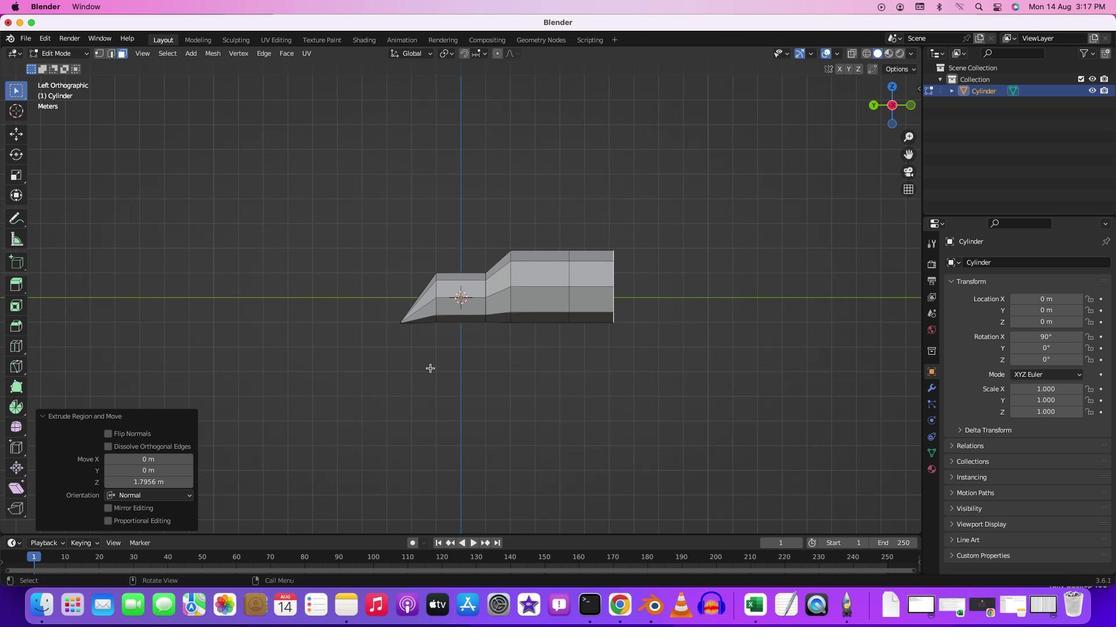 
Action: Mouse scrolled (426, 364) with delta (-2, -3)
Screenshot: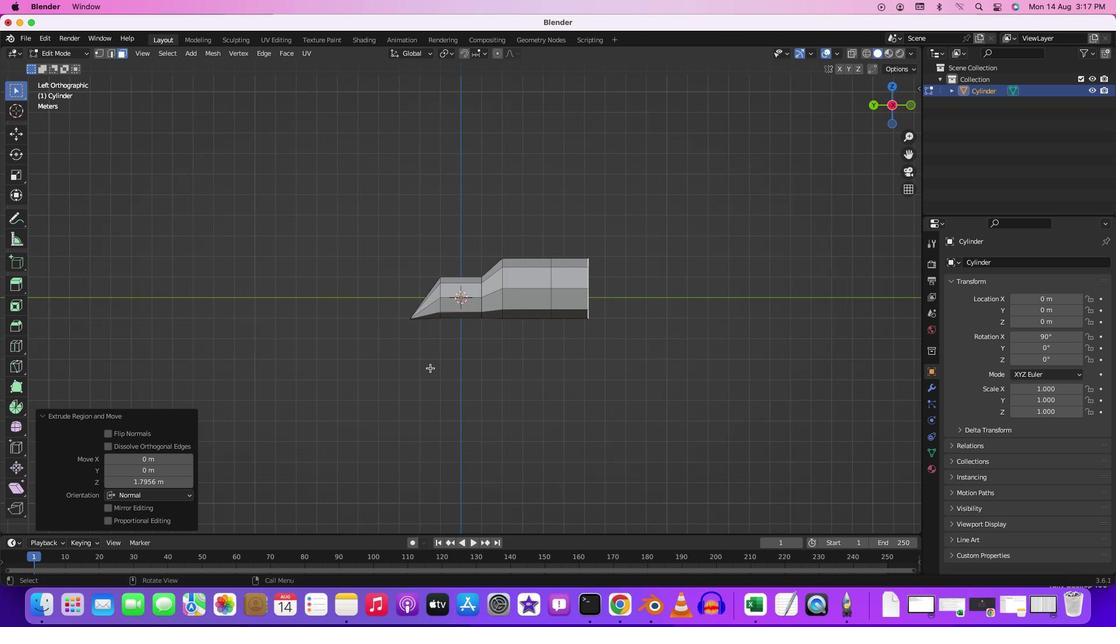 
Action: Mouse moved to (605, 291)
Screenshot: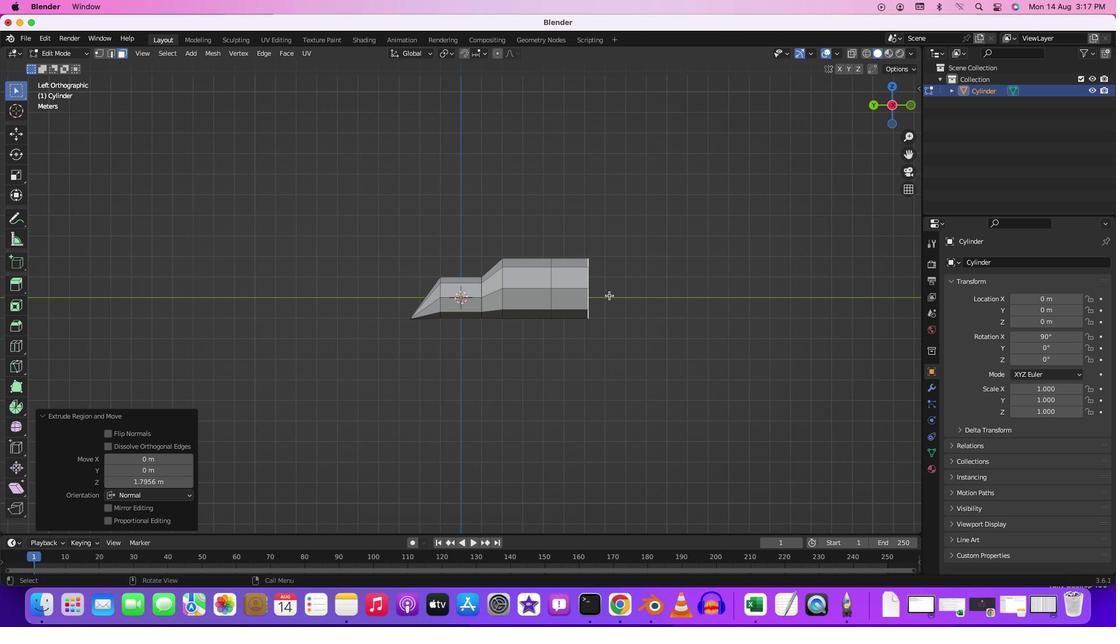
Action: Key pressed 's'
Screenshot: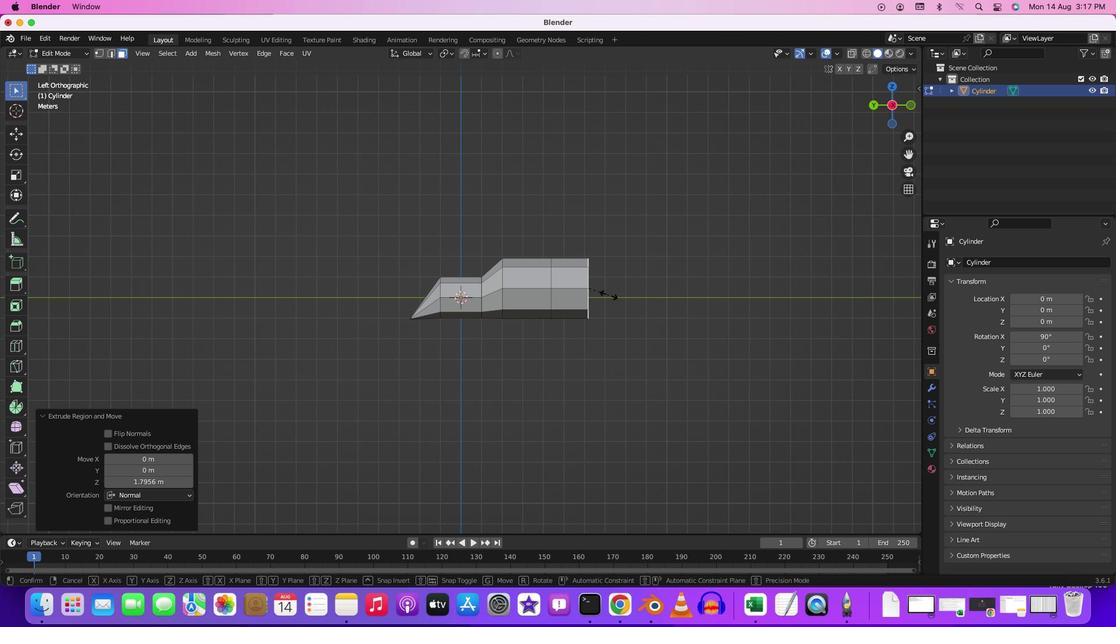 
Action: Mouse moved to (601, 292)
Screenshot: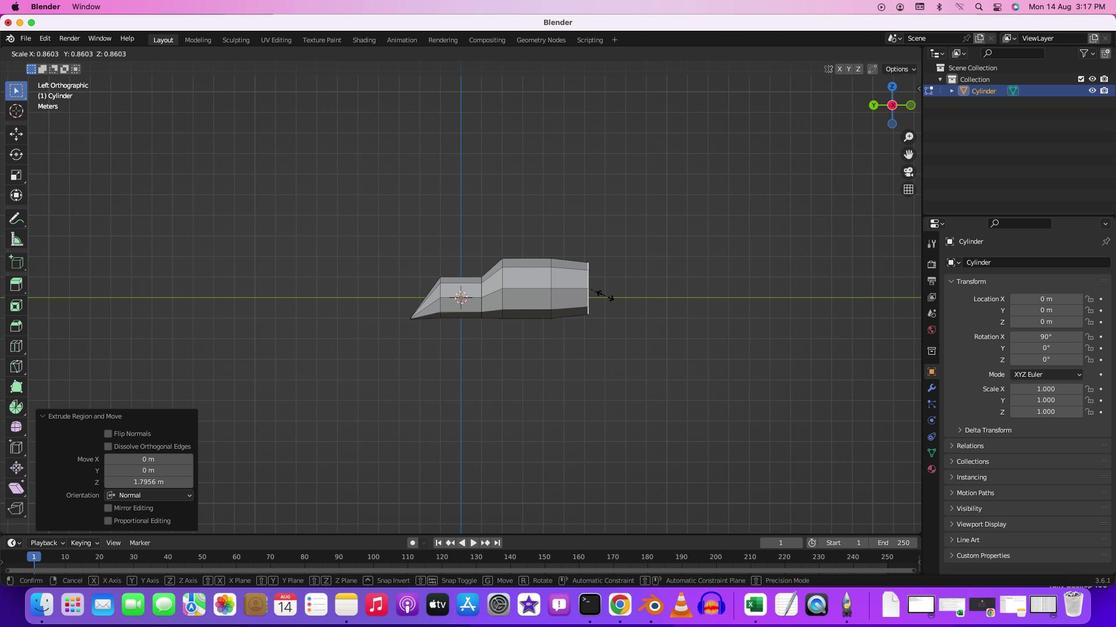 
Action: Mouse pressed left at (601, 292)
Screenshot: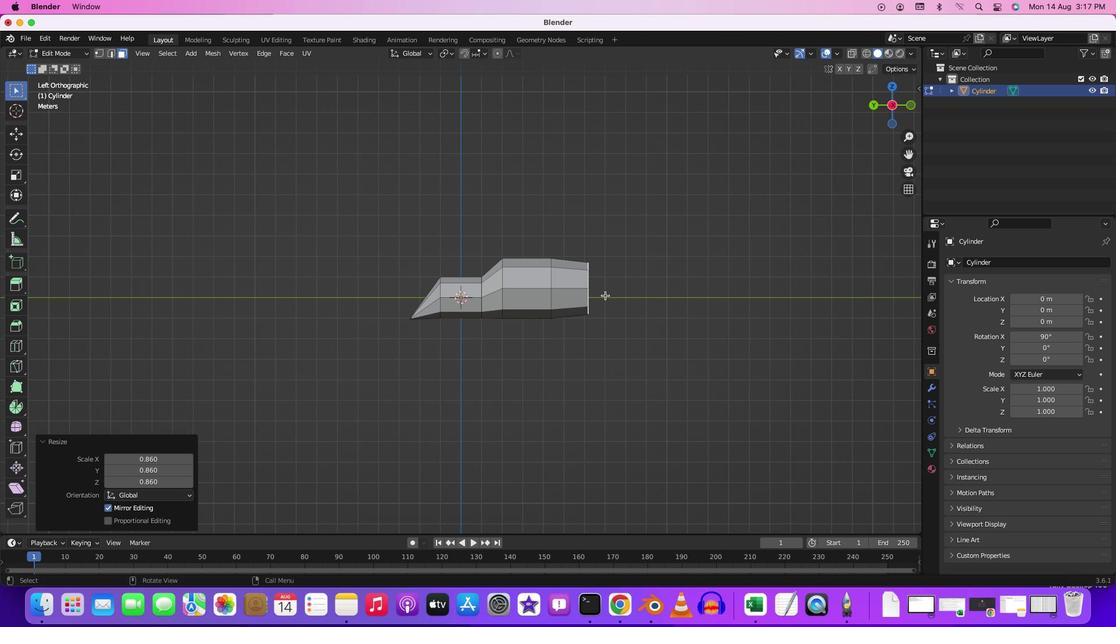 
Action: Key pressed Key.cmd'z''e'
Screenshot: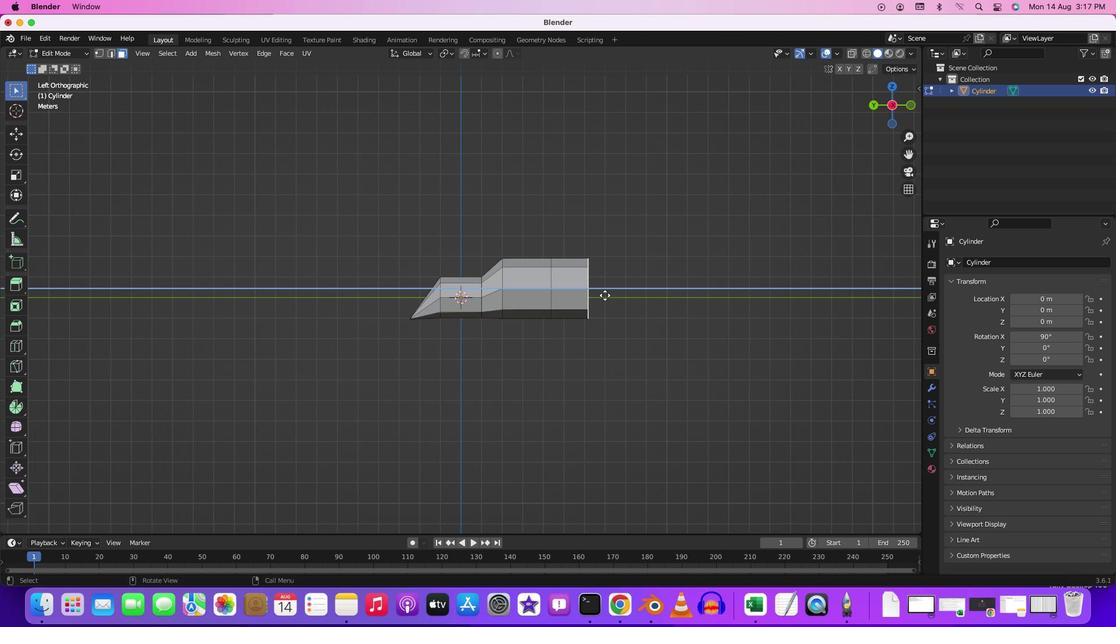 
Action: Mouse moved to (602, 292)
Screenshot: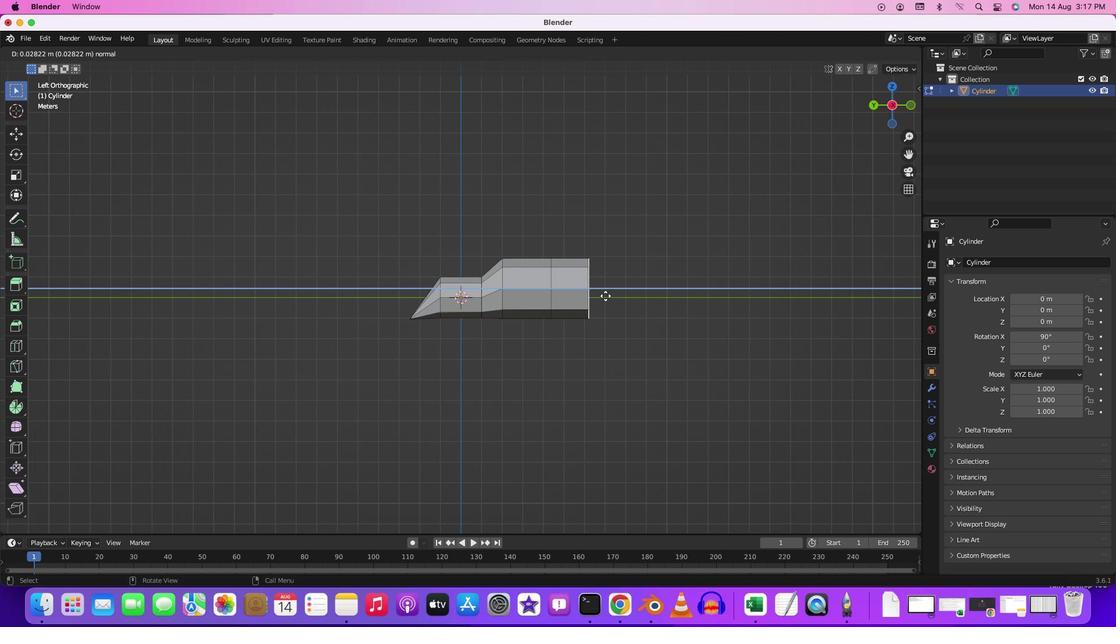 
Action: Key pressed 's'
Screenshot: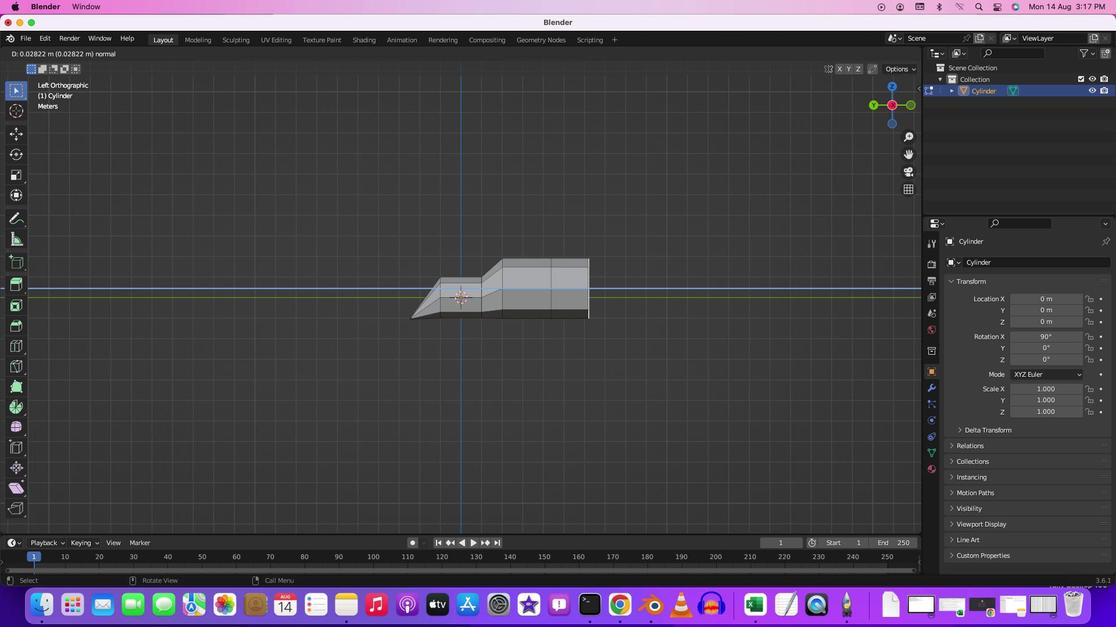 
Action: Mouse moved to (605, 324)
Screenshot: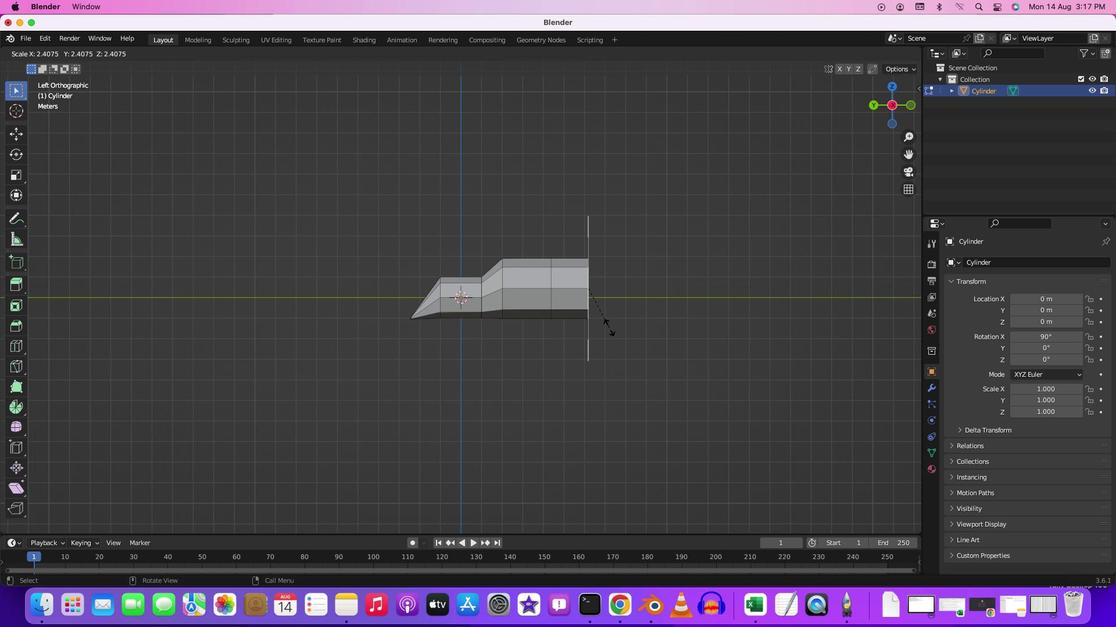 
Action: Mouse pressed left at (605, 324)
Screenshot: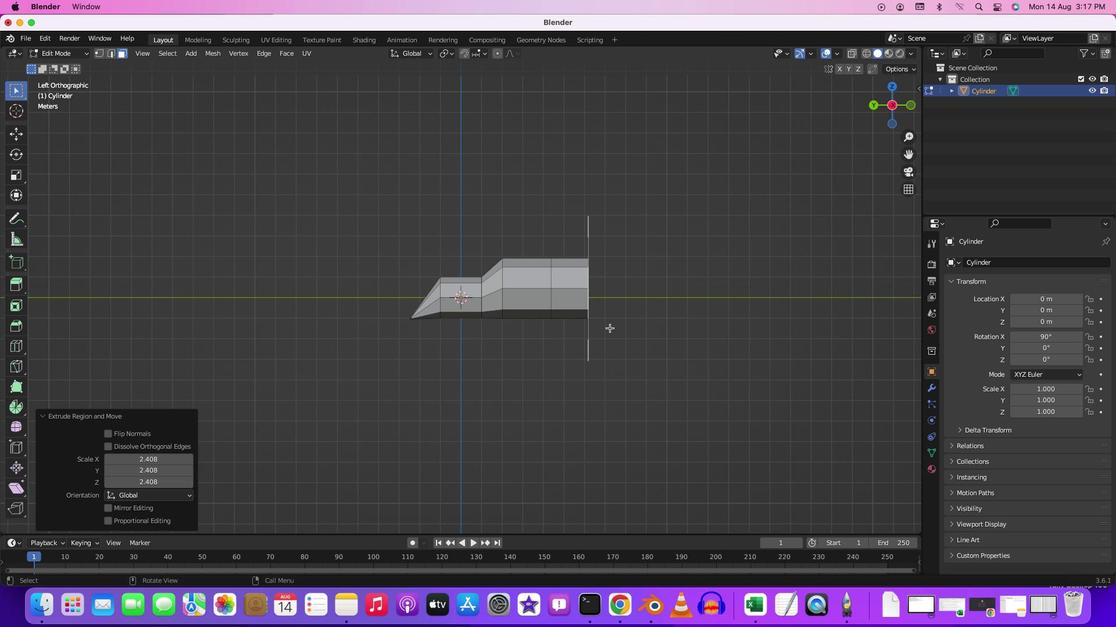 
Action: Key pressed 'e'
Screenshot: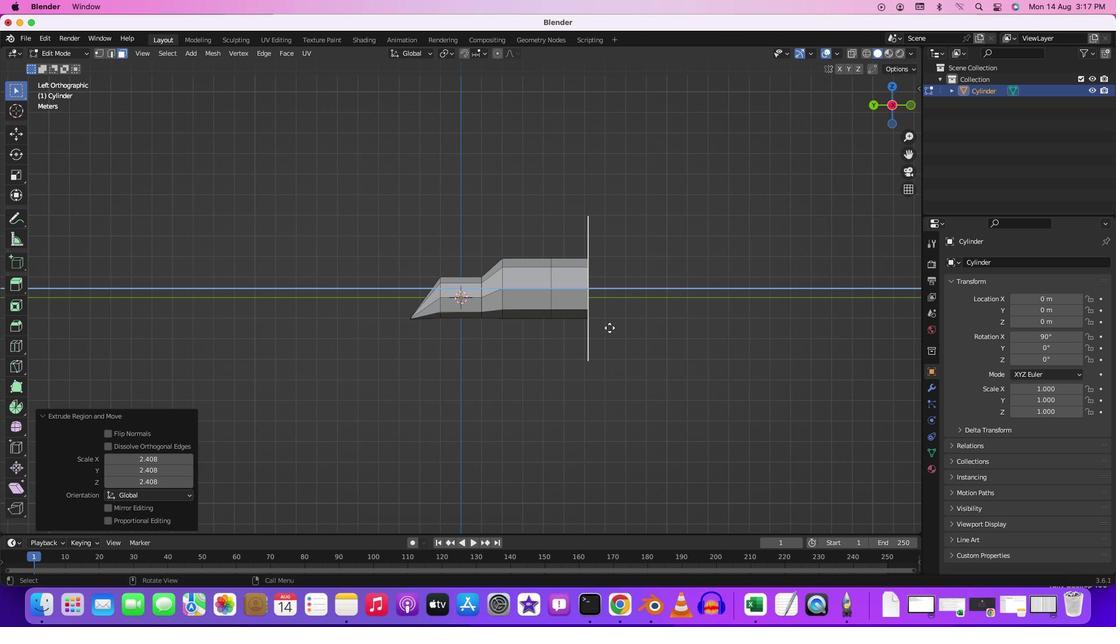 
Action: Mouse moved to (678, 322)
Screenshot: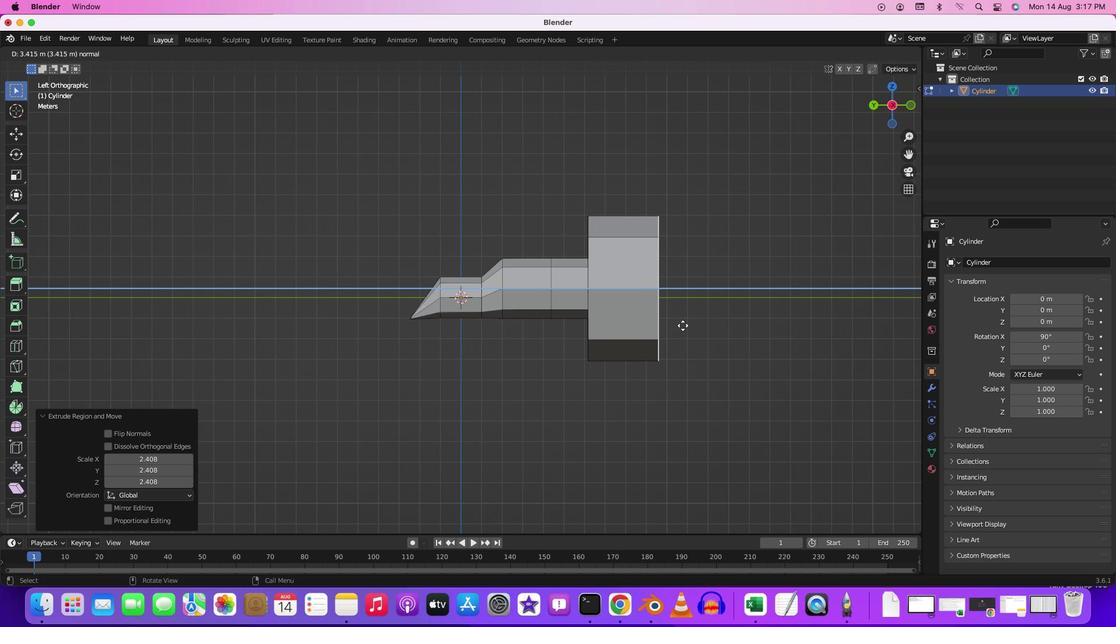 
Action: Mouse pressed left at (678, 322)
Screenshot: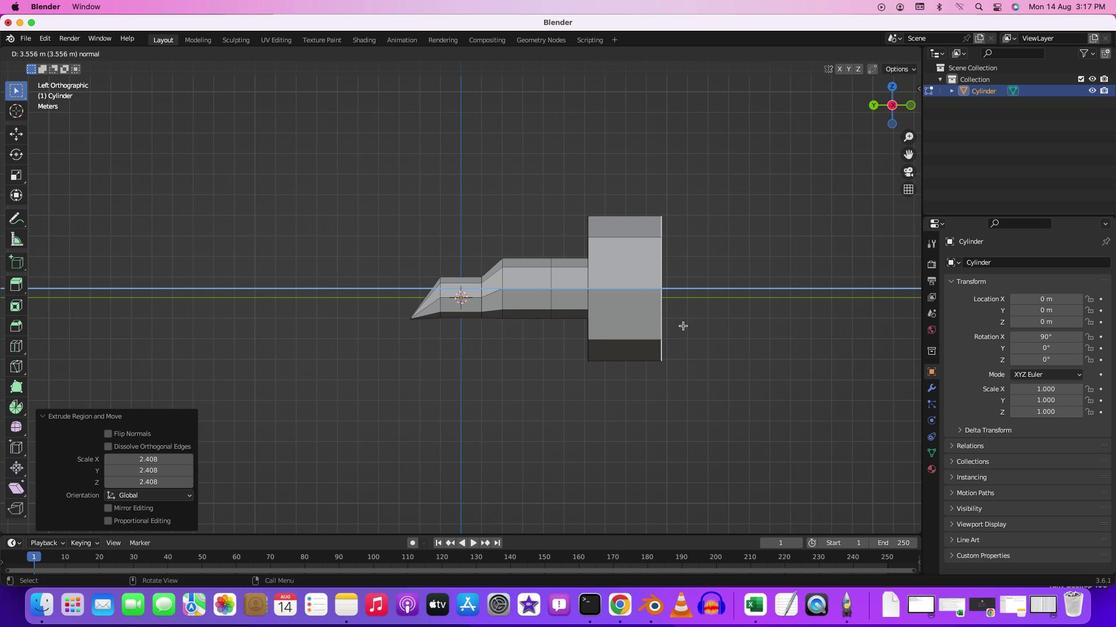 
Action: Key pressed Key.cmd'z'
Screenshot: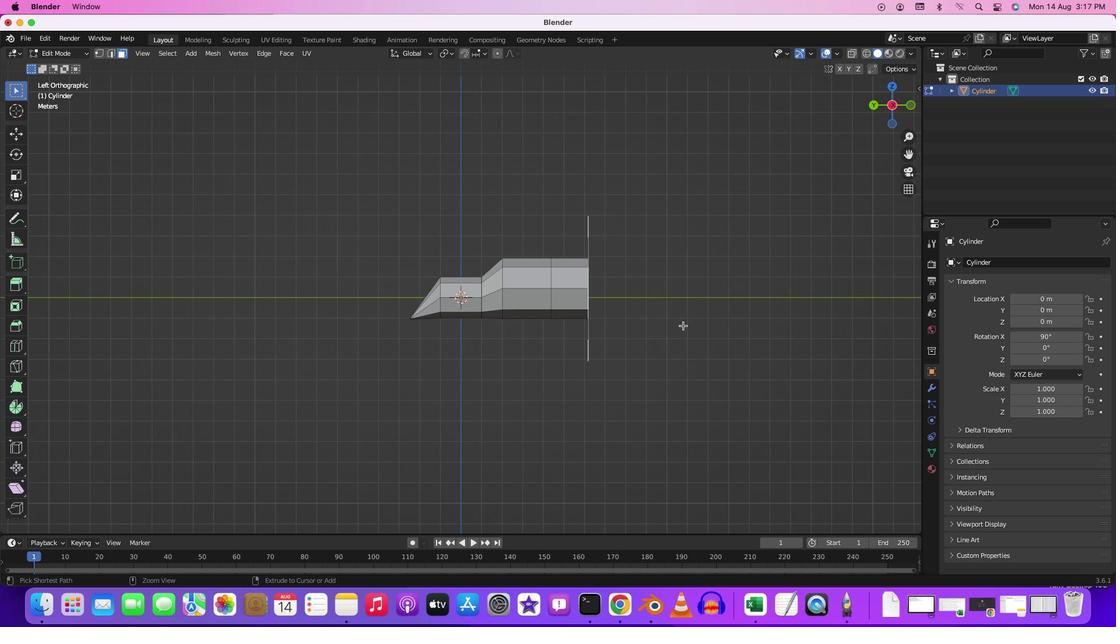 
Action: Mouse moved to (680, 320)
Screenshot: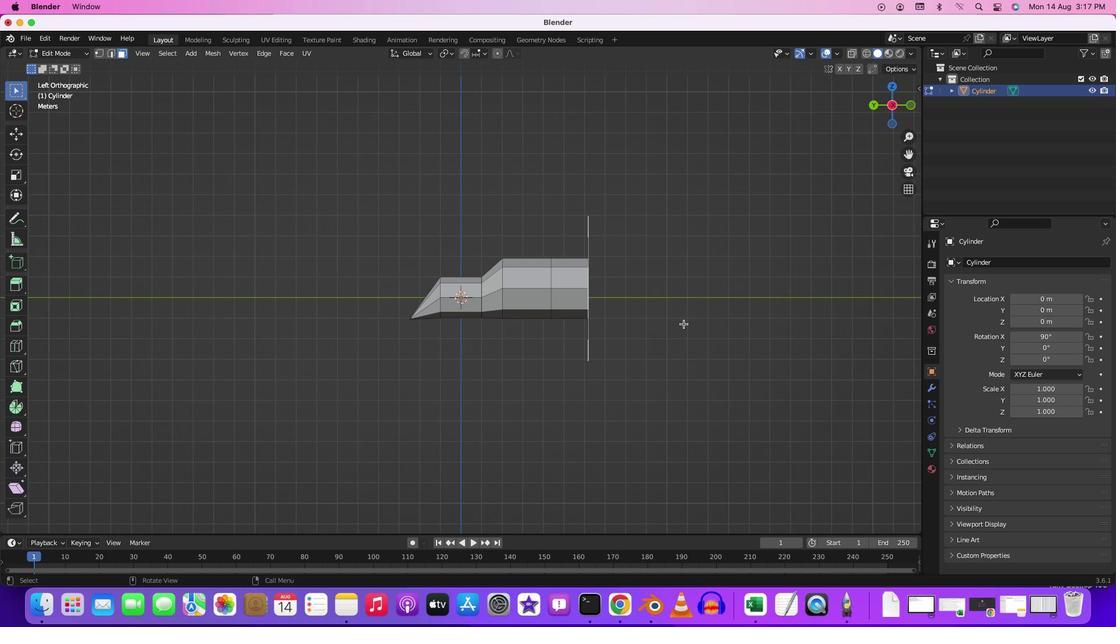 
Action: Key pressed Key.cmd'z'
Screenshot: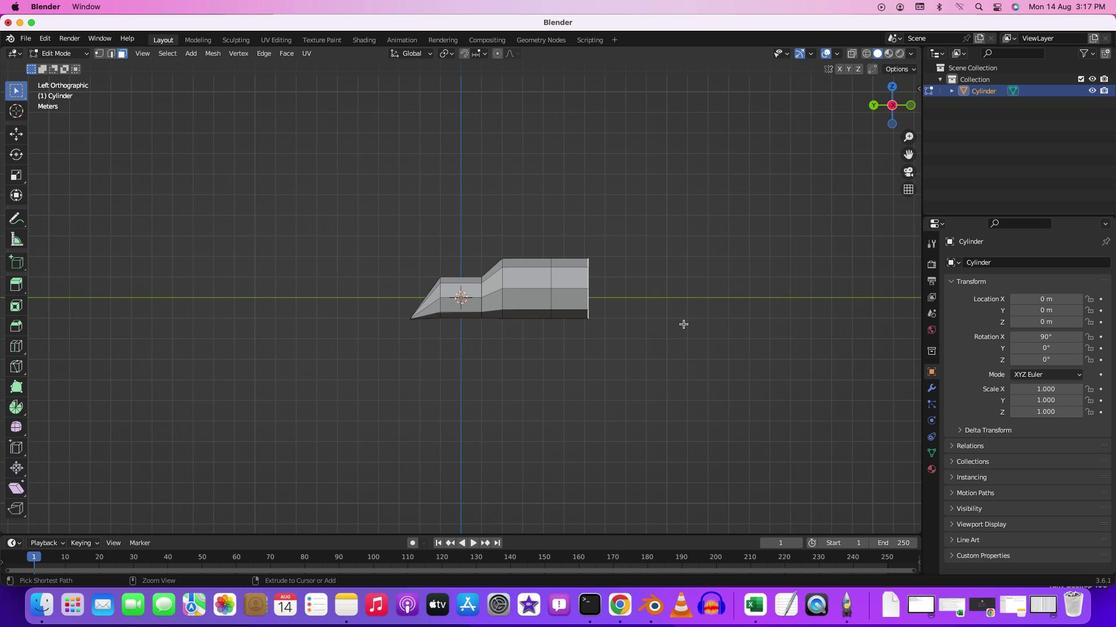 
Action: Mouse moved to (628, 287)
Screenshot: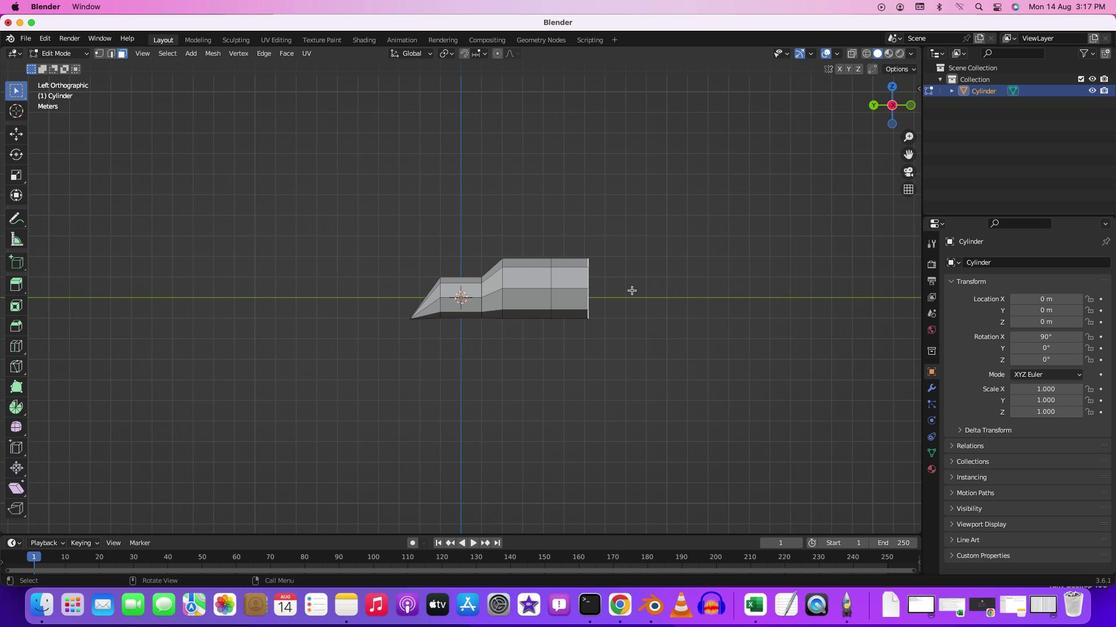 
Action: Key pressed 'e'
Screenshot: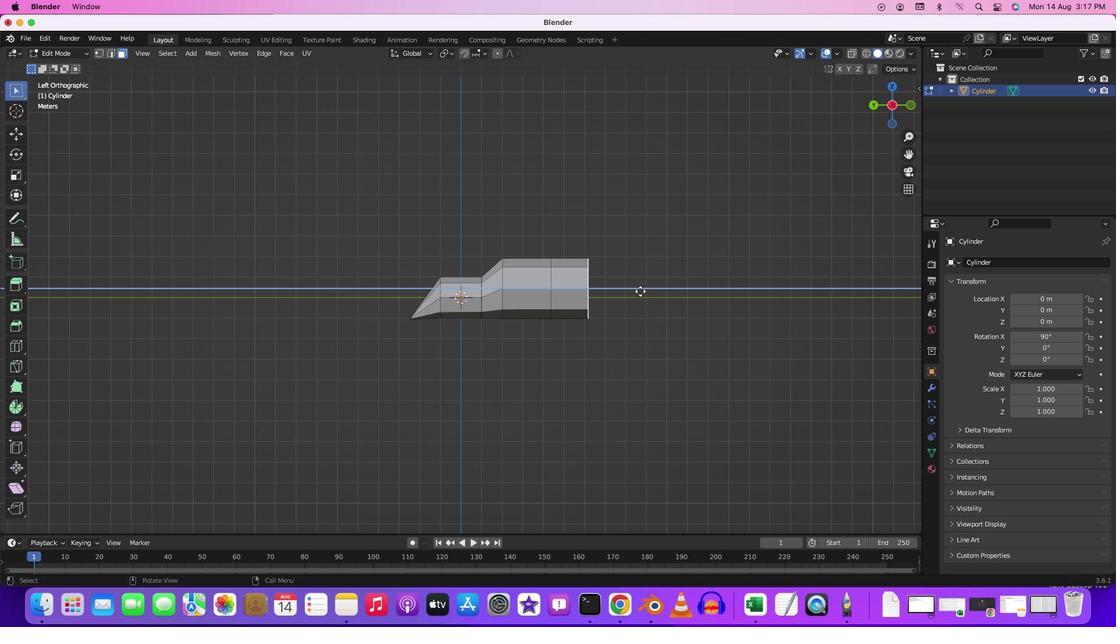 
Action: Mouse moved to (683, 294)
Screenshot: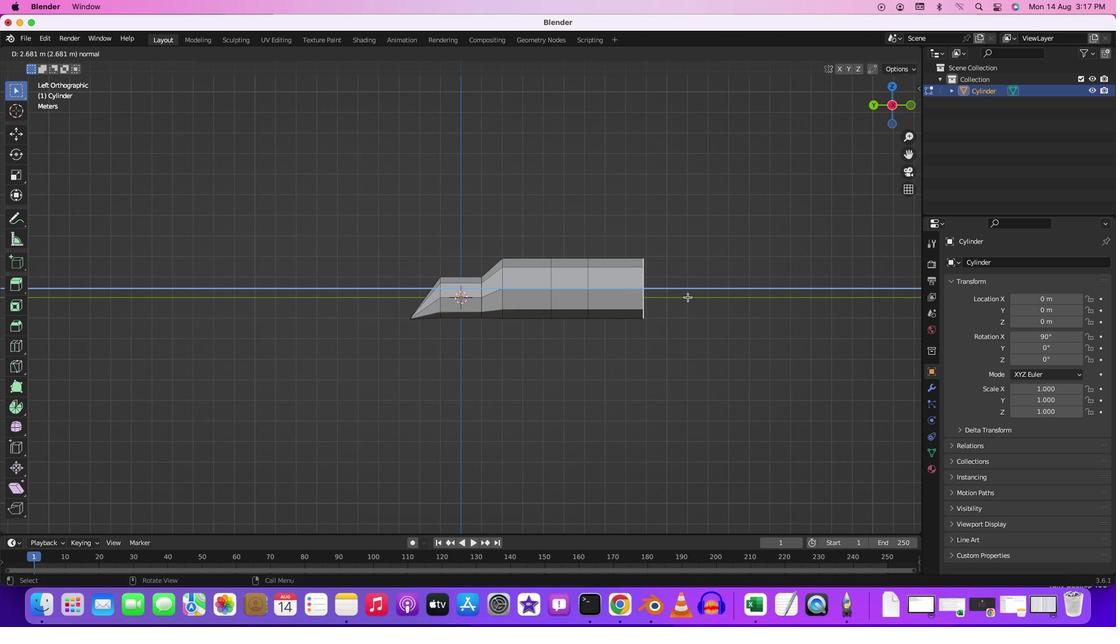 
Action: Mouse pressed left at (683, 294)
Screenshot: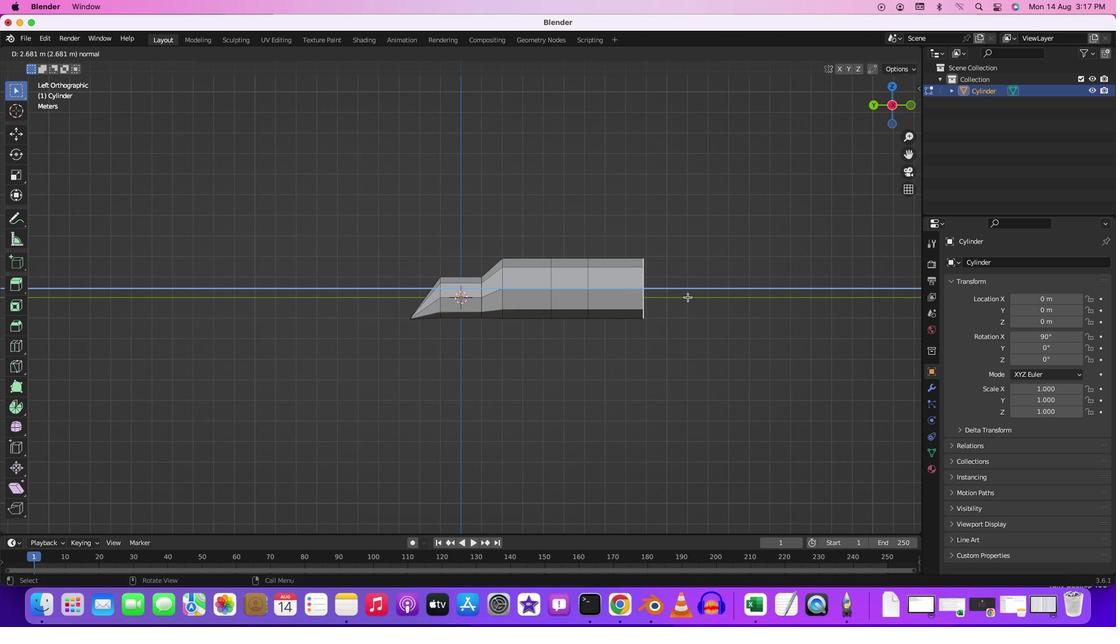 
Action: Key pressed 's'
Screenshot: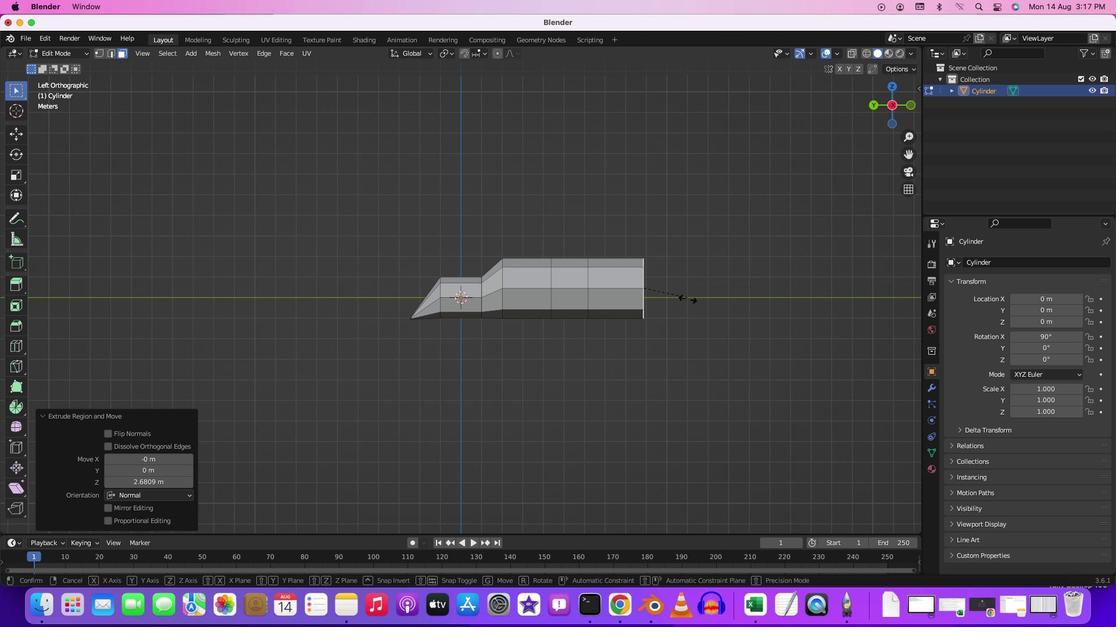 
Action: Mouse moved to (677, 382)
Screenshot: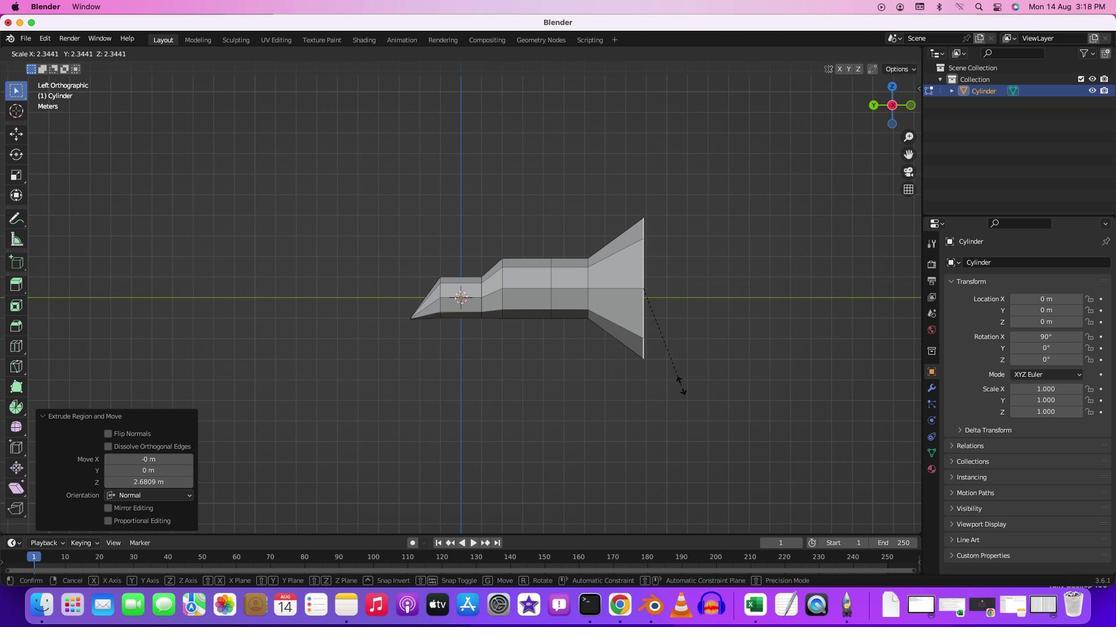 
Action: Mouse pressed left at (677, 382)
Screenshot: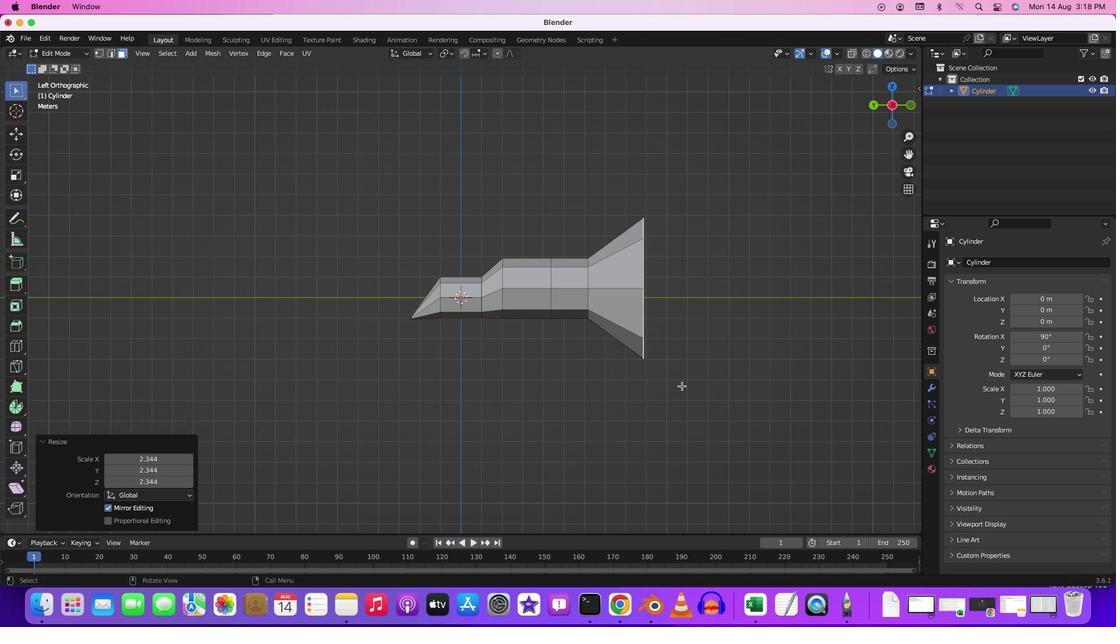 
Action: Key pressed 'e'
Screenshot: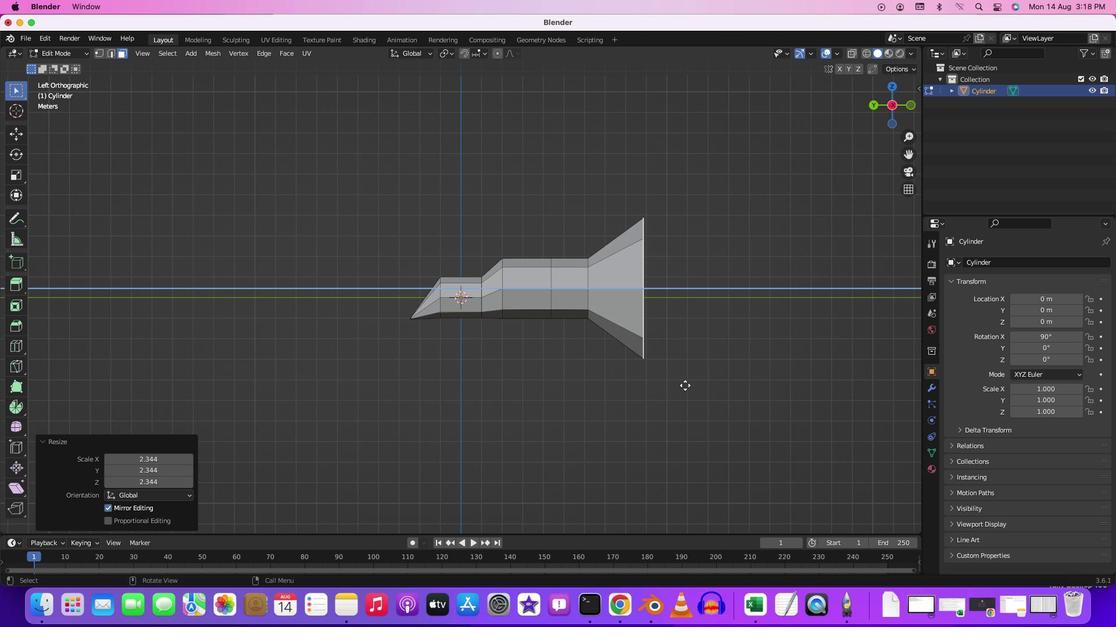 
Action: Mouse moved to (851, 392)
Screenshot: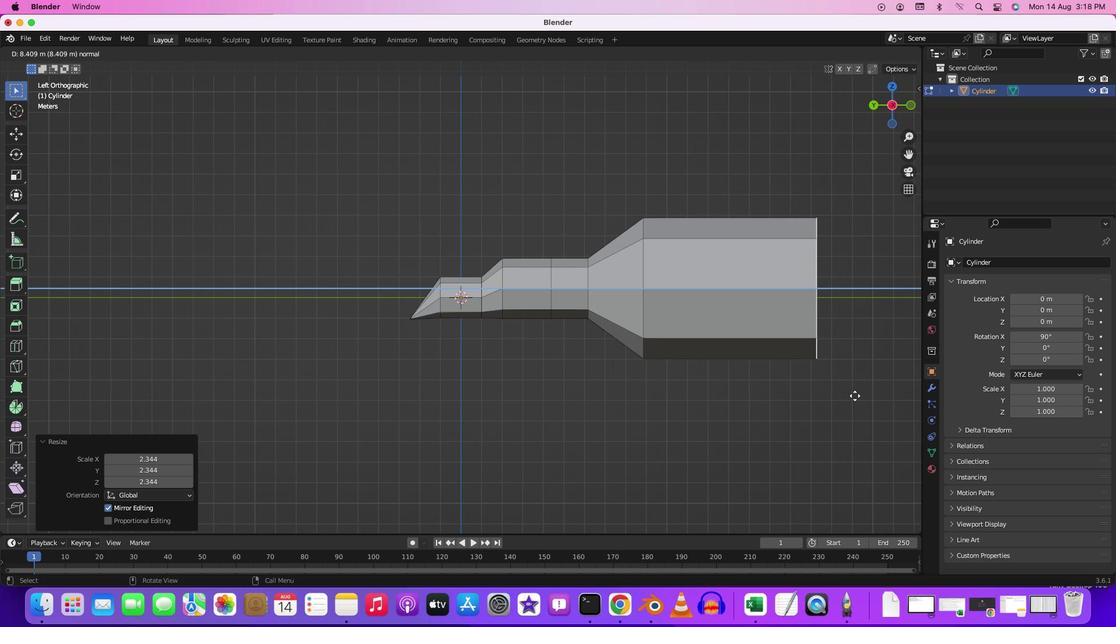 
Action: Mouse pressed left at (851, 392)
Screenshot: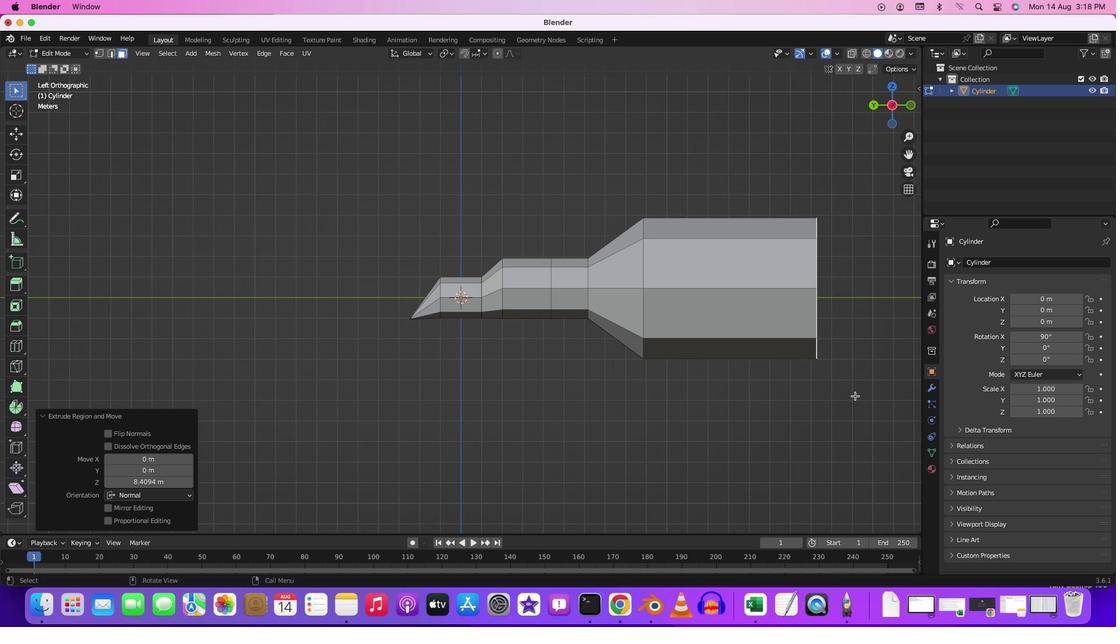 
Action: Mouse moved to (838, 405)
Screenshot: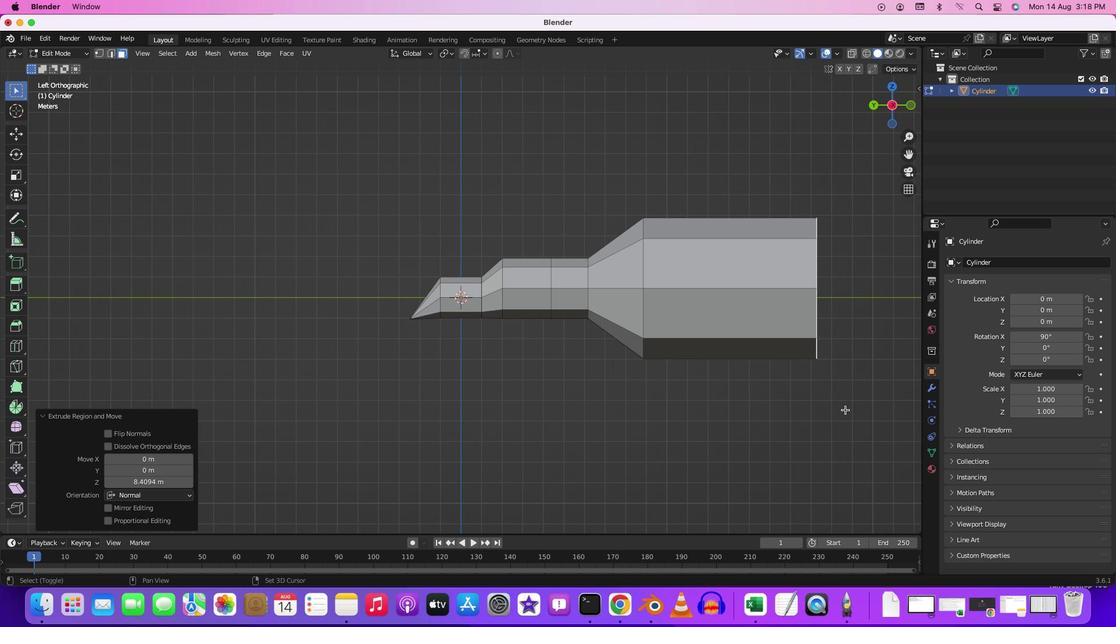 
Action: Key pressed Key.shift
Screenshot: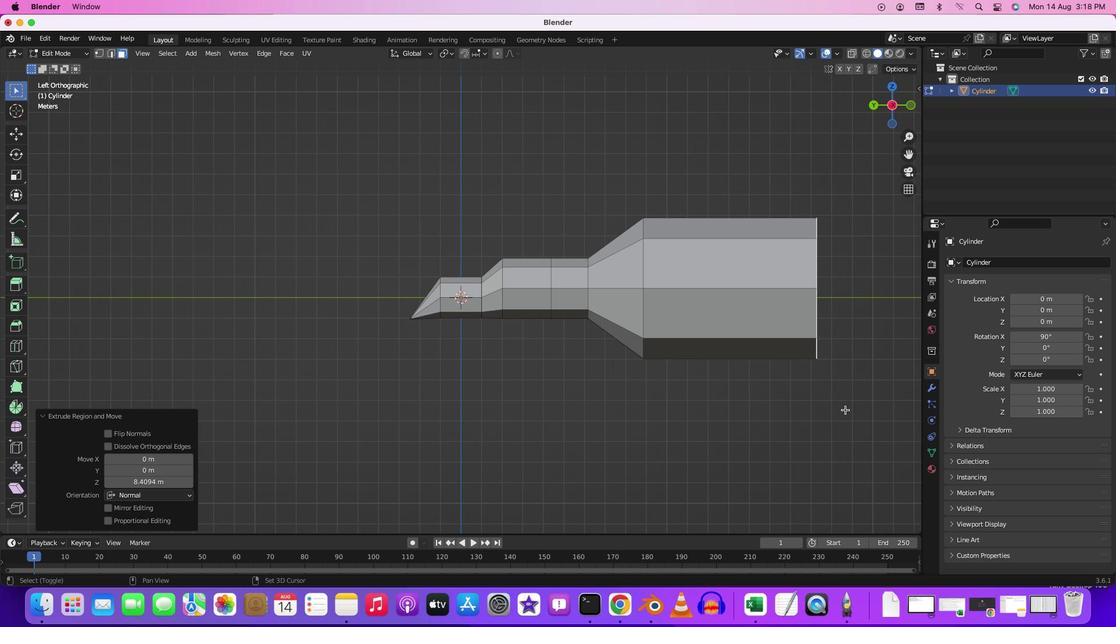 
Action: Mouse moved to (841, 406)
Screenshot: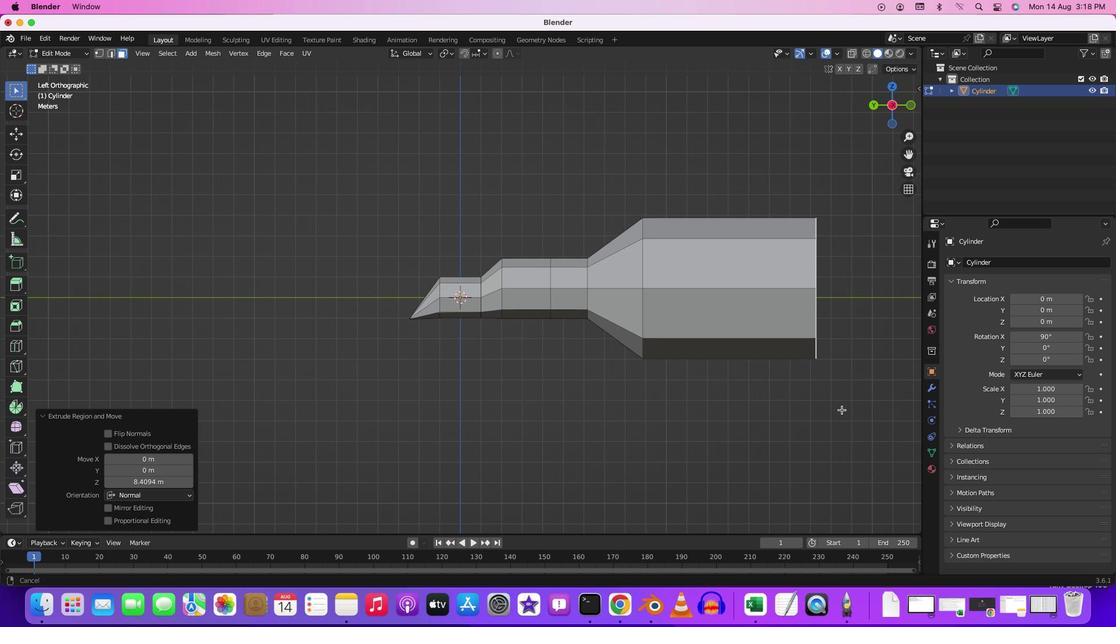 
Action: Mouse pressed middle at (841, 406)
Screenshot: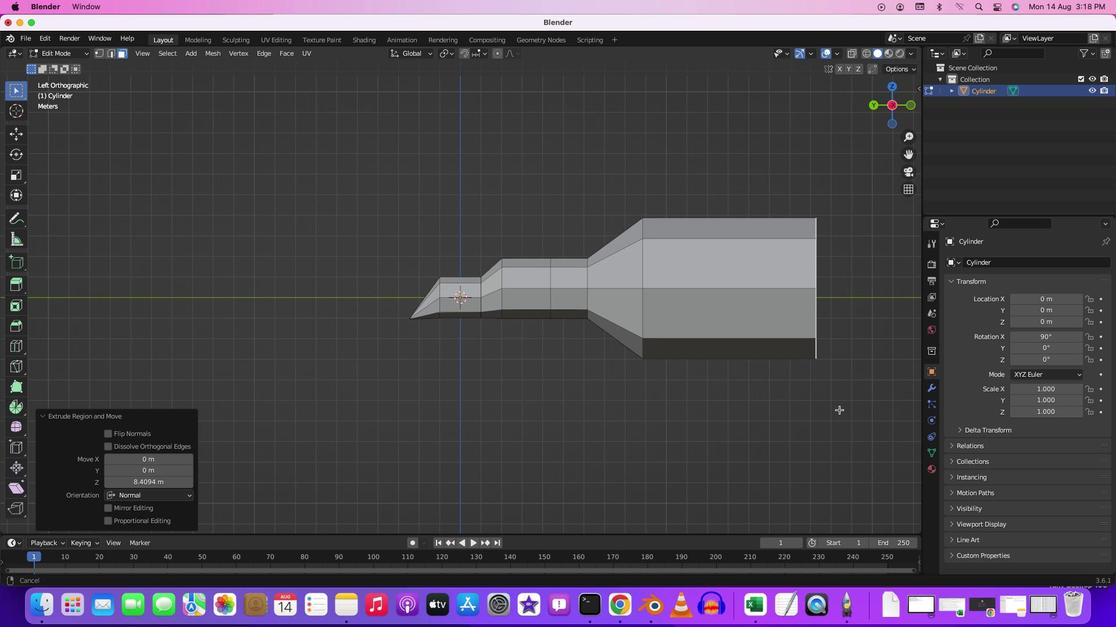 
Action: Mouse moved to (685, 320)
Screenshot: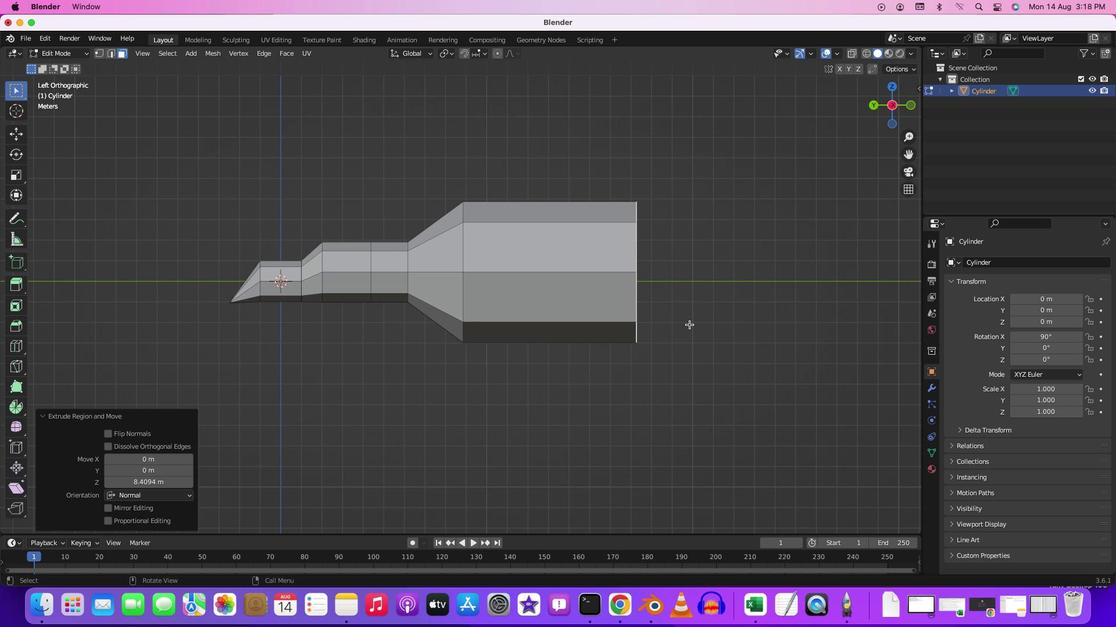 
Action: Key pressed 'e'
Screenshot: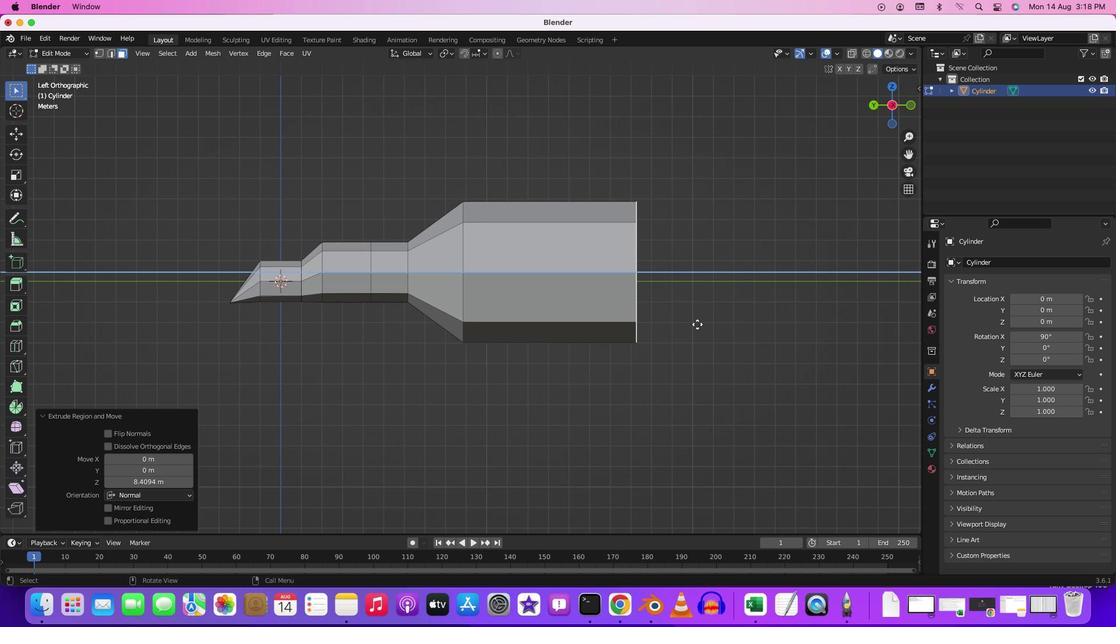 
Action: Mouse moved to (766, 337)
Screenshot: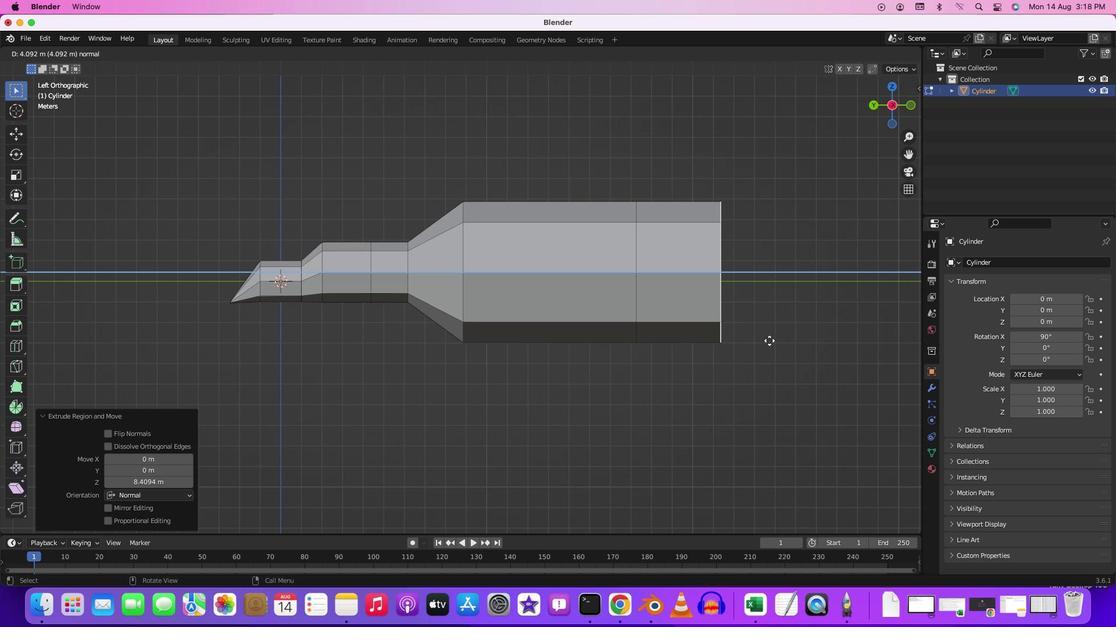 
Action: Mouse pressed left at (766, 337)
Screenshot: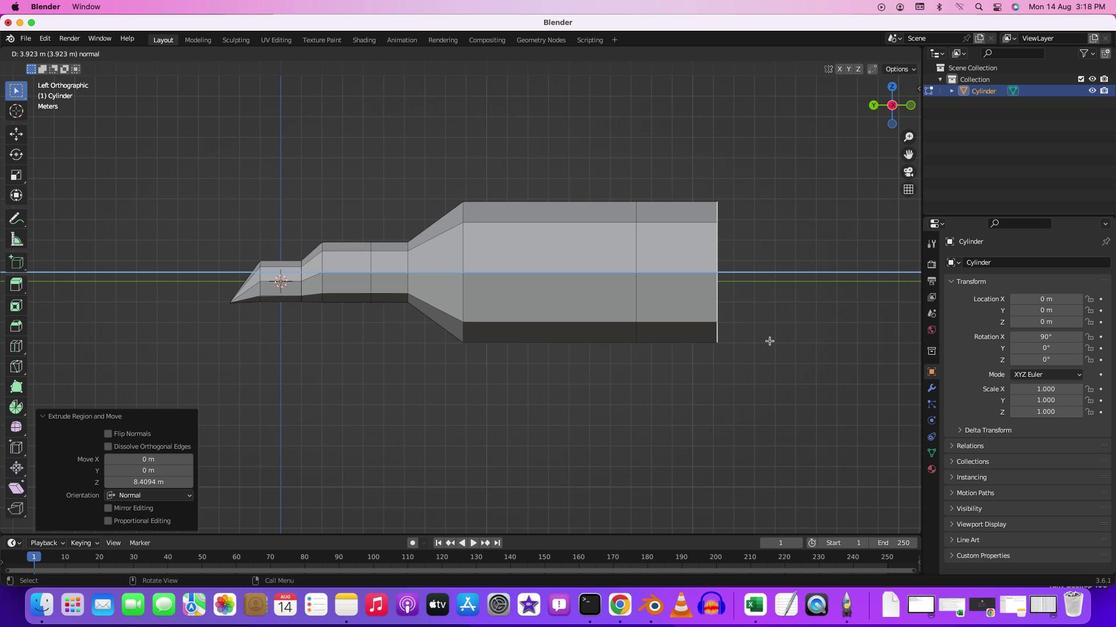 
Action: Mouse moved to (765, 337)
Screenshot: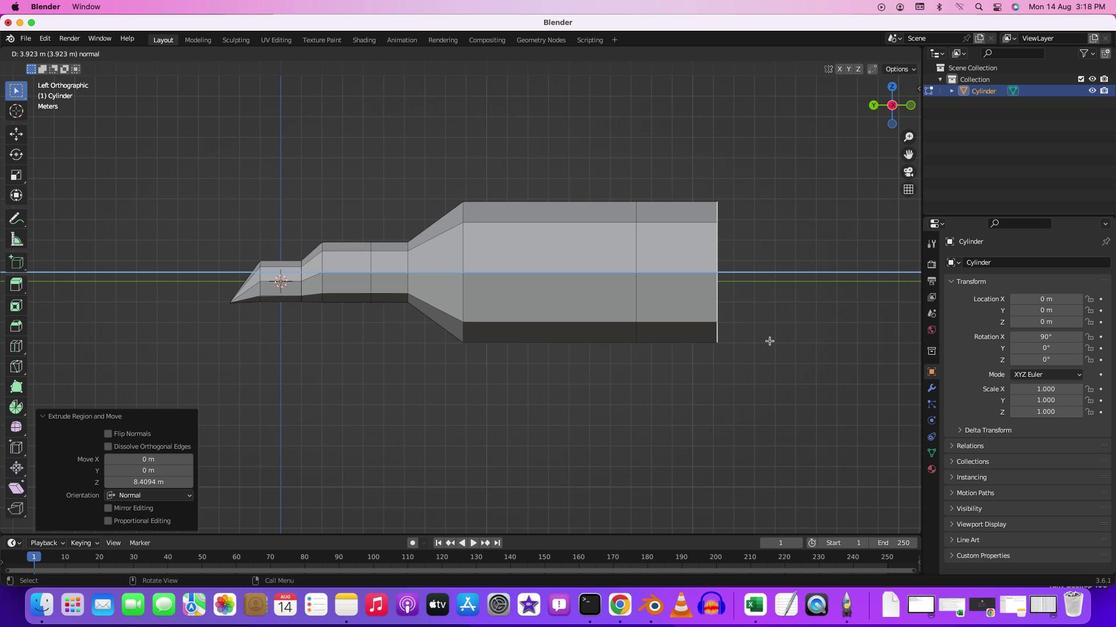 
Action: Key pressed 's'
Screenshot: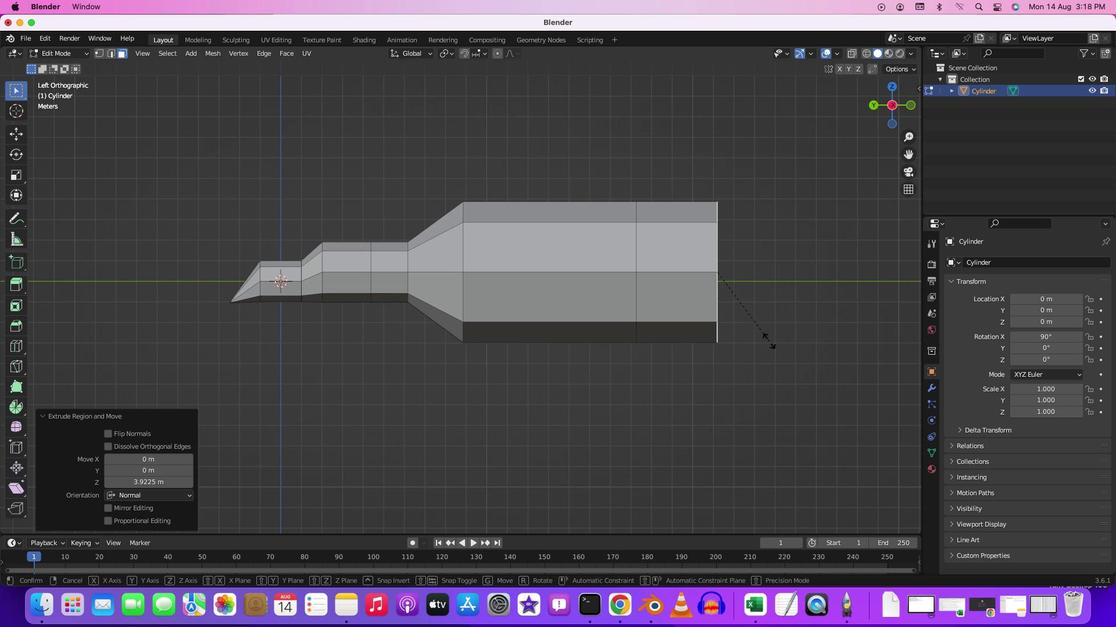 
Action: Mouse moved to (747, 287)
Screenshot: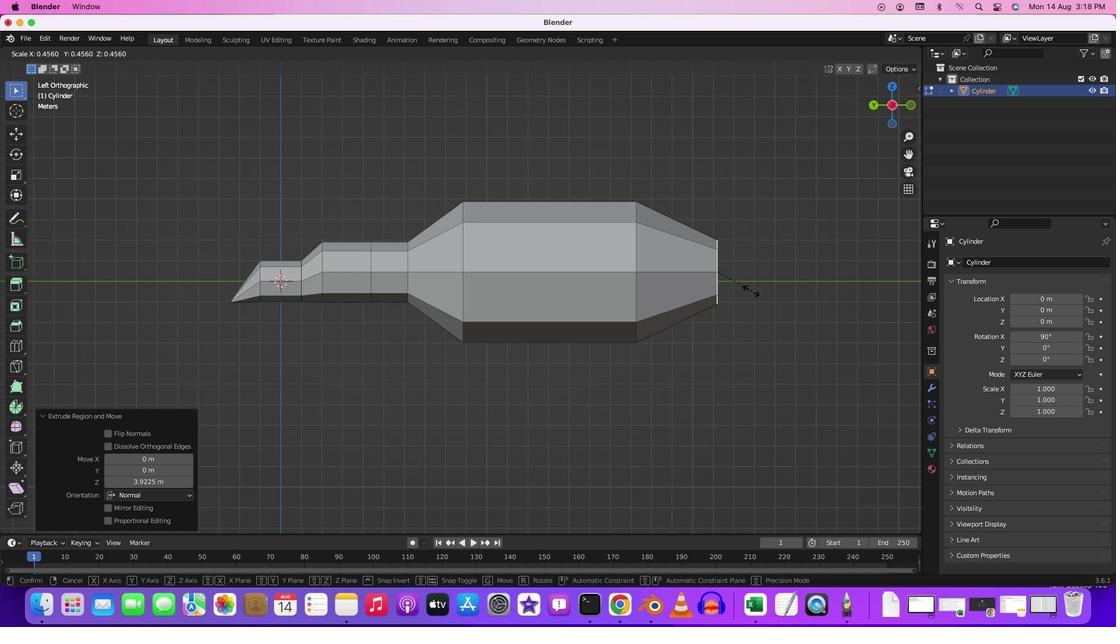 
Action: Mouse pressed left at (747, 287)
Screenshot: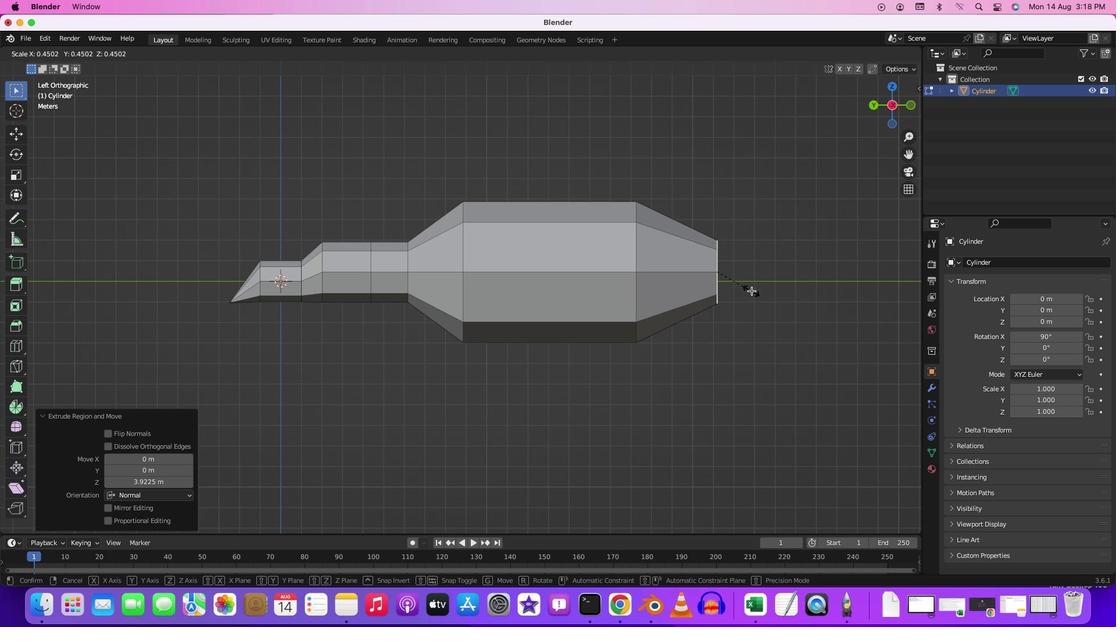
Action: Key pressed 'e'
Screenshot: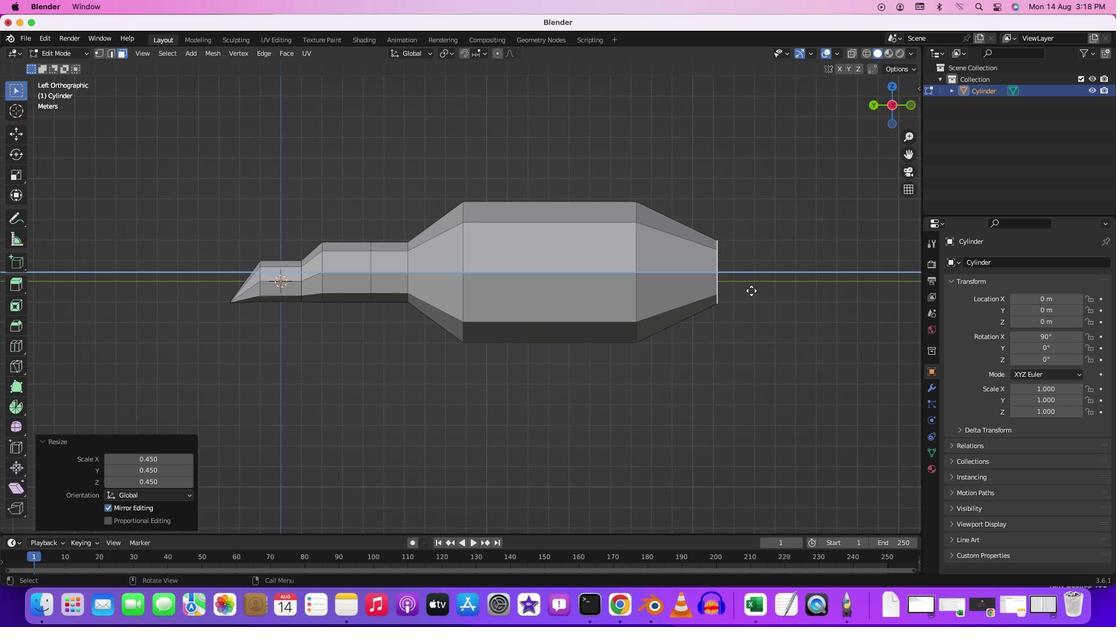 
Action: Mouse moved to (804, 300)
Screenshot: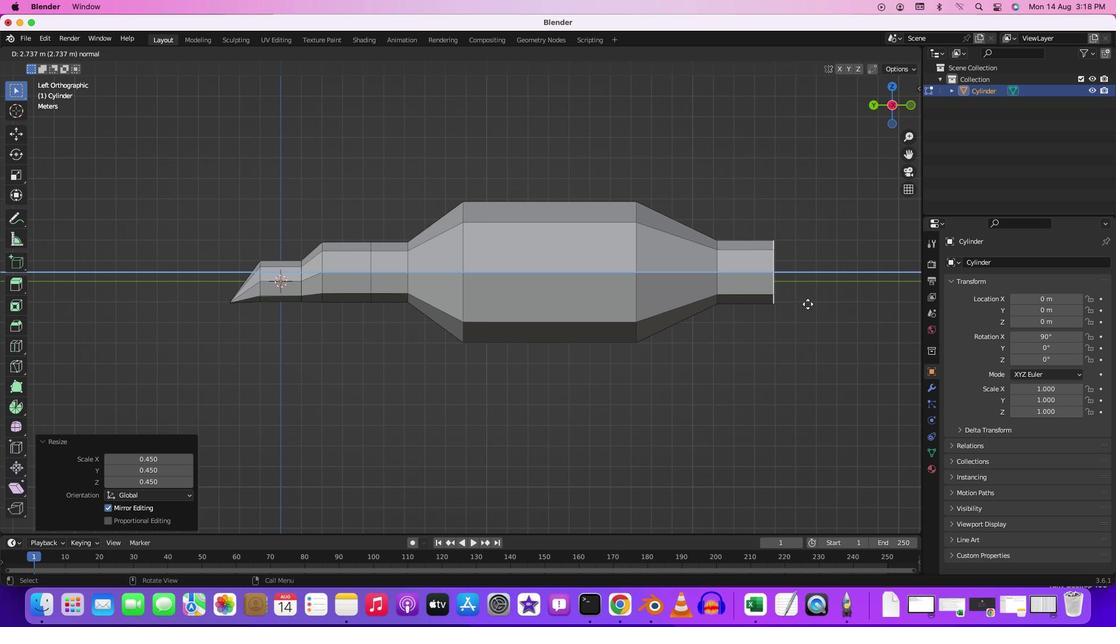 
Action: Mouse pressed left at (804, 300)
Screenshot: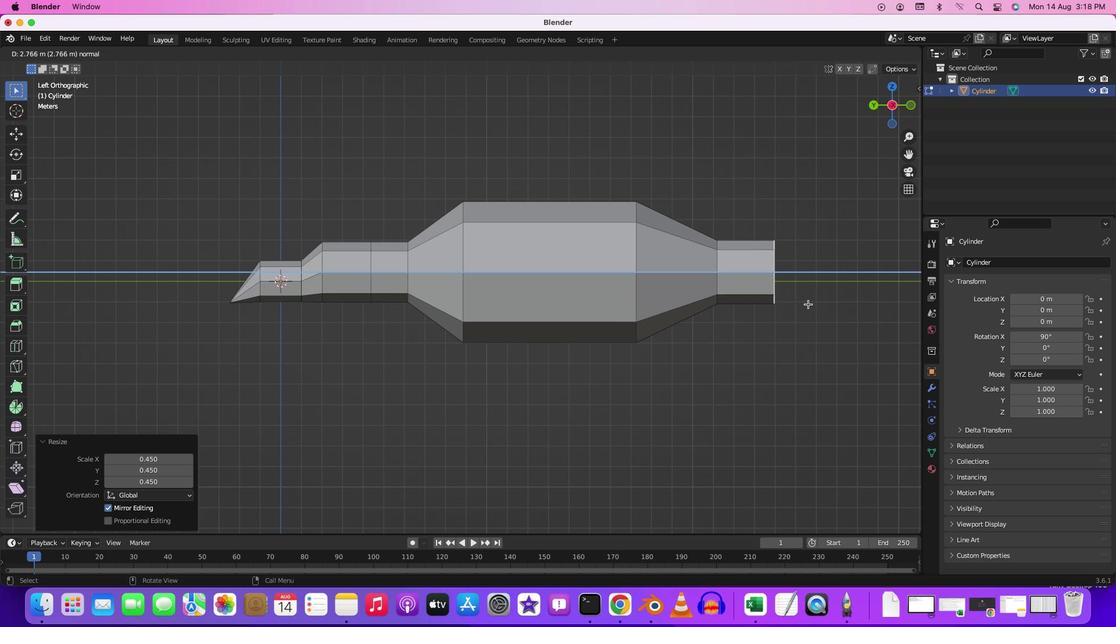 
Action: Key pressed 's'
Screenshot: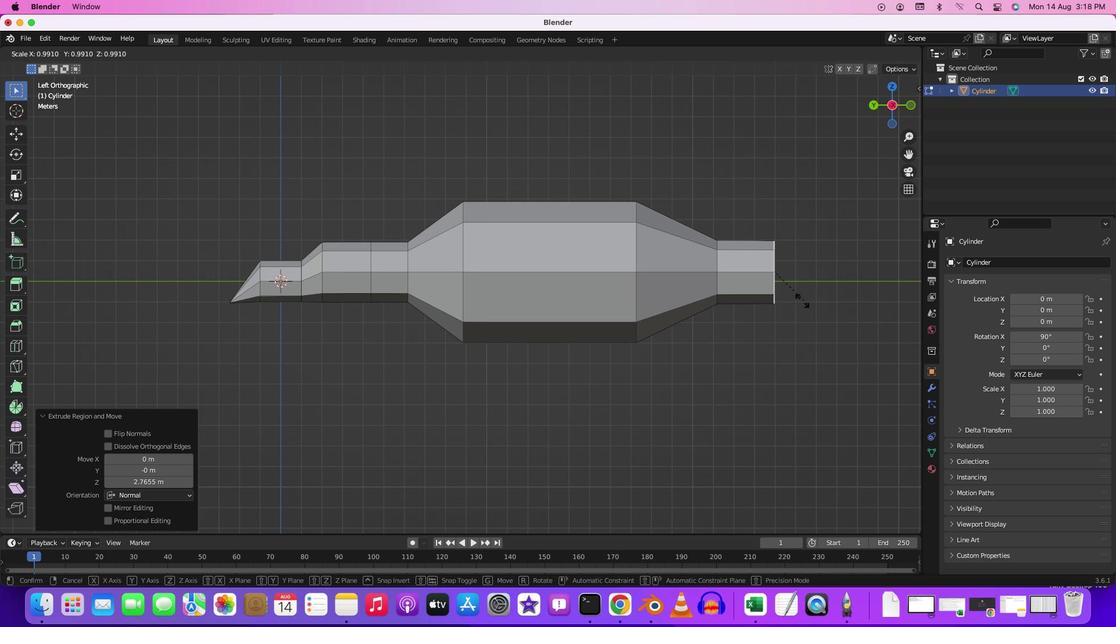 
Action: Mouse moved to (774, 277)
Screenshot: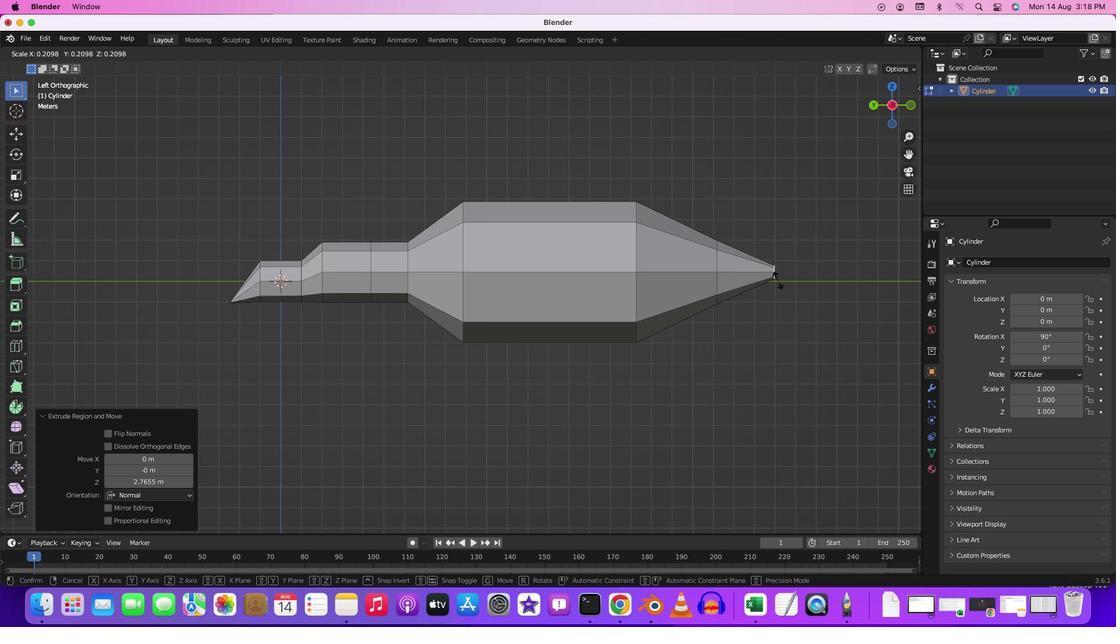 
Action: Mouse pressed left at (774, 277)
Screenshot: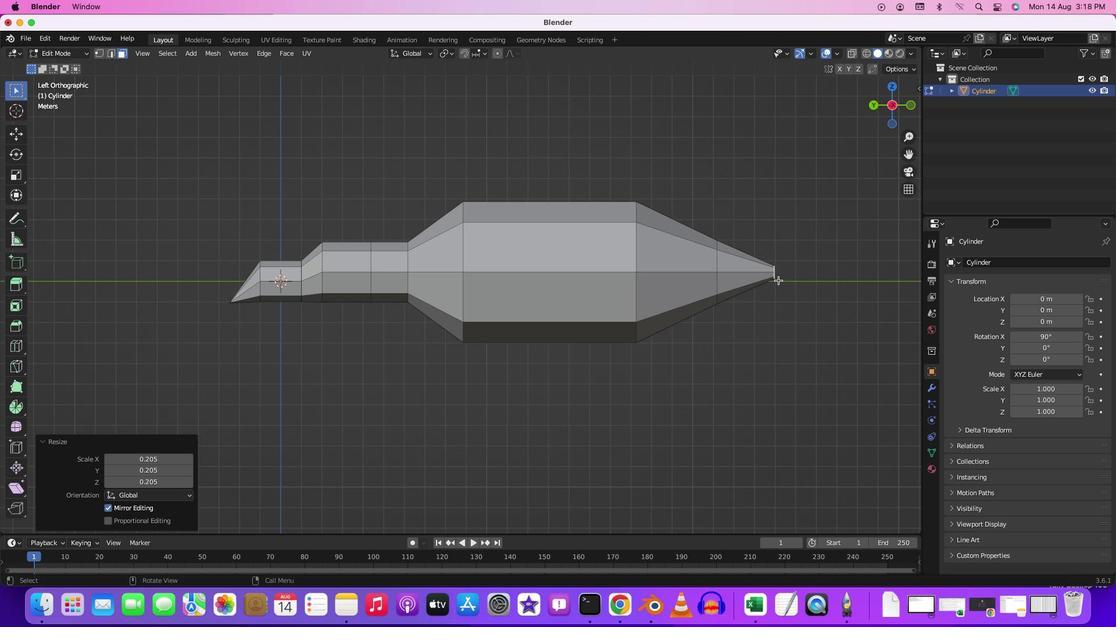 
Action: Mouse moved to (787, 273)
